 Task: Create a business letterhead with white and orange theme.
Action: Mouse moved to (492, 36)
Screenshot: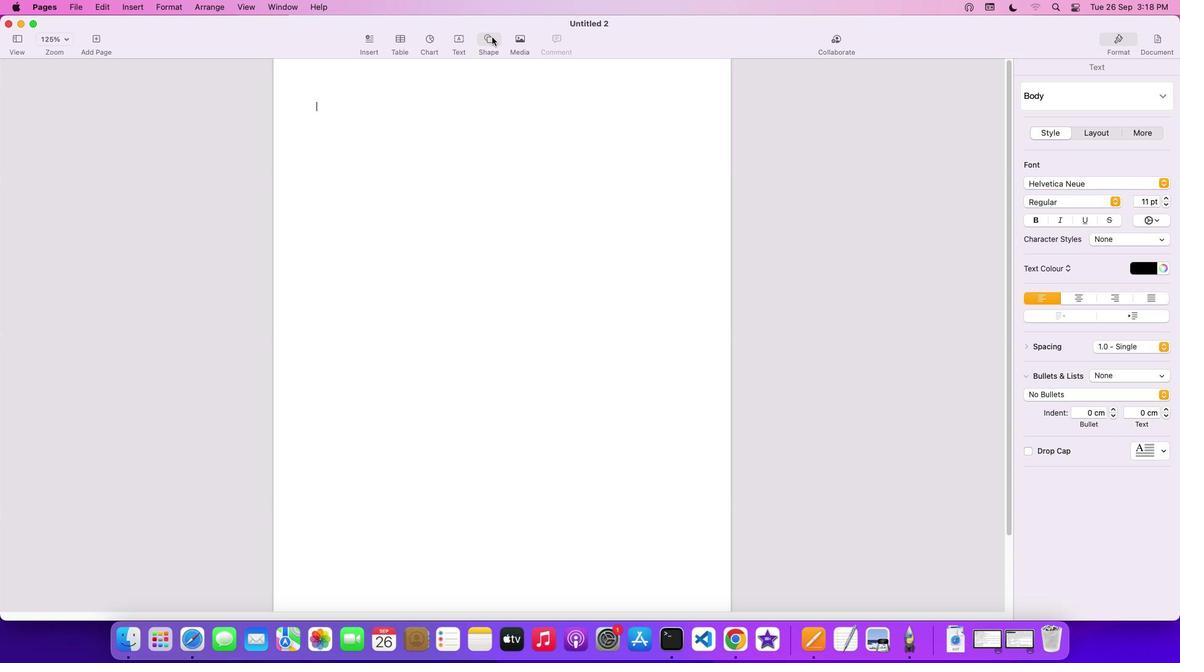 
Action: Mouse pressed left at (492, 36)
Screenshot: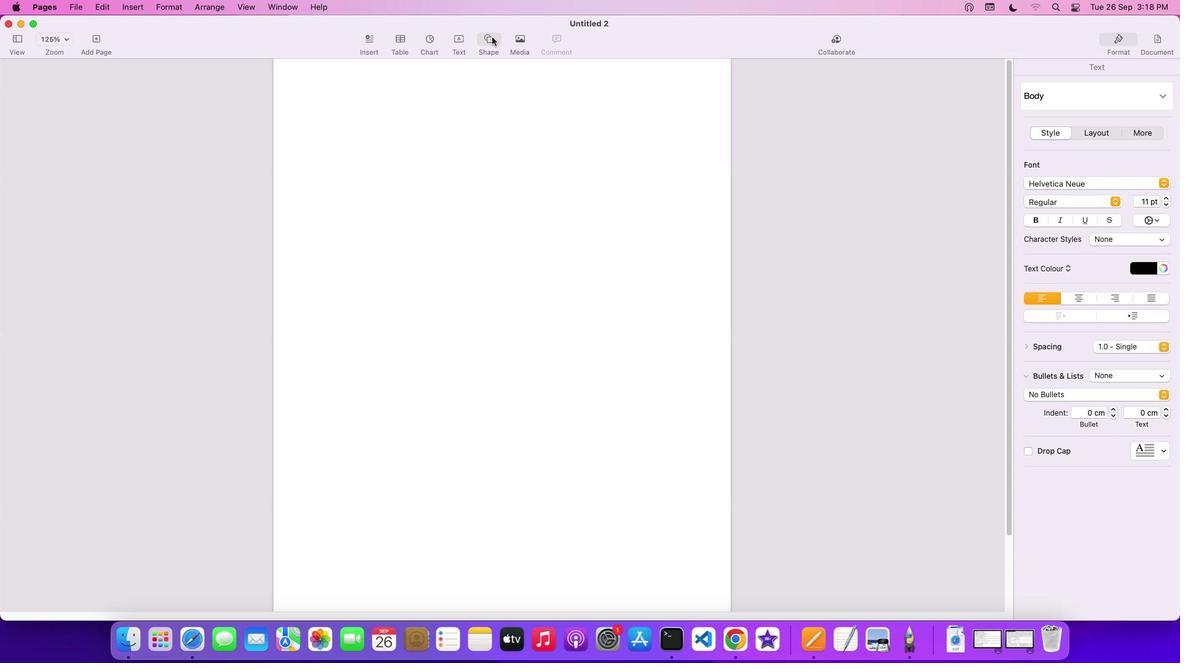 
Action: Mouse moved to (534, 135)
Screenshot: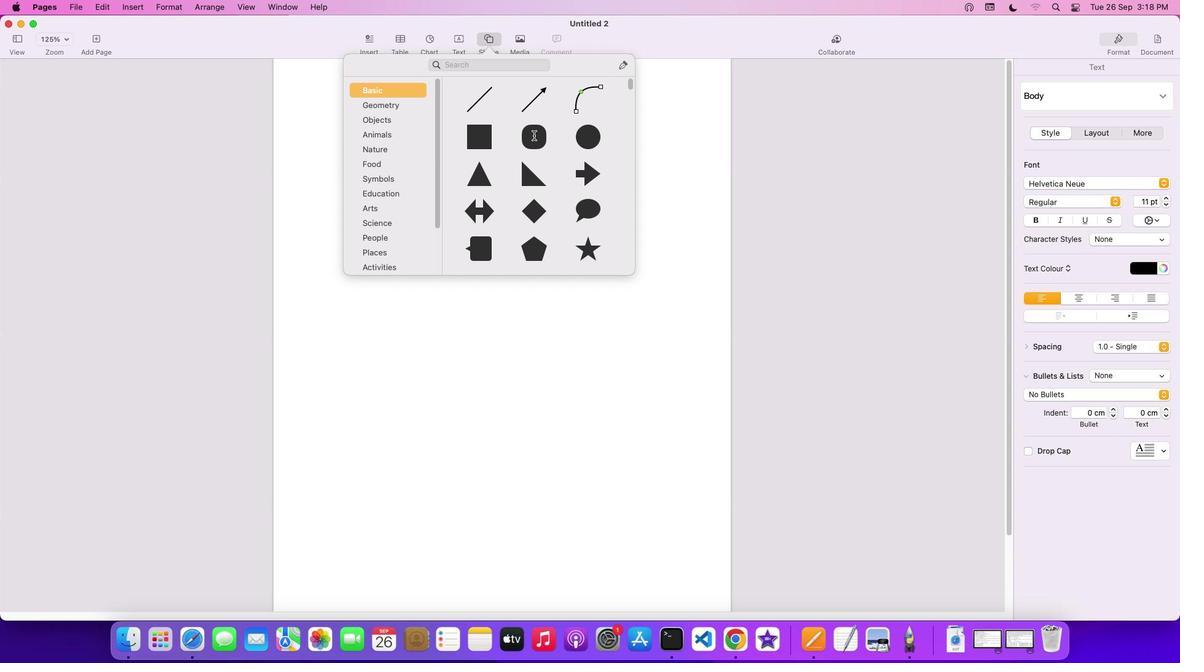 
Action: Mouse pressed left at (534, 135)
Screenshot: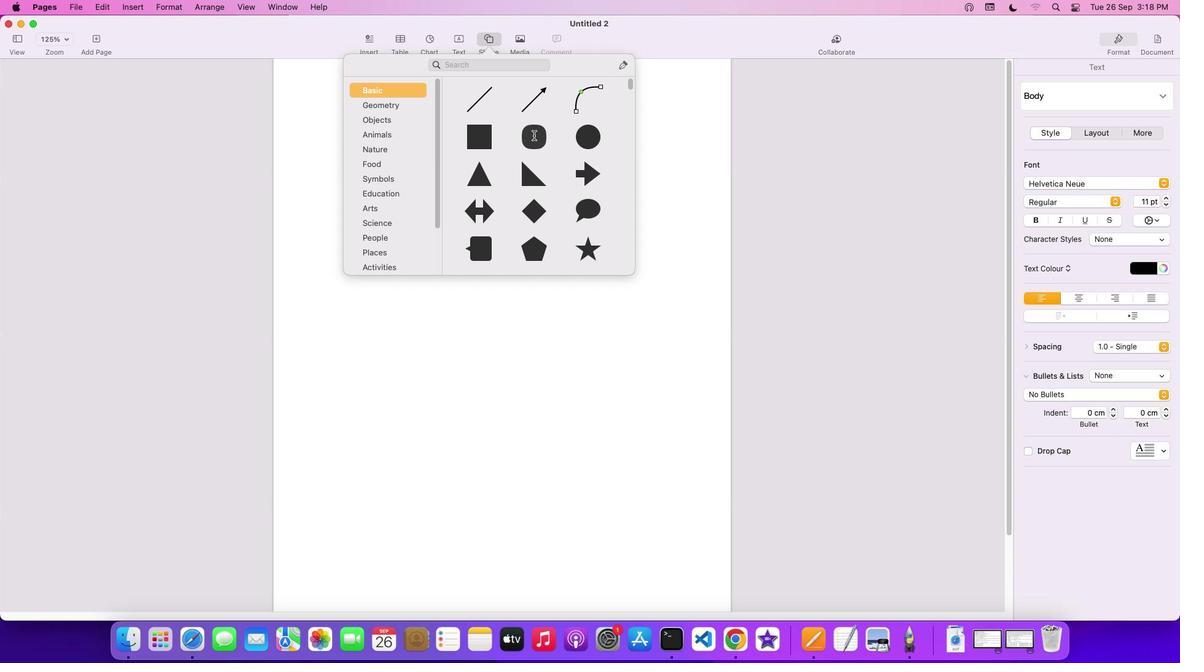 
Action: Mouse moved to (539, 109)
Screenshot: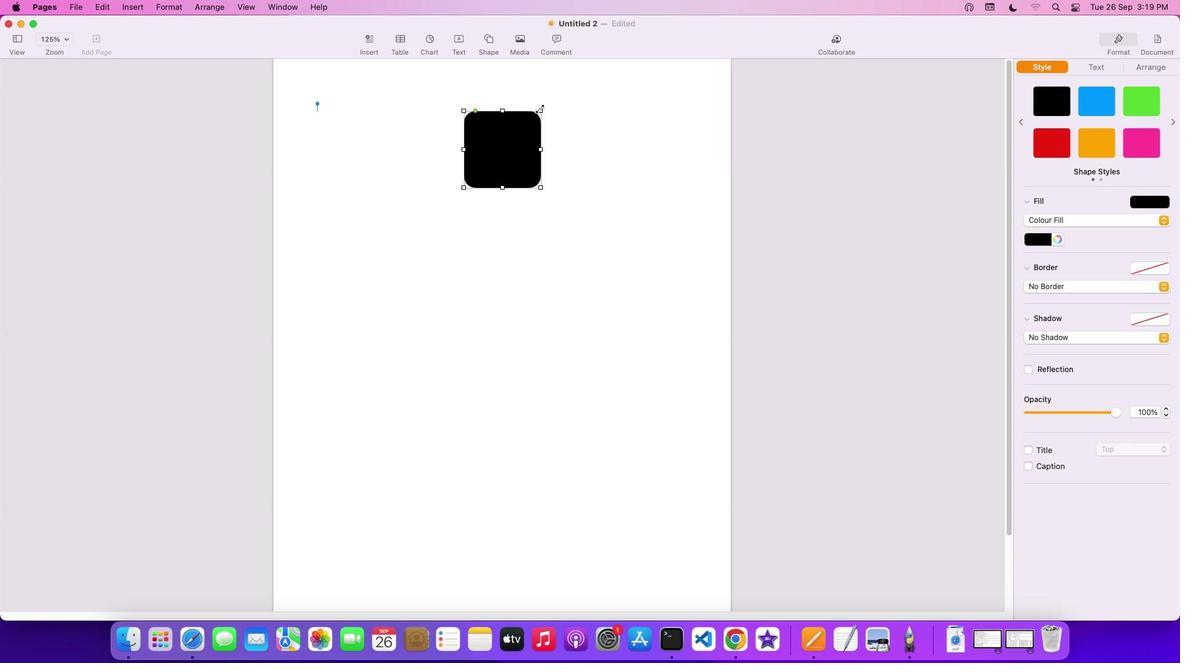 
Action: Mouse pressed left at (539, 109)
Screenshot: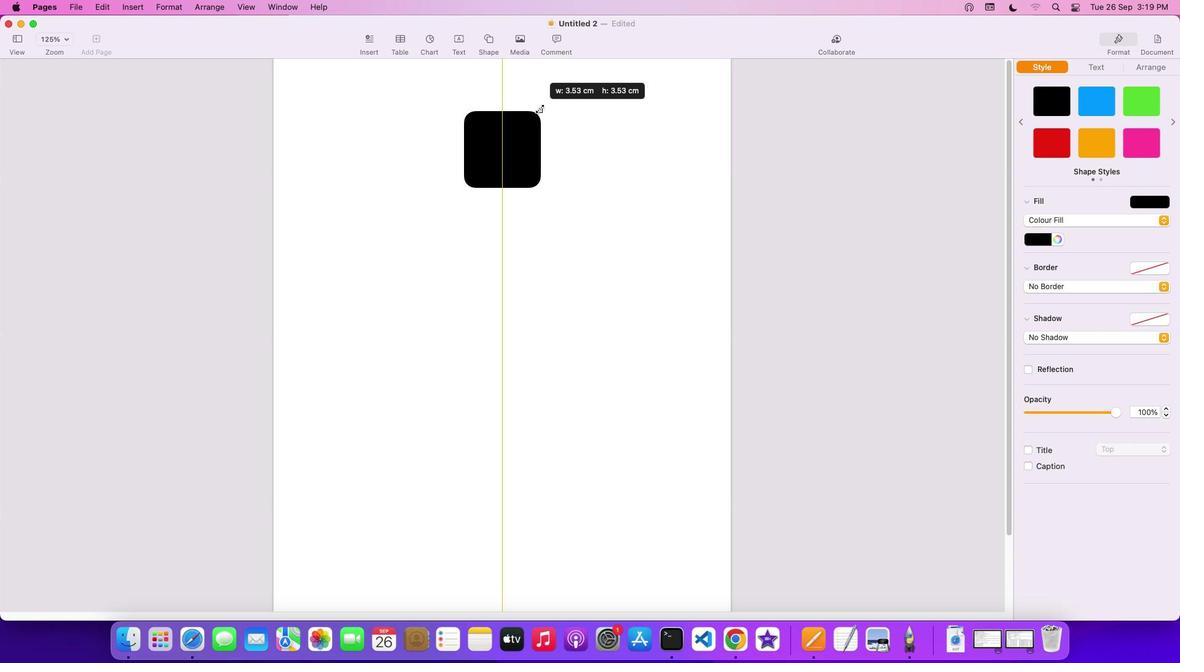 
Action: Mouse moved to (464, 66)
Screenshot: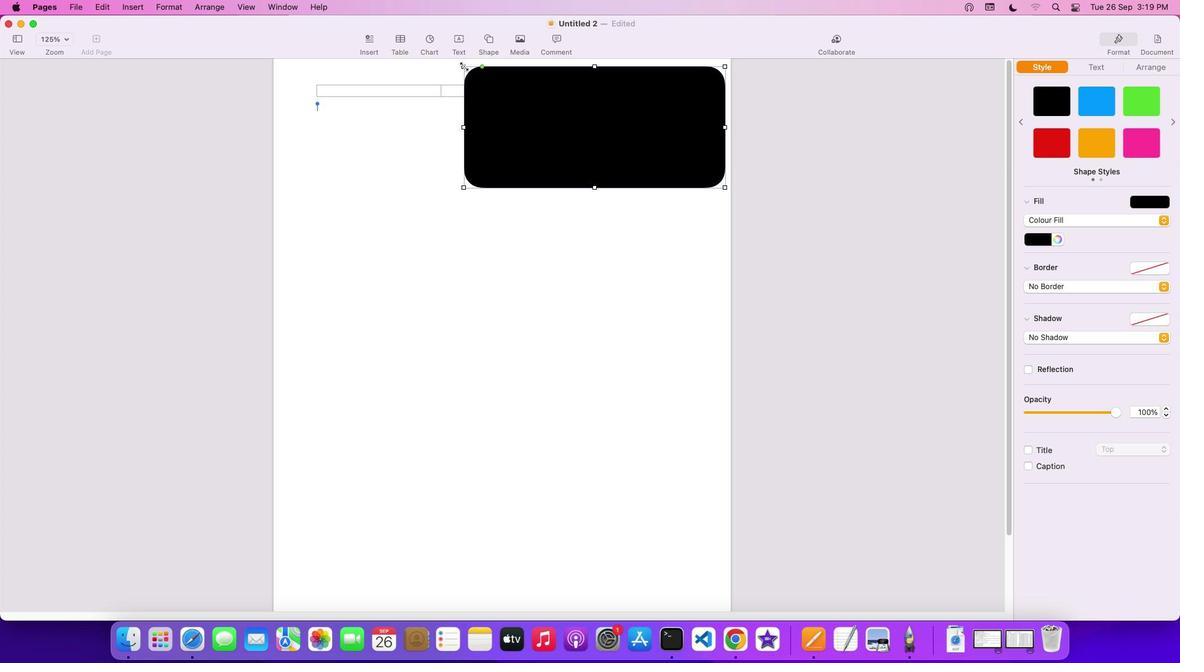 
Action: Mouse pressed left at (464, 66)
Screenshot: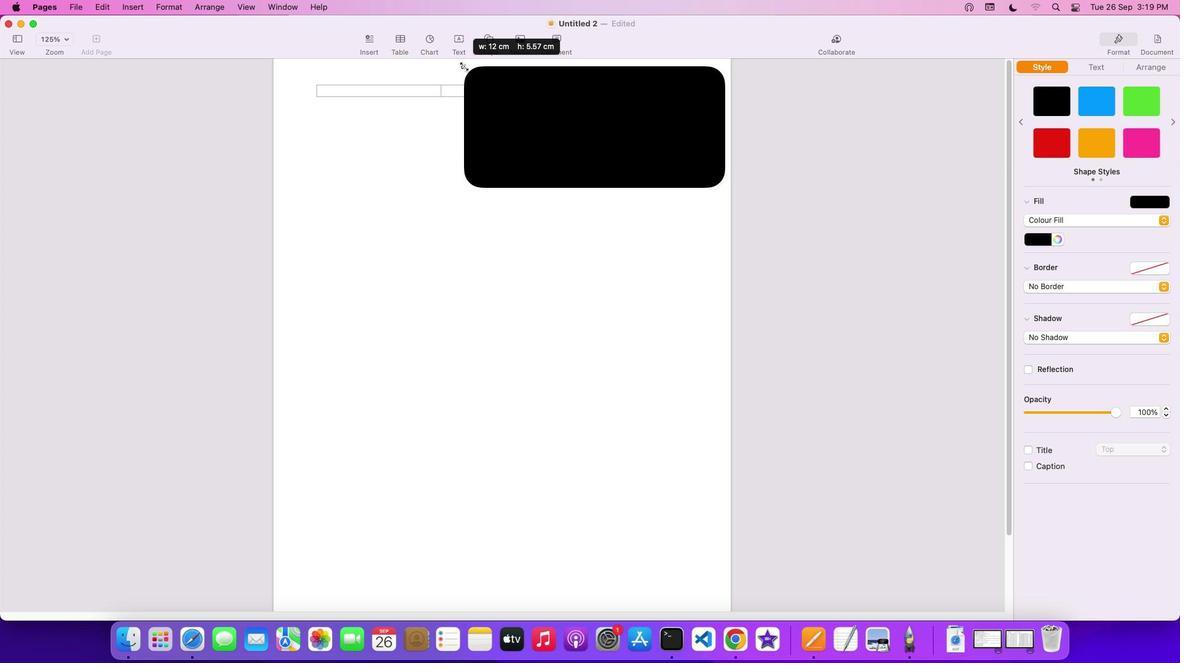 
Action: Mouse moved to (723, 187)
Screenshot: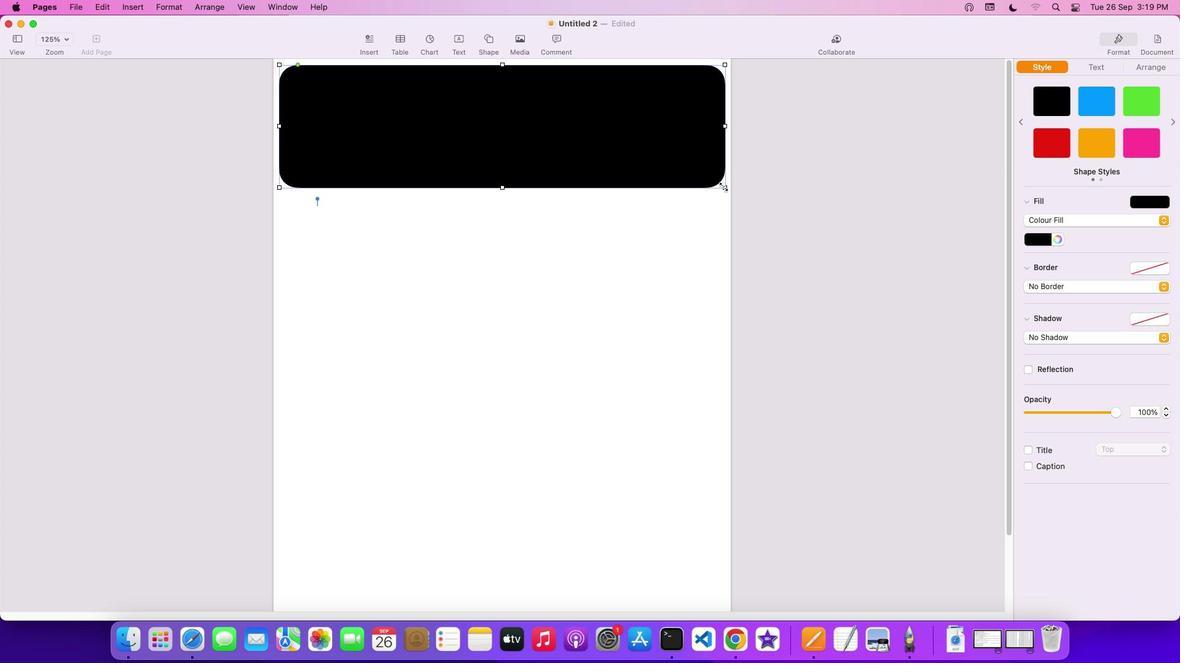 
Action: Mouse pressed left at (723, 187)
Screenshot: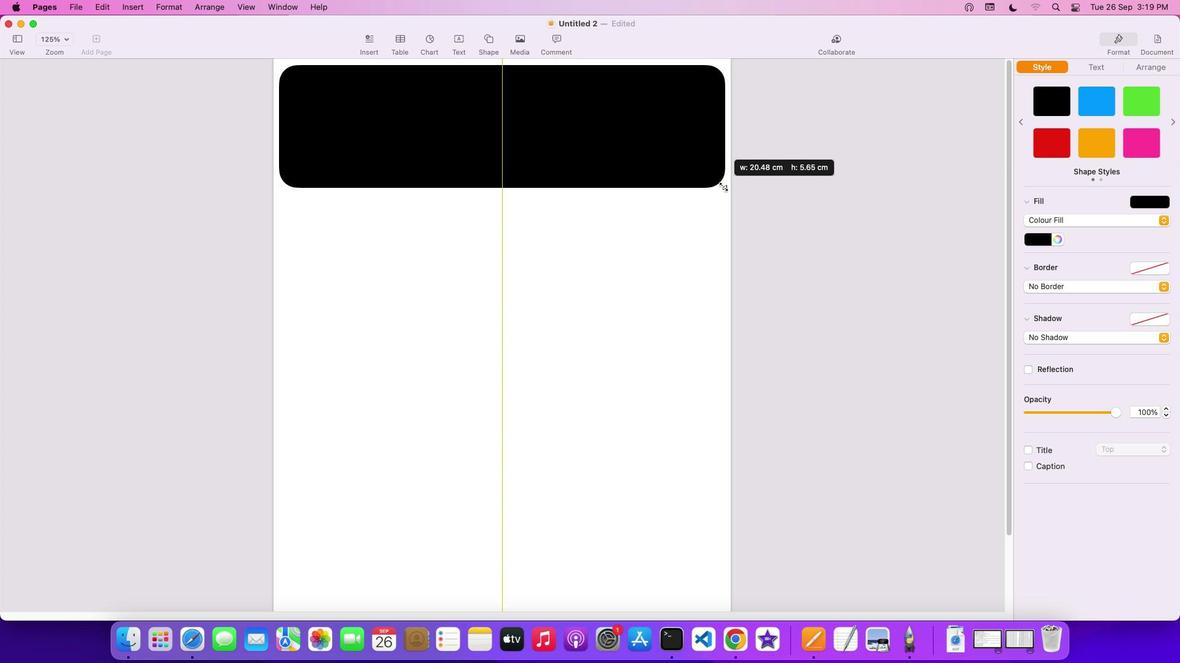 
Action: Mouse moved to (808, 575)
Screenshot: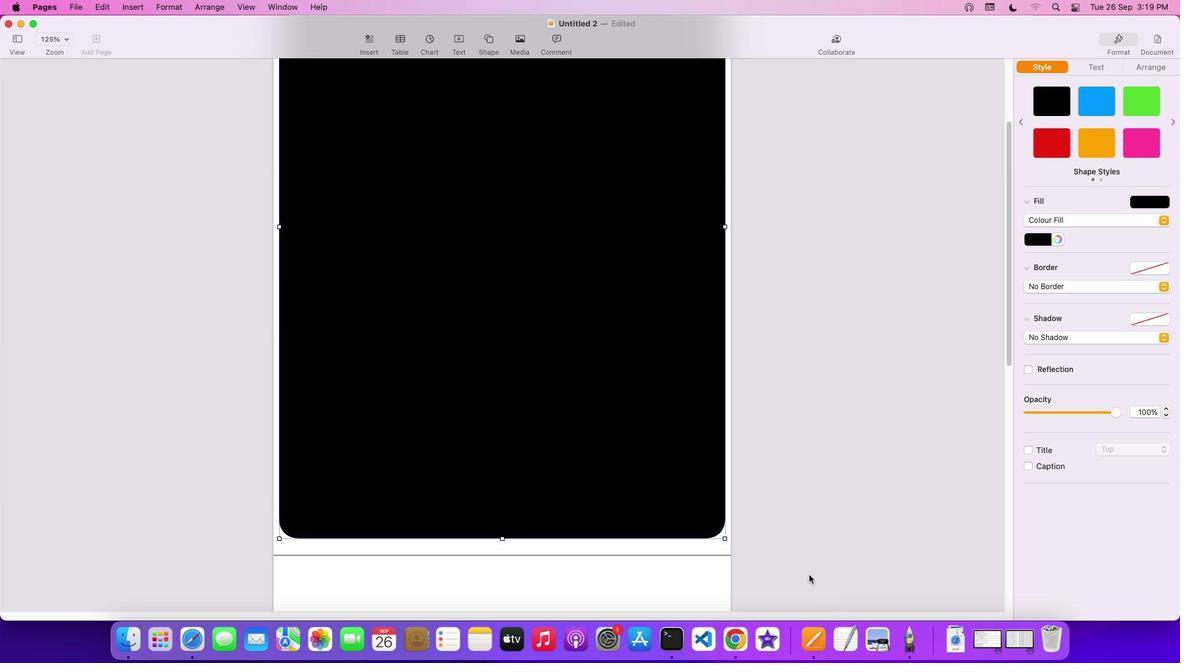 
Action: Mouse scrolled (808, 575) with delta (0, 0)
Screenshot: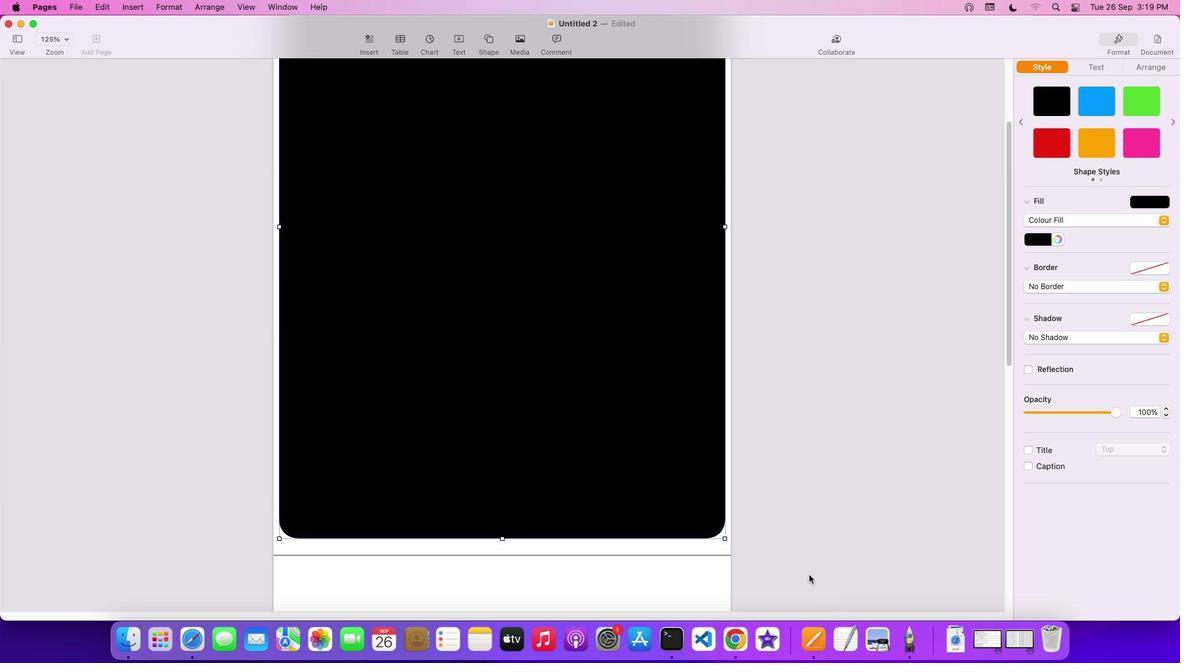 
Action: Mouse scrolled (808, 575) with delta (0, 0)
Screenshot: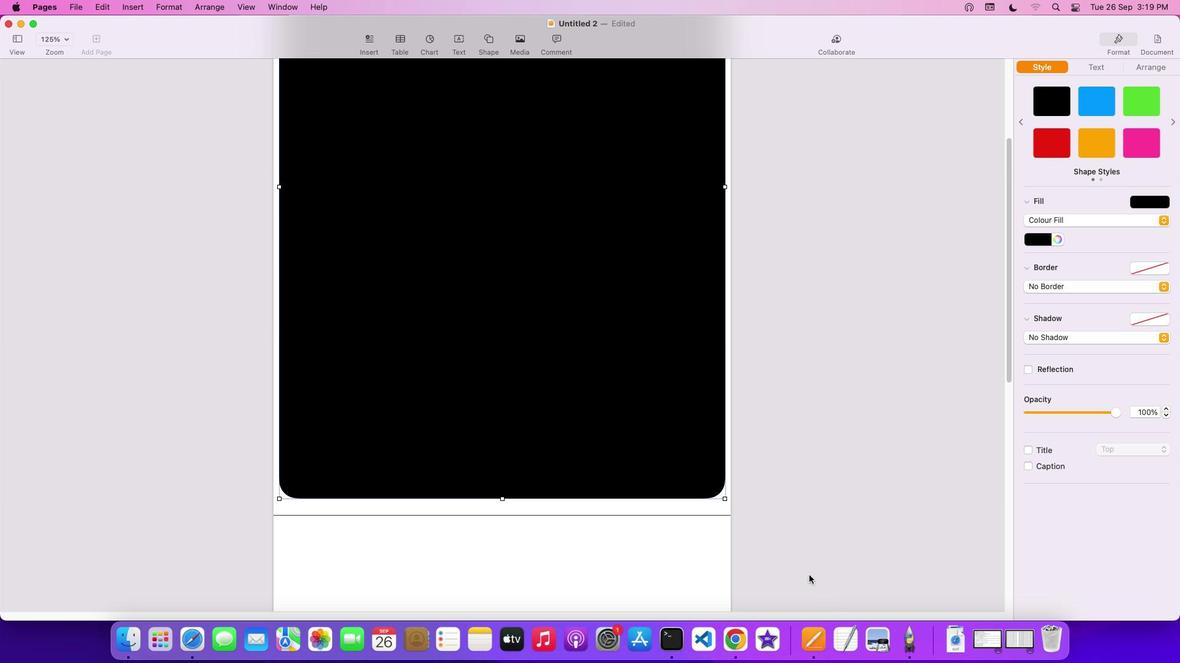 
Action: Mouse scrolled (808, 575) with delta (0, -1)
Screenshot: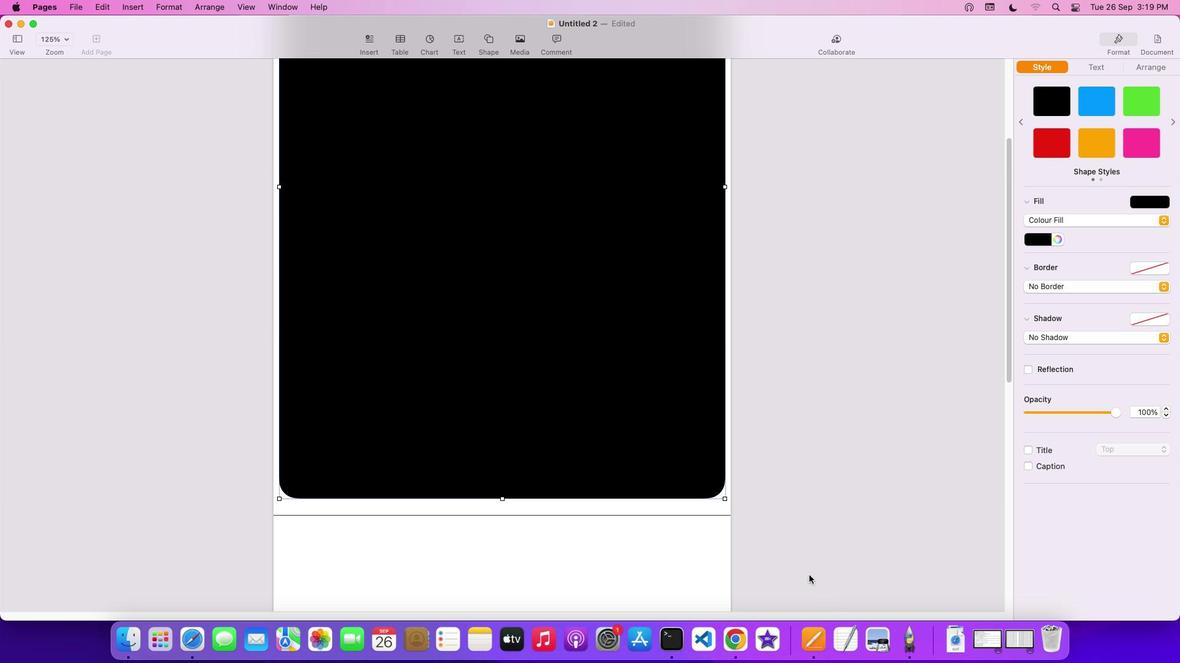 
Action: Mouse scrolled (808, 575) with delta (0, -3)
Screenshot: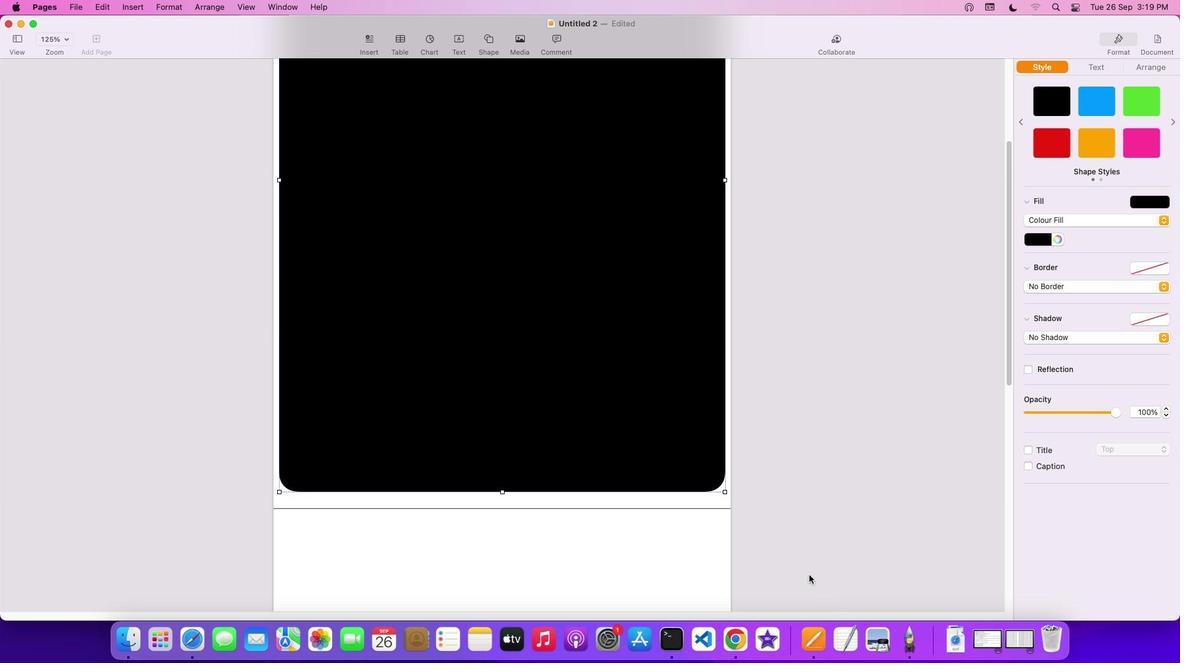 
Action: Mouse scrolled (808, 575) with delta (0, -3)
Screenshot: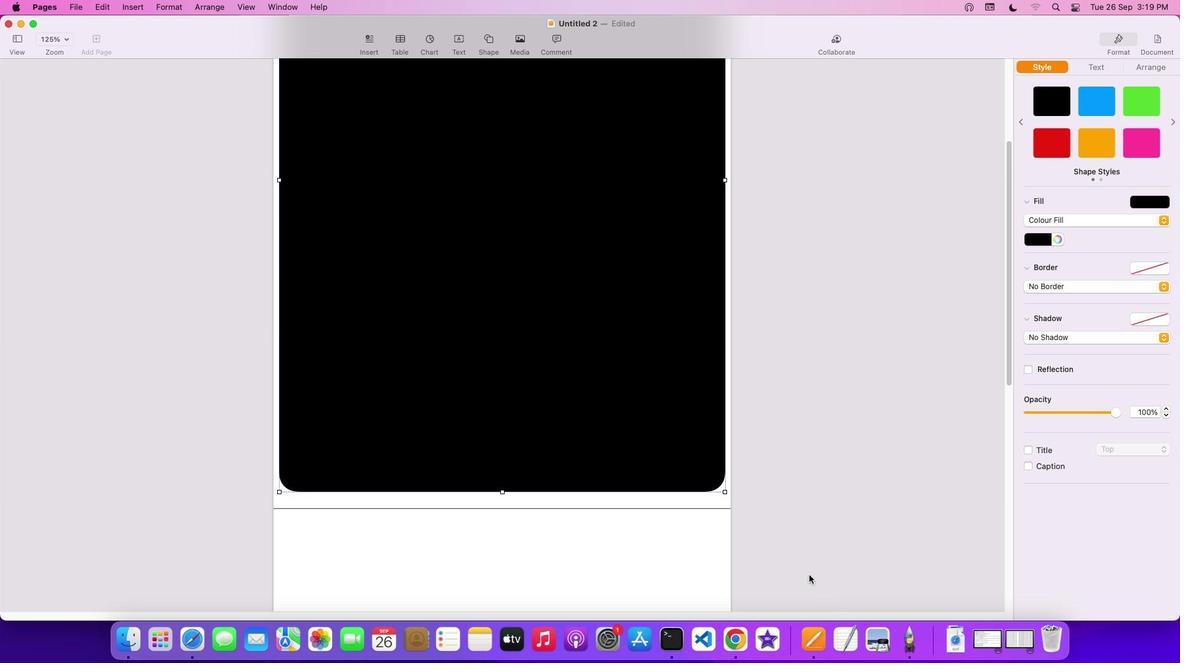 
Action: Mouse scrolled (808, 575) with delta (0, -3)
Screenshot: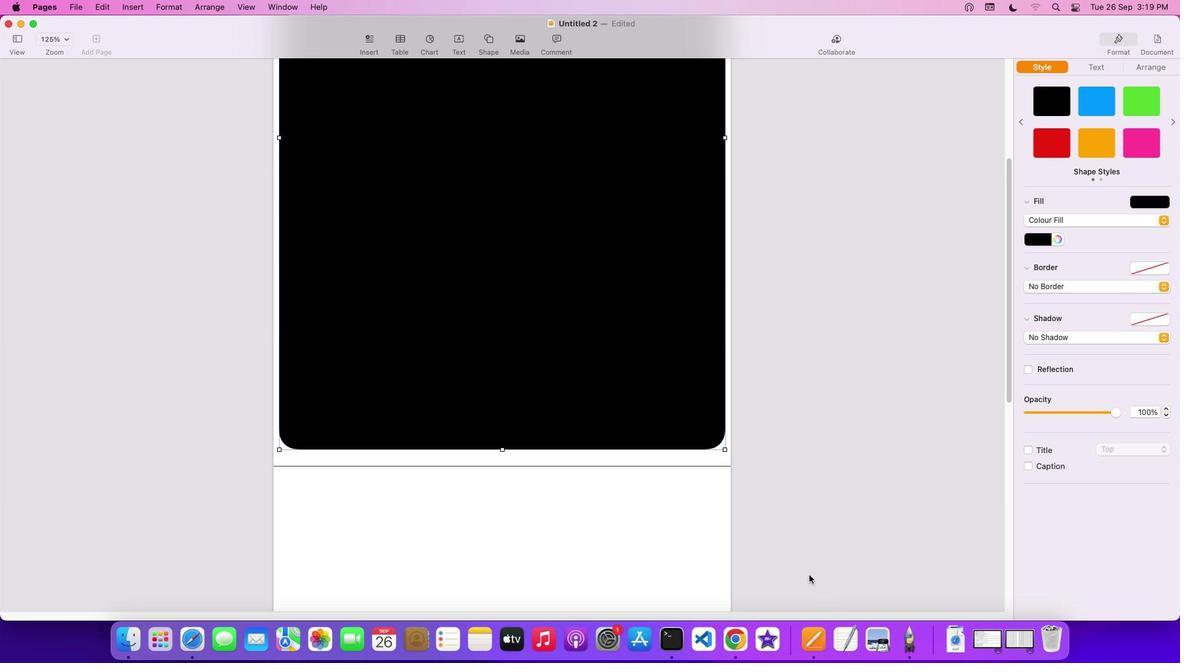 
Action: Mouse moved to (723, 449)
Screenshot: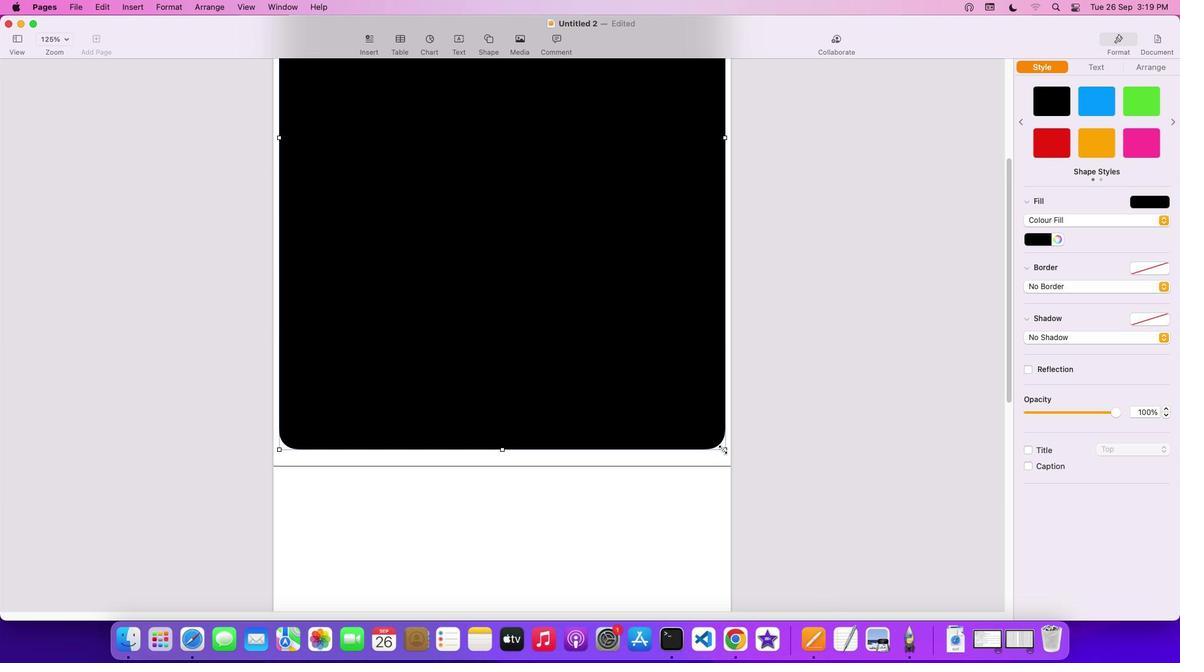 
Action: Mouse pressed left at (723, 449)
Screenshot: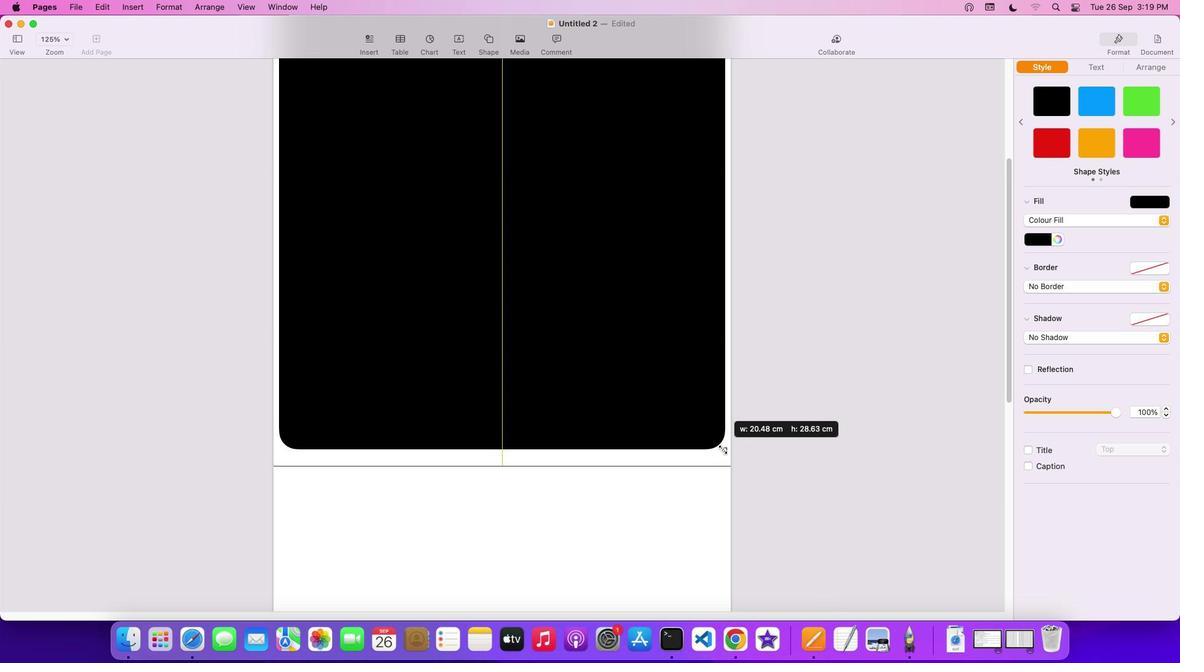 
Action: Mouse moved to (802, 473)
Screenshot: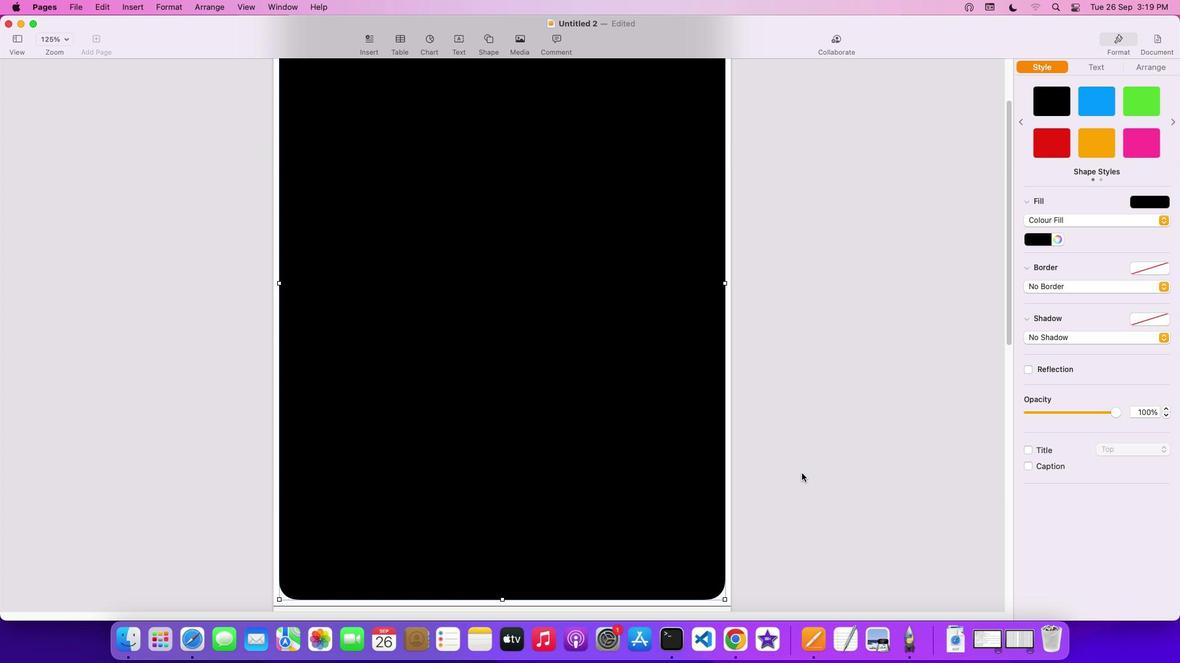 
Action: Mouse scrolled (802, 473) with delta (0, 0)
Screenshot: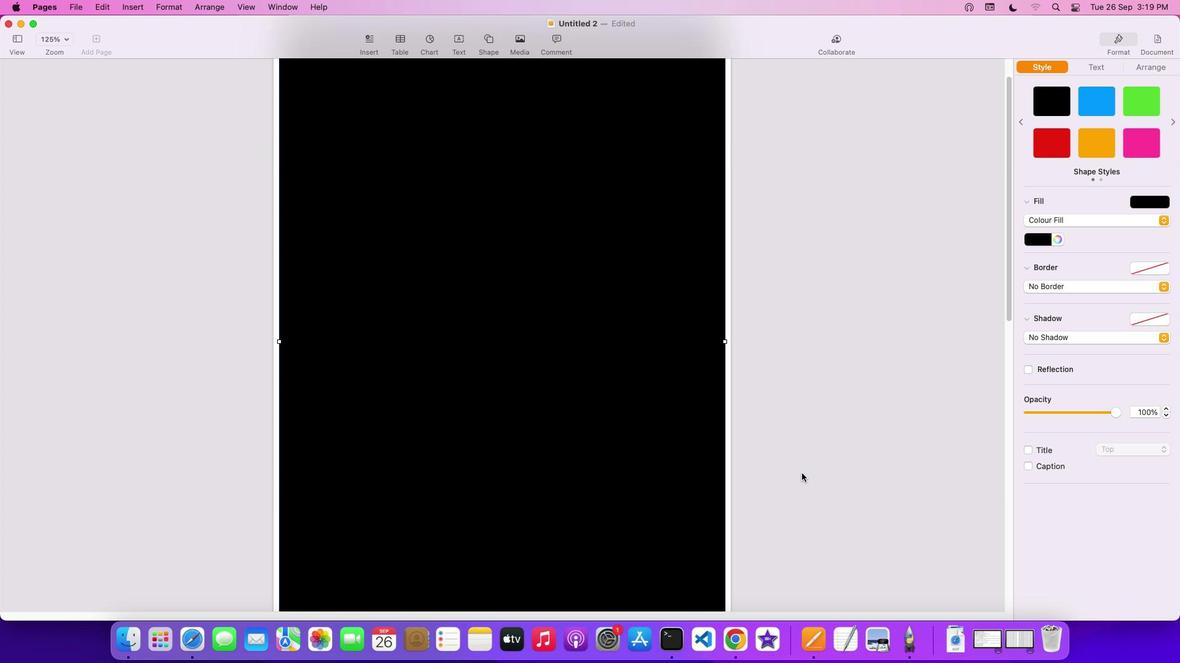 
Action: Mouse scrolled (802, 473) with delta (0, 0)
Screenshot: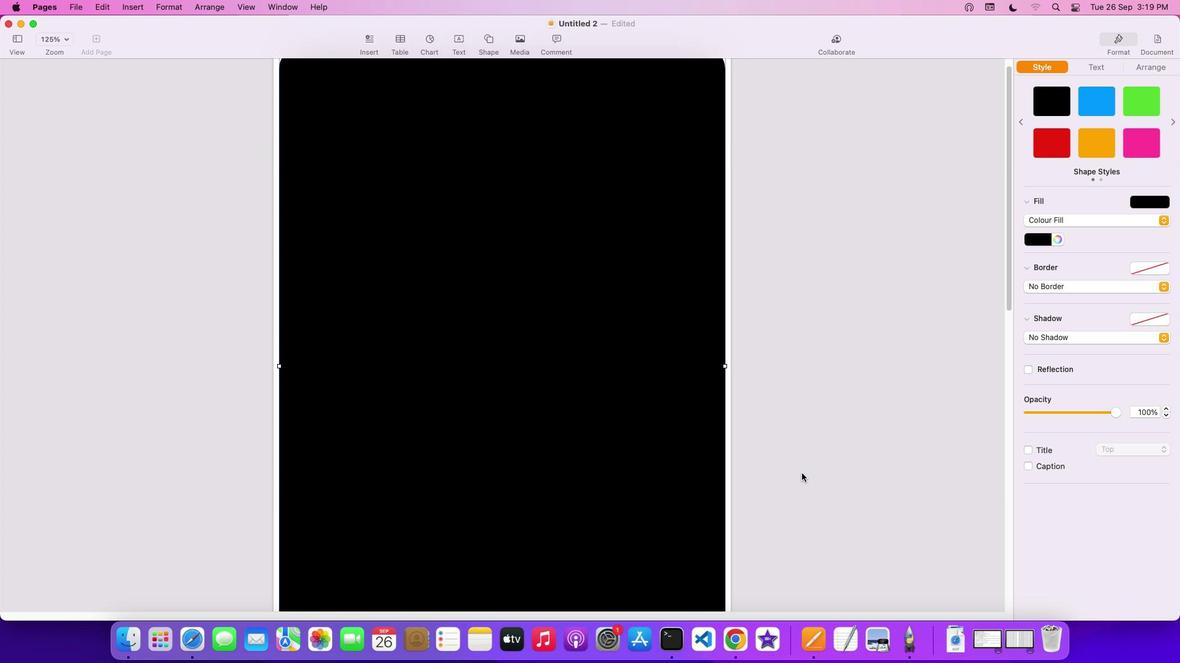 
Action: Mouse scrolled (802, 473) with delta (0, 1)
Screenshot: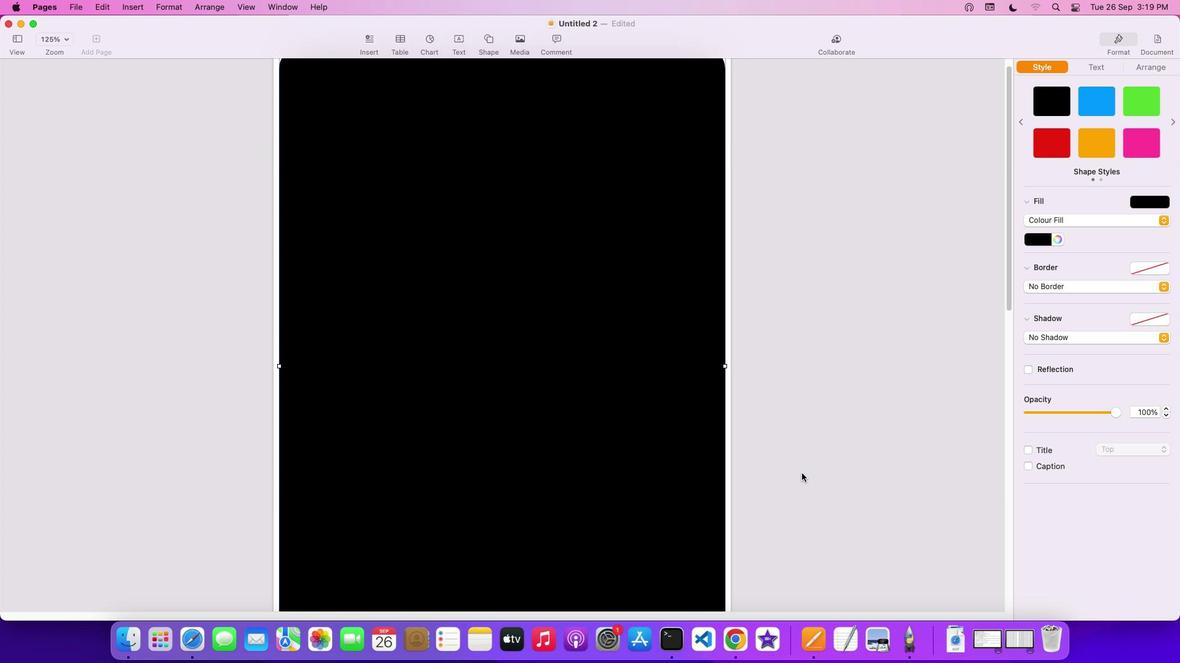
Action: Mouse scrolled (802, 473) with delta (0, 3)
Screenshot: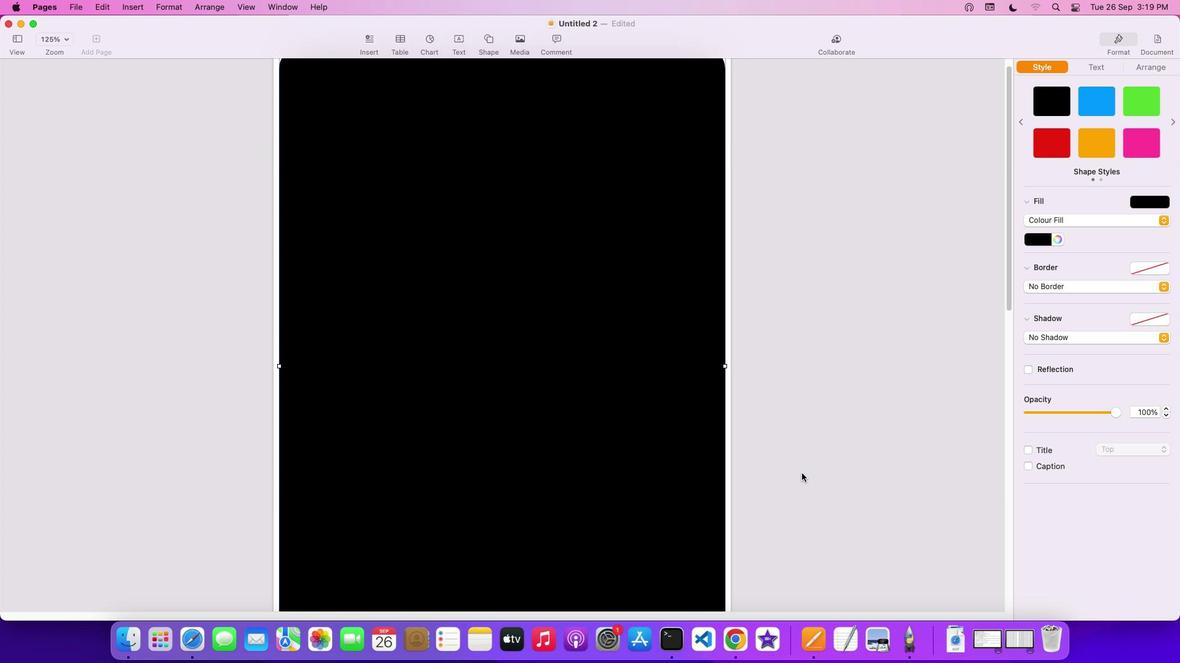 
Action: Mouse scrolled (802, 473) with delta (0, 3)
Screenshot: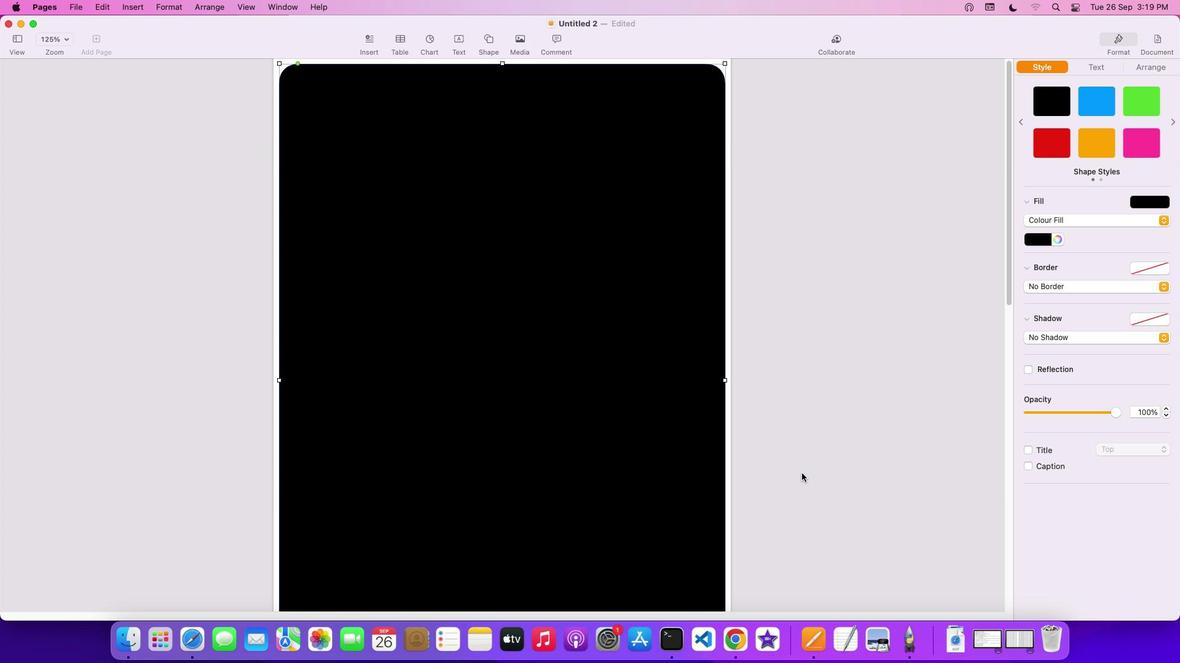 
Action: Mouse scrolled (802, 473) with delta (0, 4)
Screenshot: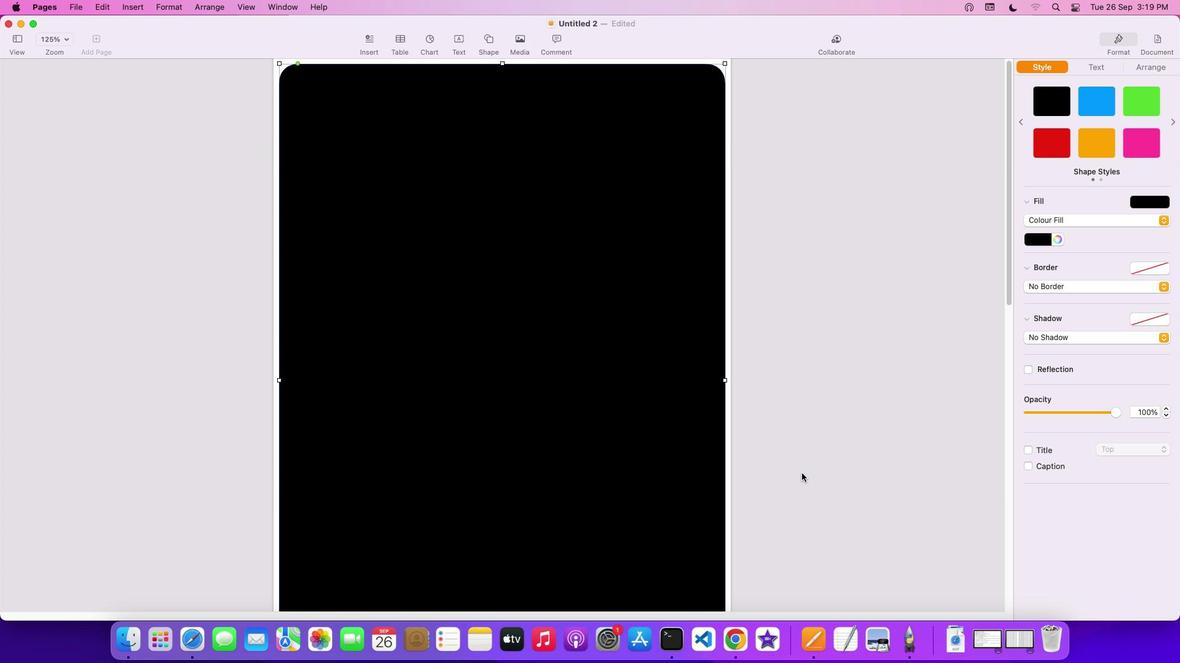 
Action: Mouse scrolled (802, 473) with delta (0, 0)
Screenshot: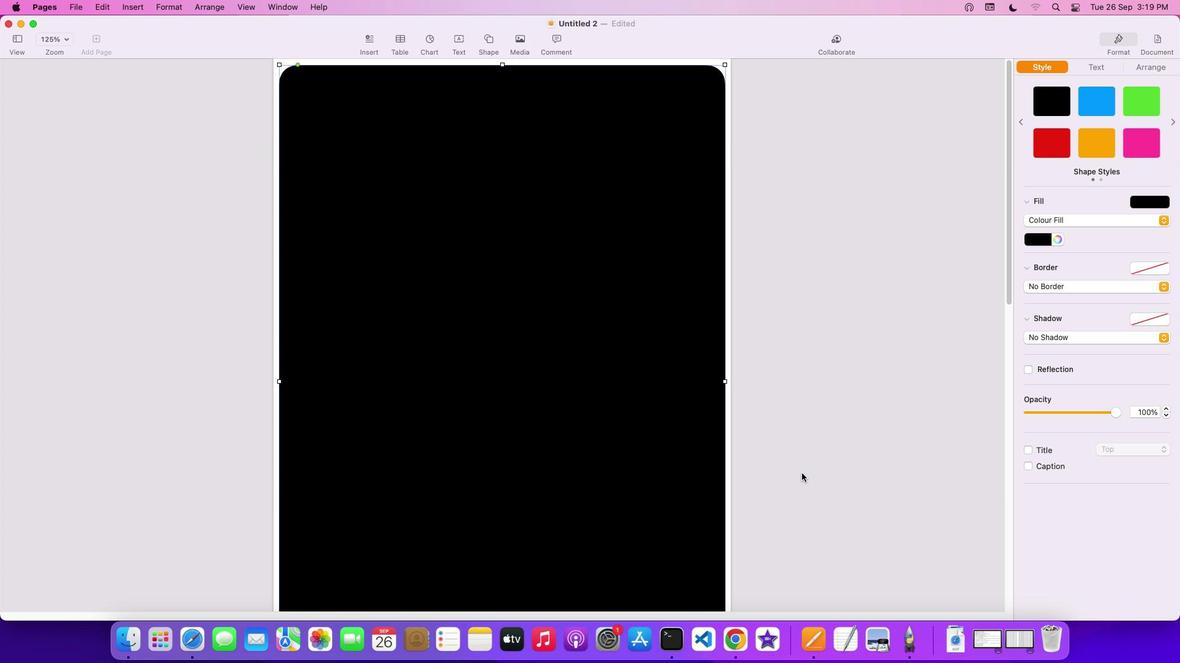
Action: Mouse scrolled (802, 473) with delta (0, 0)
Screenshot: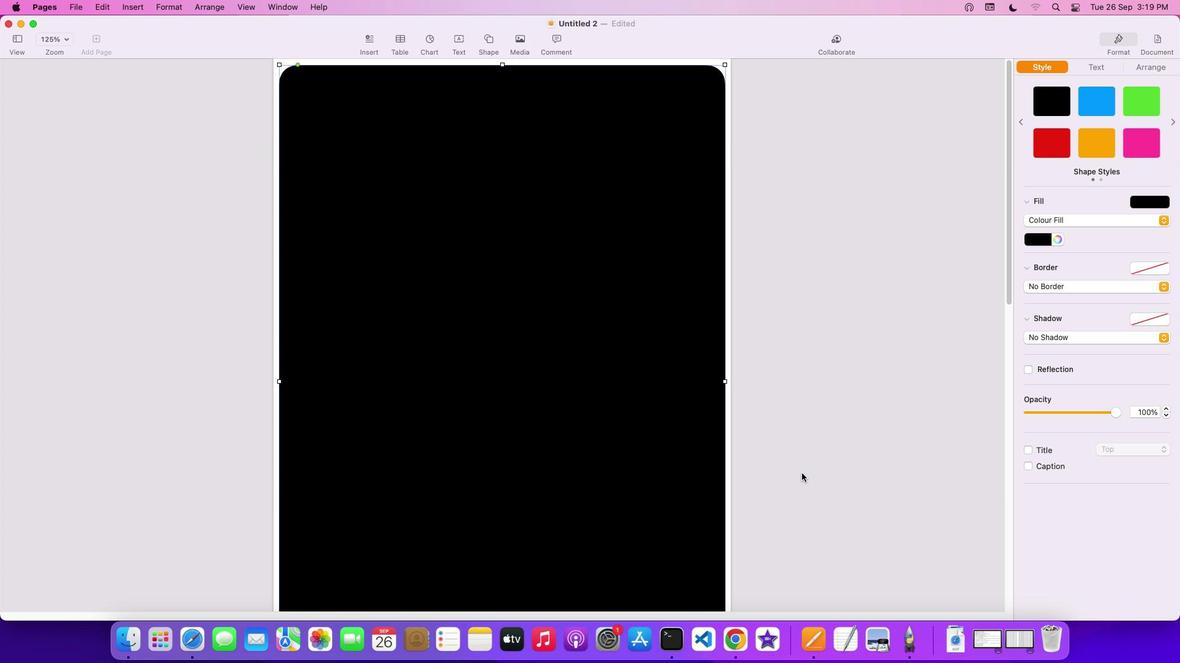 
Action: Mouse scrolled (802, 473) with delta (0, 2)
Screenshot: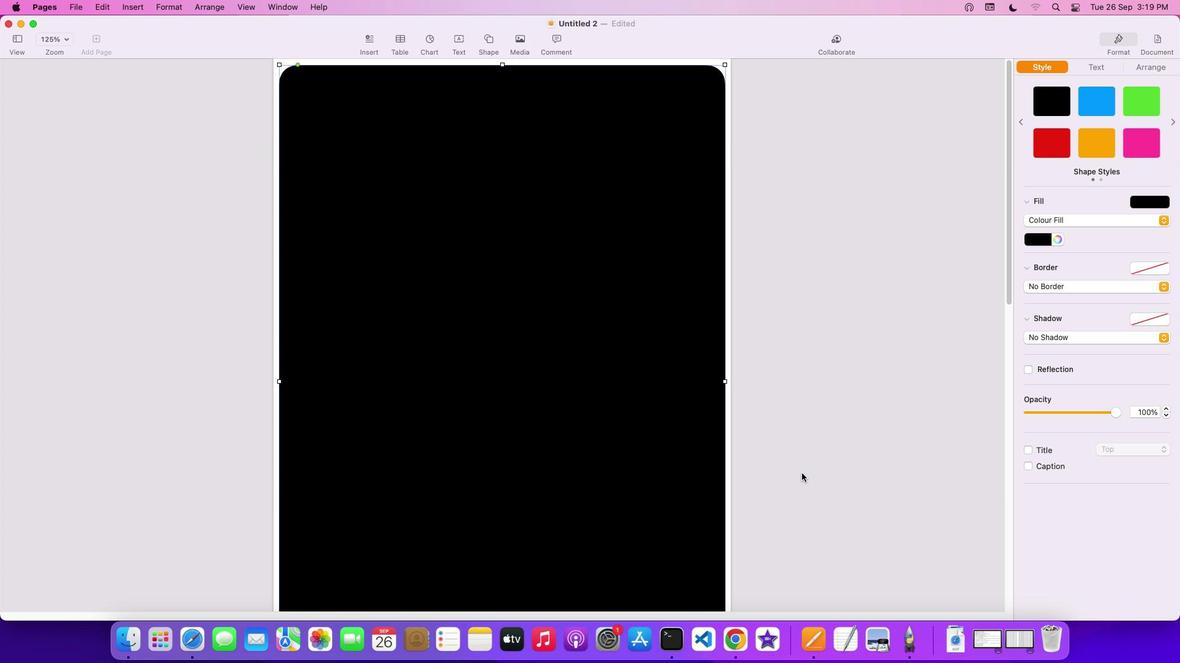 
Action: Mouse moved to (802, 473)
Screenshot: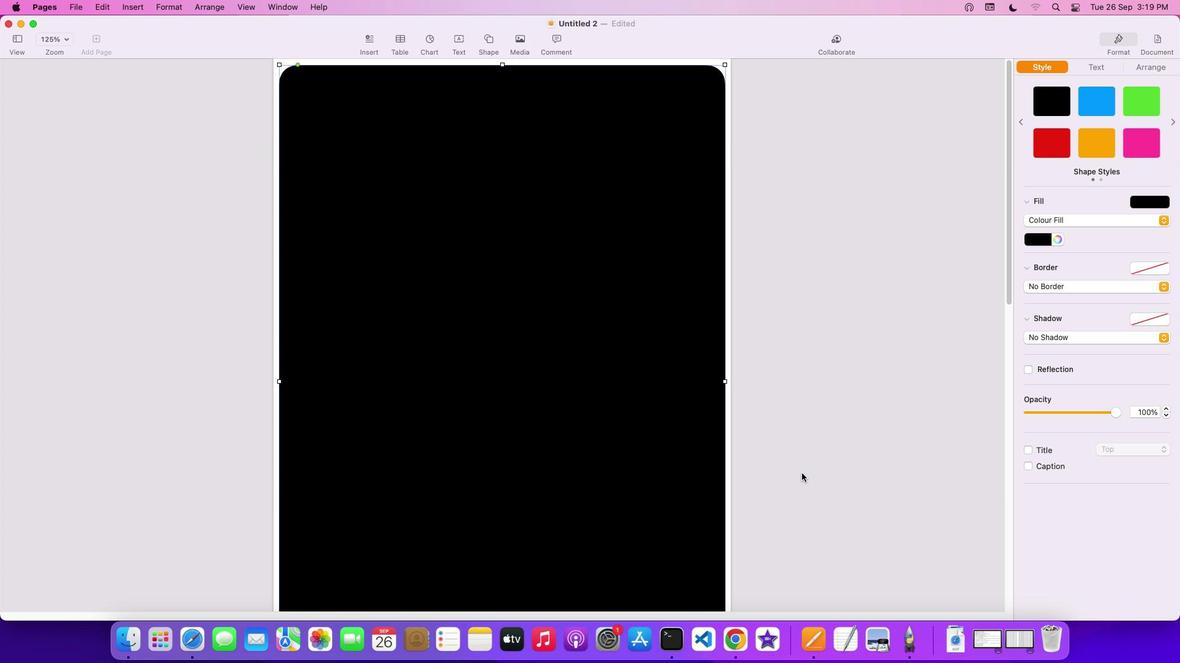 
Action: Mouse scrolled (802, 473) with delta (0, 3)
Screenshot: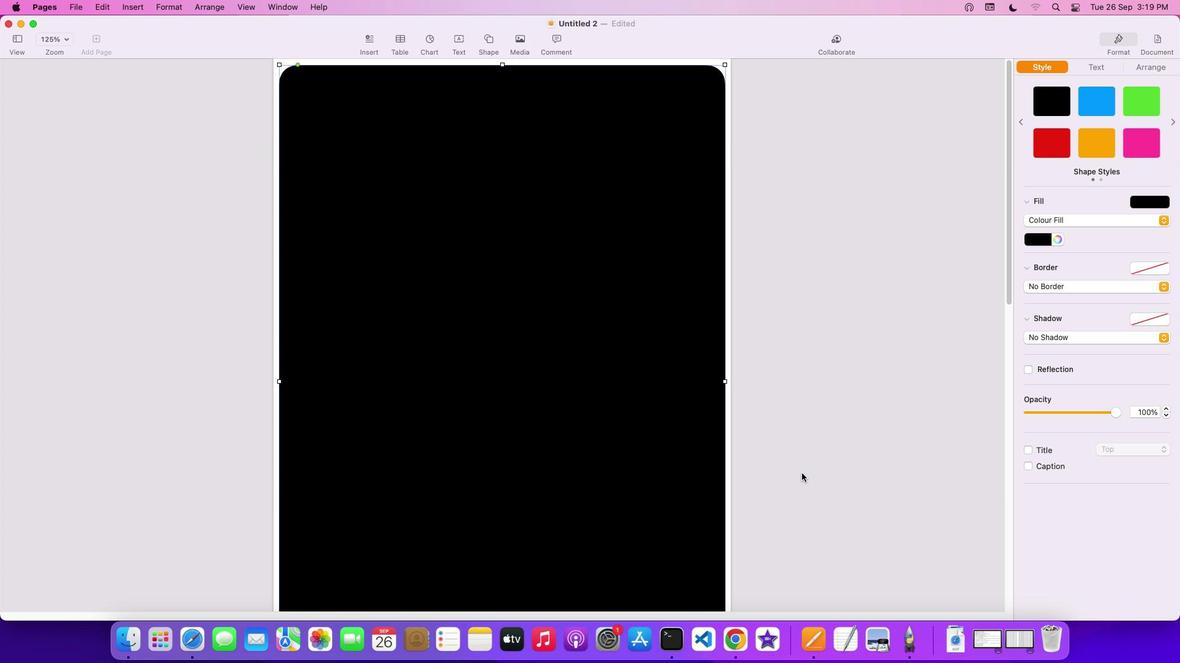 
Action: Mouse scrolled (802, 473) with delta (0, 3)
Screenshot: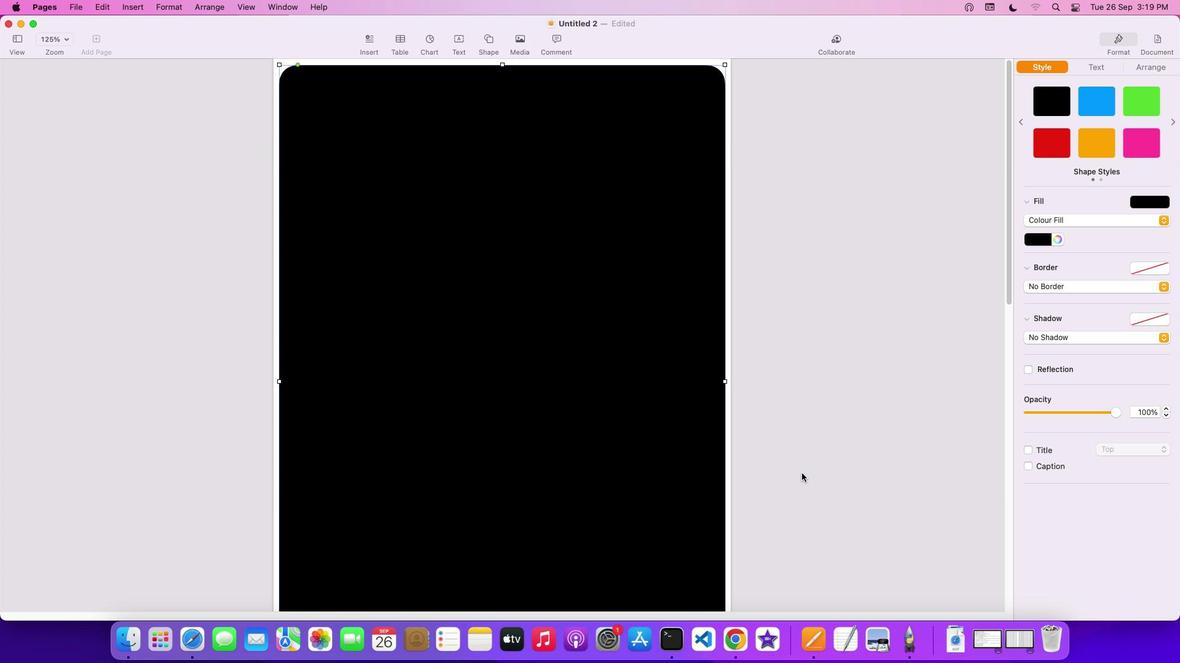 
Action: Mouse scrolled (802, 473) with delta (0, 4)
Screenshot: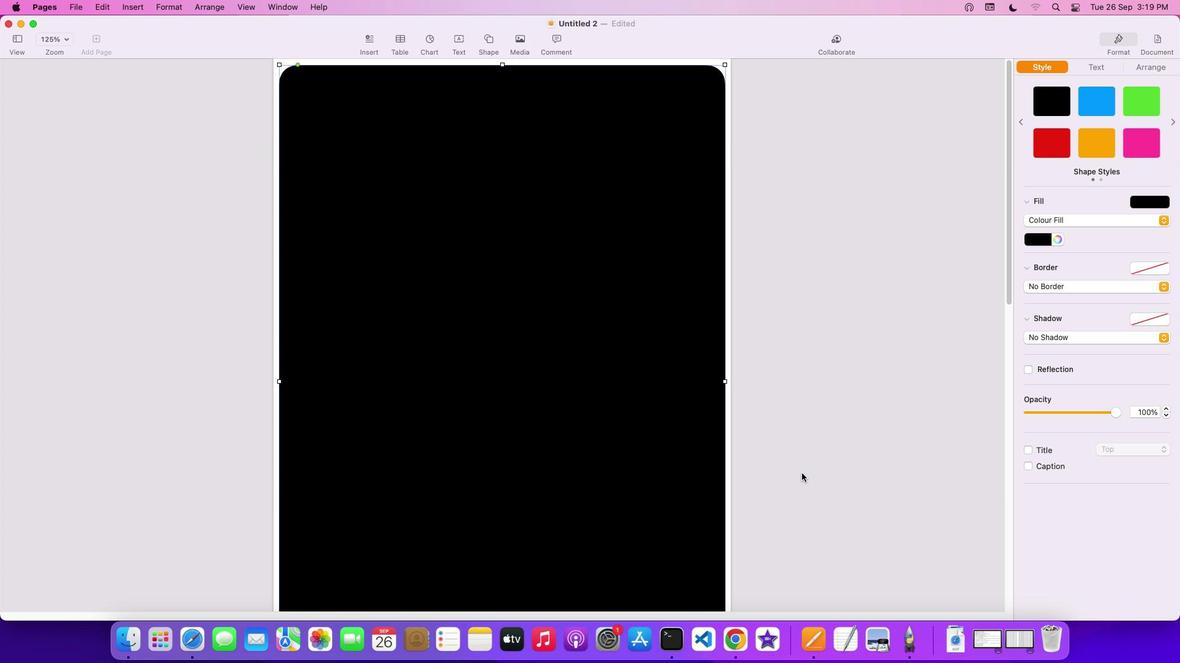 
Action: Mouse scrolled (802, 473) with delta (0, 0)
Screenshot: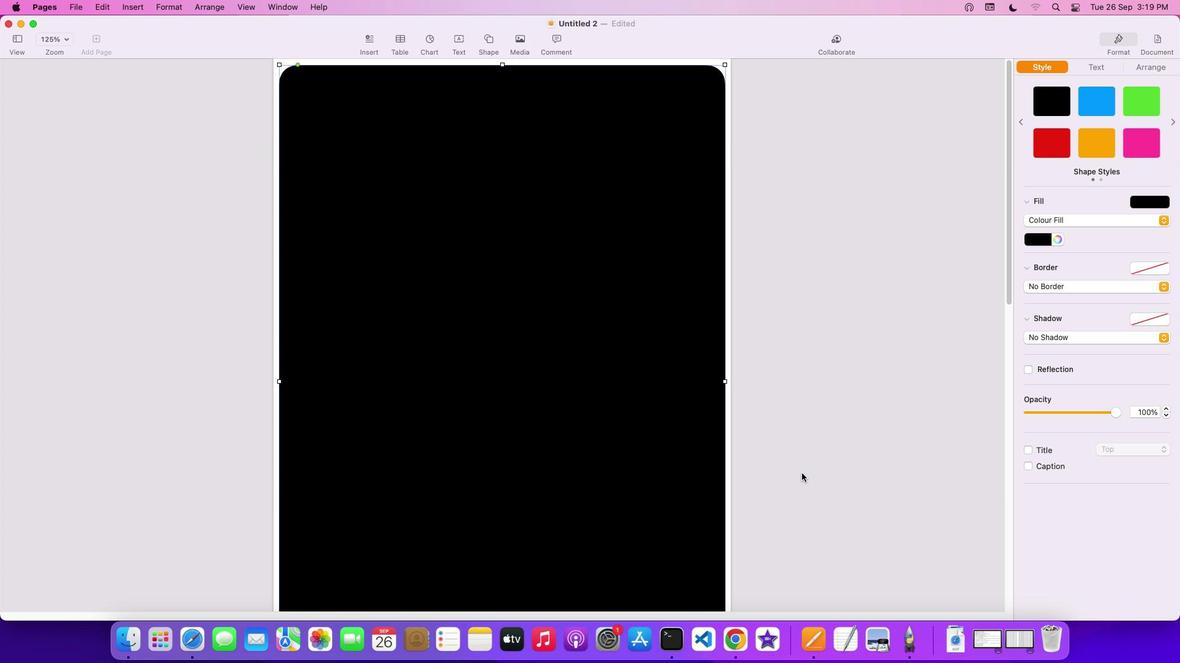 
Action: Mouse scrolled (802, 473) with delta (0, 0)
Screenshot: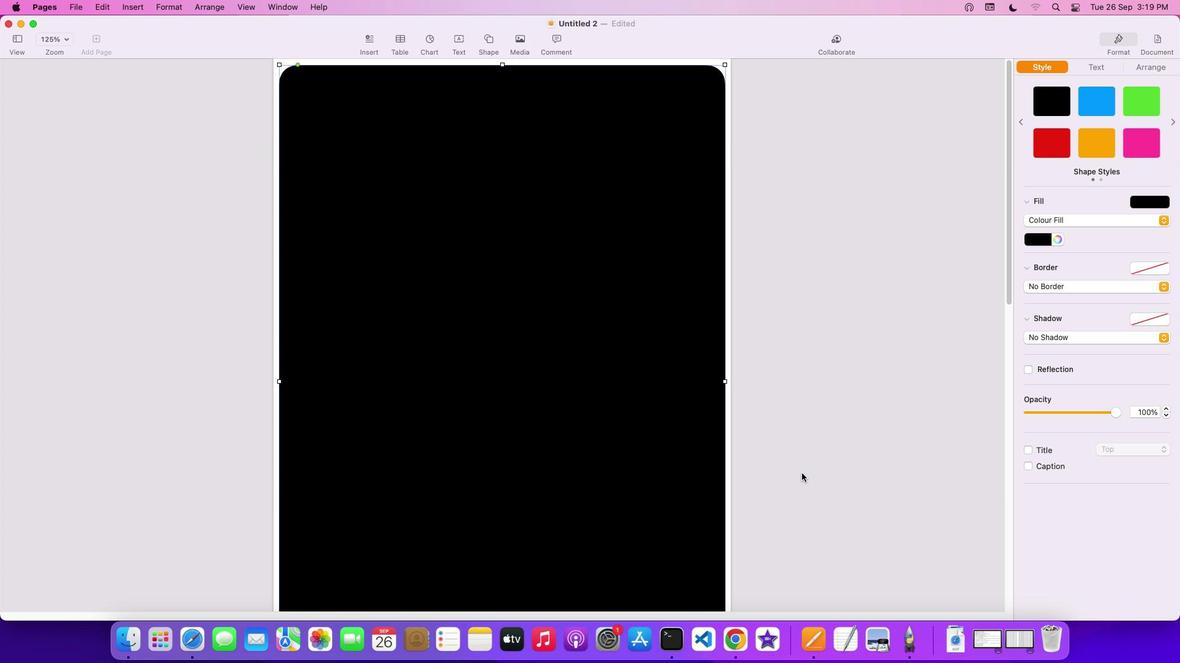 
Action: Mouse scrolled (802, 473) with delta (0, 1)
Screenshot: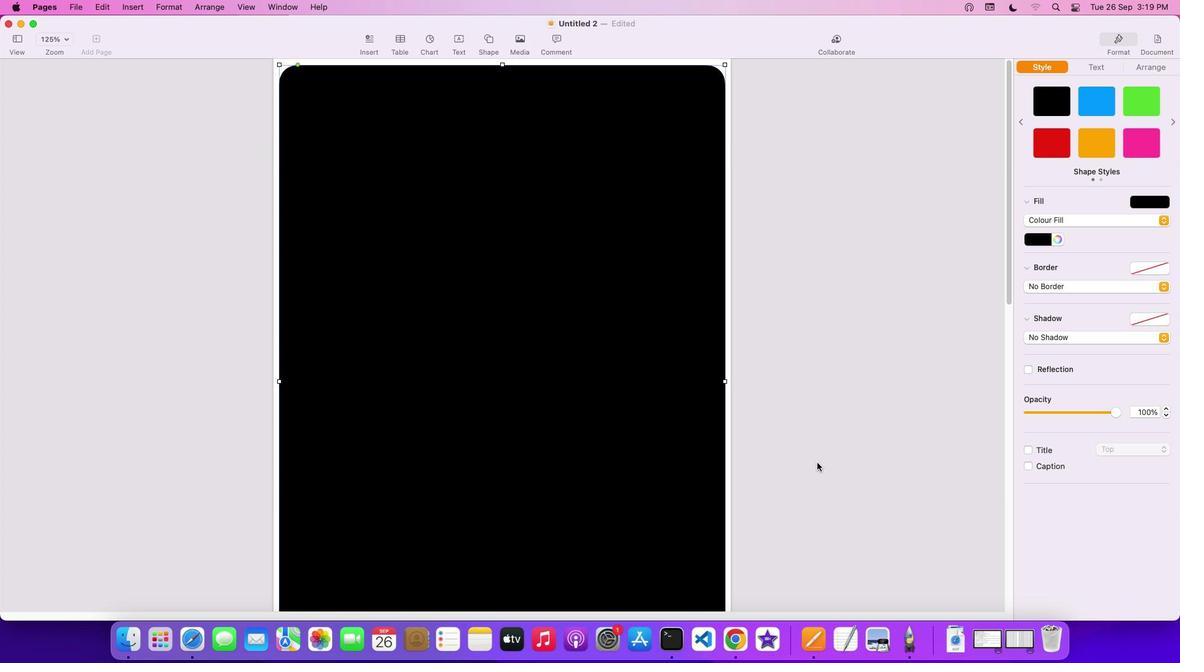 
Action: Mouse scrolled (802, 473) with delta (0, 3)
Screenshot: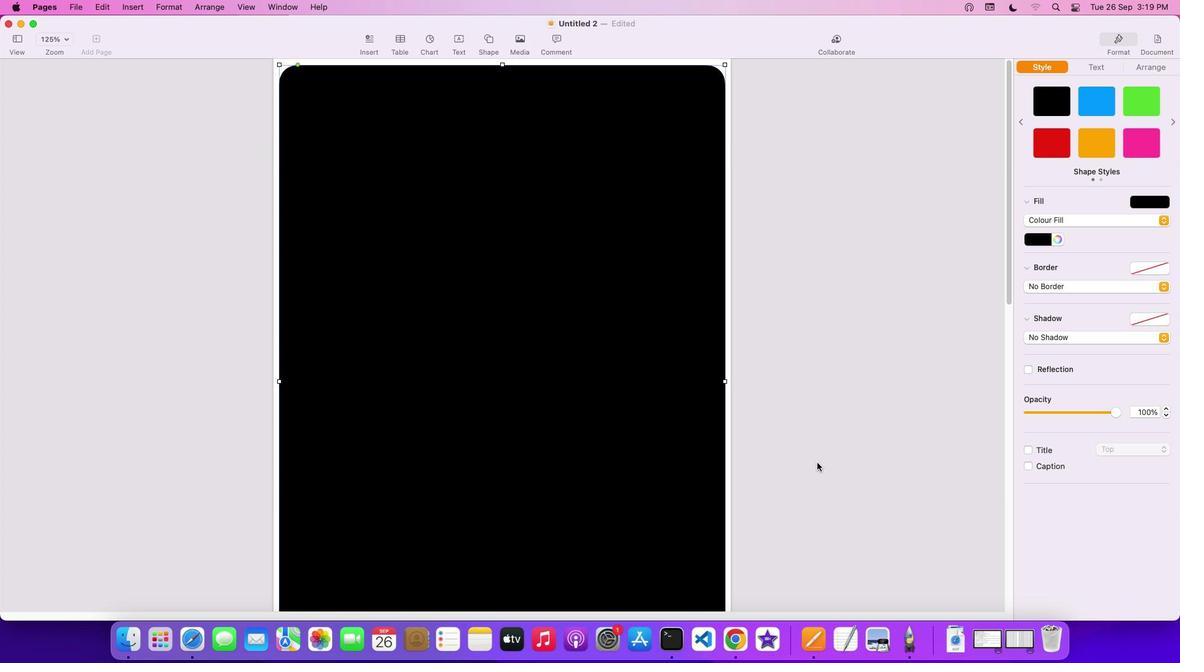 
Action: Mouse moved to (1162, 218)
Screenshot: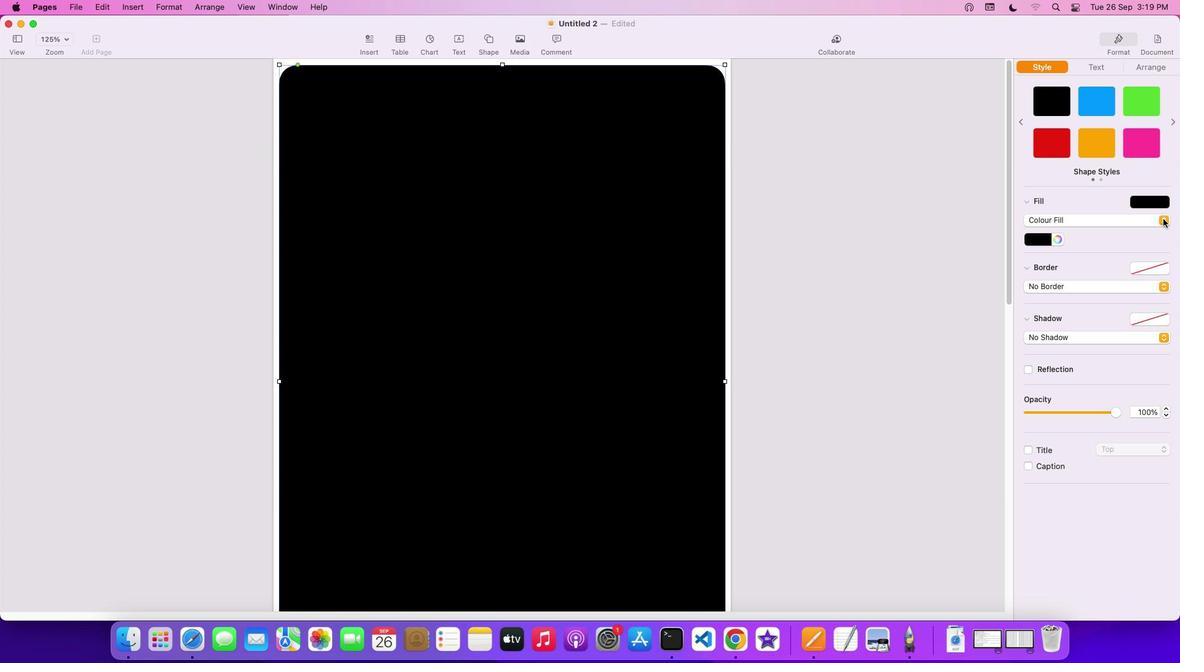 
Action: Mouse pressed left at (1162, 218)
Screenshot: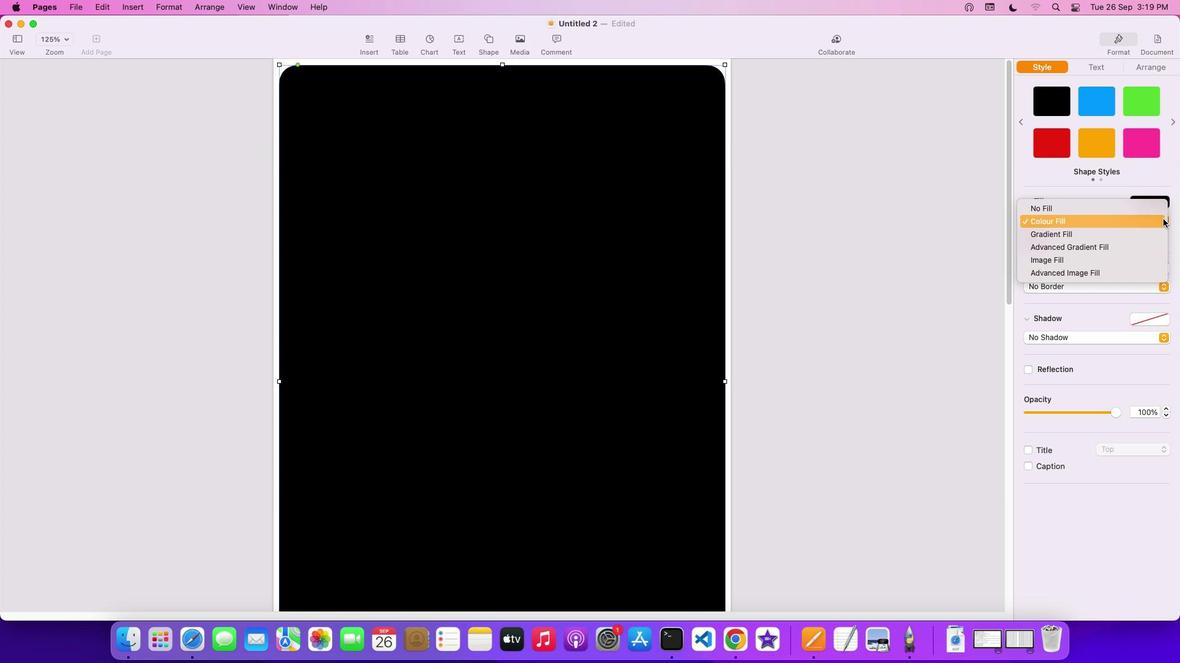 
Action: Mouse moved to (1093, 234)
Screenshot: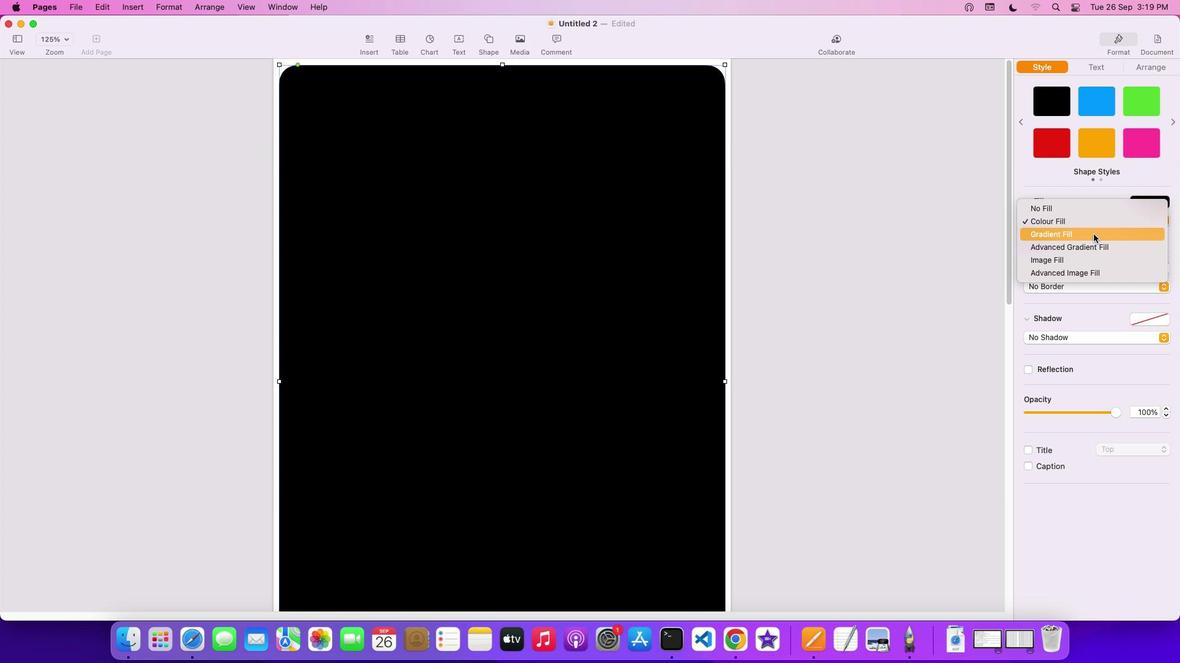 
Action: Mouse pressed left at (1093, 234)
Screenshot: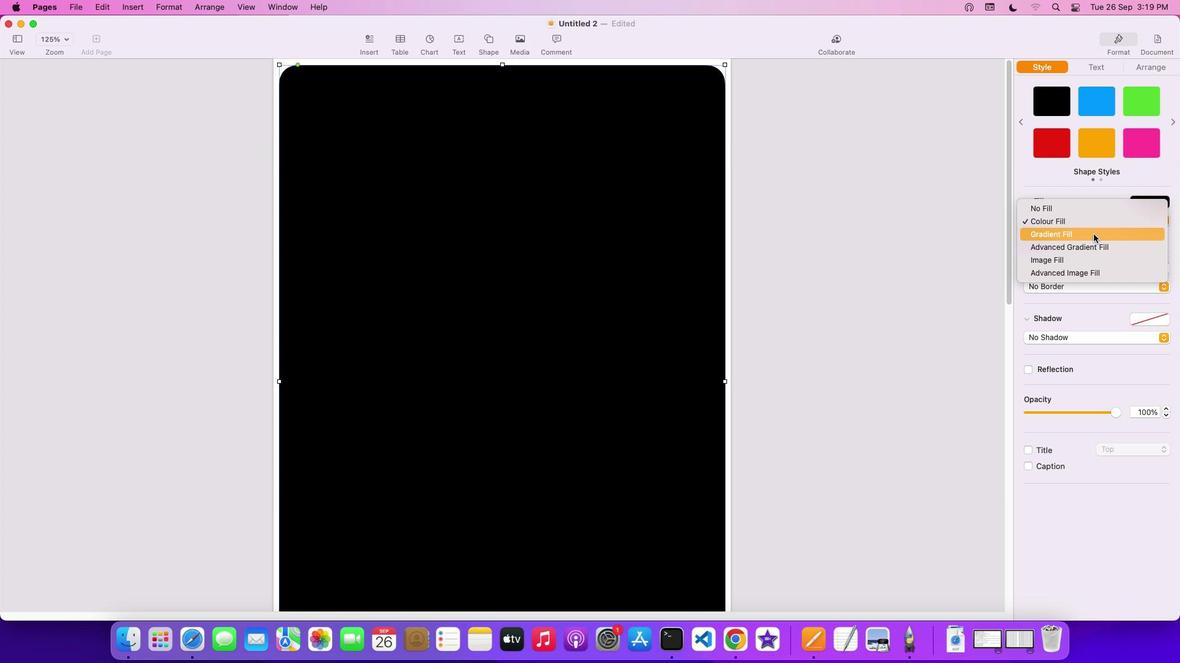 
Action: Mouse moved to (1043, 241)
Screenshot: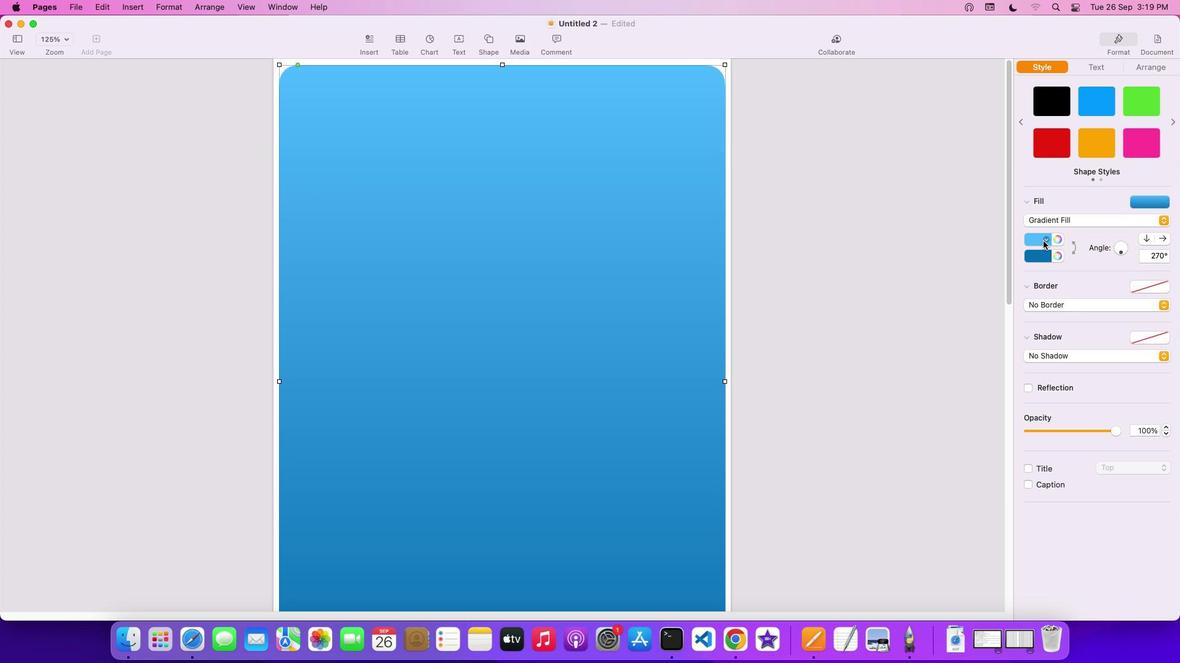 
Action: Mouse pressed left at (1043, 241)
Screenshot: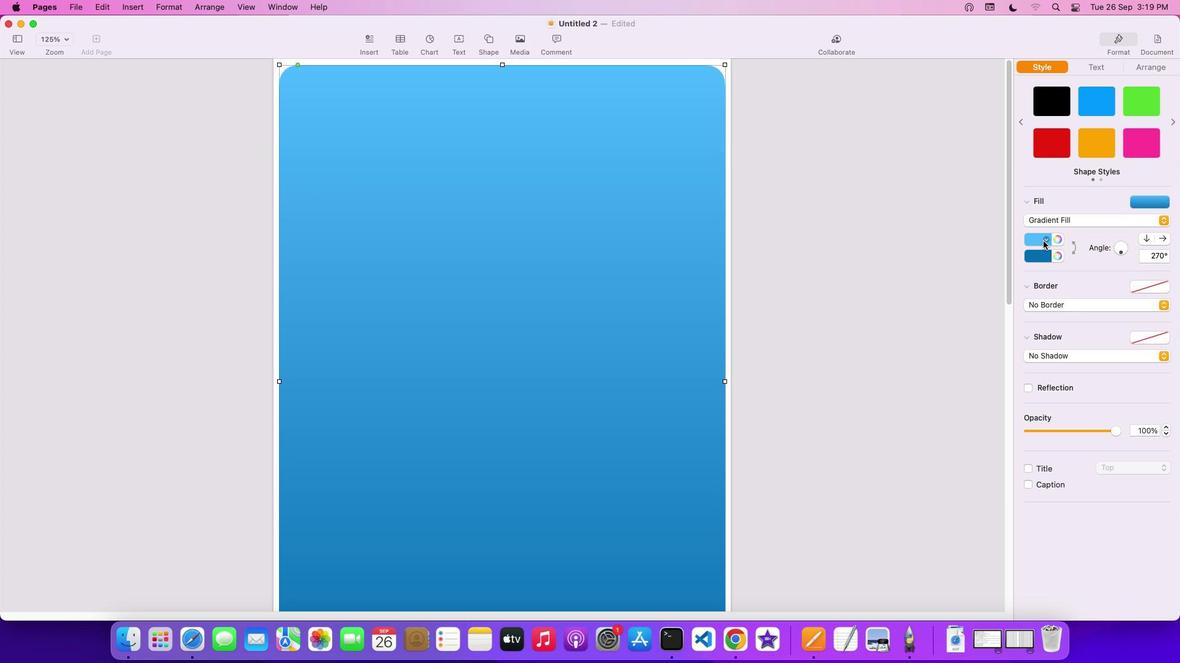 
Action: Mouse moved to (1056, 243)
Screenshot: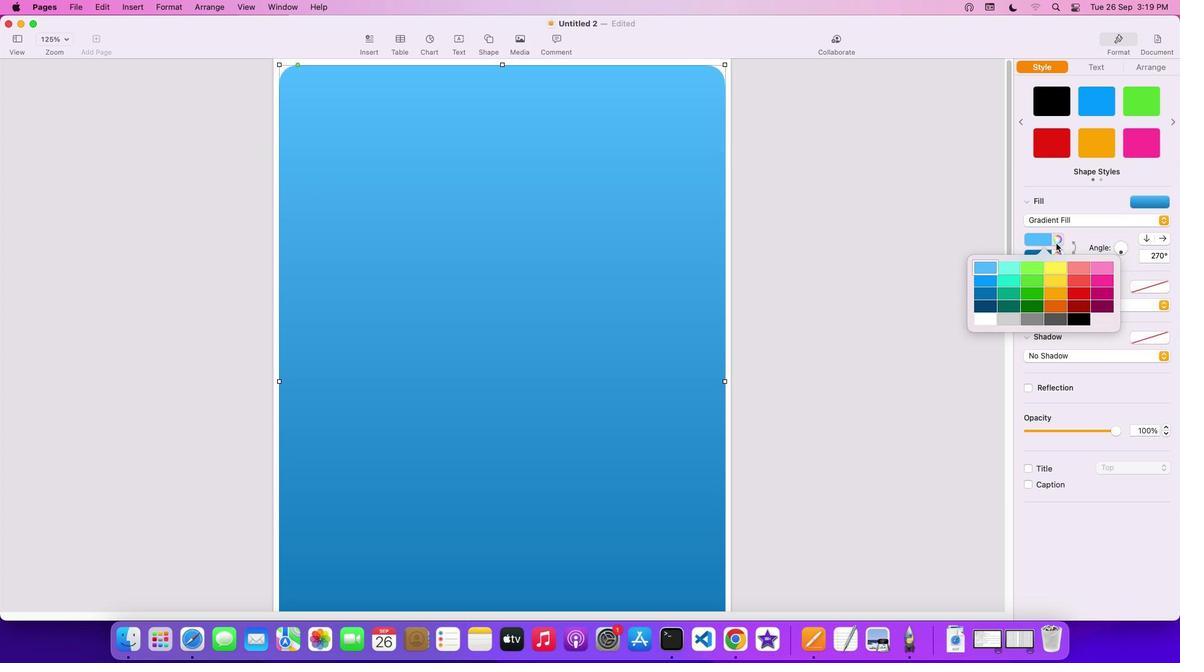 
Action: Mouse pressed left at (1056, 243)
Screenshot: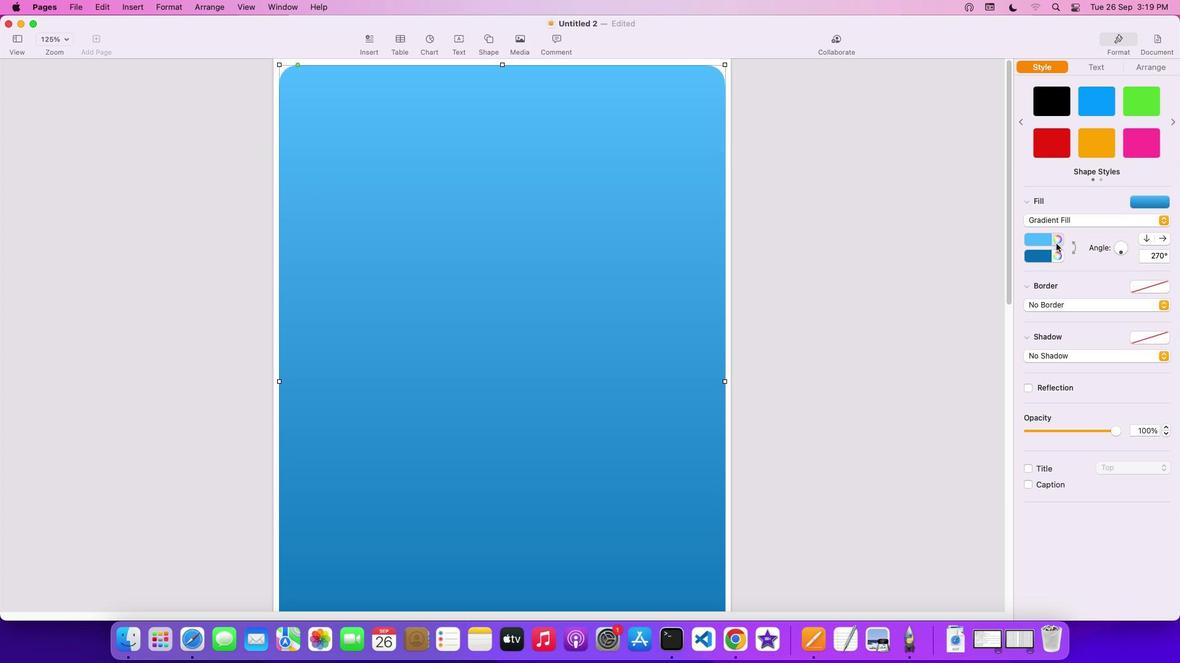 
Action: Mouse moved to (1057, 240)
Screenshot: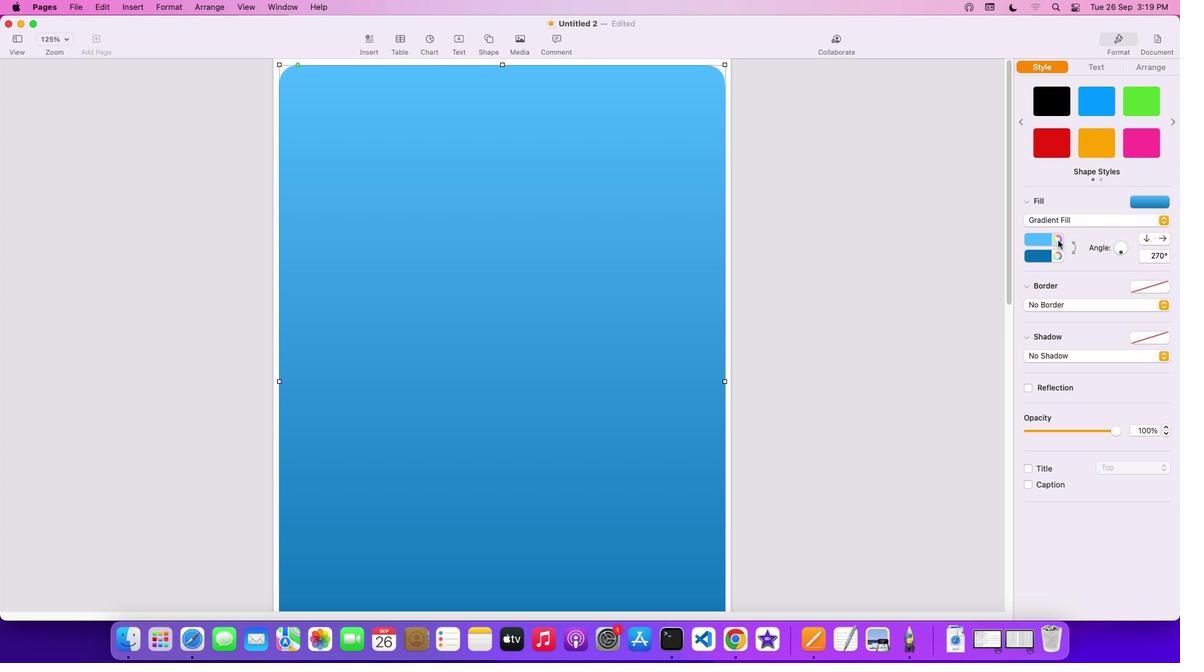 
Action: Mouse pressed left at (1057, 240)
Screenshot: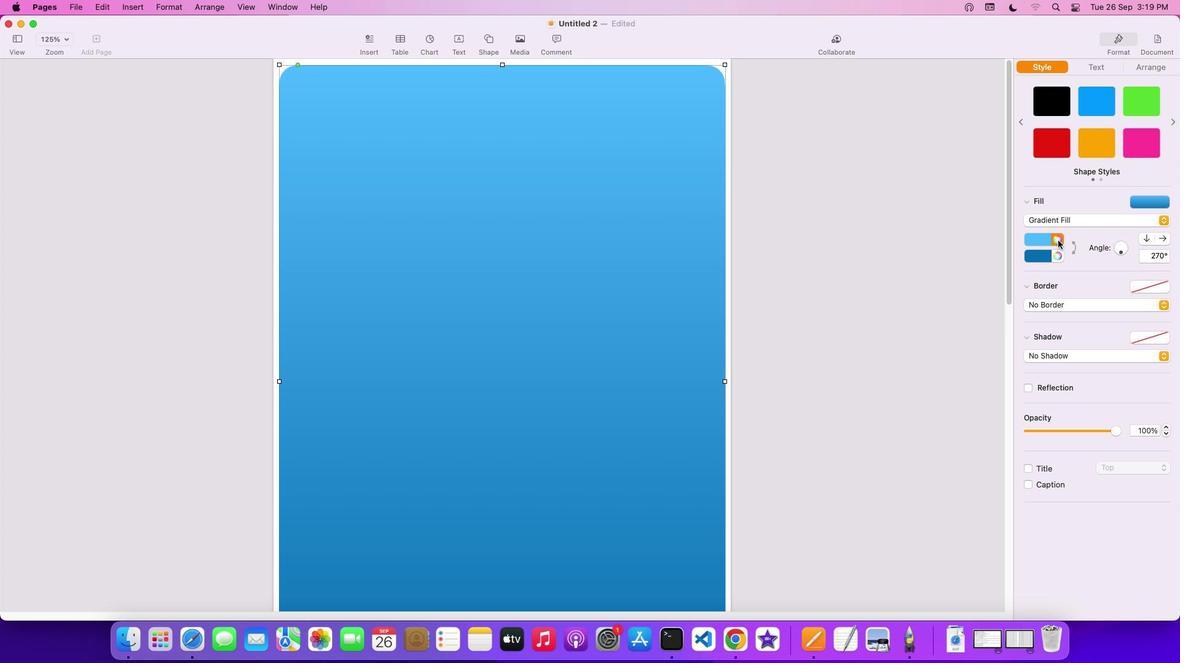 
Action: Mouse moved to (21, 341)
Screenshot: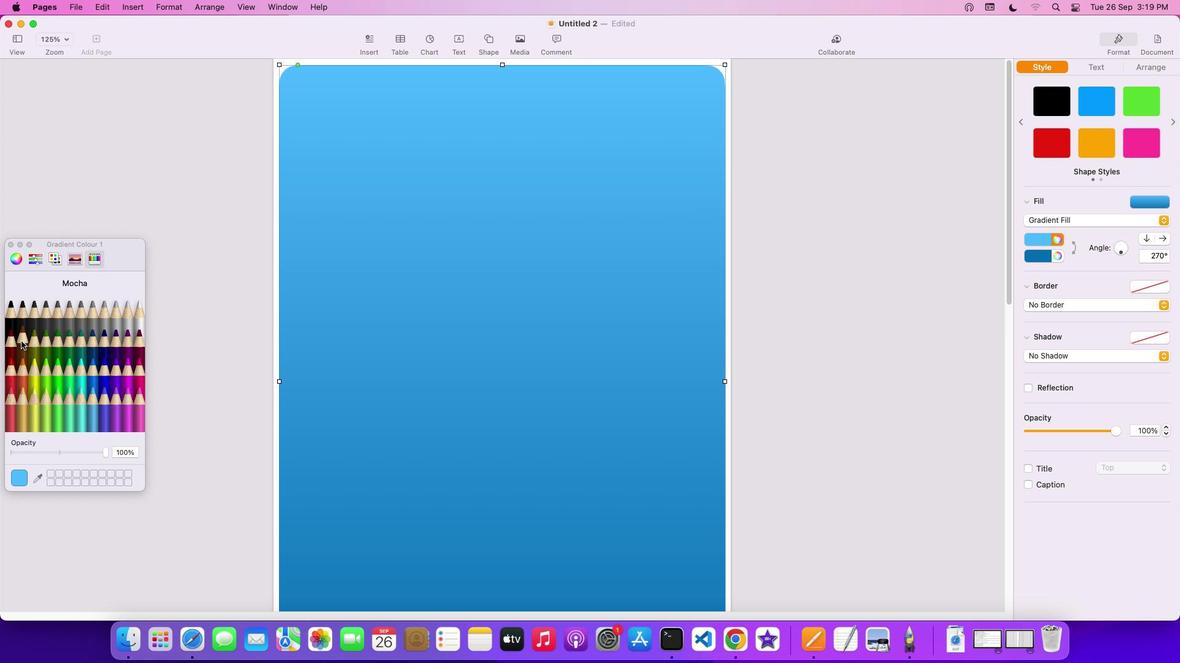 
Action: Mouse pressed left at (21, 341)
Screenshot: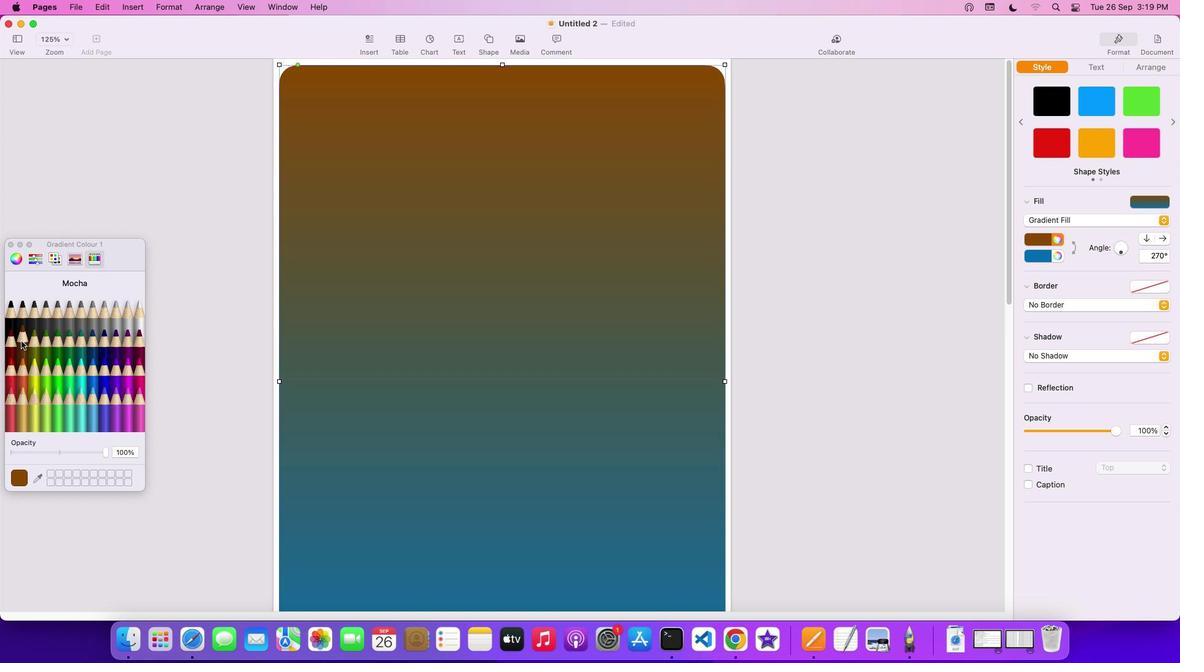 
Action: Mouse moved to (1045, 255)
Screenshot: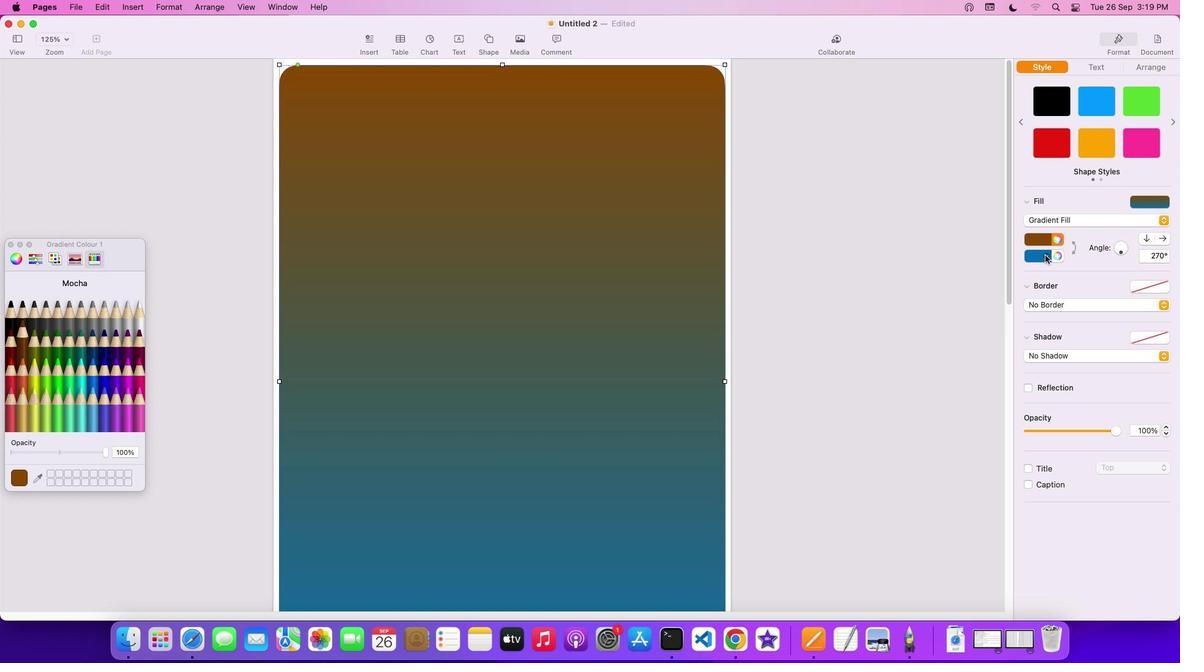 
Action: Mouse pressed left at (1045, 255)
Screenshot: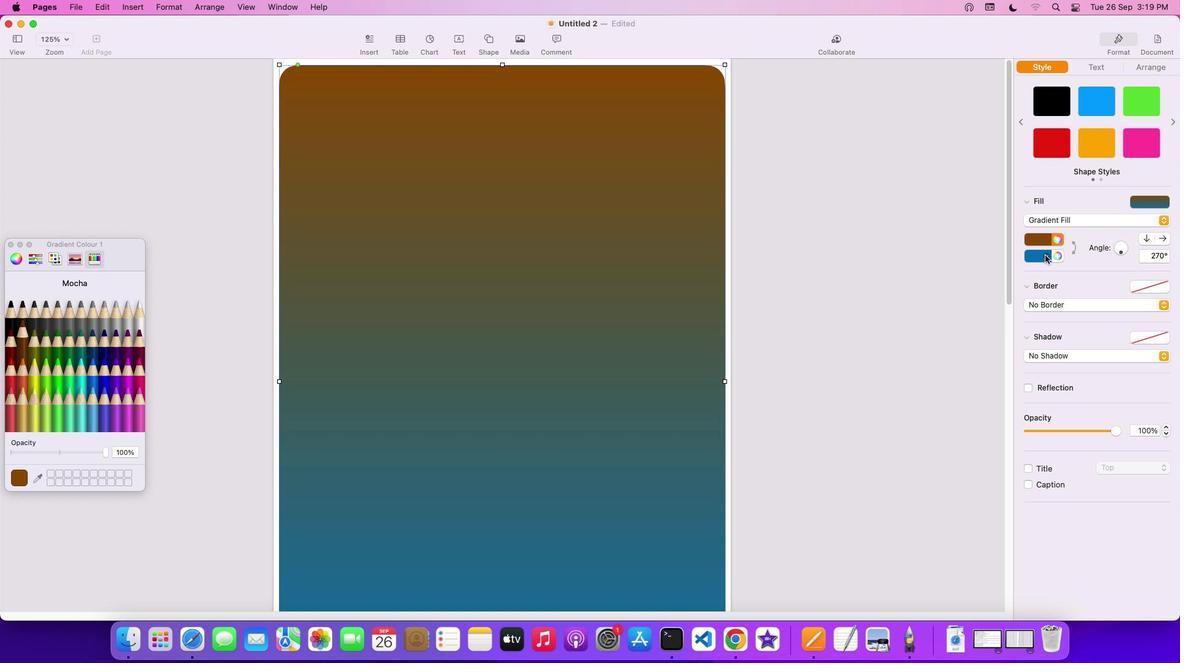 
Action: Mouse moved to (971, 336)
Screenshot: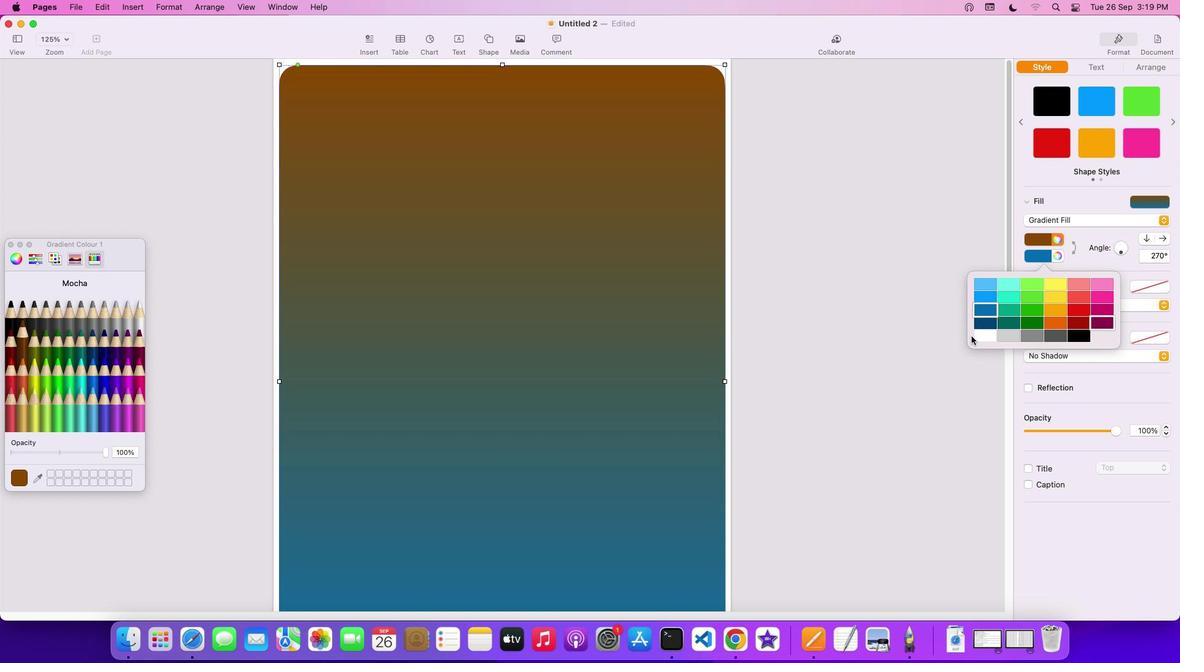 
Action: Mouse pressed left at (971, 336)
Screenshot: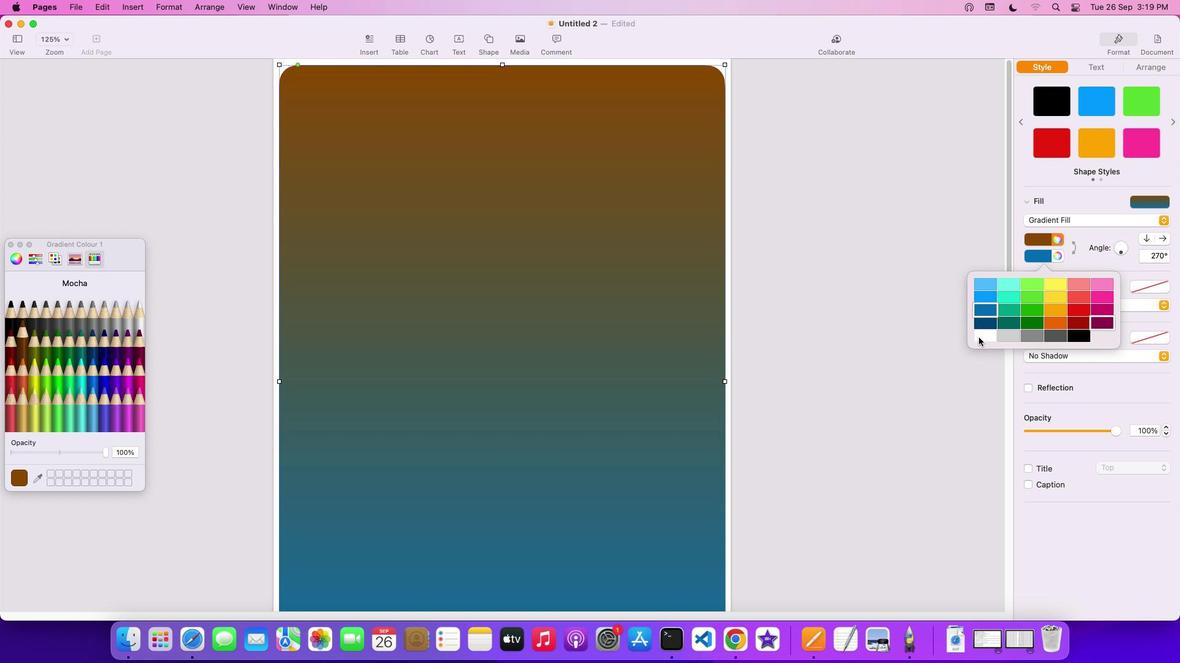 
Action: Mouse moved to (1042, 258)
Screenshot: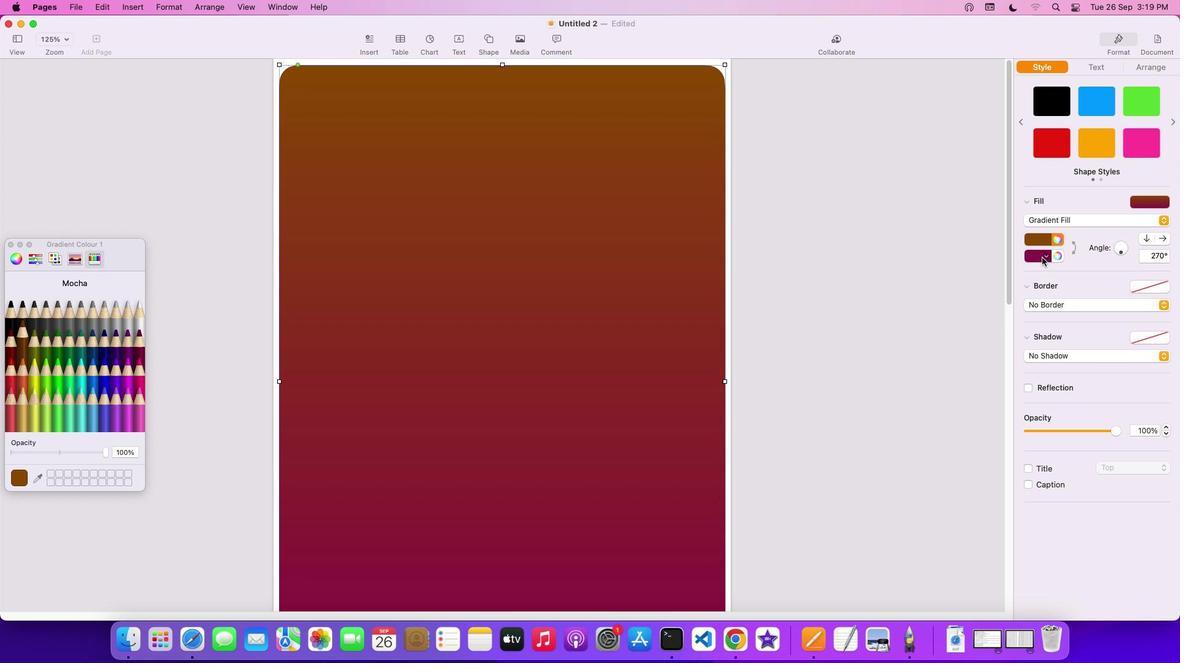 
Action: Mouse pressed left at (1042, 258)
Screenshot: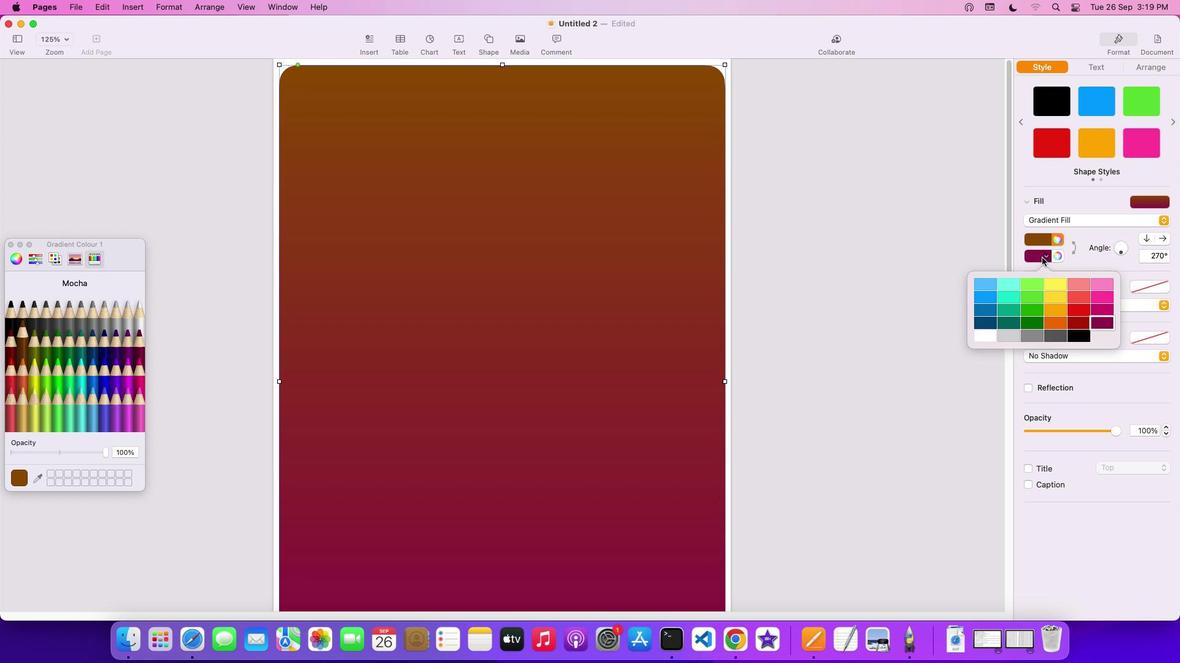 
Action: Mouse moved to (984, 341)
Screenshot: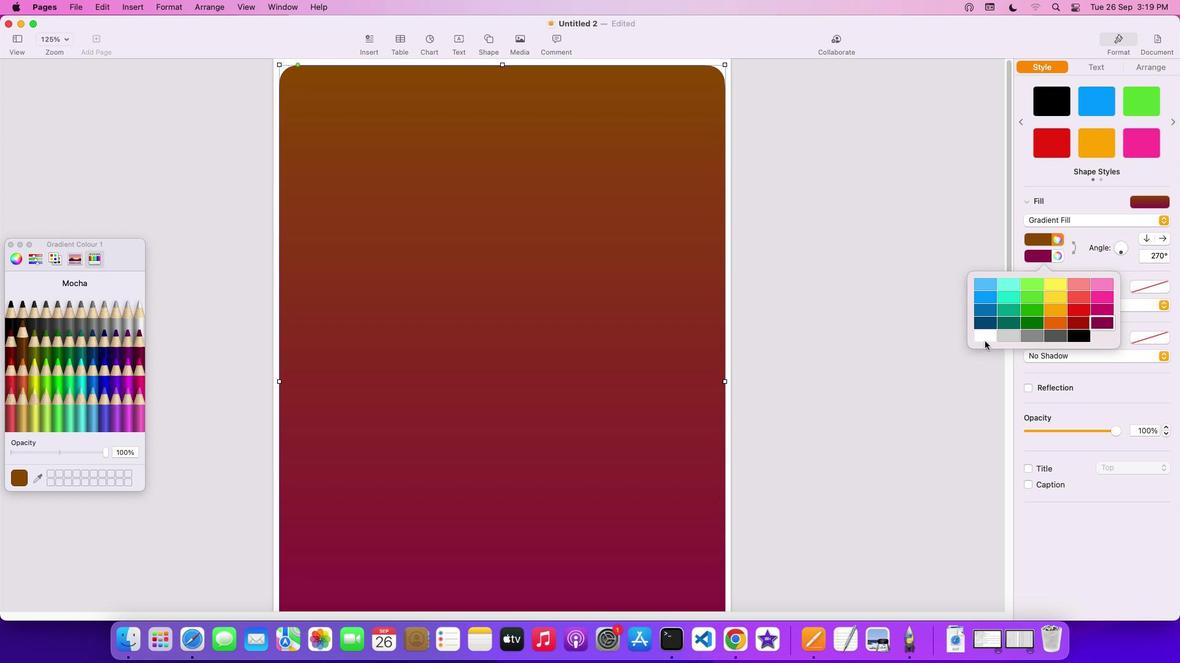 
Action: Mouse pressed left at (984, 341)
Screenshot: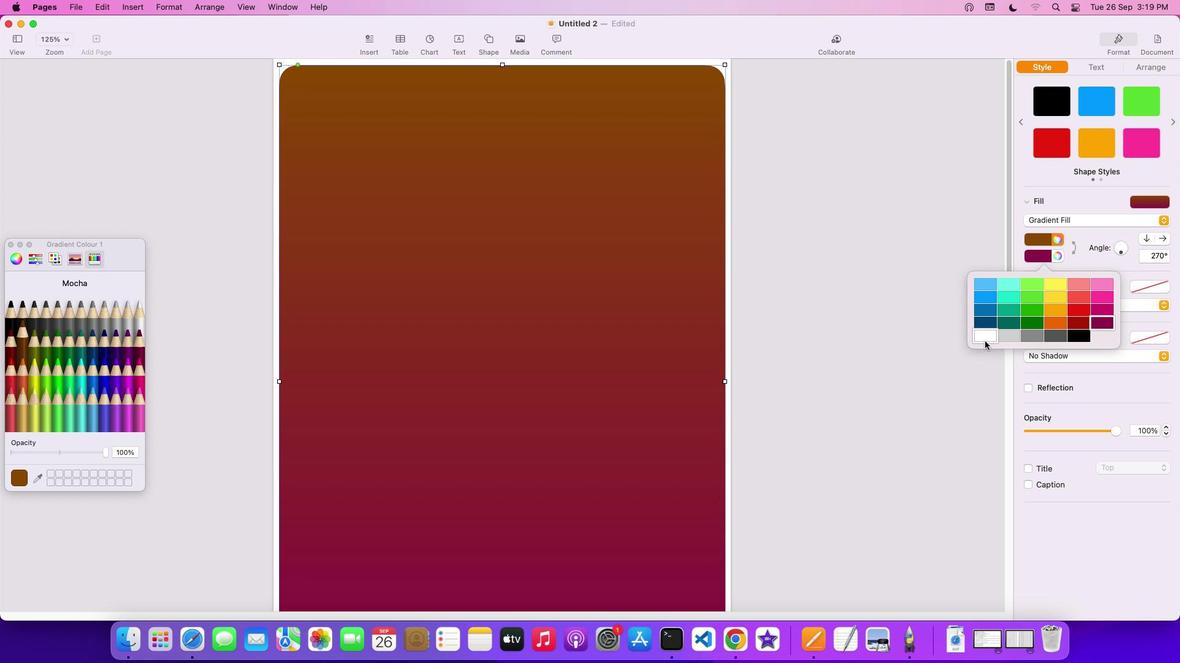 
Action: Mouse moved to (597, 305)
Screenshot: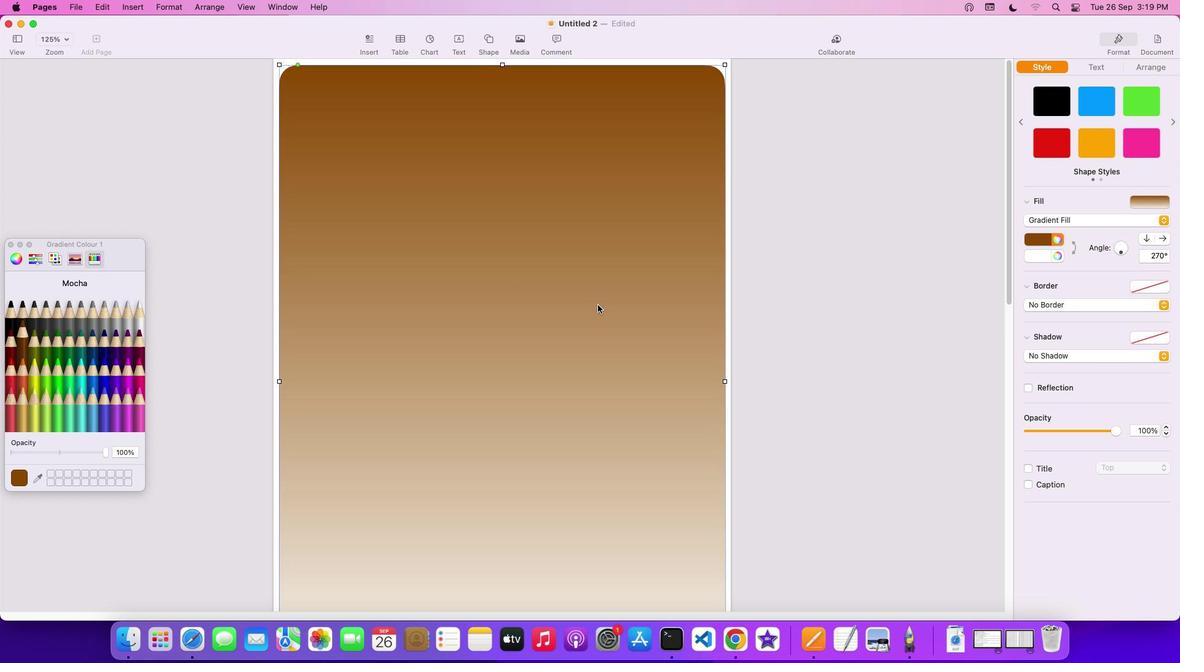 
Action: Mouse scrolled (597, 305) with delta (0, 0)
Screenshot: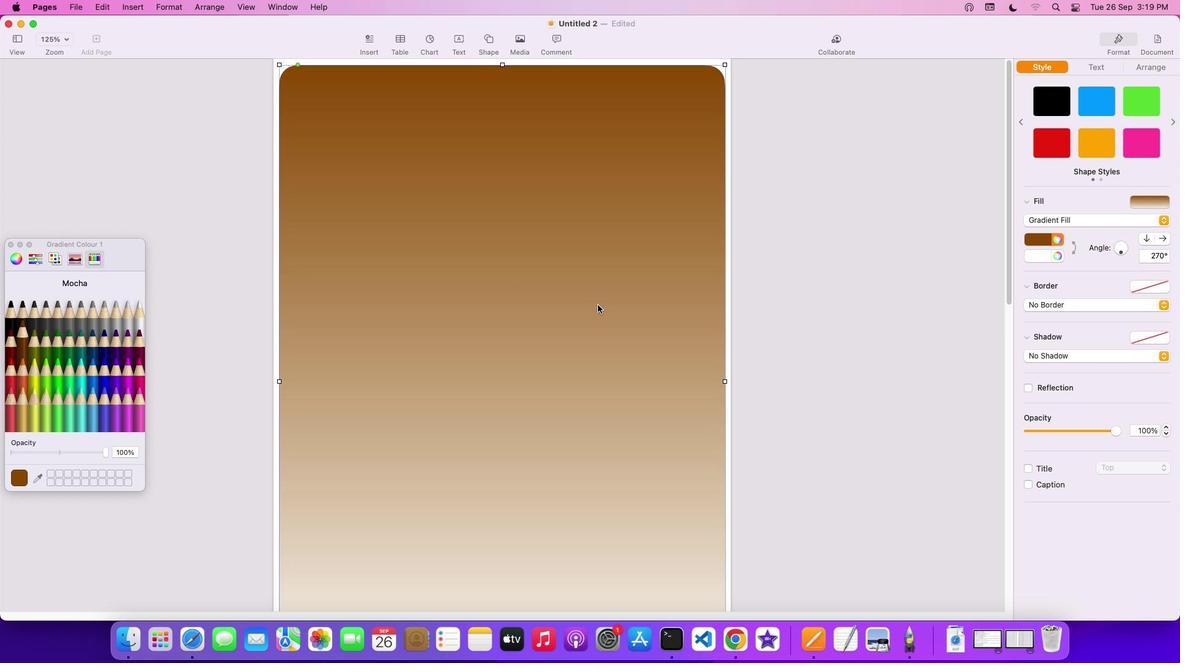 
Action: Mouse scrolled (597, 305) with delta (0, 0)
Screenshot: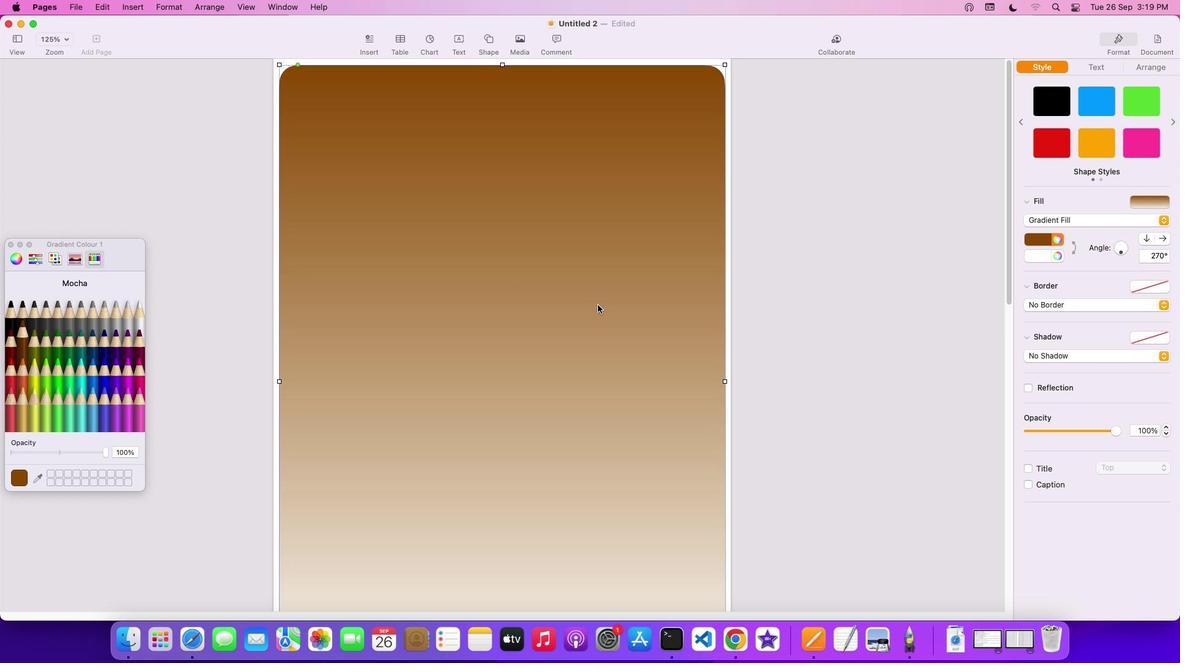 
Action: Mouse moved to (1075, 242)
Screenshot: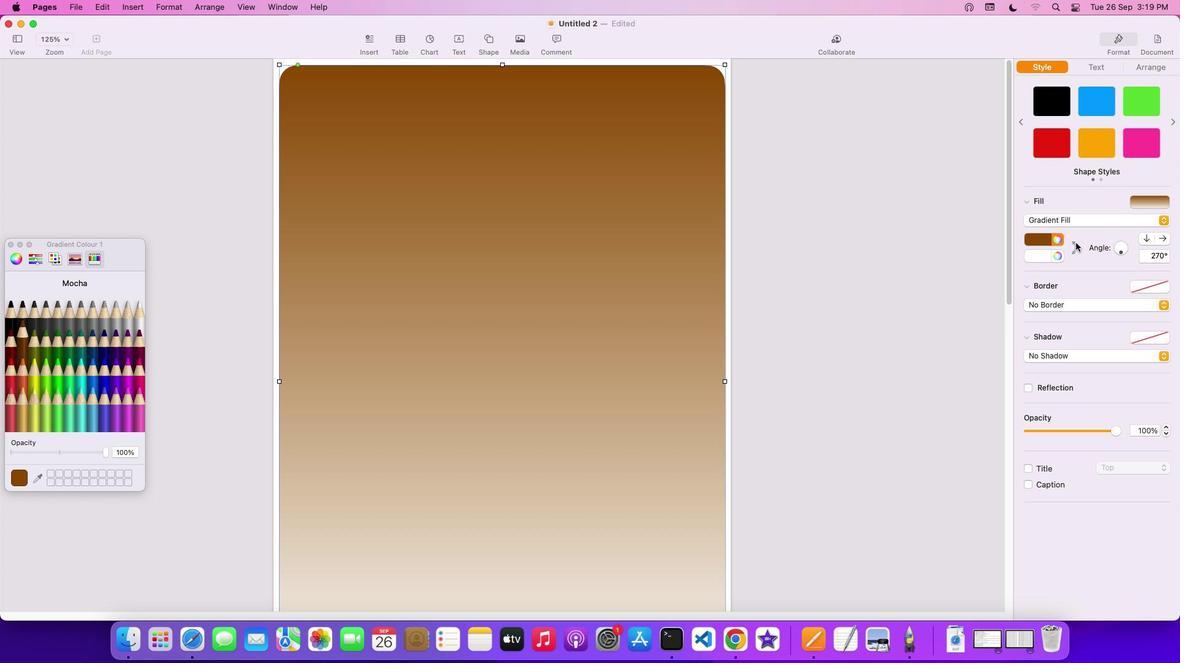 
Action: Mouse pressed left at (1075, 242)
Screenshot: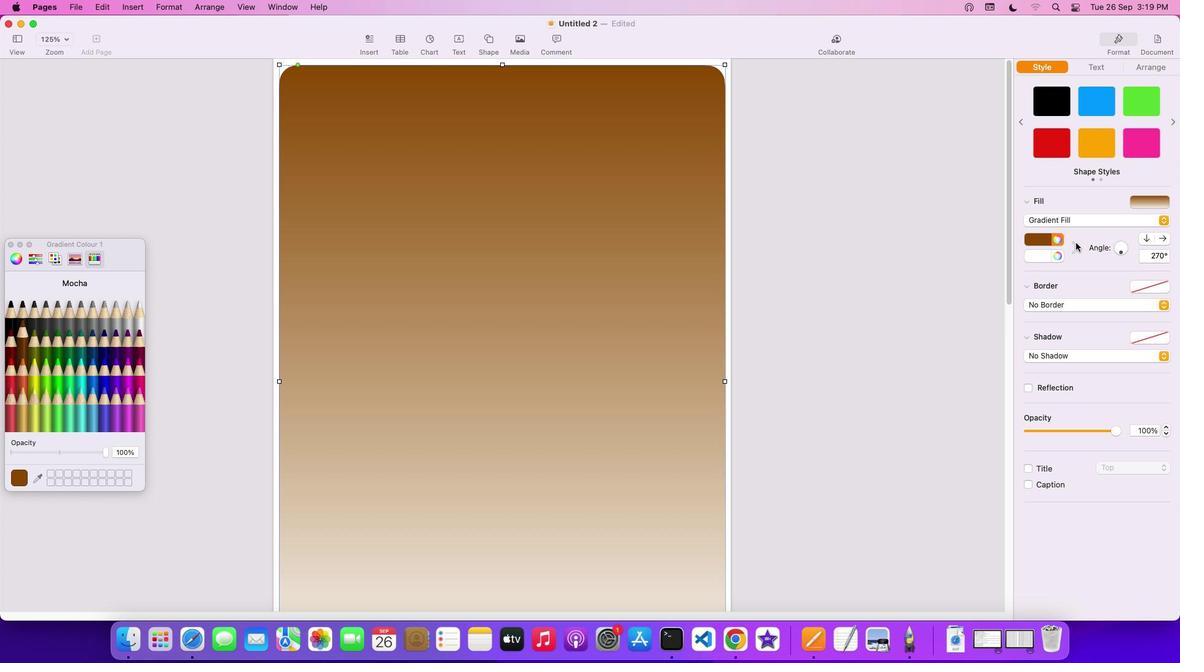
Action: Mouse moved to (1056, 260)
Screenshot: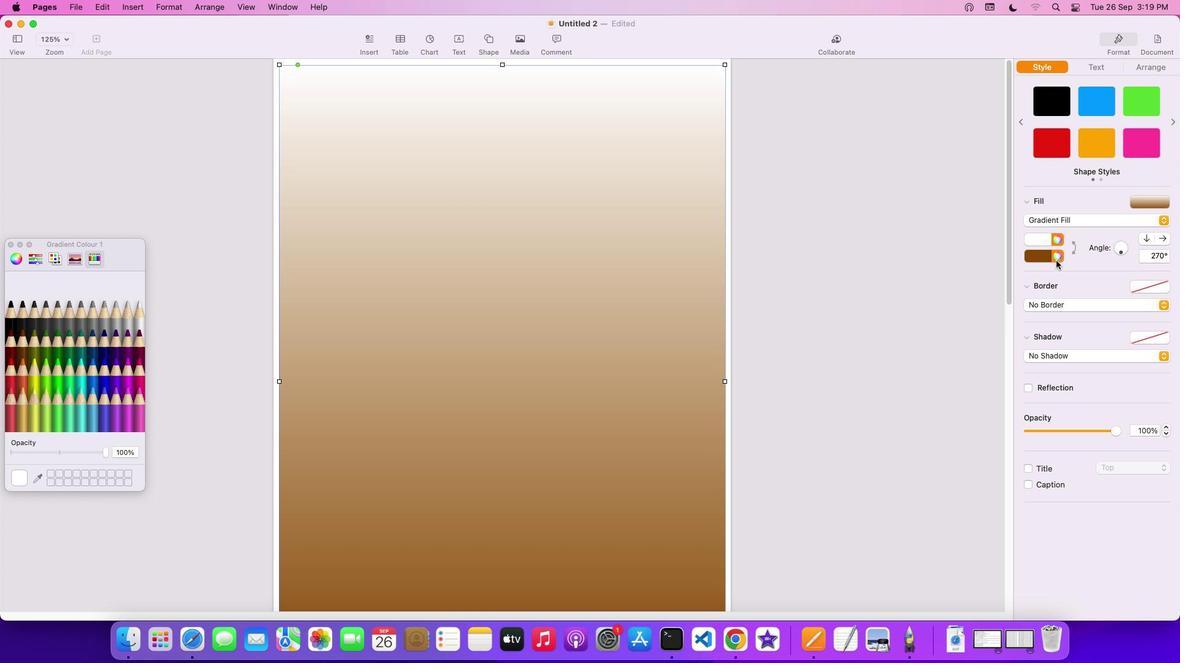 
Action: Mouse pressed left at (1056, 260)
Screenshot: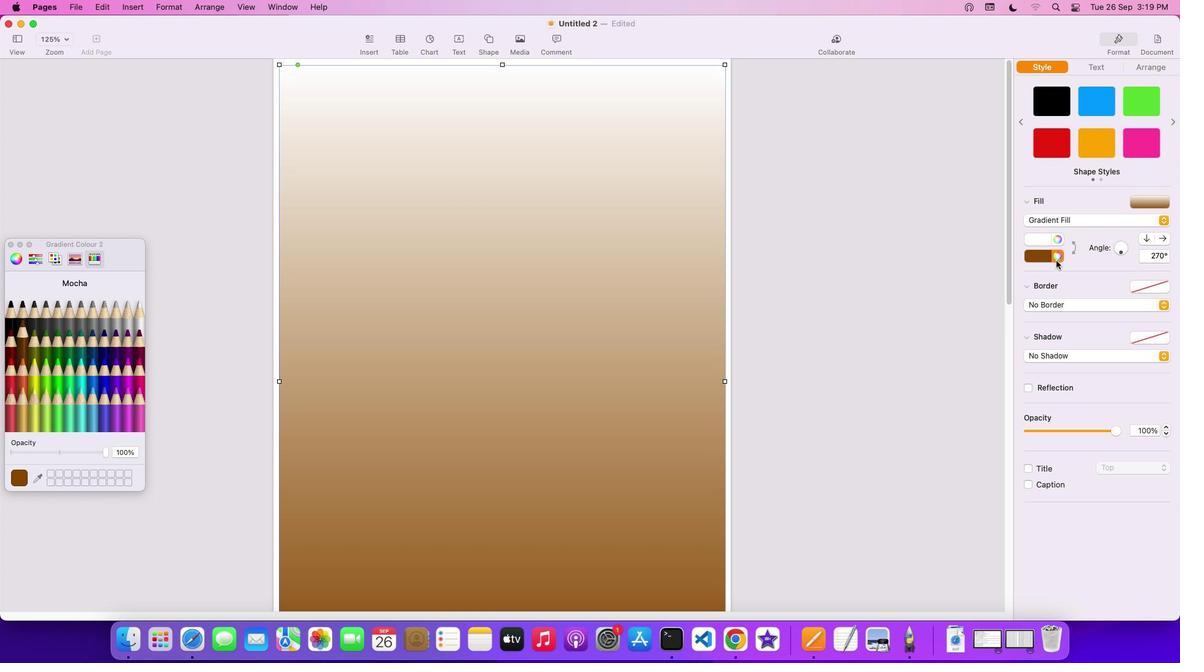 
Action: Mouse moved to (105, 453)
Screenshot: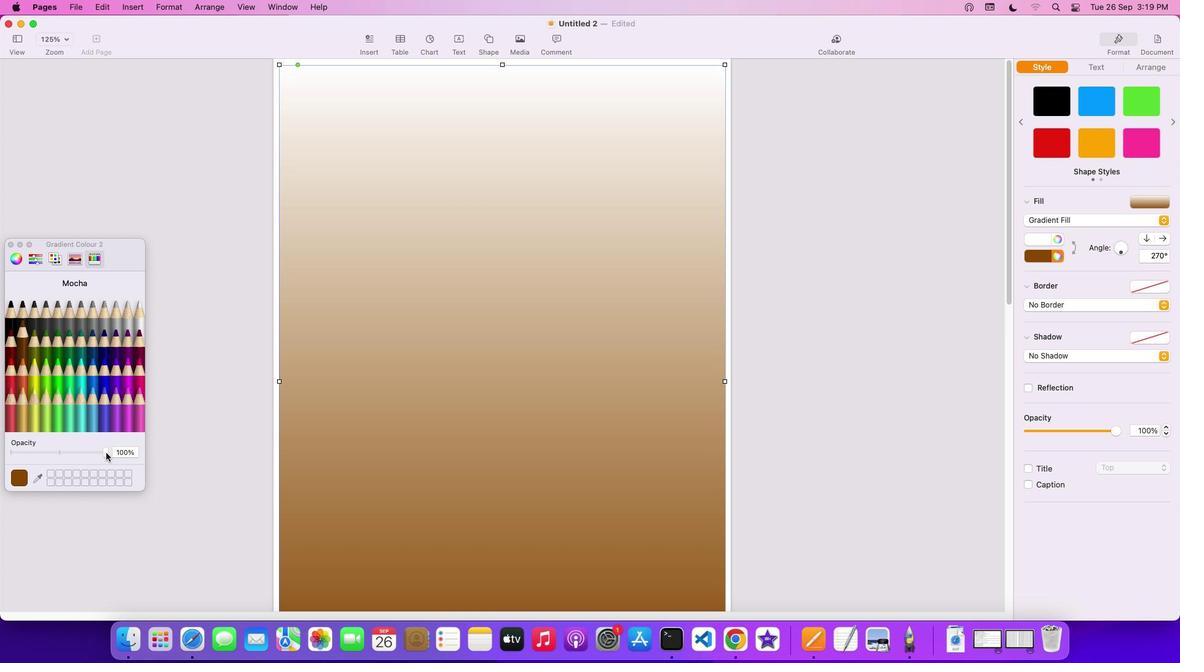 
Action: Mouse pressed left at (105, 453)
Screenshot: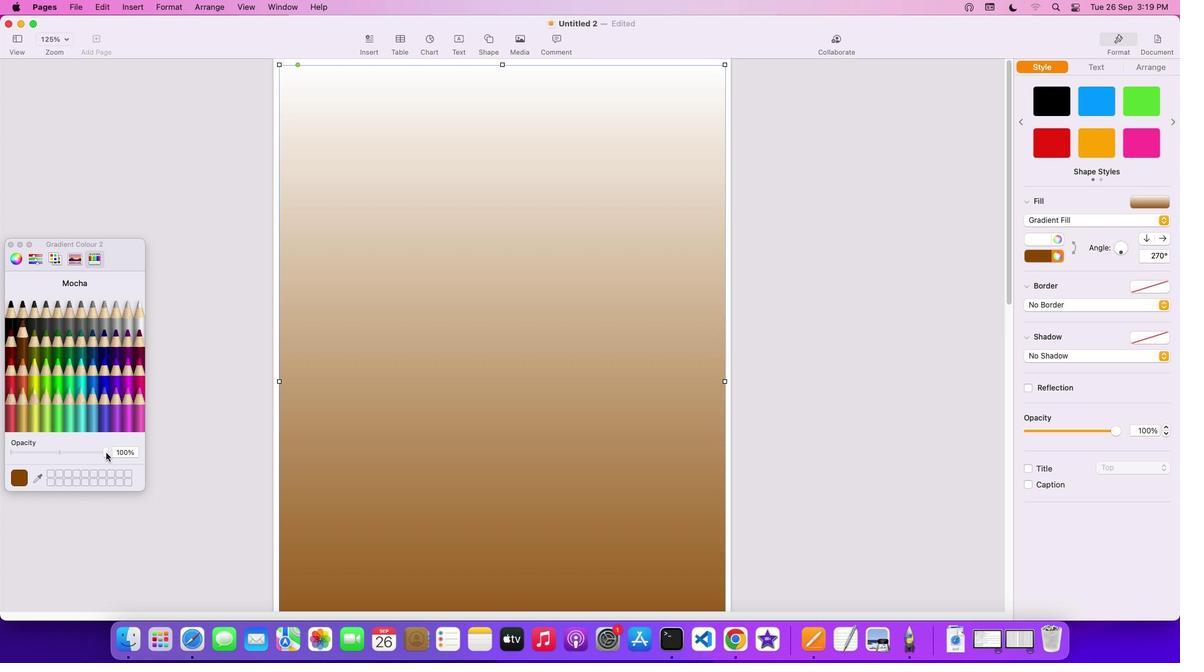 
Action: Mouse moved to (591, 279)
Screenshot: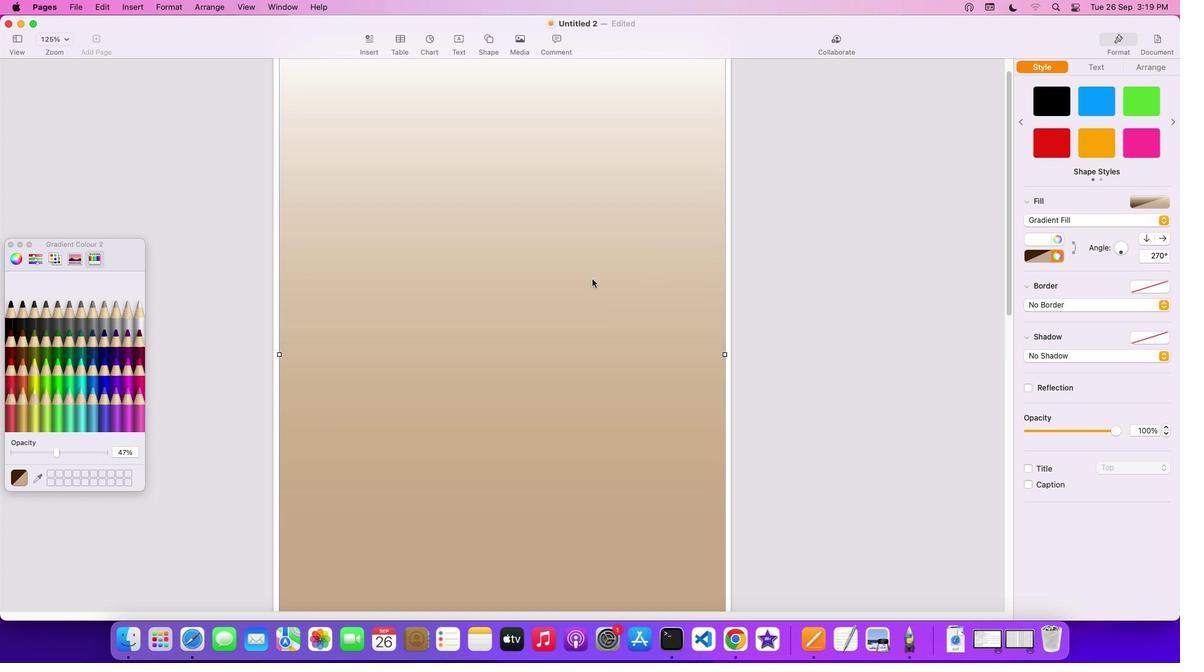 
Action: Mouse scrolled (591, 279) with delta (0, 0)
Screenshot: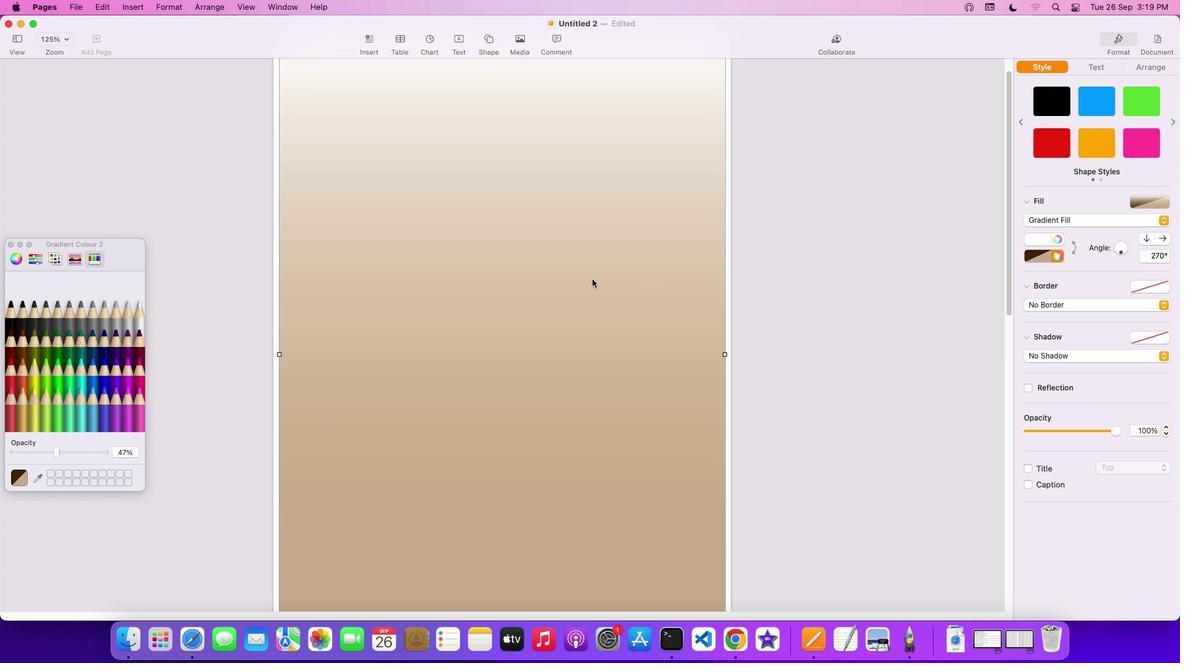 
Action: Mouse scrolled (591, 279) with delta (0, 0)
Screenshot: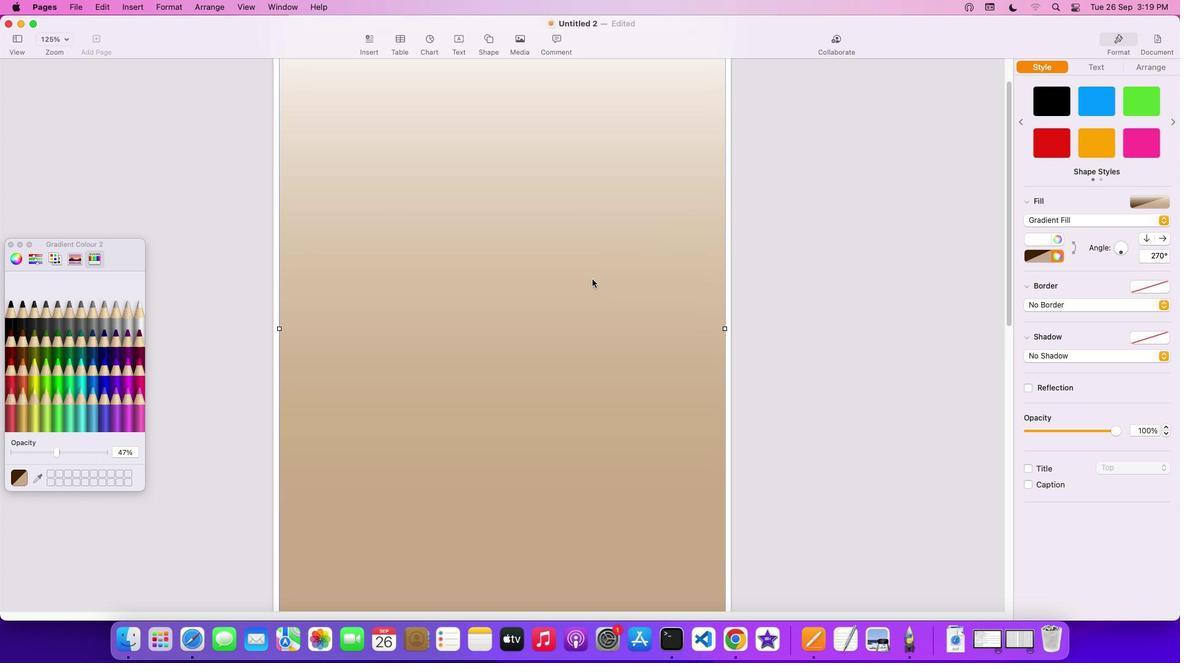 
Action: Mouse scrolled (591, 279) with delta (0, -1)
Screenshot: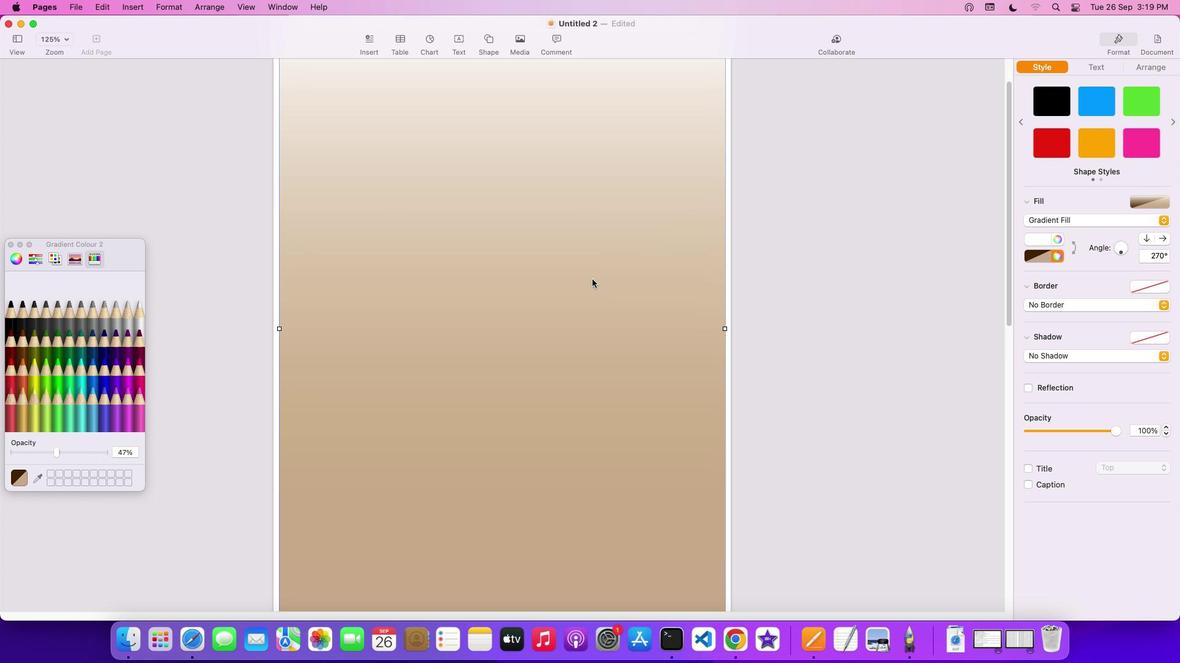 
Action: Mouse scrolled (591, 279) with delta (0, -2)
Screenshot: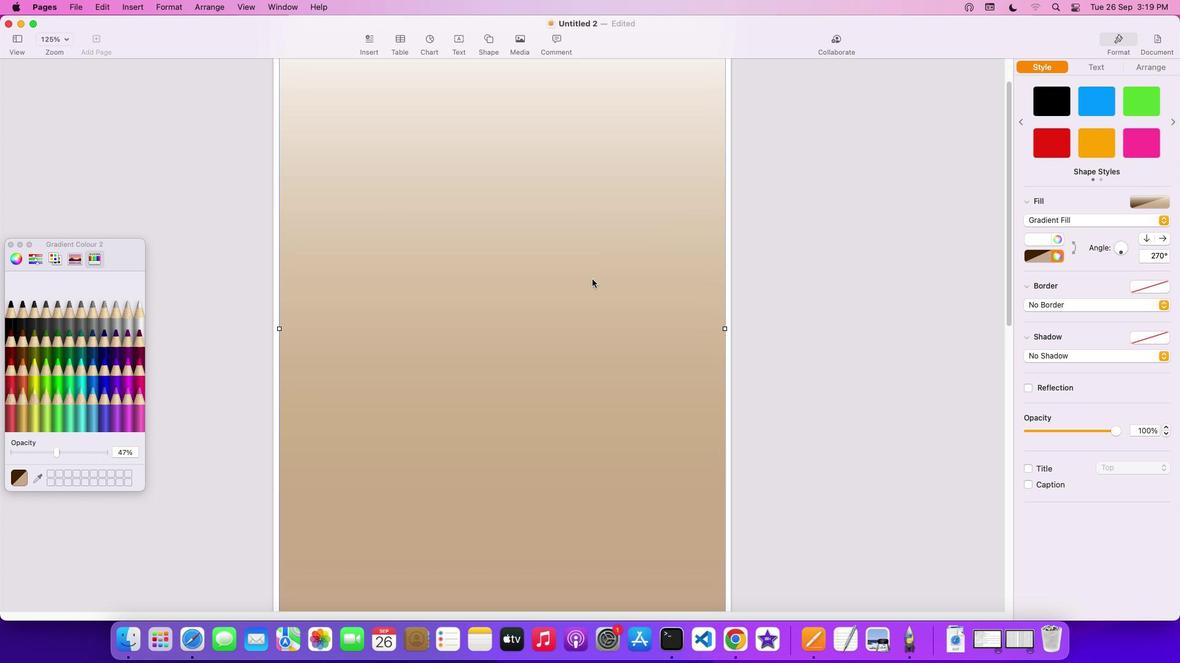 
Action: Mouse scrolled (591, 279) with delta (0, 0)
Screenshot: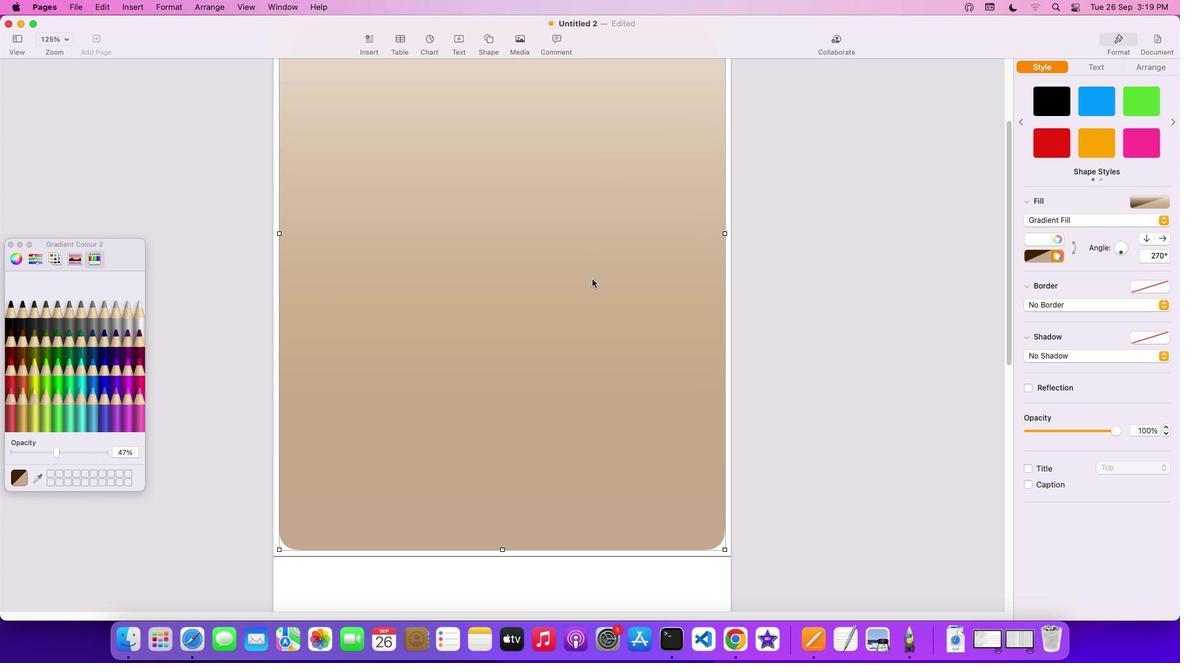 
Action: Mouse scrolled (591, 279) with delta (0, 0)
Screenshot: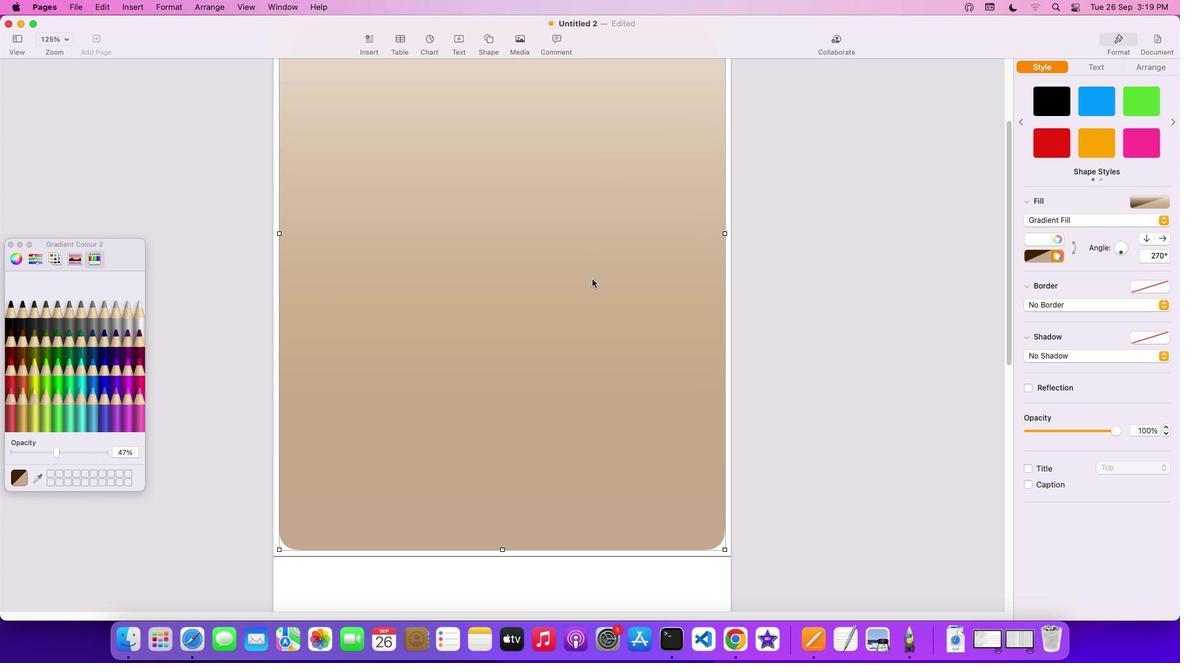 
Action: Mouse scrolled (591, 279) with delta (0, -1)
Screenshot: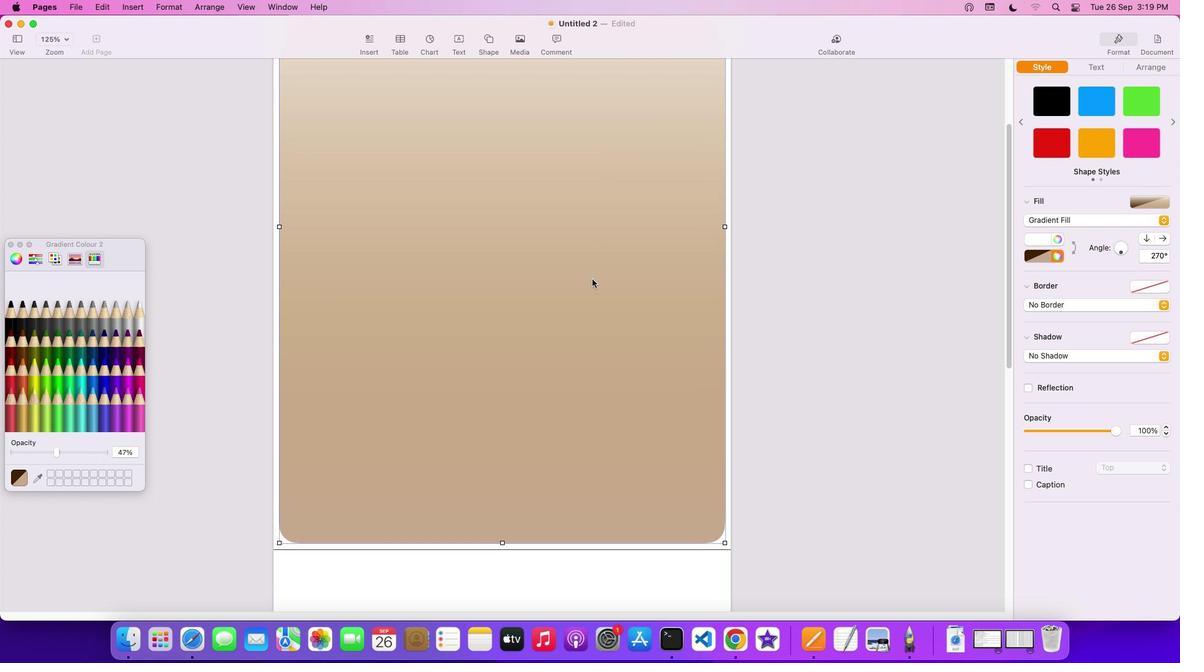 
Action: Mouse scrolled (591, 279) with delta (0, -3)
Screenshot: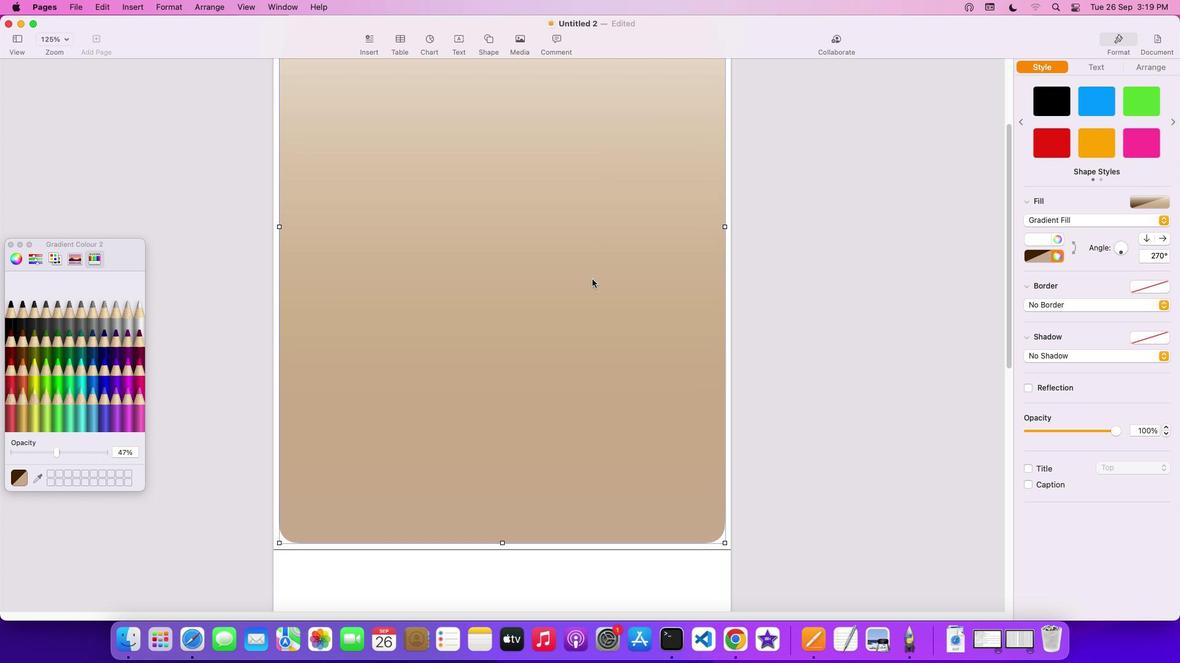 
Action: Mouse scrolled (591, 279) with delta (0, -3)
Screenshot: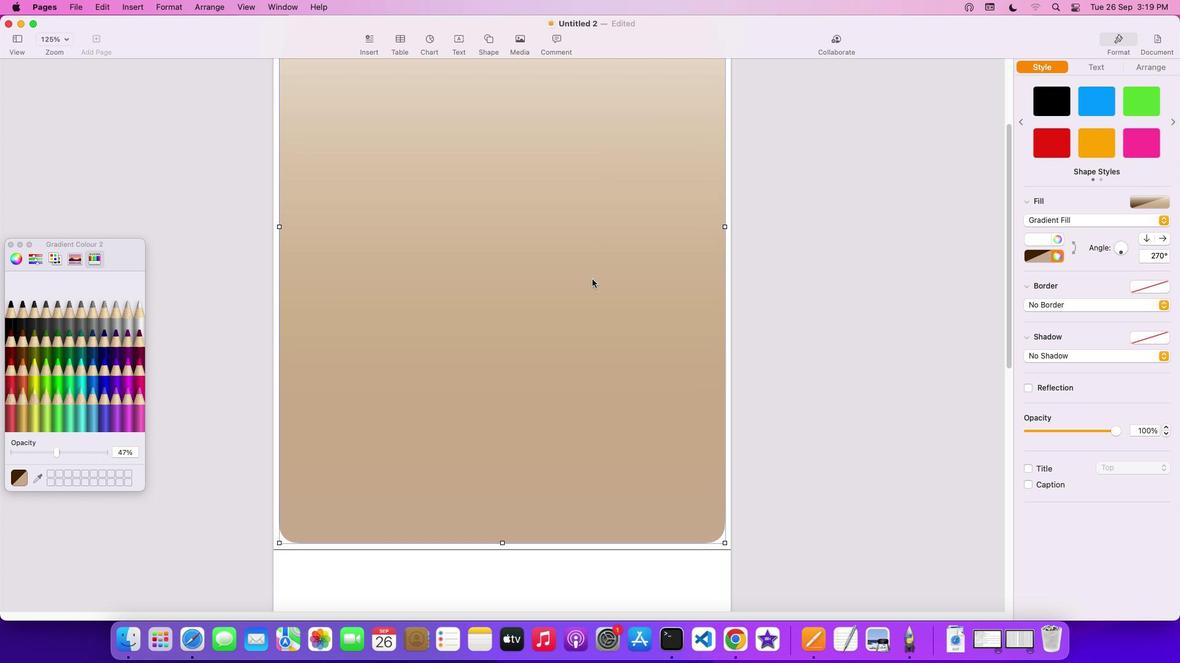 
Action: Mouse scrolled (591, 279) with delta (0, 0)
Screenshot: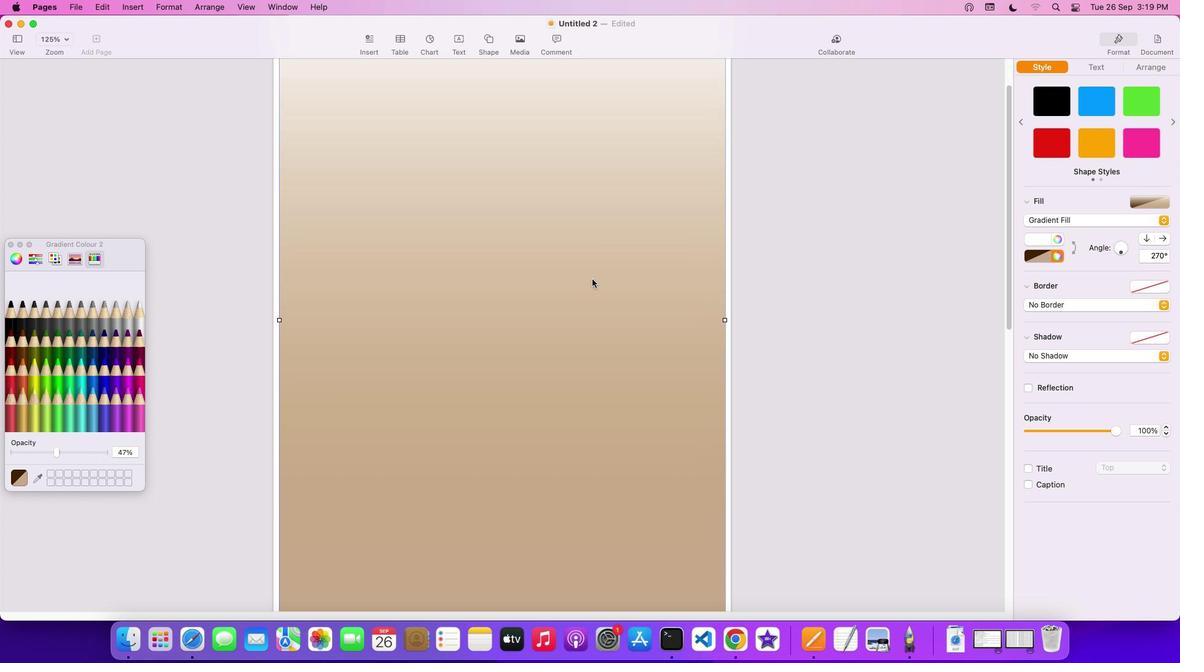 
Action: Mouse scrolled (591, 279) with delta (0, 0)
Screenshot: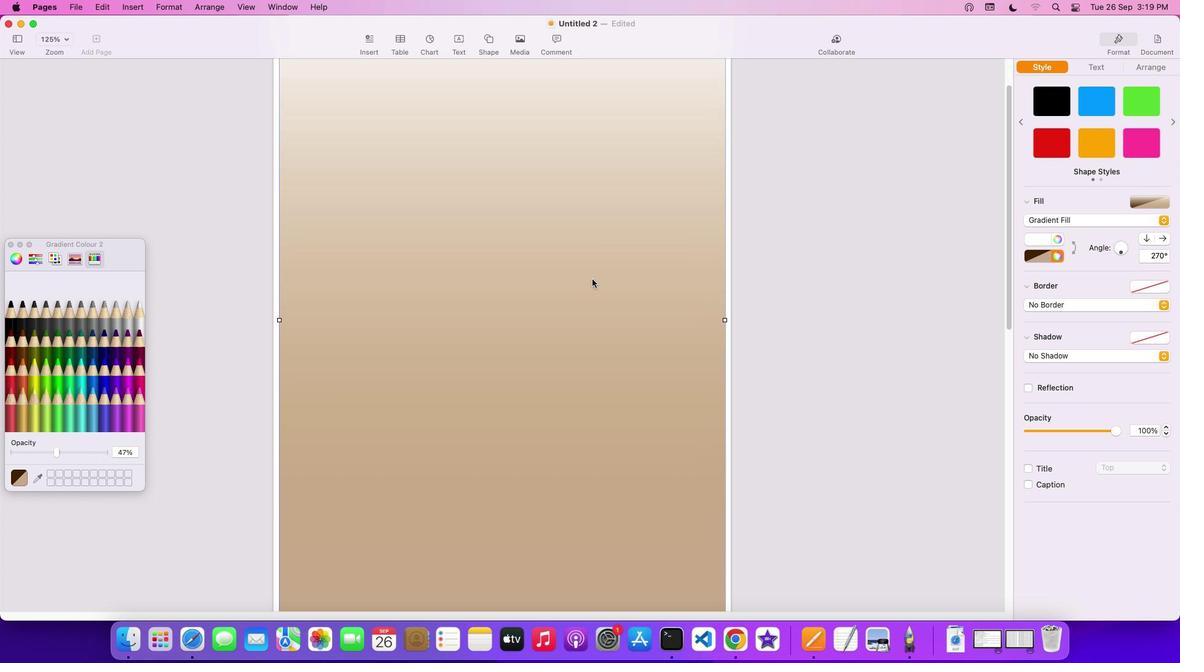 
Action: Mouse scrolled (591, 279) with delta (0, 1)
Screenshot: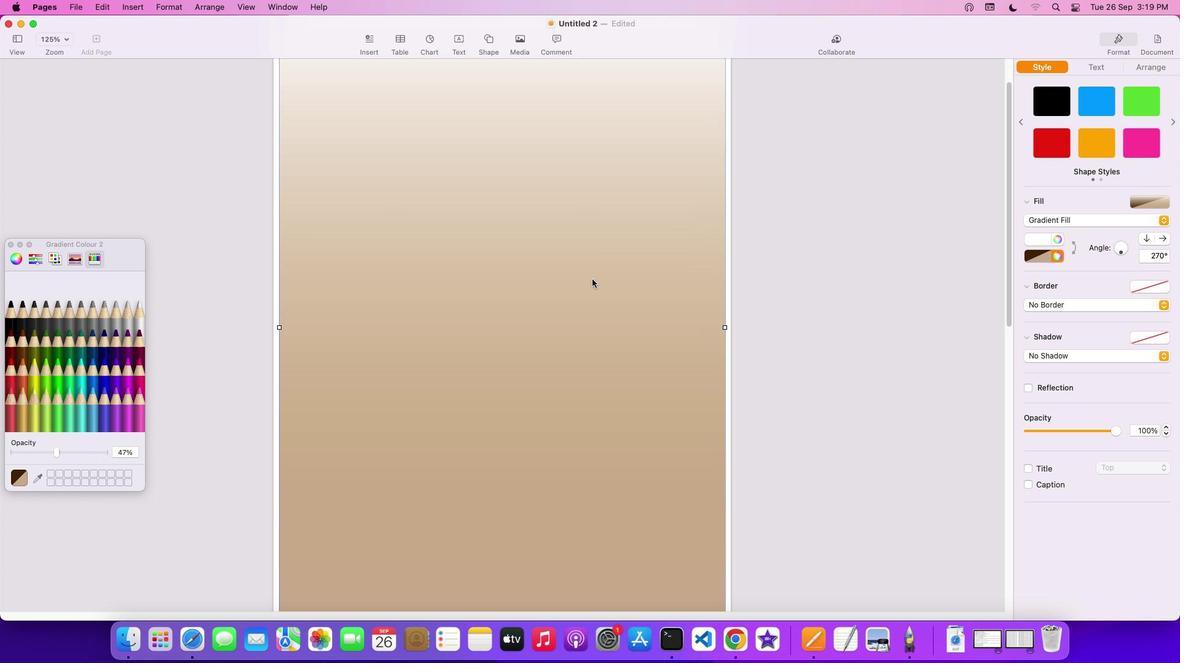 
Action: Mouse scrolled (591, 279) with delta (0, 3)
Screenshot: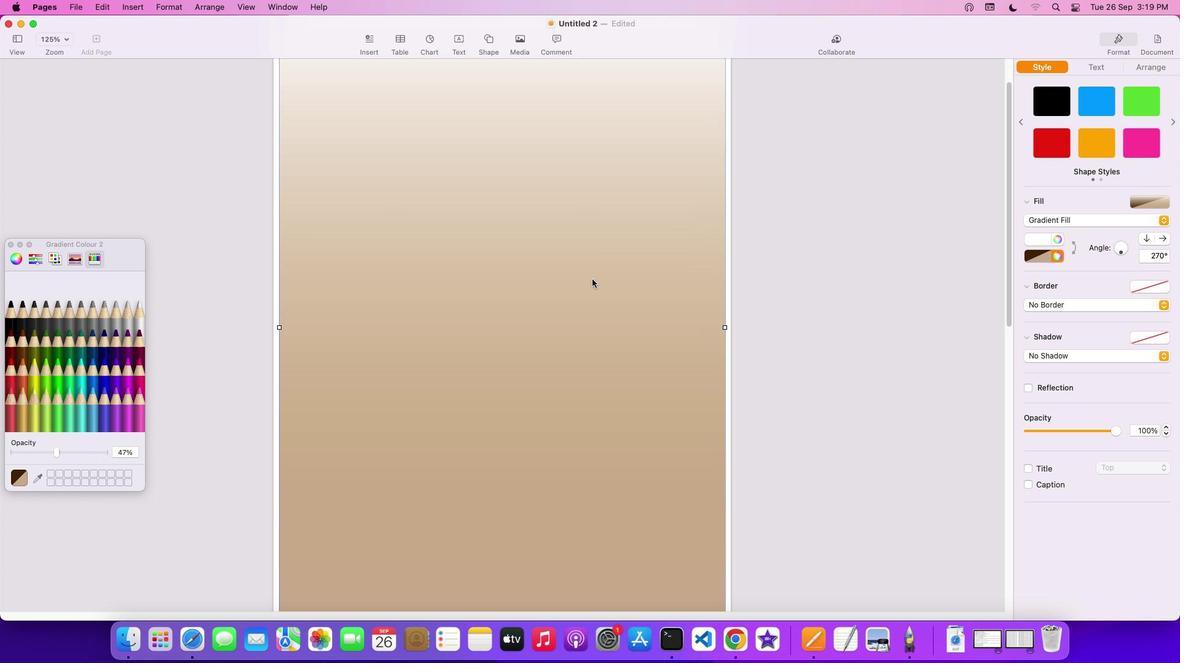 
Action: Mouse scrolled (591, 279) with delta (0, 3)
Screenshot: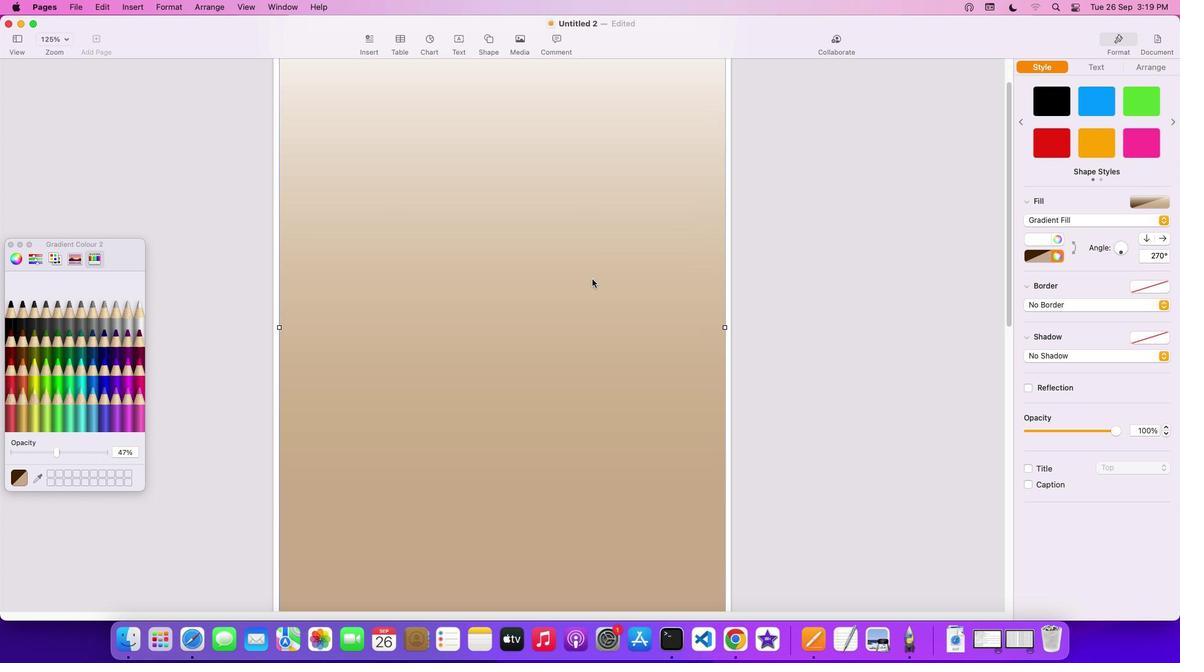 
Action: Mouse scrolled (591, 279) with delta (0, 0)
Screenshot: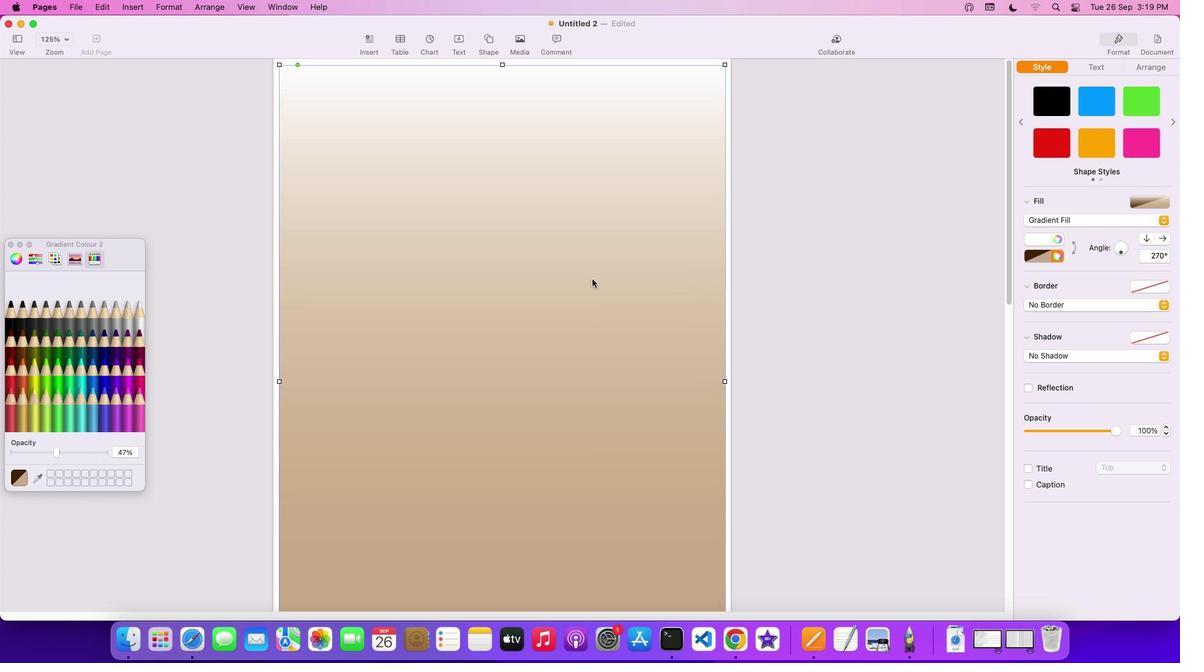 
Action: Mouse scrolled (591, 279) with delta (0, 0)
Screenshot: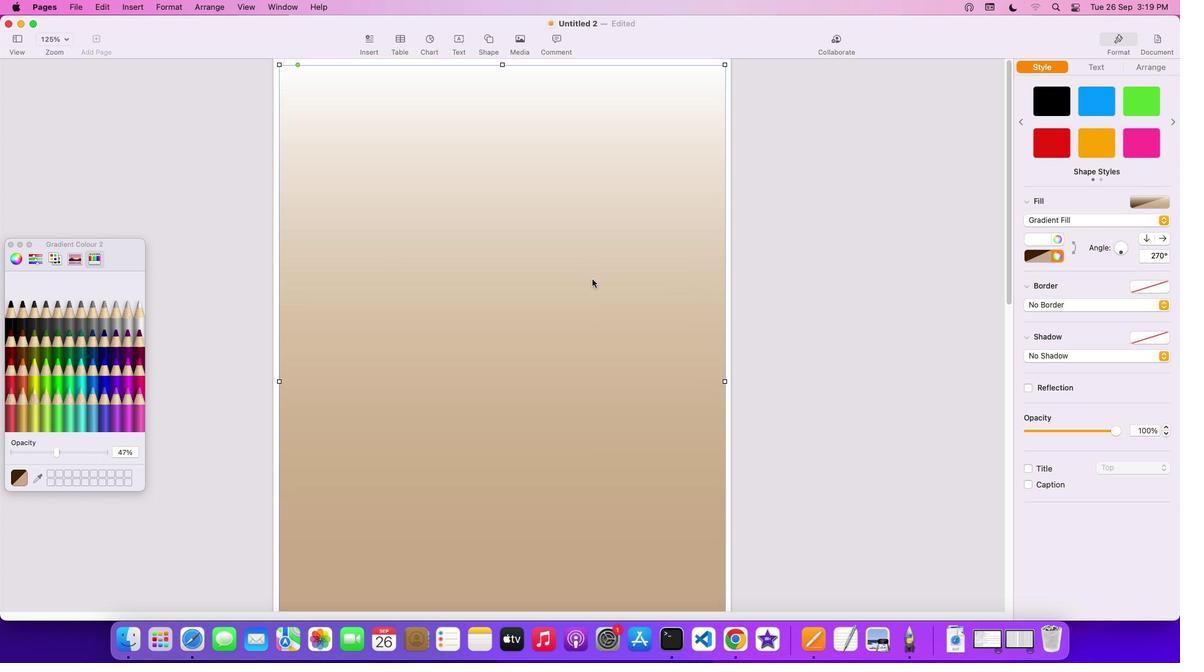 
Action: Mouse scrolled (591, 279) with delta (0, 2)
Screenshot: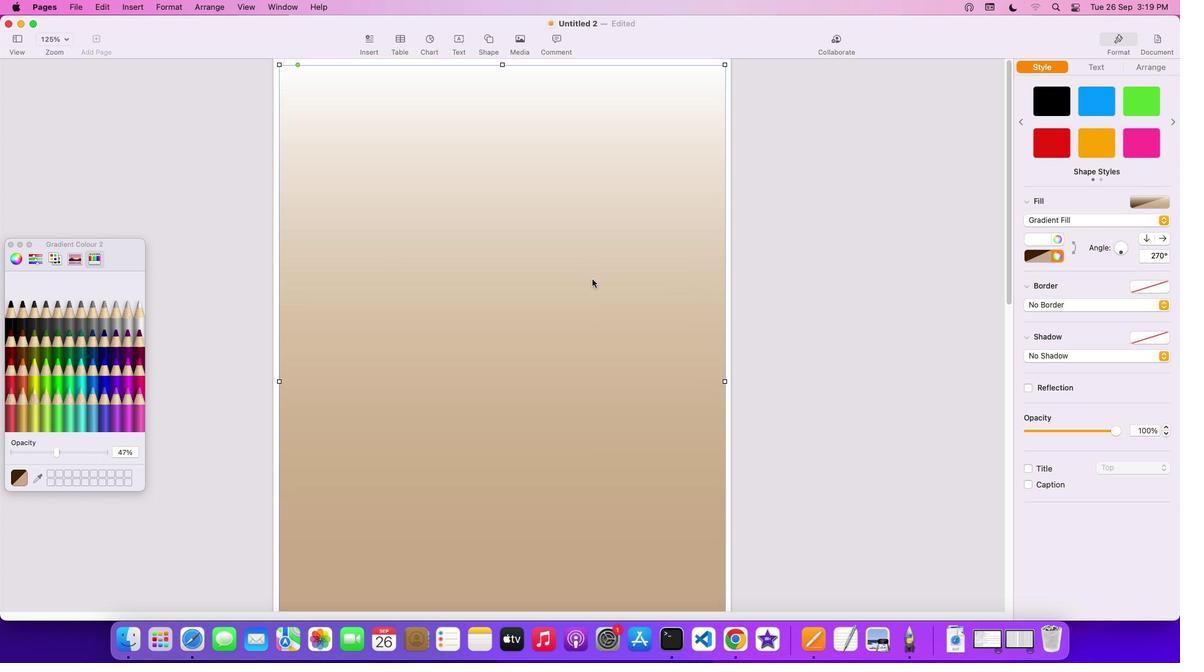 
Action: Mouse scrolled (591, 279) with delta (0, 3)
Screenshot: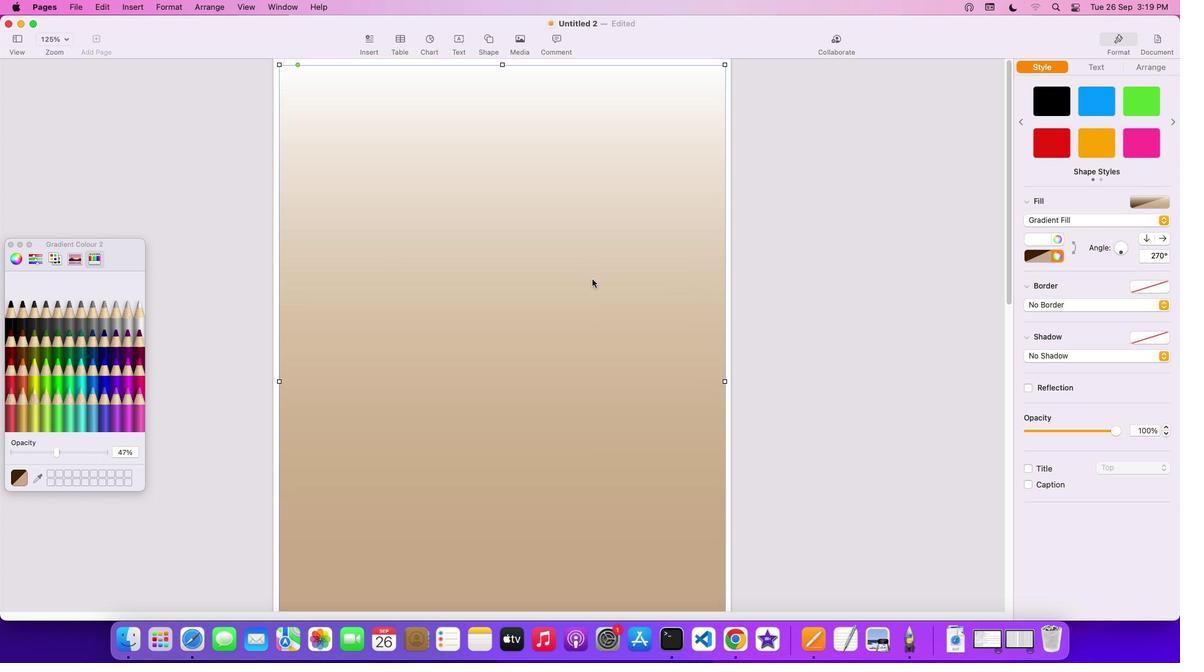 
Action: Mouse scrolled (591, 279) with delta (0, 3)
Screenshot: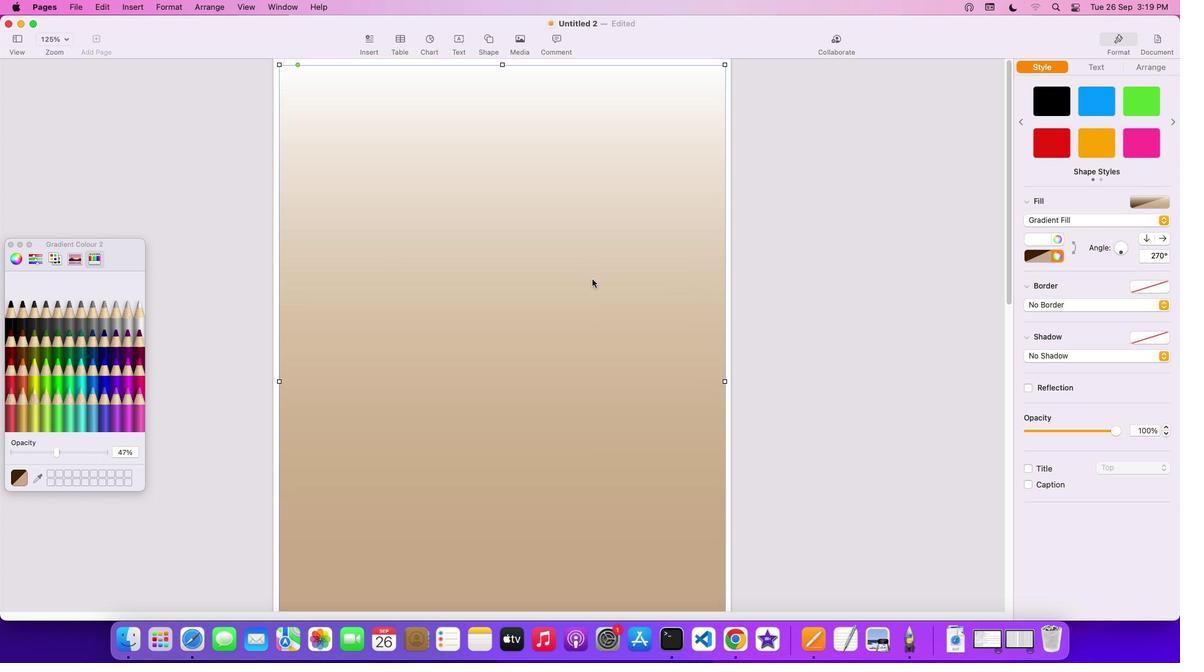 
Action: Mouse moved to (1074, 245)
Screenshot: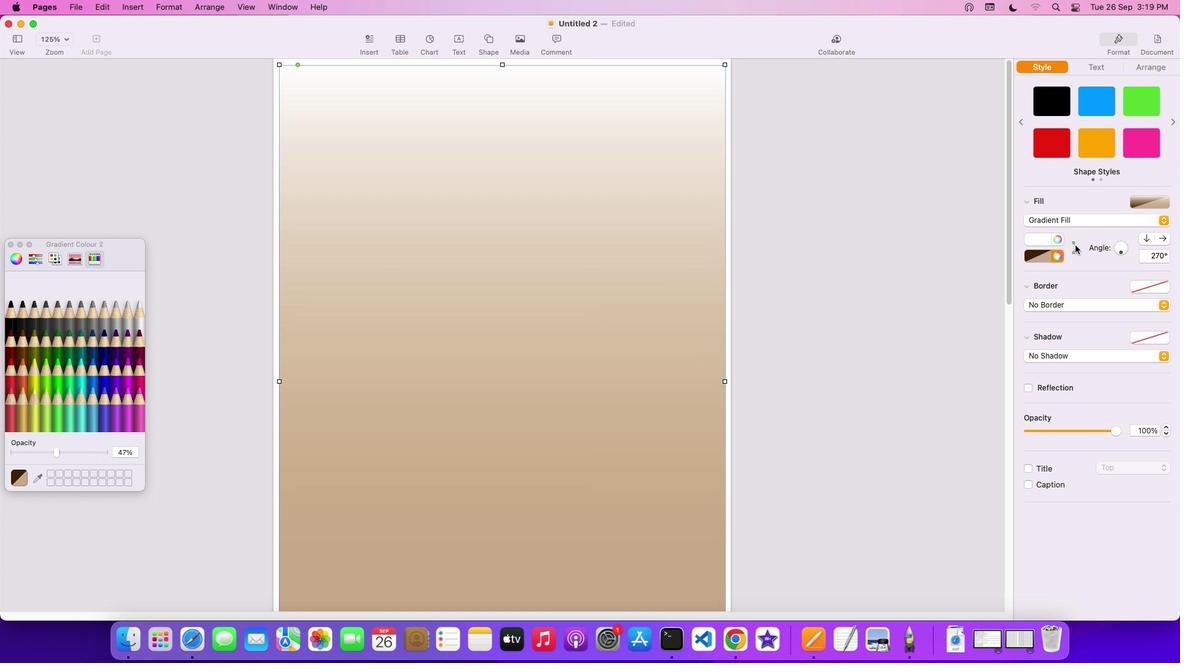 
Action: Mouse pressed left at (1074, 245)
Screenshot: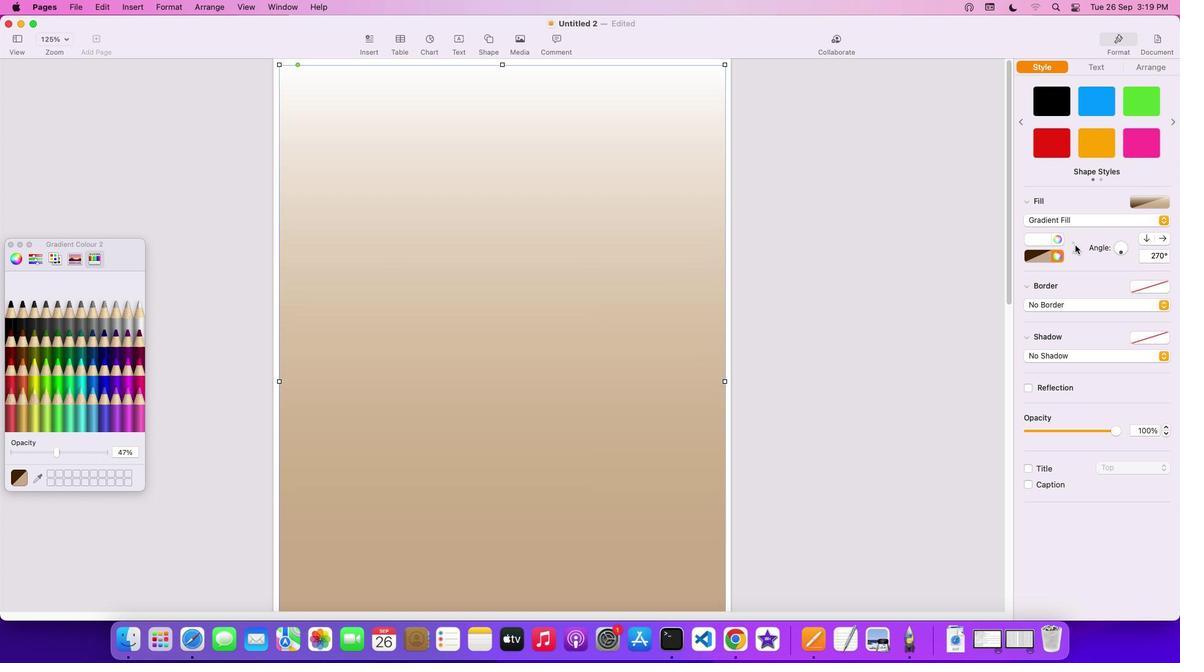 
Action: Mouse moved to (708, 312)
Screenshot: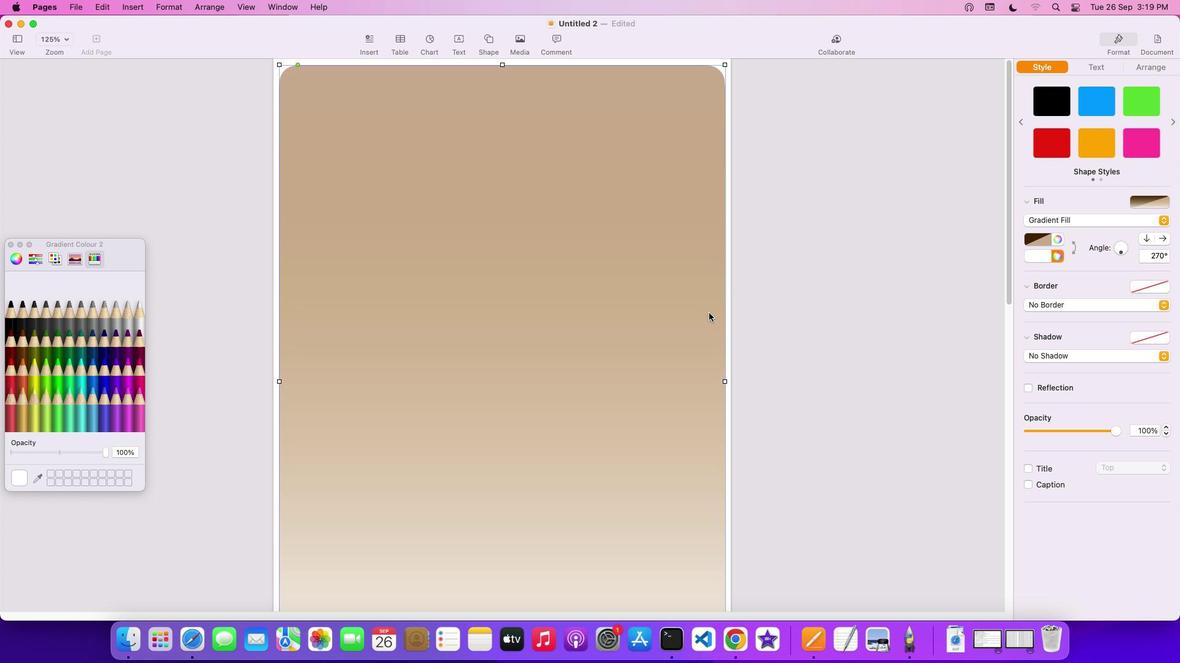 
Action: Mouse scrolled (708, 312) with delta (0, 0)
Screenshot: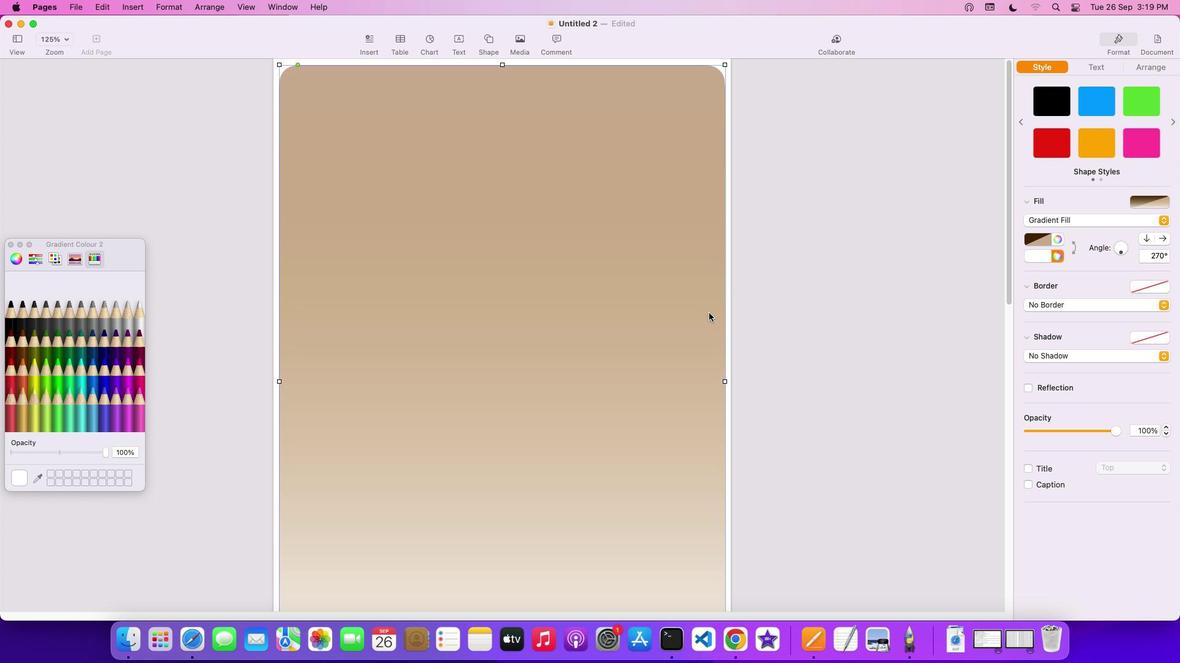 
Action: Mouse scrolled (708, 312) with delta (0, 0)
Screenshot: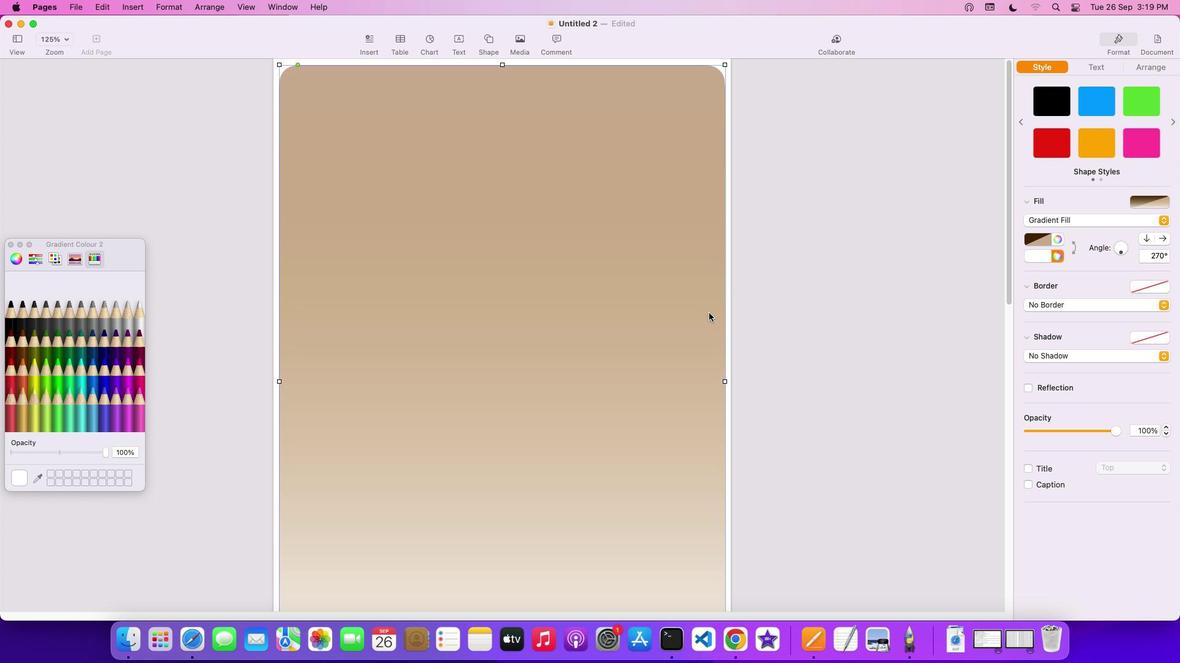 
Action: Mouse scrolled (708, 312) with delta (0, 2)
Screenshot: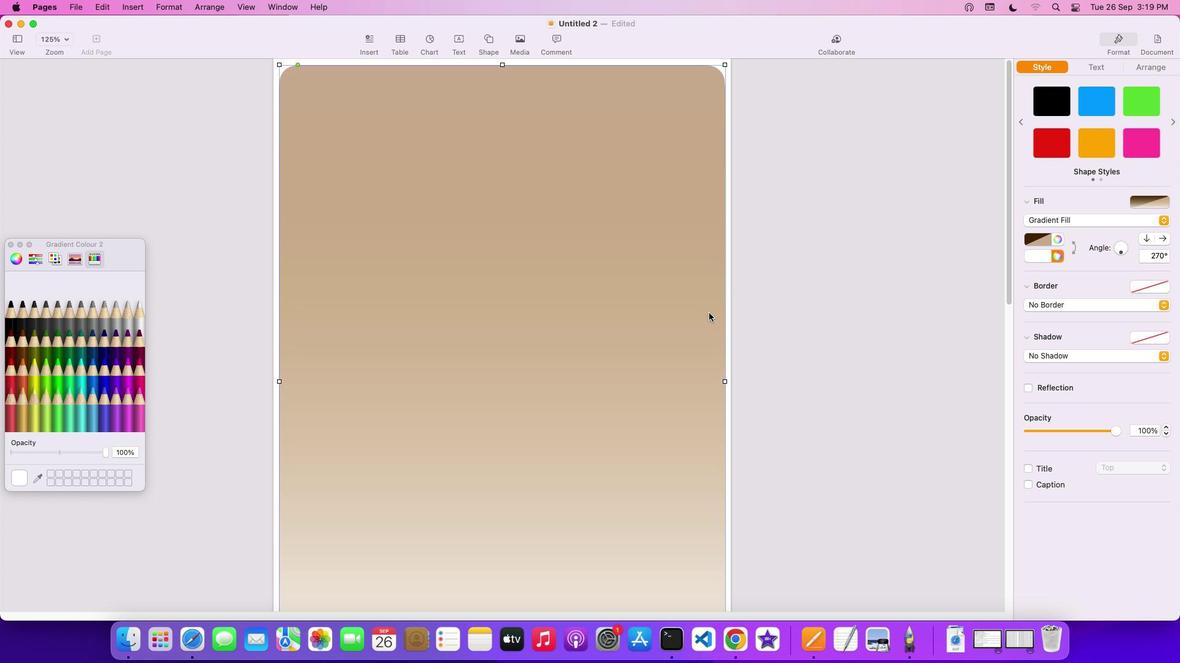 
Action: Mouse scrolled (708, 312) with delta (0, 3)
Screenshot: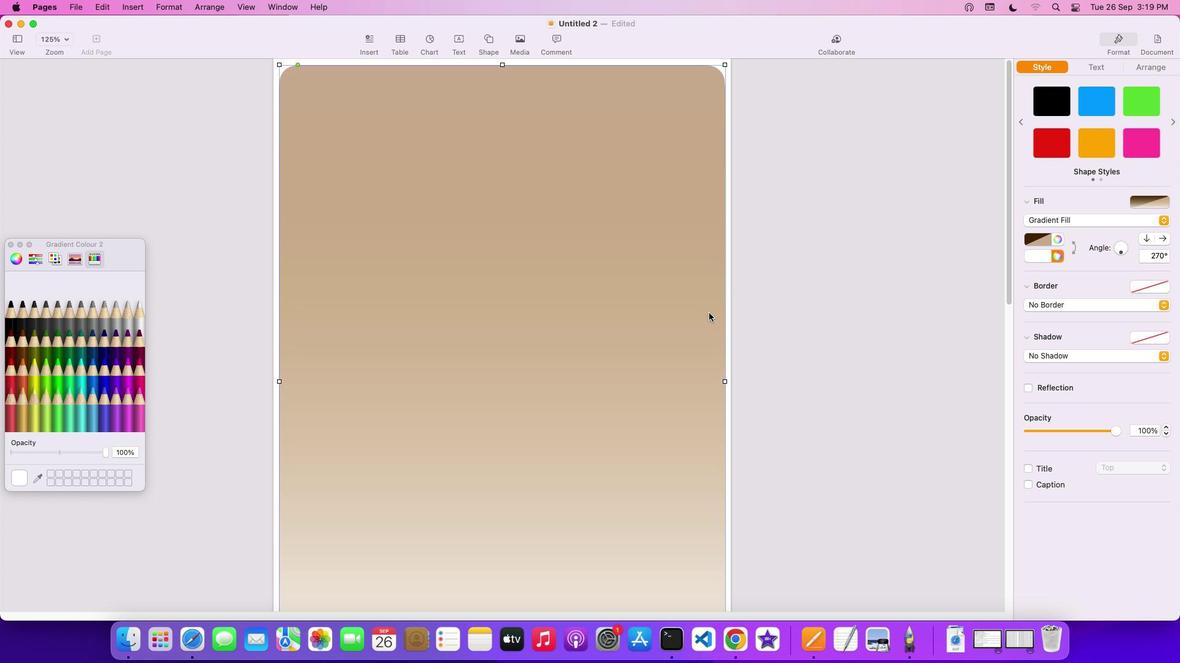 
Action: Mouse scrolled (708, 312) with delta (0, 3)
Screenshot: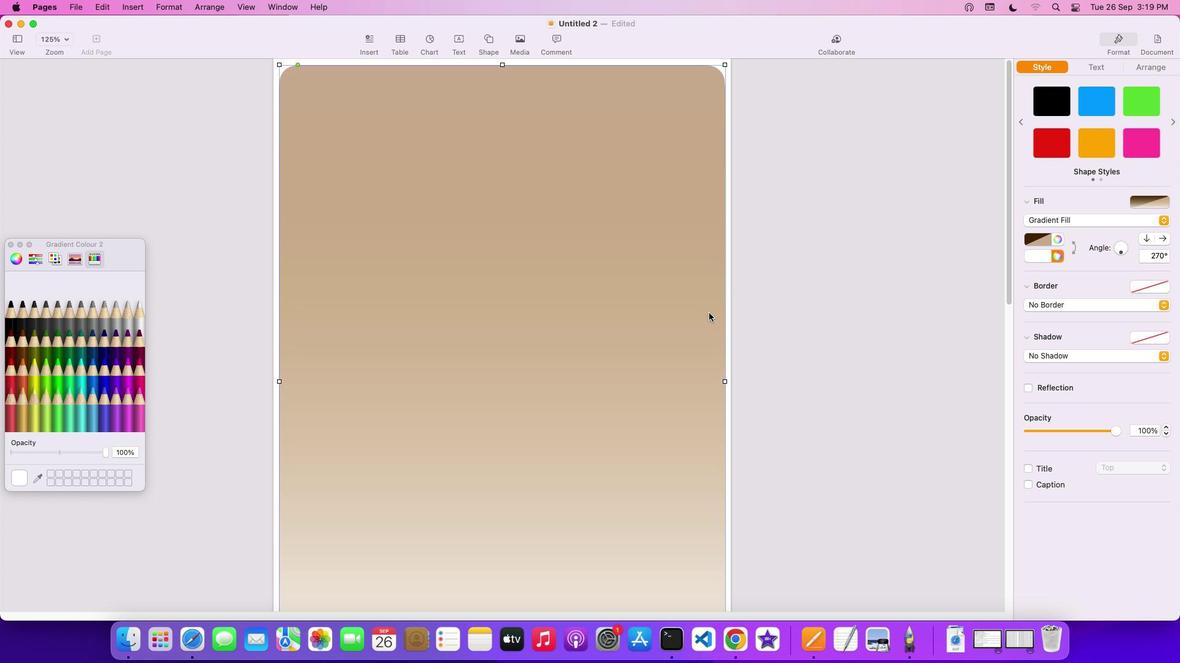 
Action: Mouse scrolled (708, 312) with delta (0, 4)
Screenshot: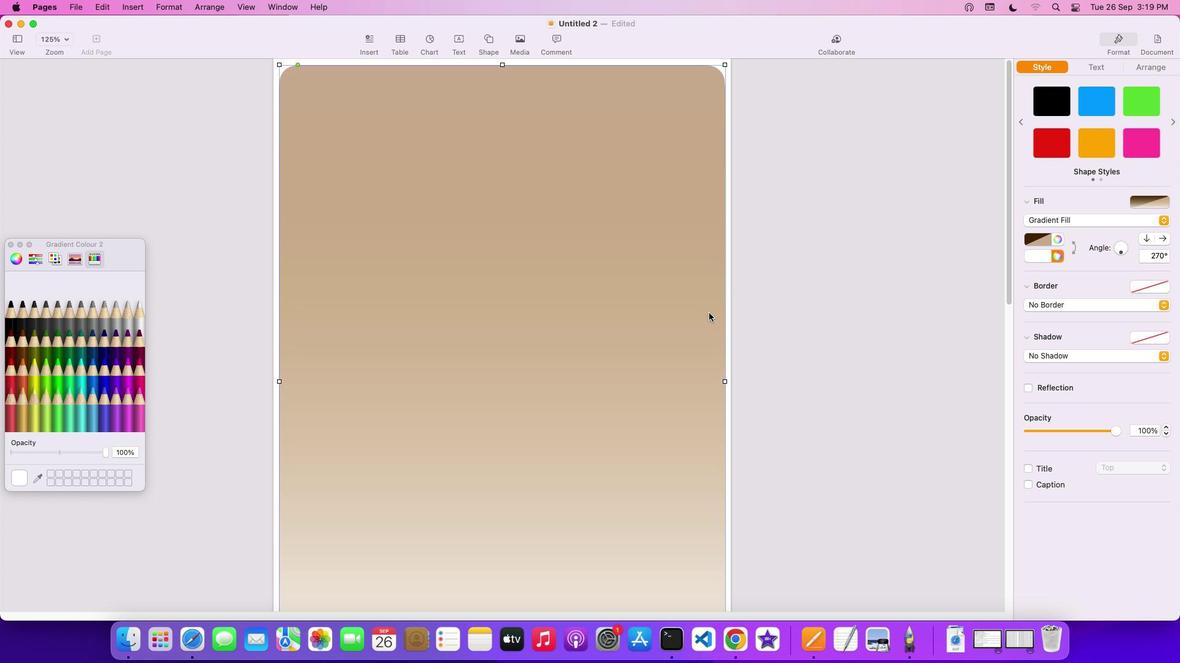 
Action: Mouse moved to (493, 39)
Screenshot: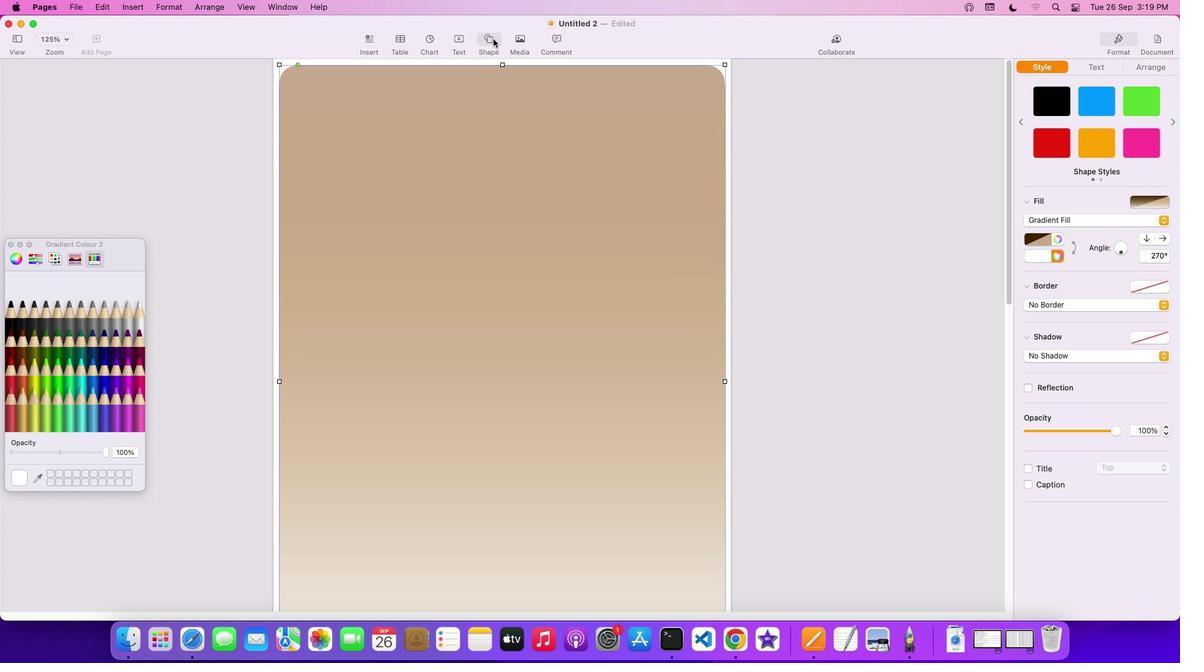 
Action: Mouse pressed left at (493, 39)
Screenshot: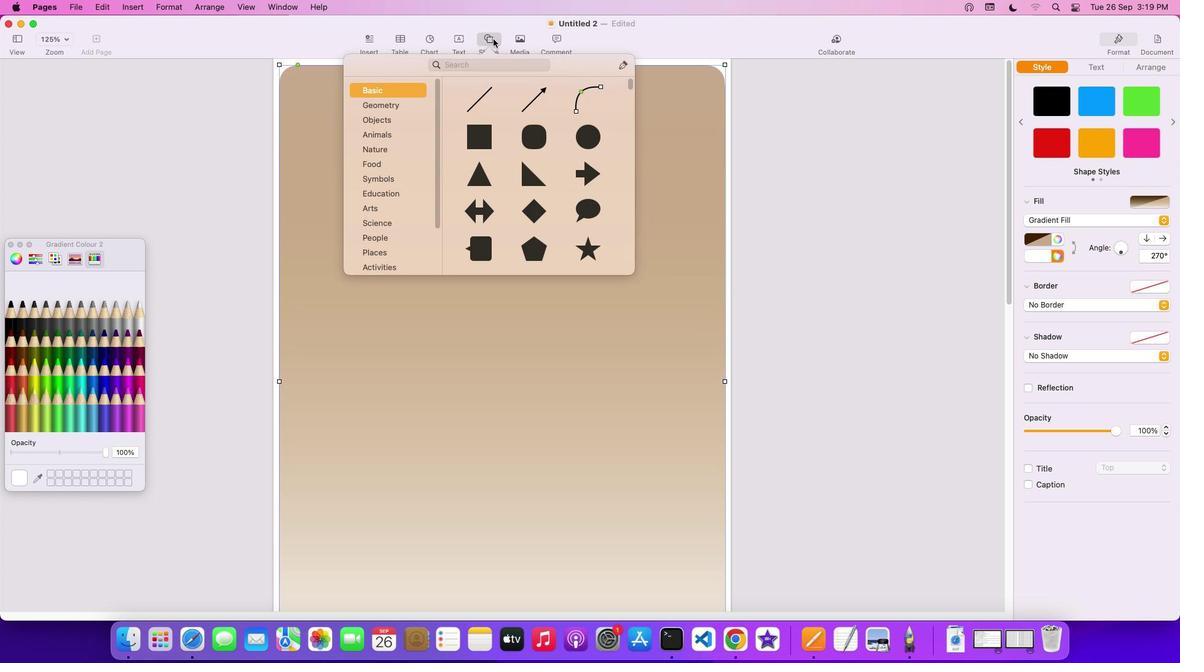 
Action: Mouse moved to (482, 140)
Screenshot: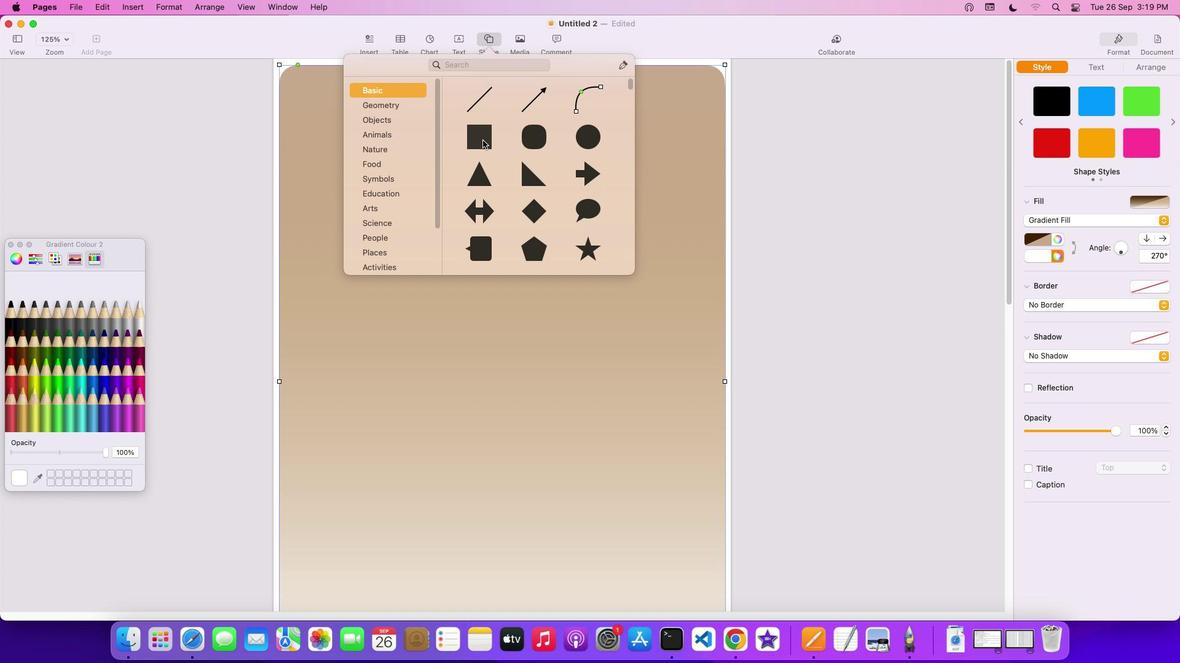 
Action: Mouse pressed left at (482, 140)
Screenshot: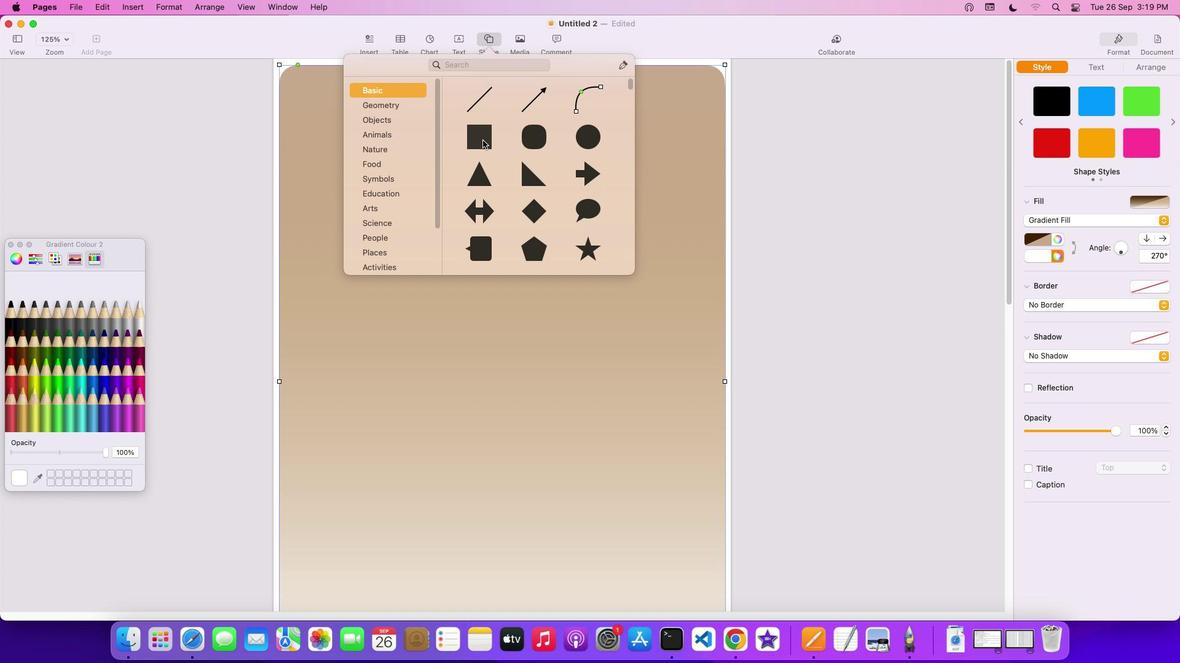 
Action: Mouse moved to (505, 329)
Screenshot: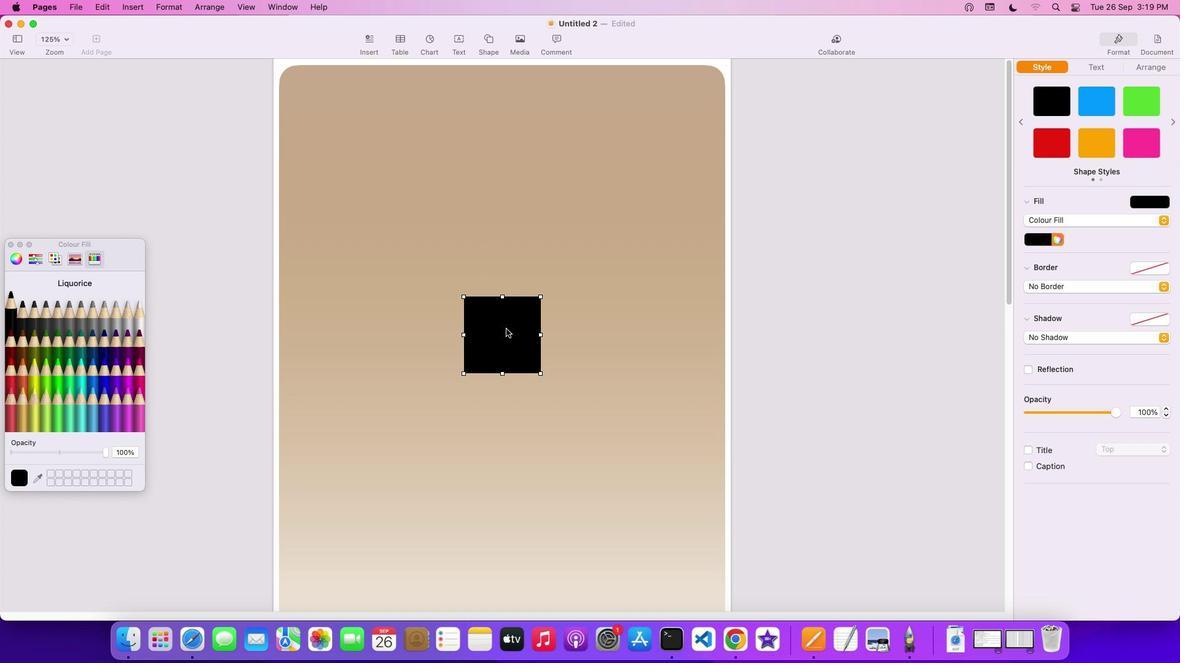 
Action: Mouse pressed left at (505, 329)
Screenshot: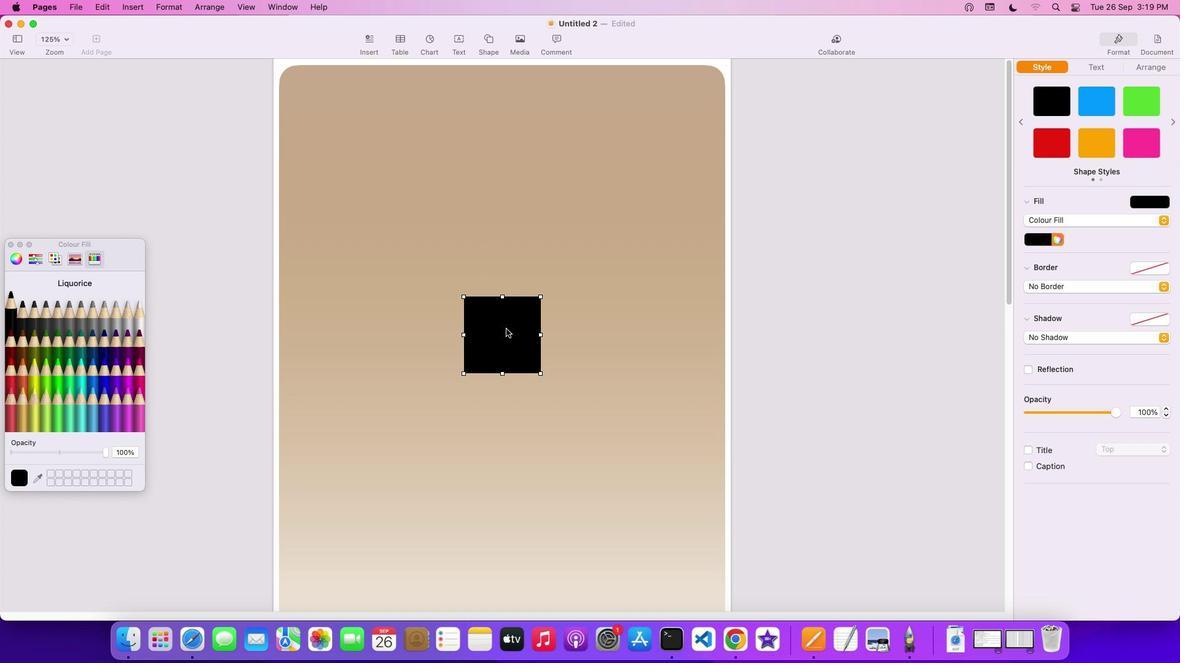 
Action: Mouse moved to (368, 80)
Screenshot: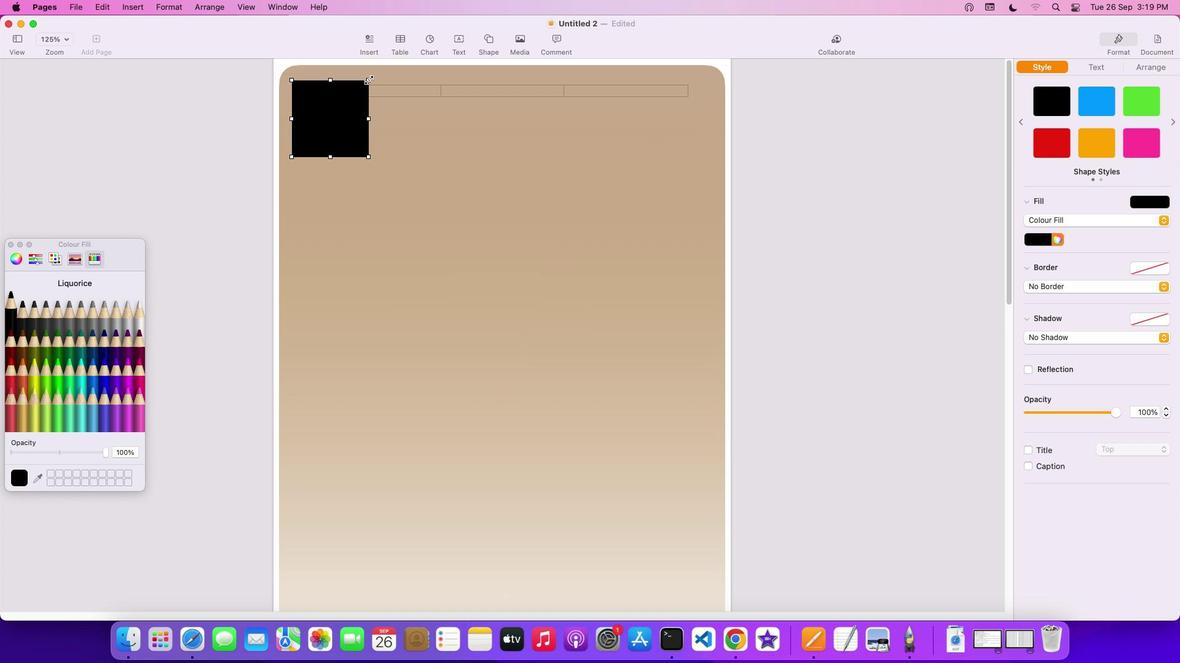 
Action: Mouse pressed left at (368, 80)
Screenshot: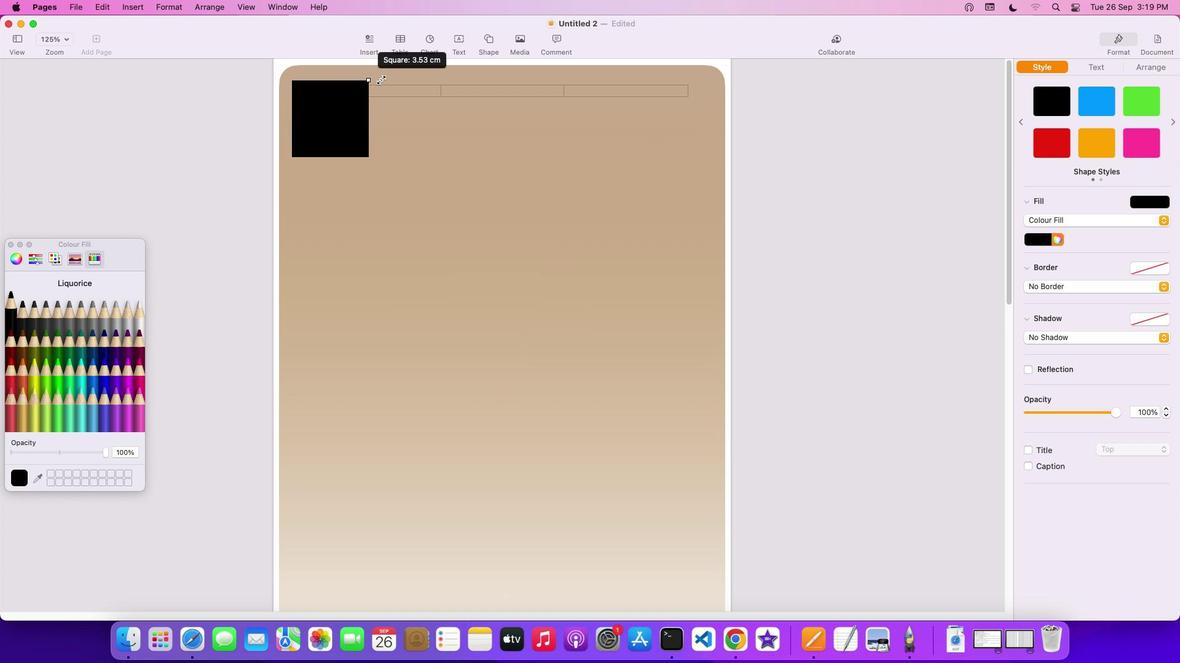 
Action: Mouse moved to (711, 156)
Screenshot: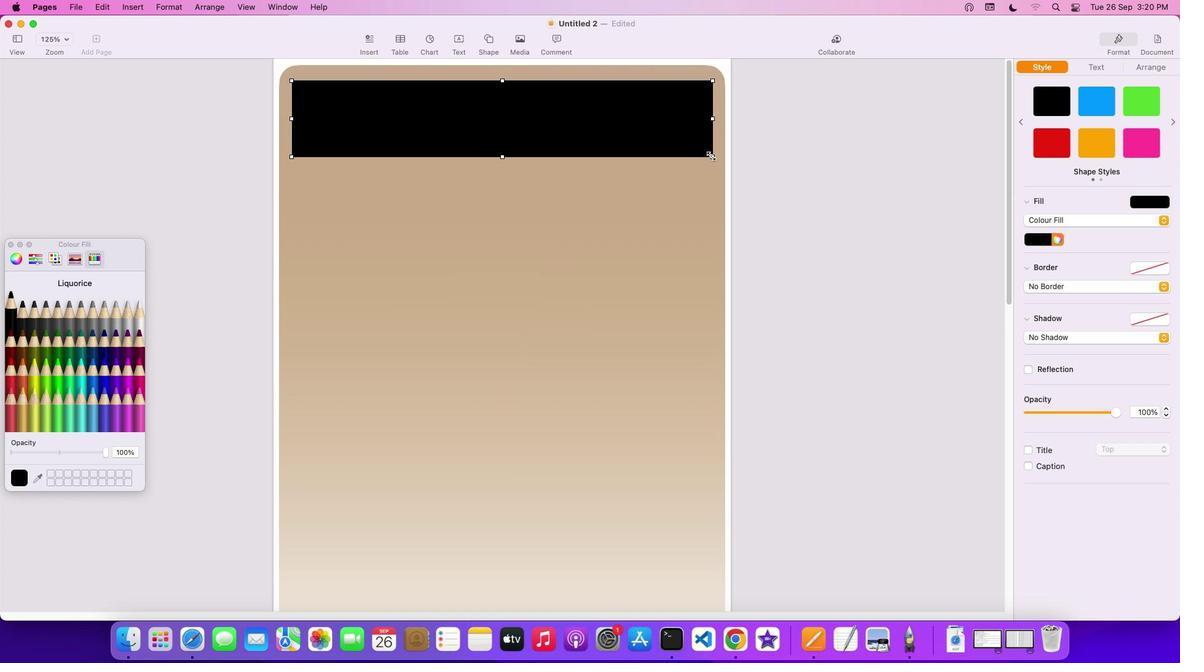 
Action: Mouse pressed left at (711, 156)
Screenshot: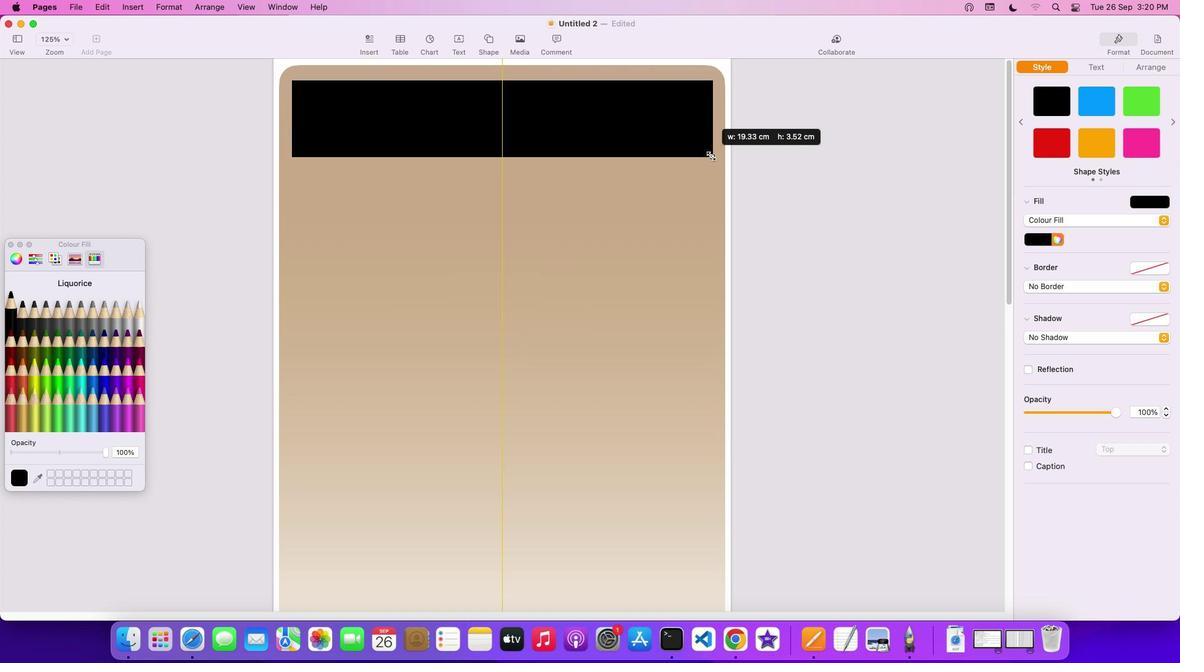 
Action: Mouse moved to (814, 530)
Screenshot: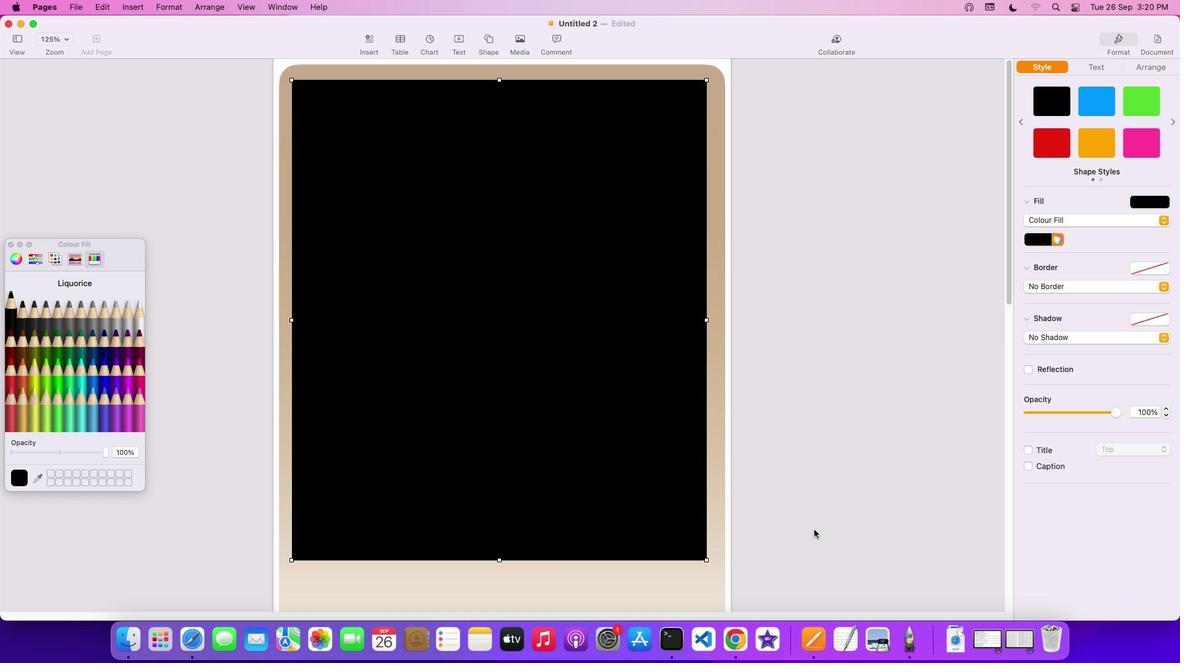 
Action: Mouse scrolled (814, 530) with delta (0, 0)
Screenshot: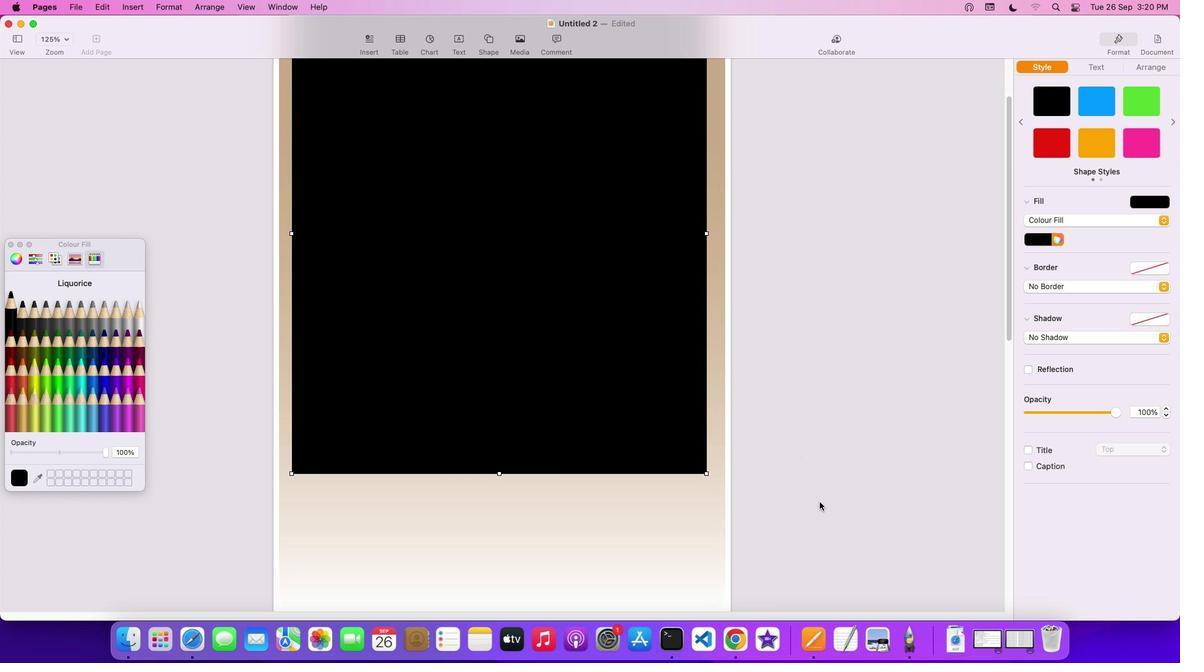 
Action: Mouse scrolled (814, 530) with delta (0, 0)
Screenshot: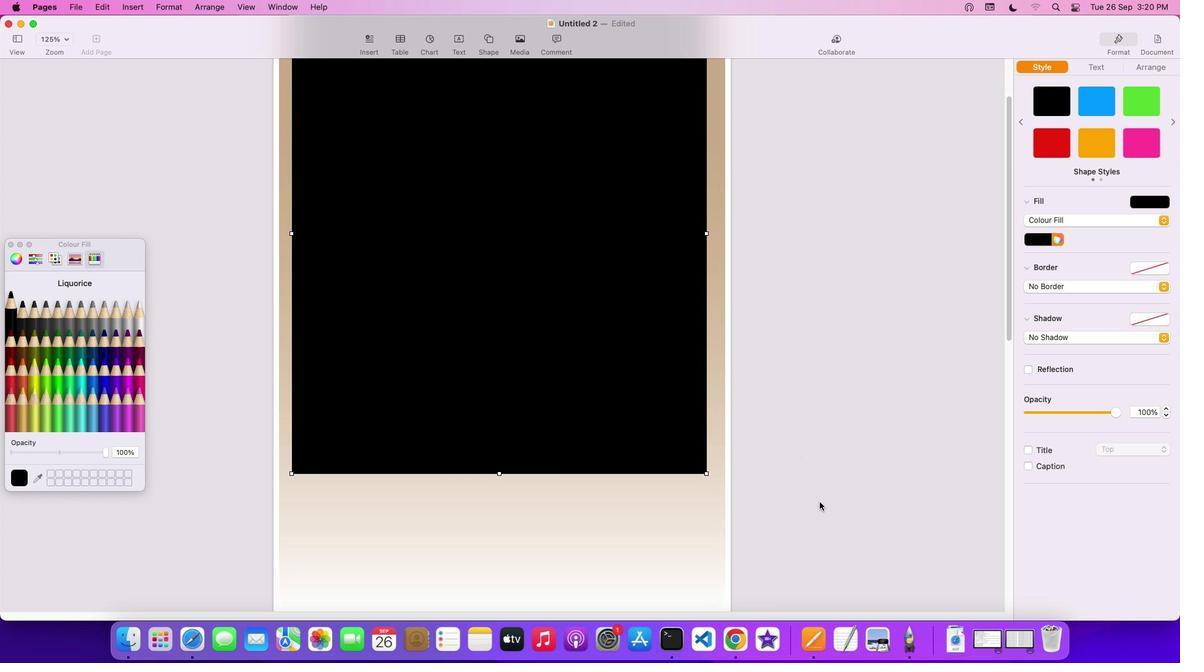 
Action: Mouse scrolled (814, 530) with delta (0, -1)
Screenshot: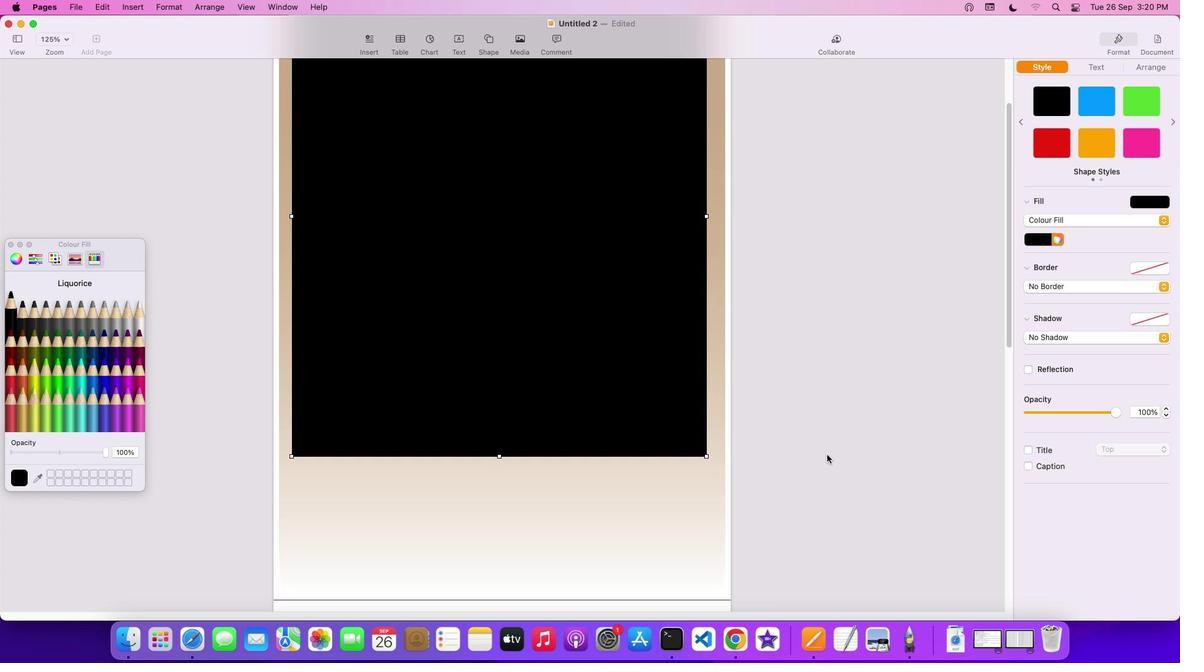 
Action: Mouse moved to (814, 529)
Screenshot: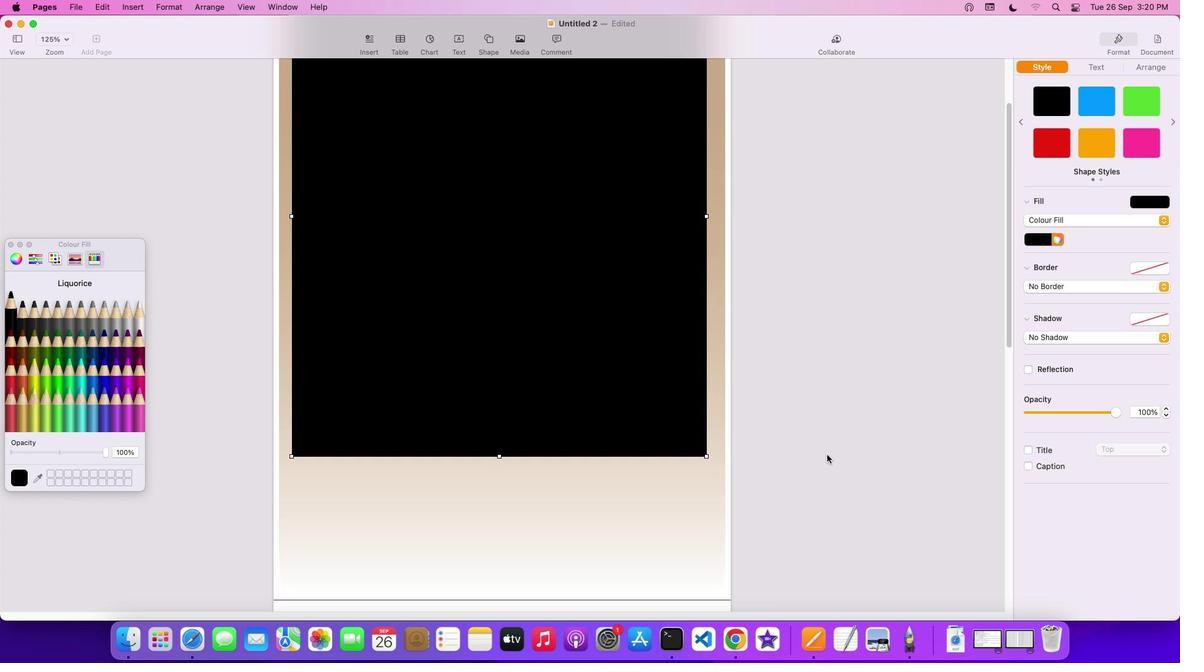
Action: Mouse scrolled (814, 529) with delta (0, -3)
Screenshot: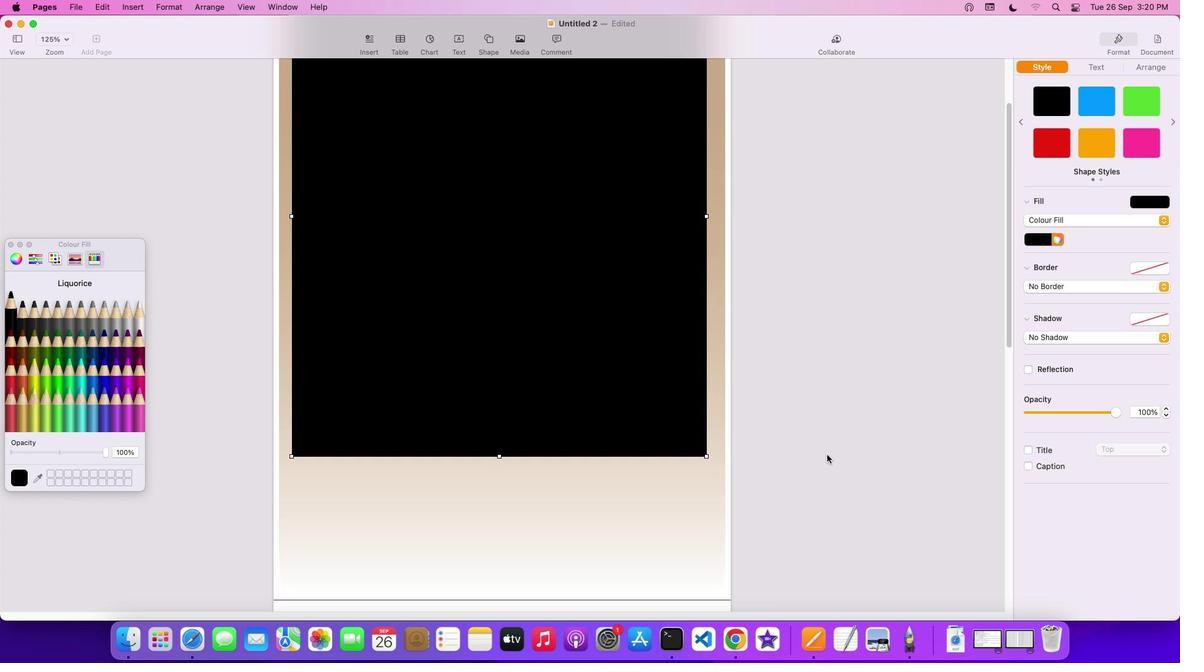 
Action: Mouse moved to (815, 518)
Screenshot: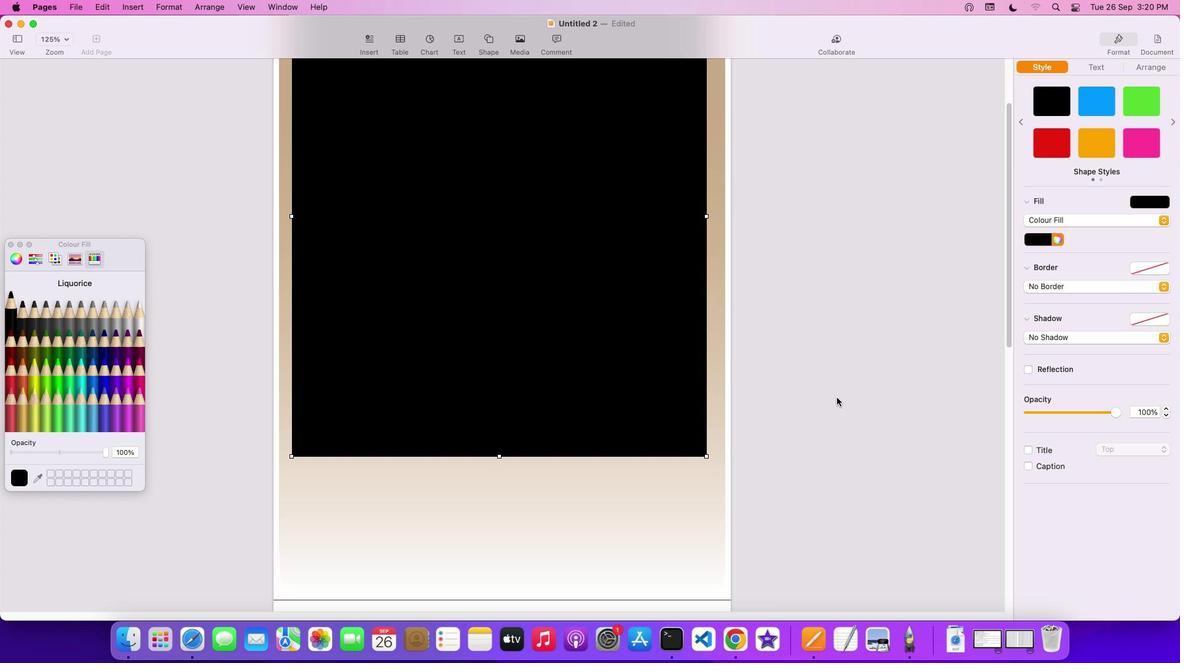 
Action: Mouse scrolled (815, 518) with delta (0, -3)
Screenshot: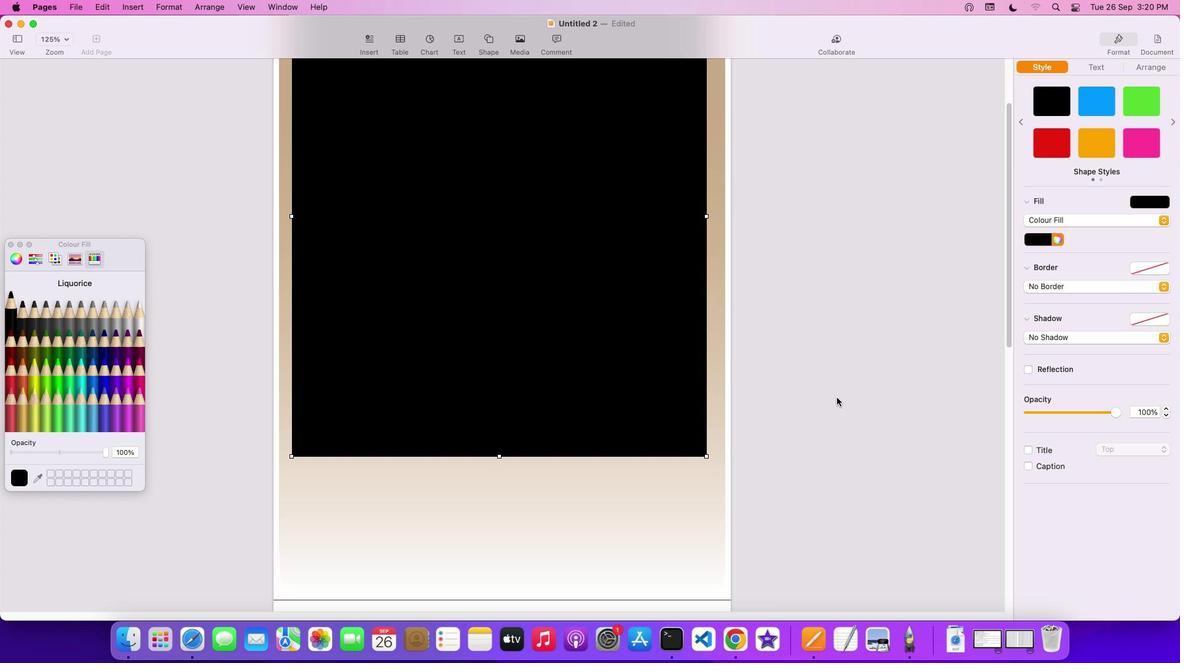 
Action: Mouse moved to (833, 413)
Screenshot: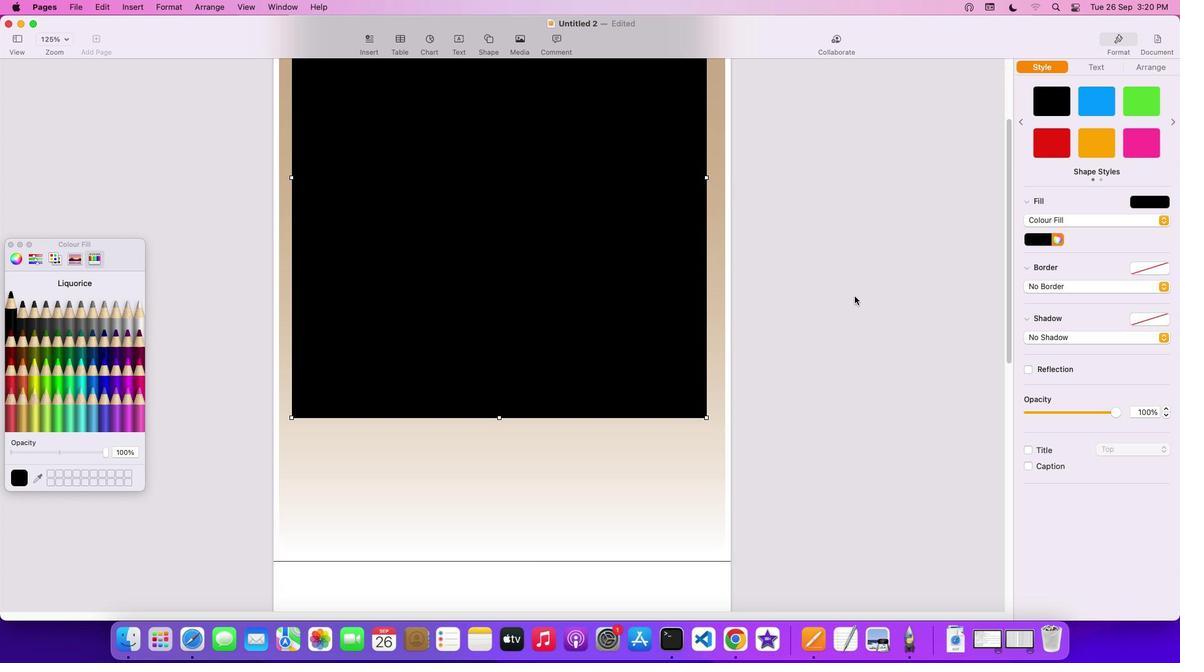 
Action: Mouse scrolled (833, 413) with delta (0, -3)
Screenshot: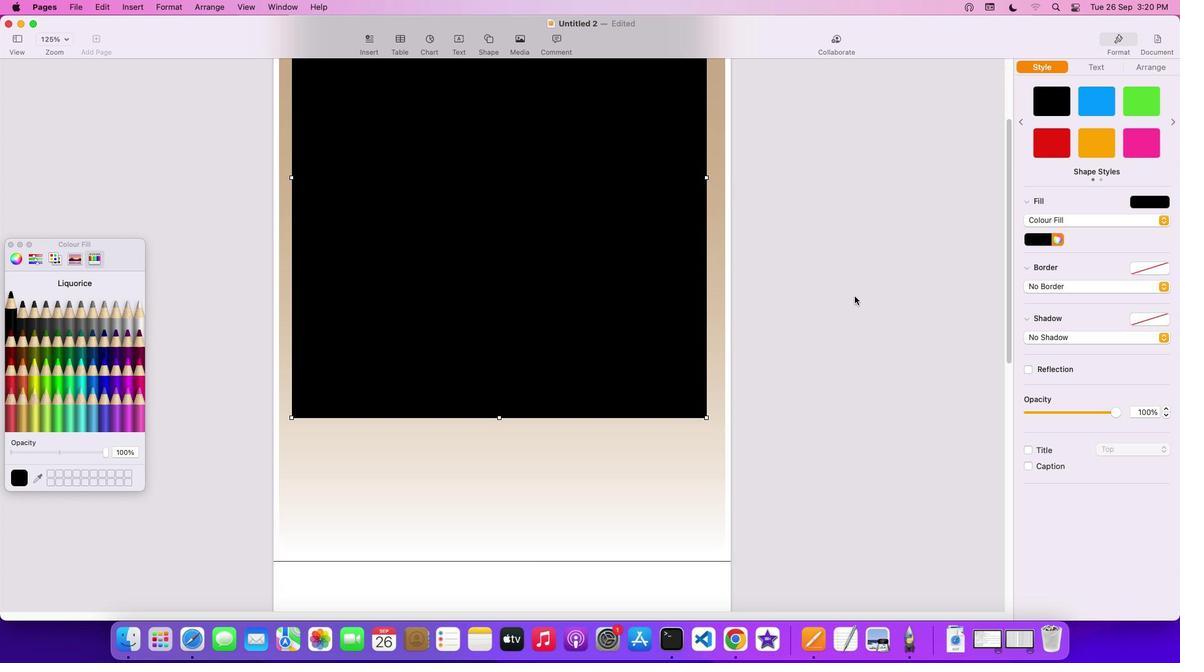 
Action: Mouse moved to (704, 417)
Screenshot: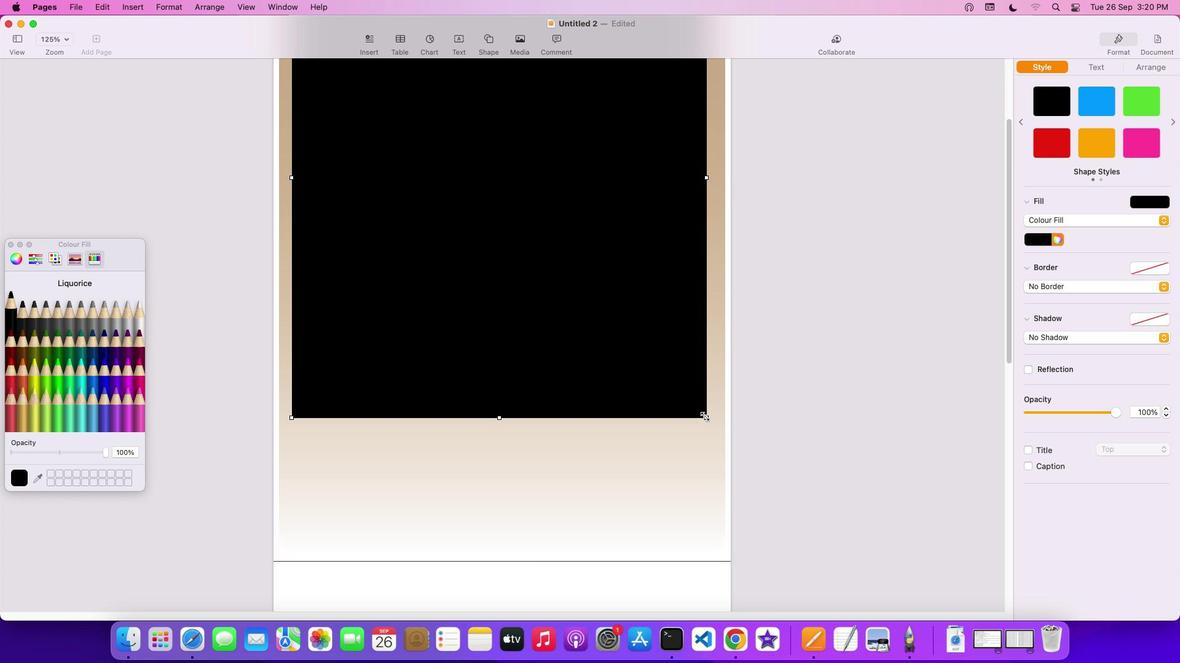 
Action: Mouse pressed left at (704, 417)
Screenshot: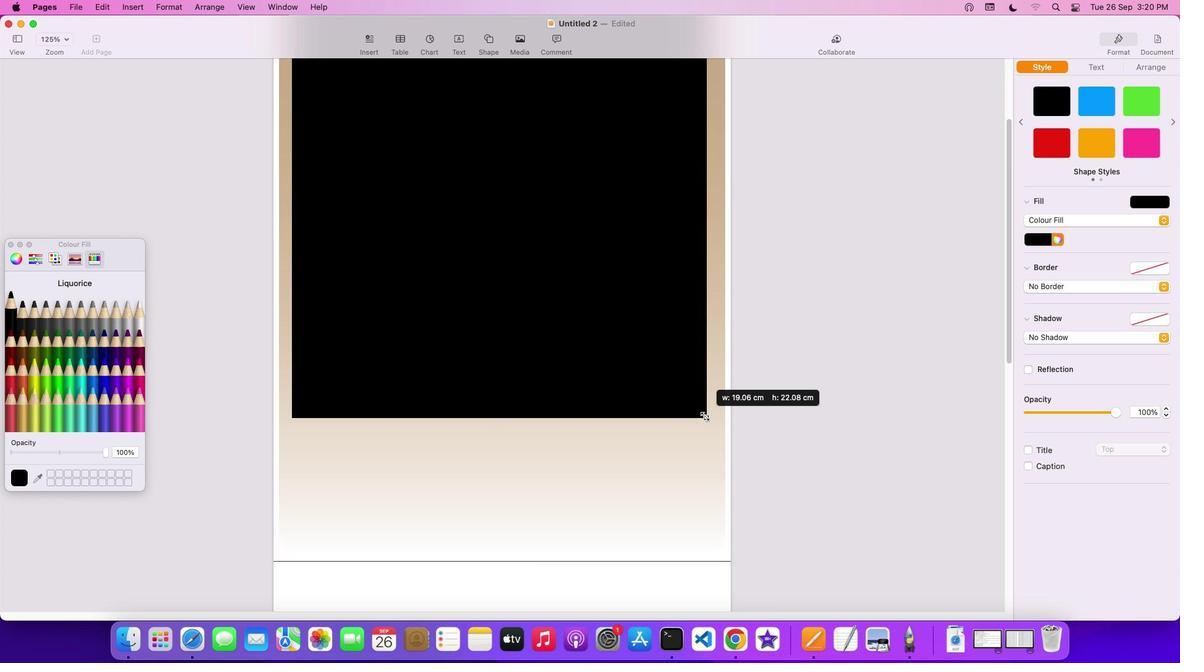 
Action: Mouse moved to (708, 510)
Screenshot: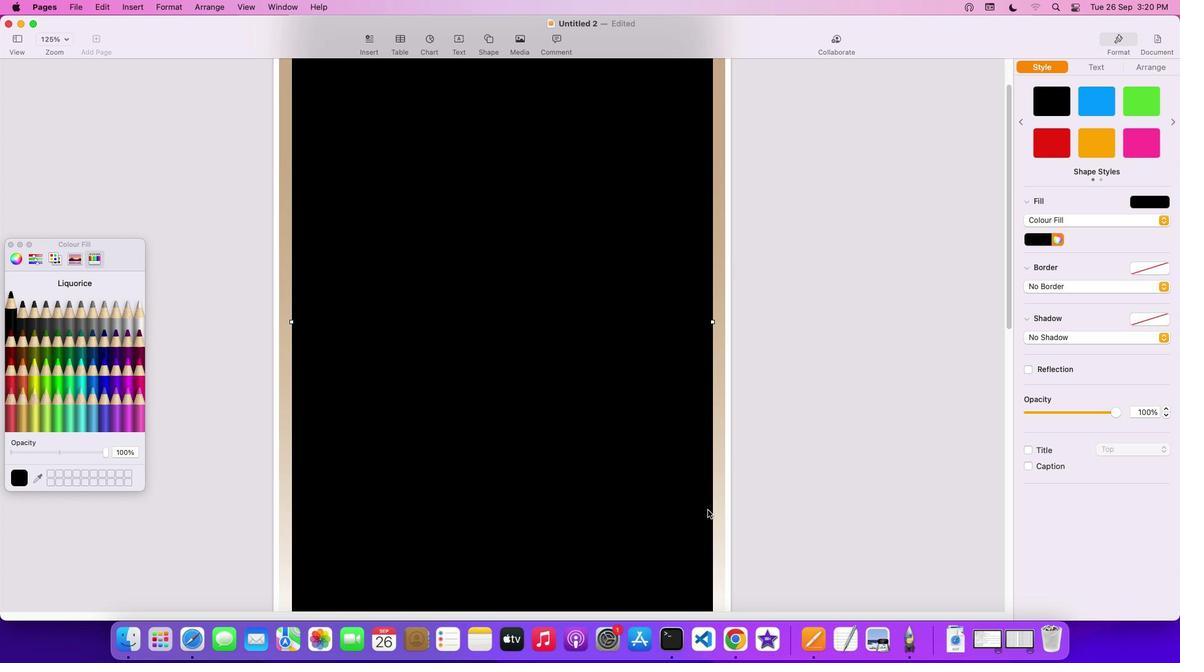 
Action: Mouse scrolled (708, 510) with delta (0, 0)
Screenshot: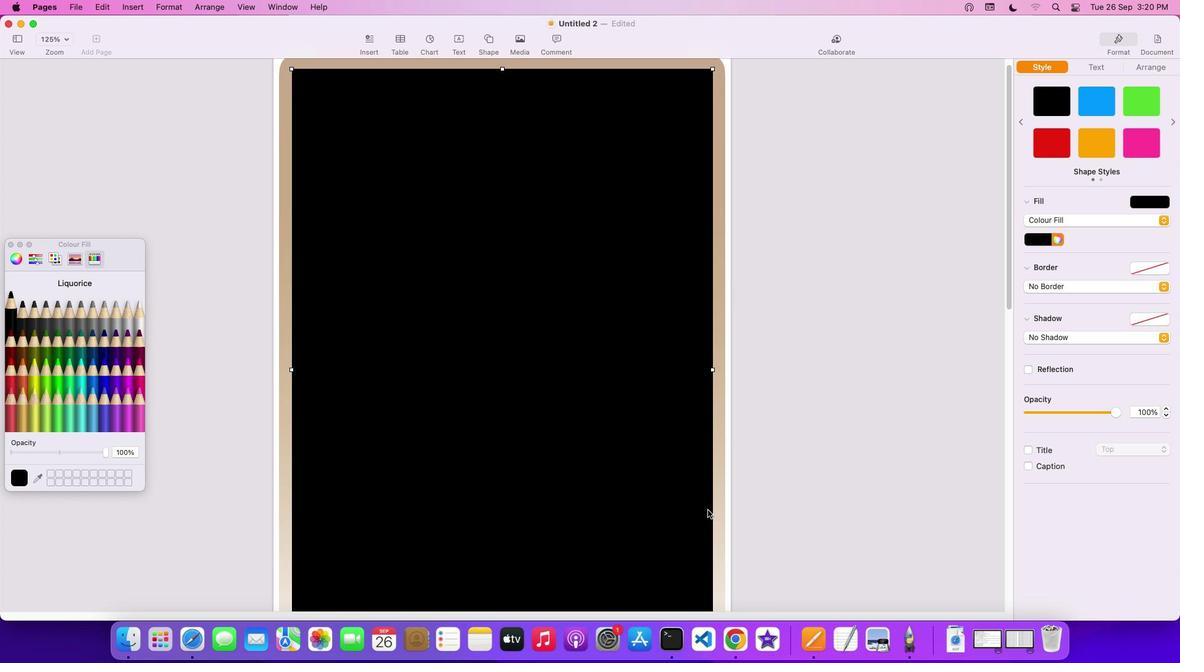 
Action: Mouse scrolled (708, 510) with delta (0, 0)
Screenshot: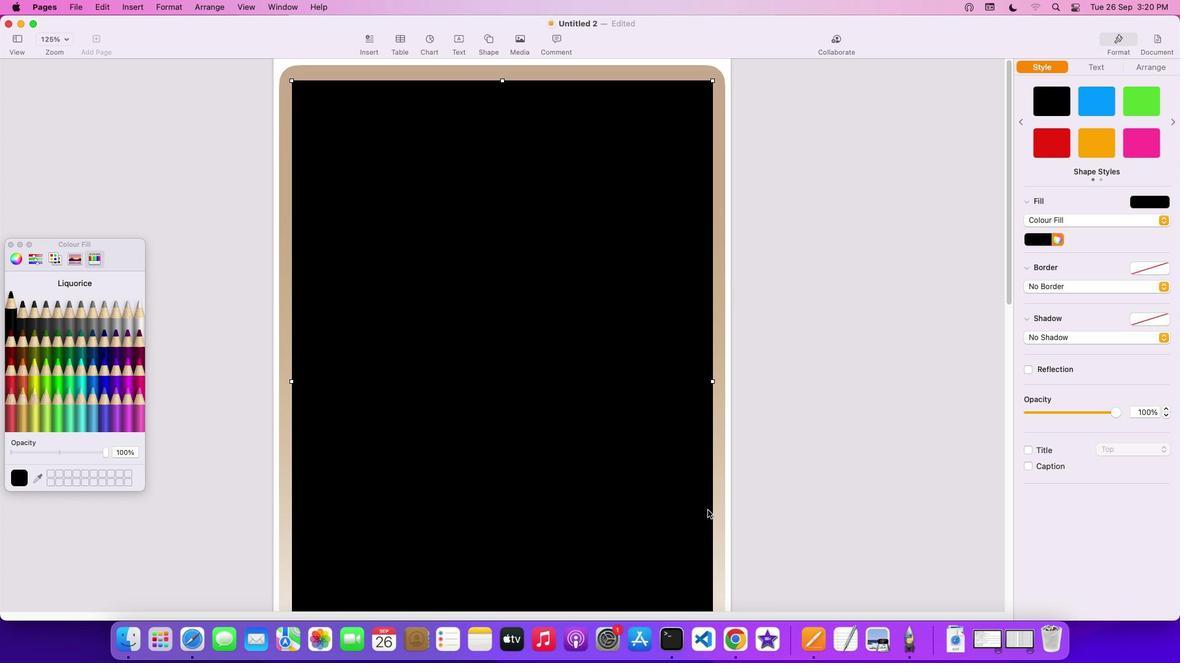 
Action: Mouse scrolled (708, 510) with delta (0, 2)
Screenshot: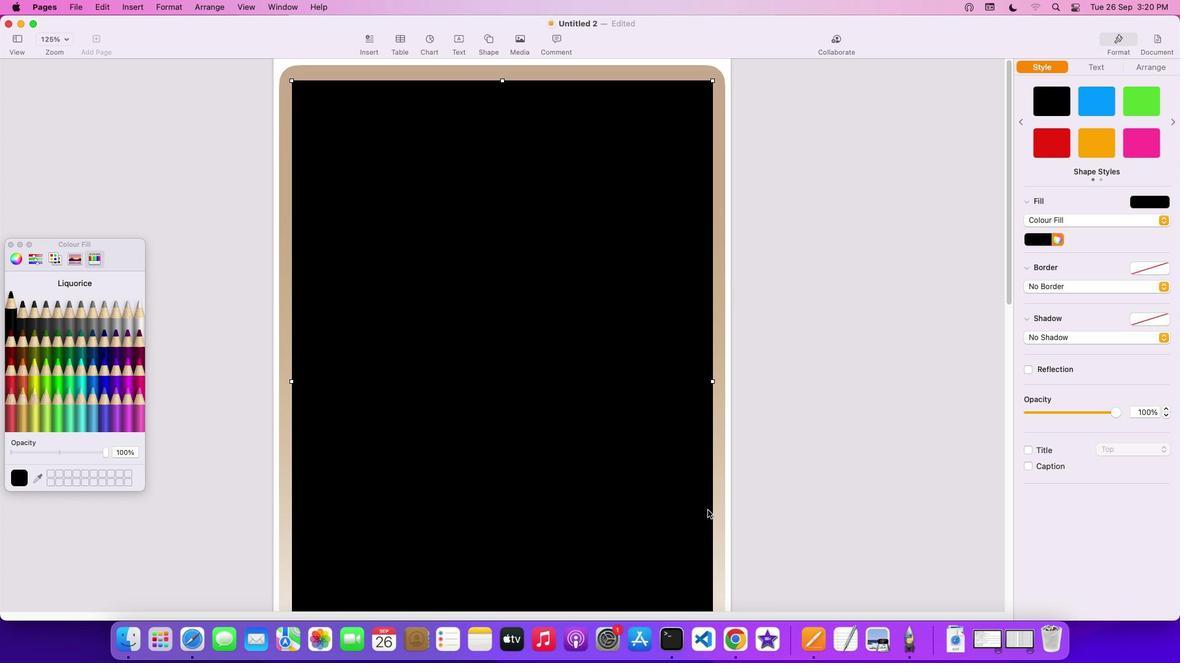 
Action: Mouse scrolled (708, 510) with delta (0, 3)
Screenshot: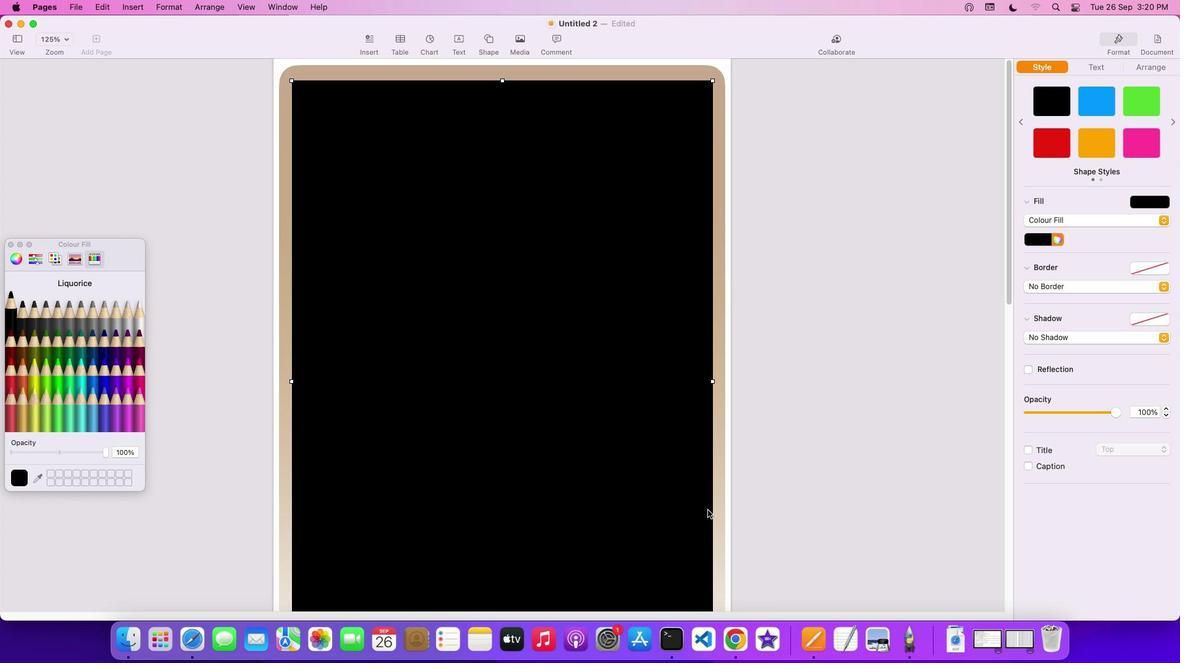 
Action: Mouse scrolled (708, 510) with delta (0, 3)
Screenshot: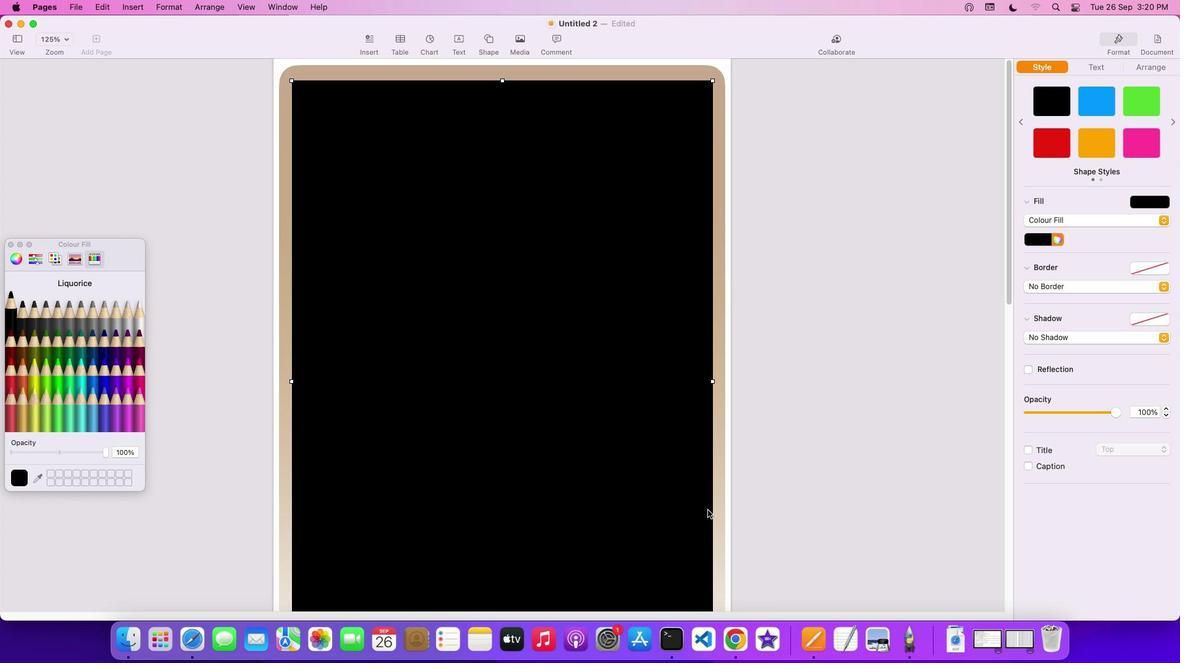 
Action: Mouse scrolled (708, 510) with delta (0, 4)
Screenshot: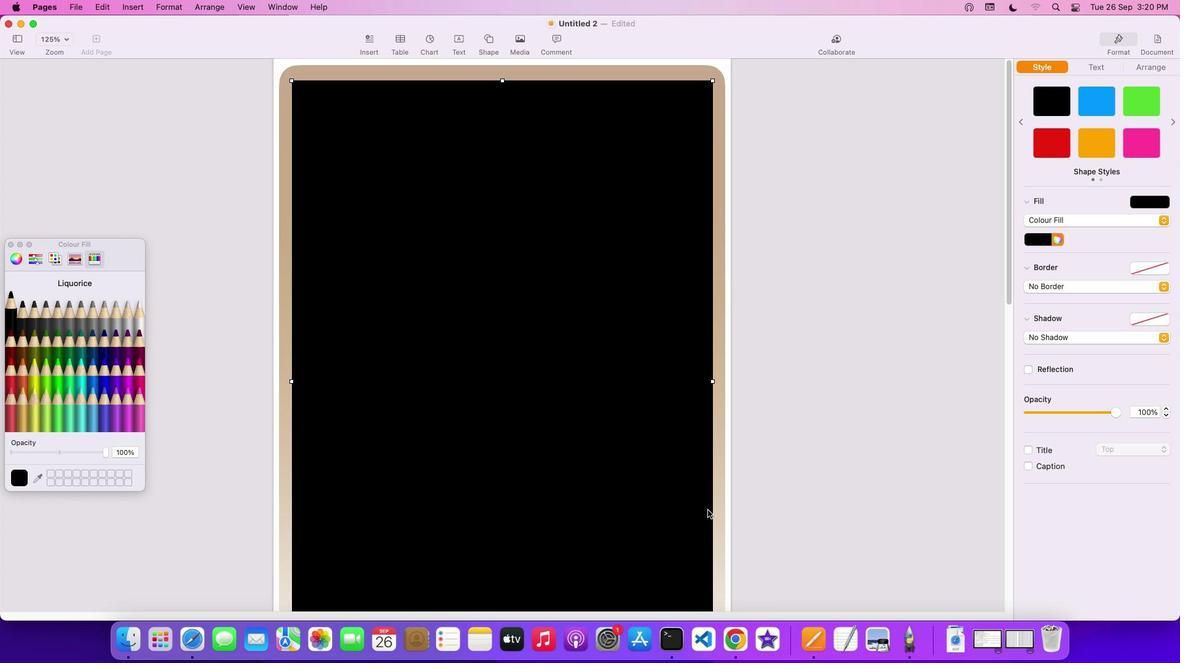 
Action: Mouse moved to (558, 181)
Screenshot: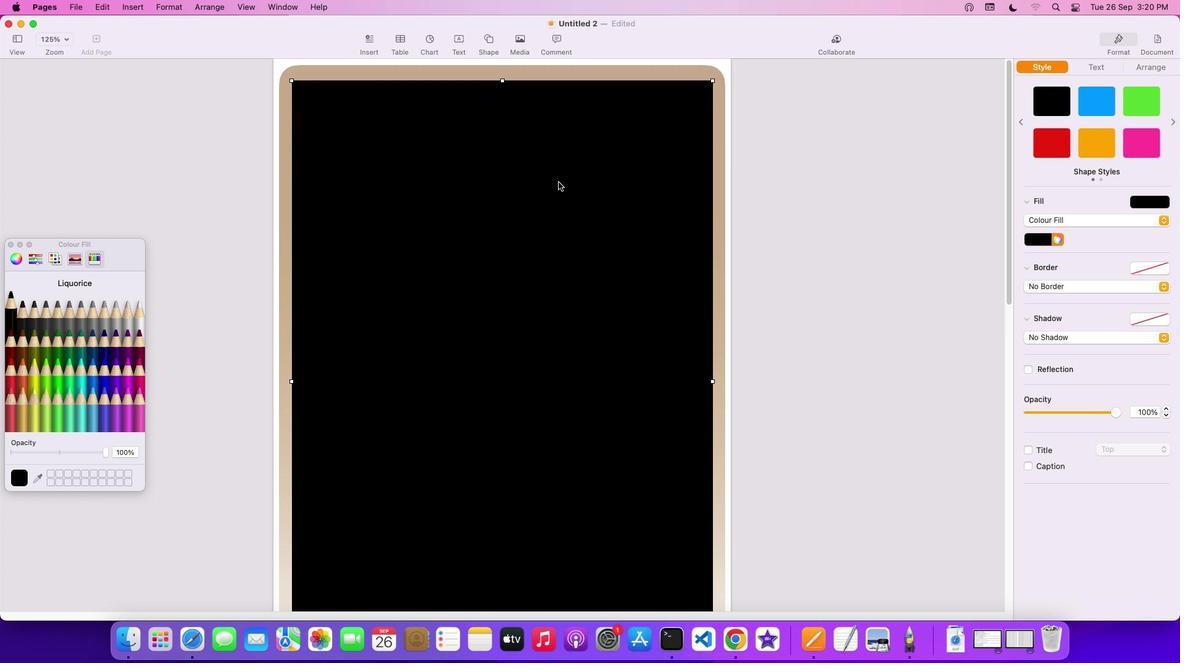
Action: Mouse pressed left at (558, 181)
Screenshot: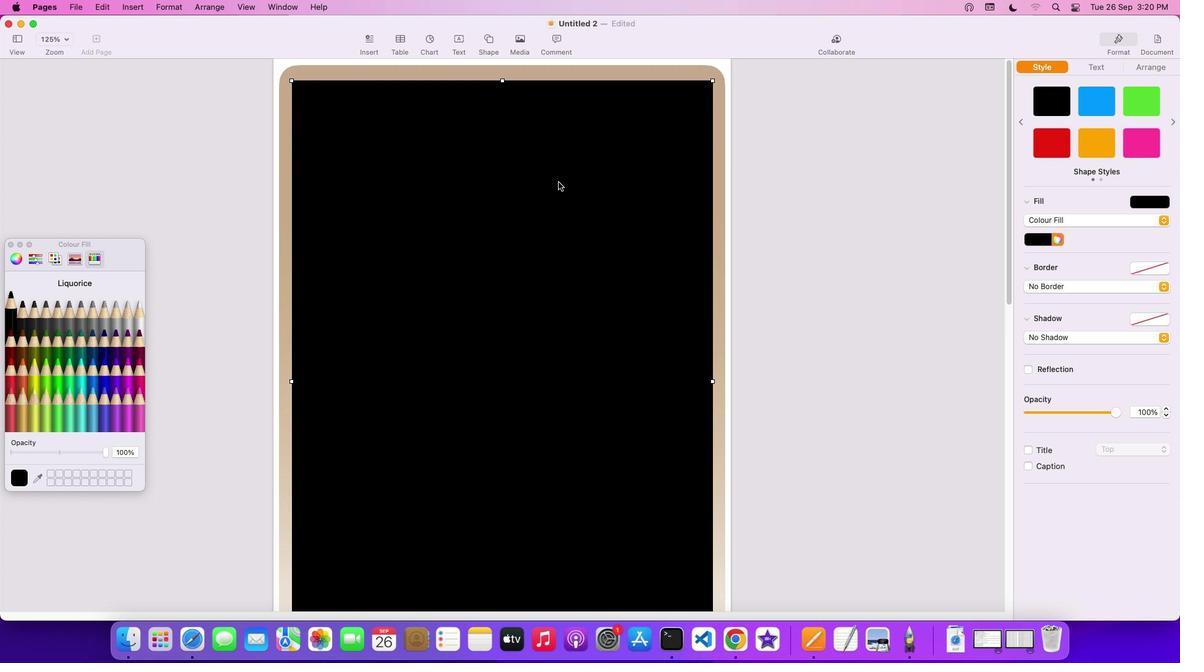 
Action: Mouse moved to (1044, 240)
Screenshot: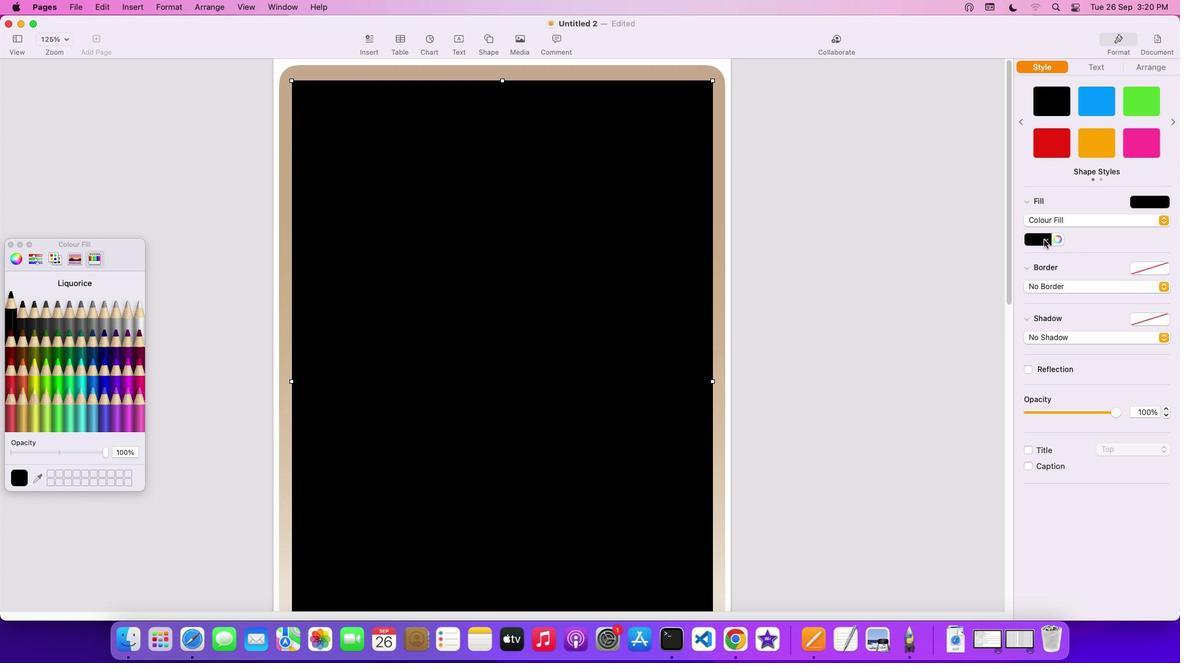 
Action: Mouse pressed left at (1044, 240)
Screenshot: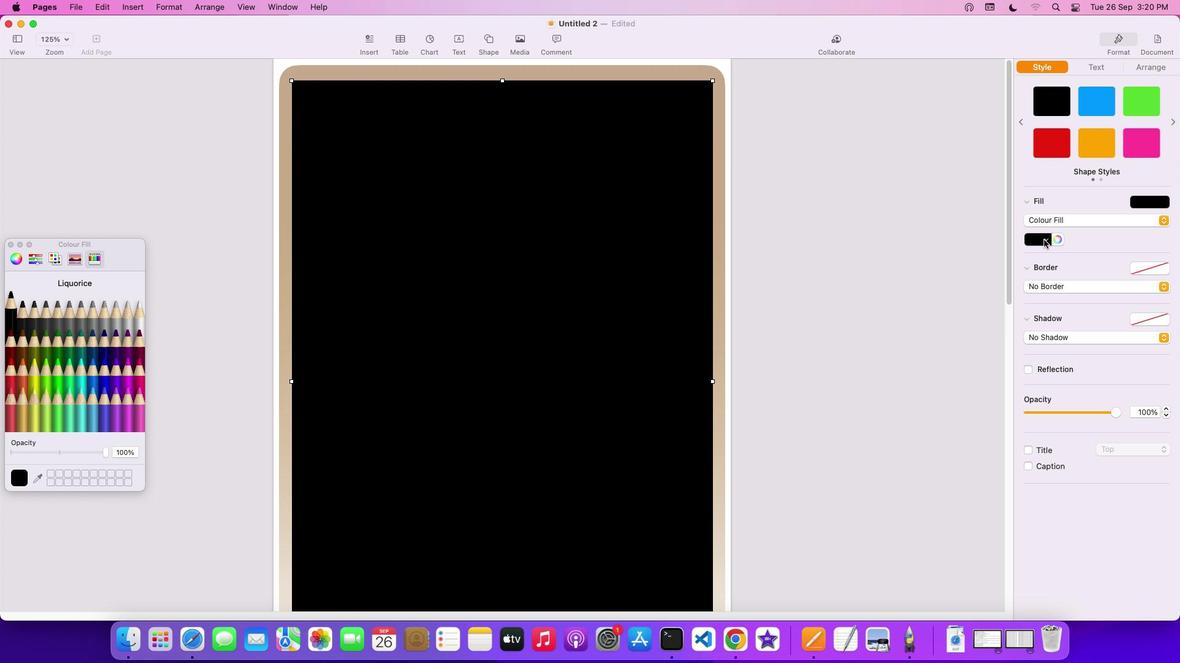 
Action: Mouse moved to (984, 318)
Screenshot: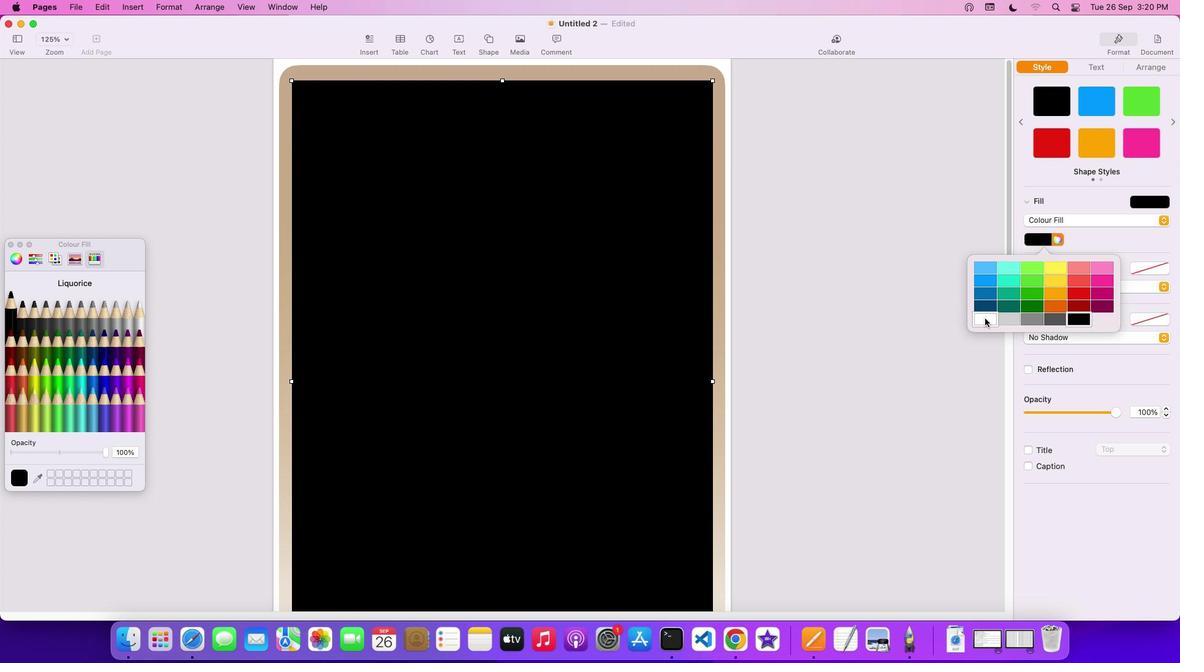 
Action: Mouse pressed left at (984, 318)
Screenshot: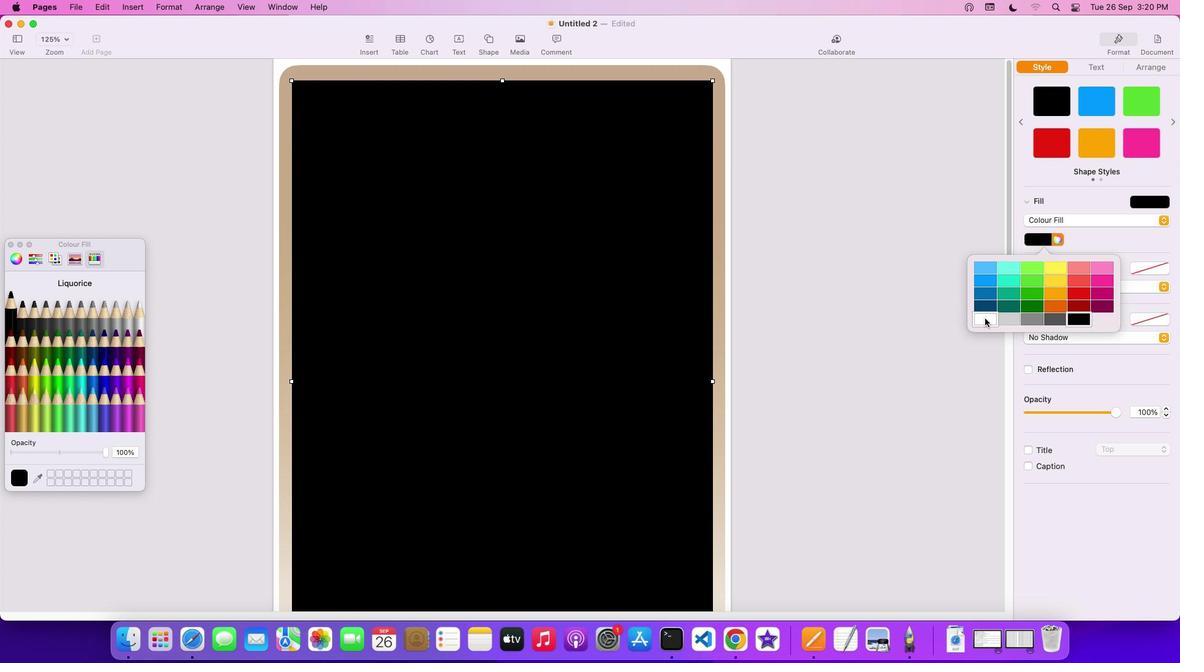 
Action: Mouse moved to (601, 334)
Screenshot: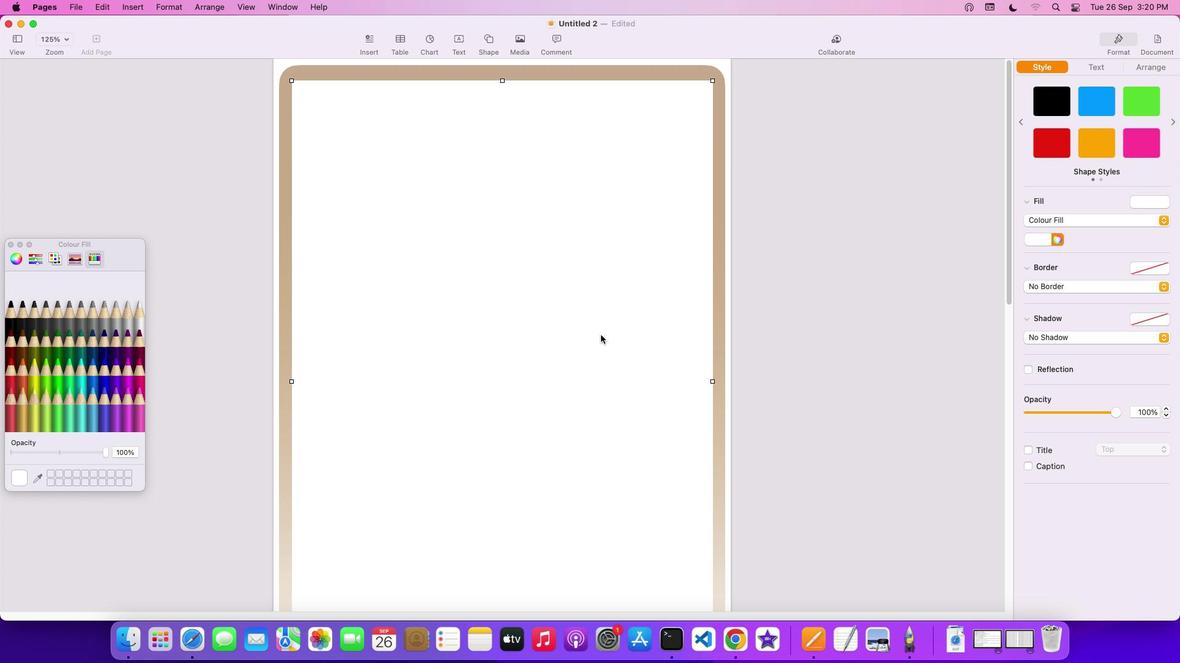 
Action: Mouse pressed left at (601, 334)
Screenshot: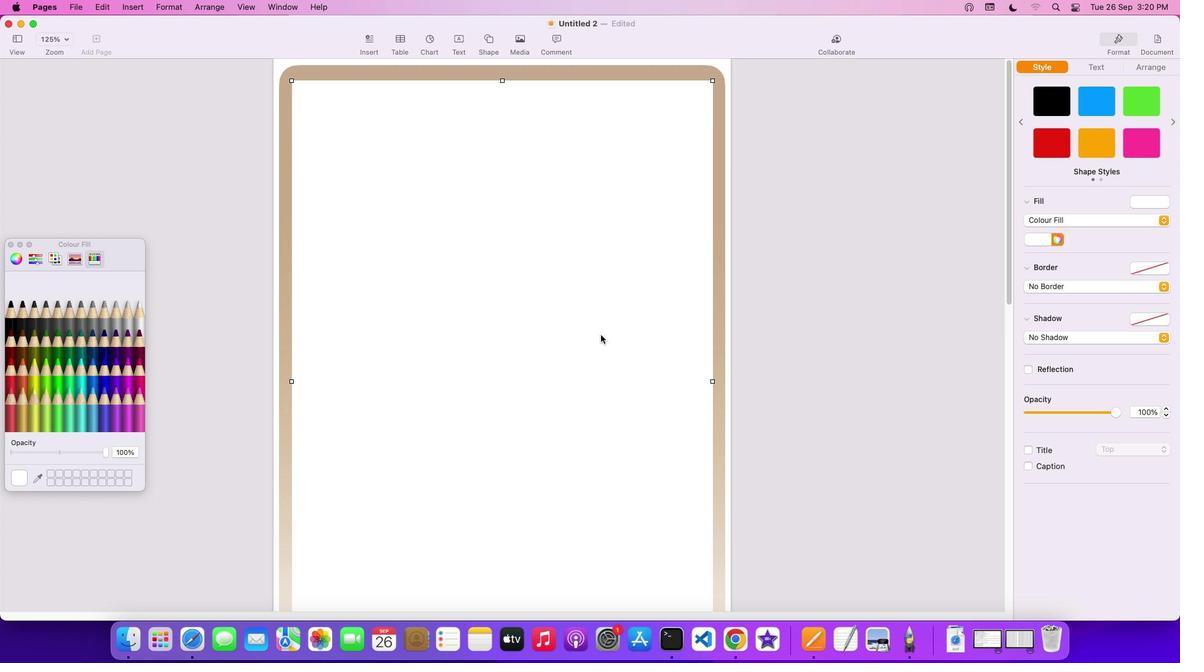 
Action: Mouse moved to (484, 36)
Screenshot: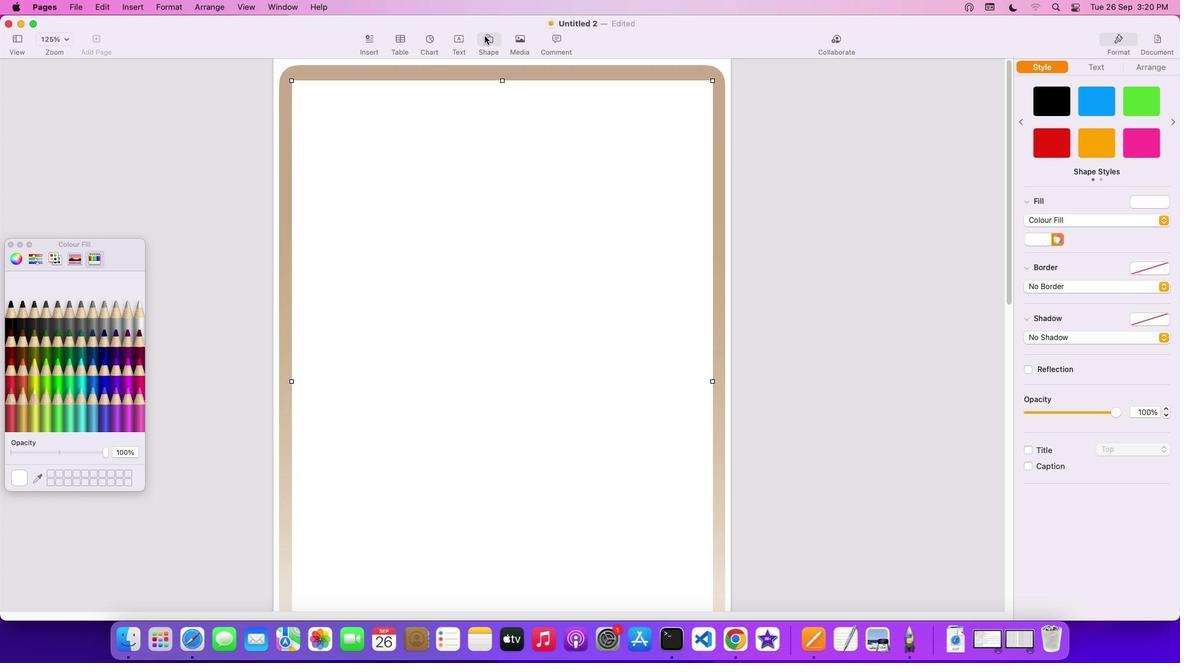 
Action: Mouse pressed left at (484, 36)
Screenshot: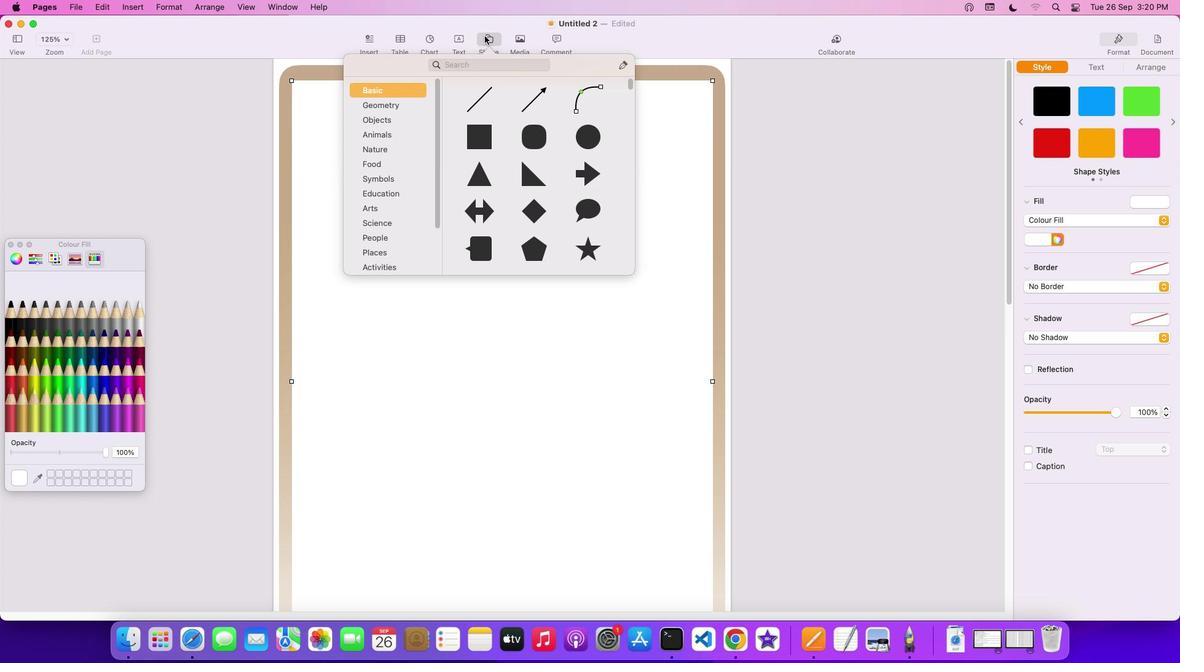 
Action: Mouse moved to (482, 136)
Screenshot: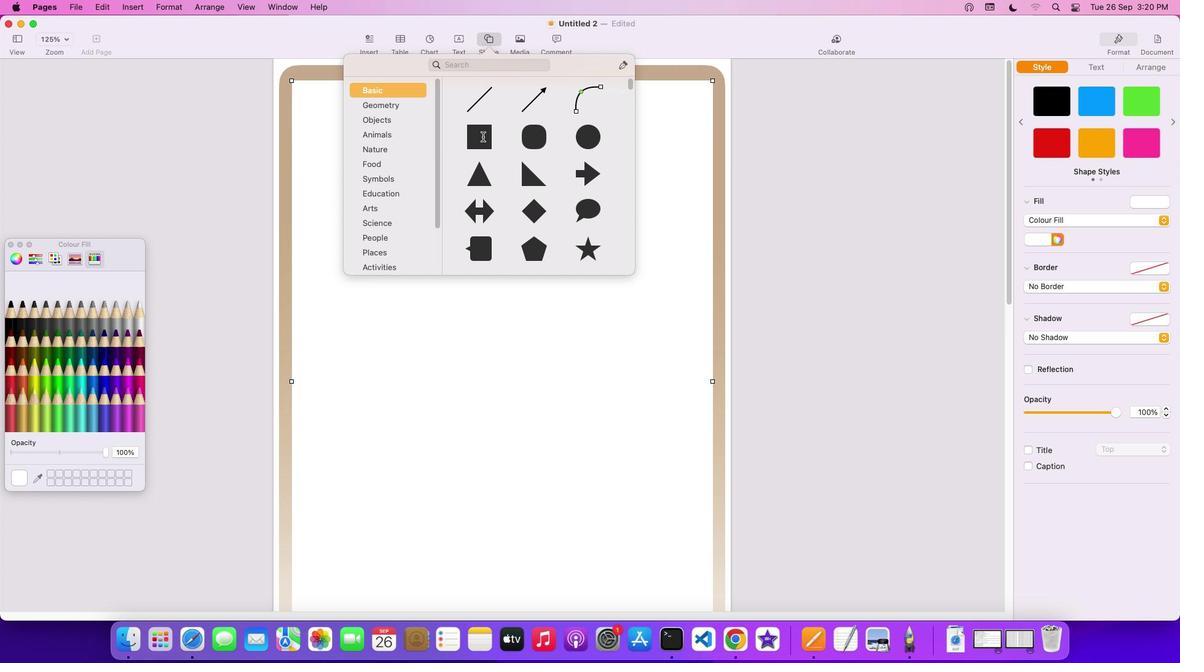 
Action: Mouse pressed left at (482, 136)
Screenshot: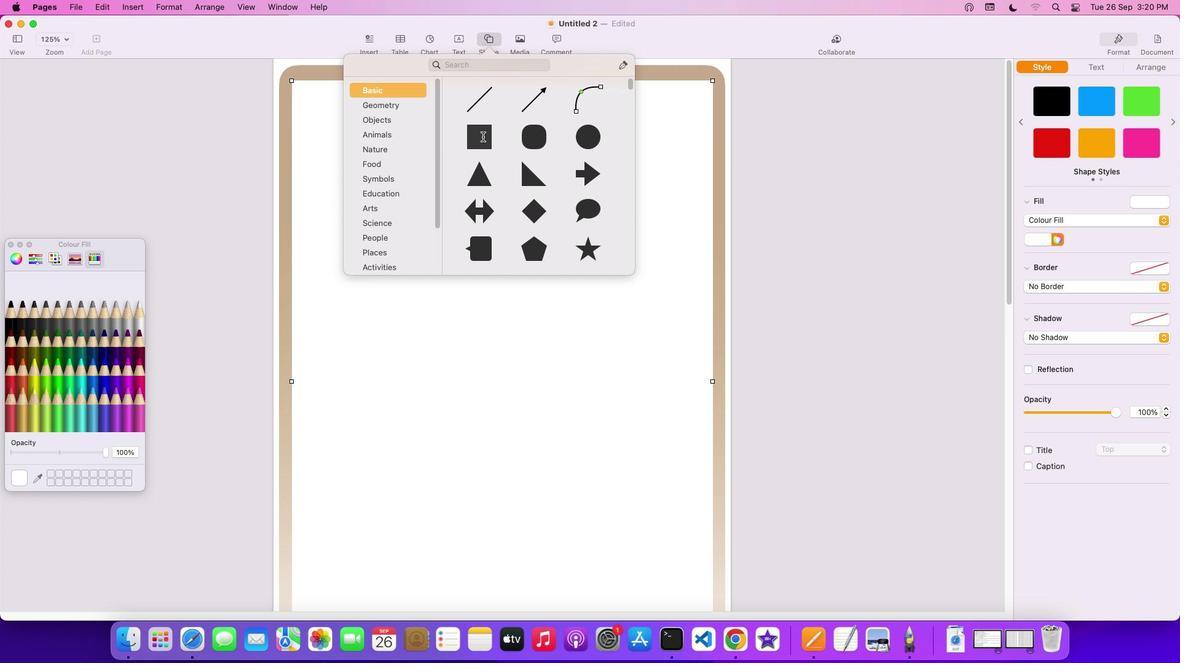 
Action: Mouse moved to (519, 334)
Screenshot: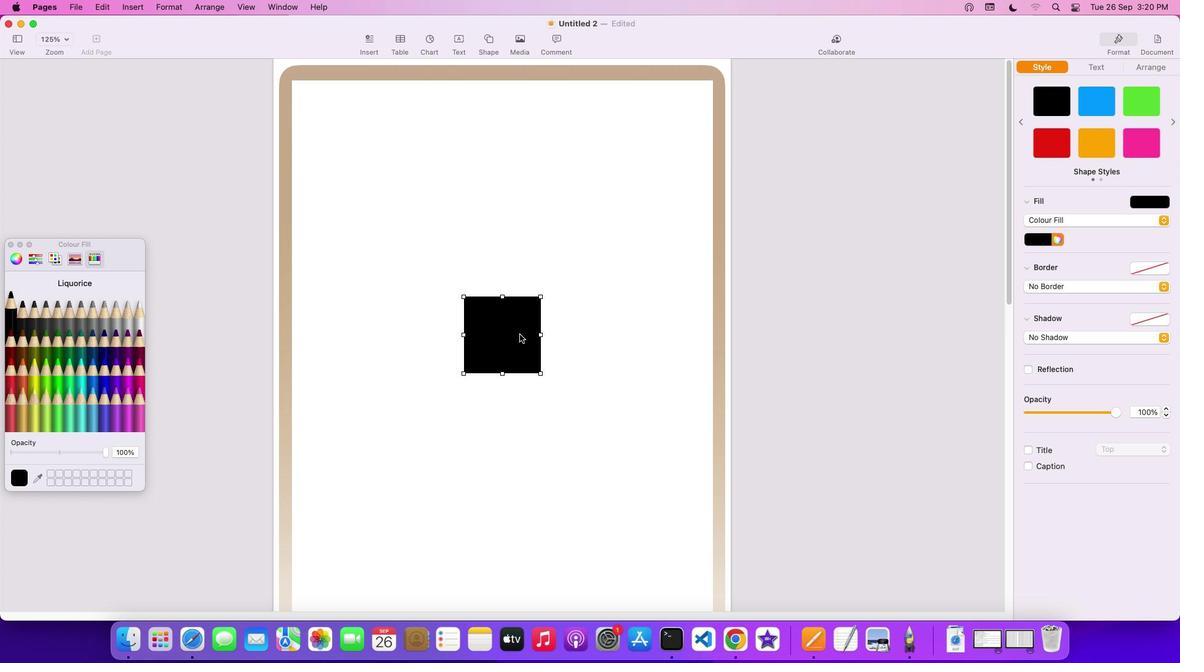 
Action: Mouse pressed left at (519, 334)
Screenshot: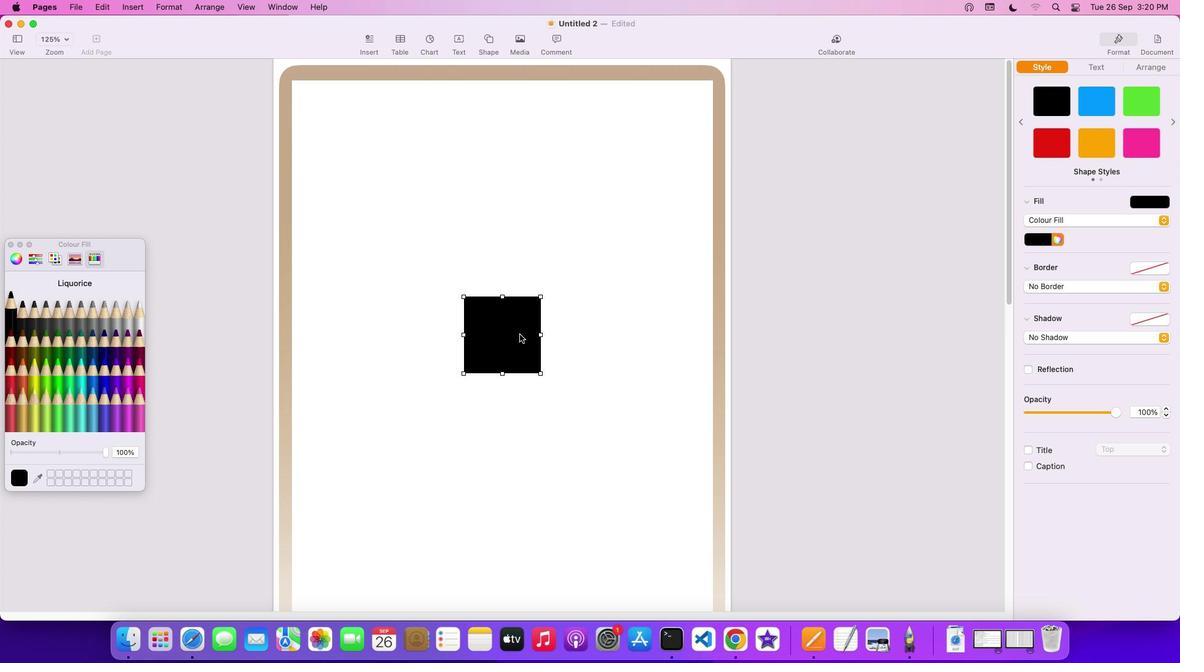 
Action: Mouse moved to (368, 118)
Screenshot: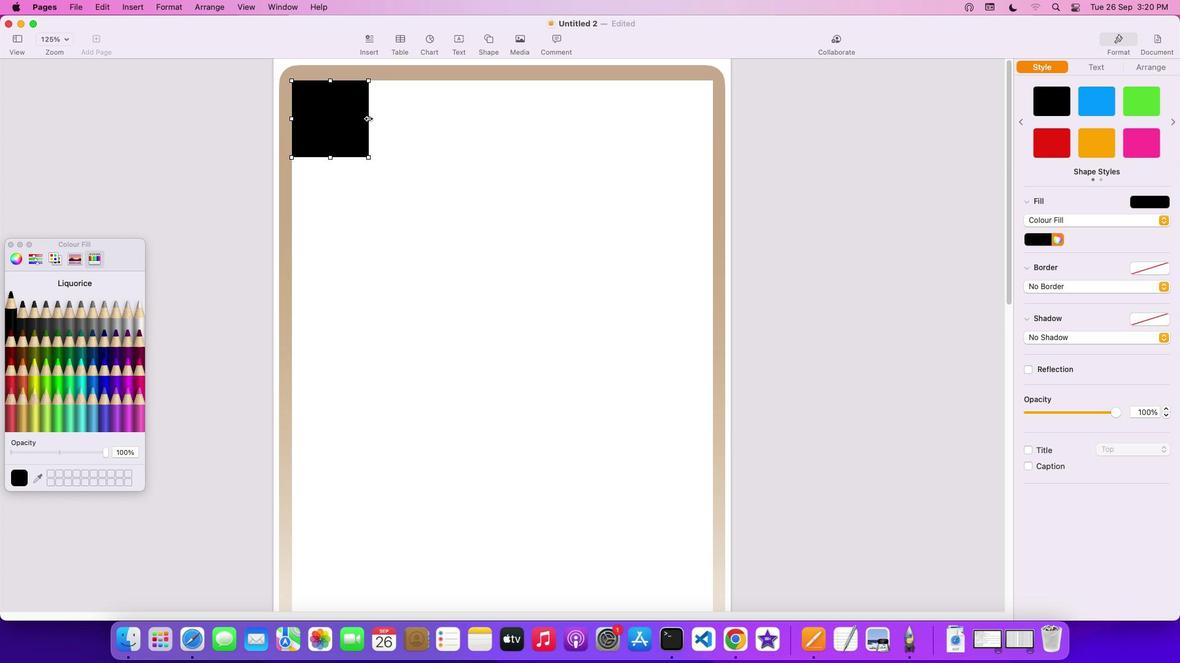 
Action: Mouse pressed left at (368, 118)
Screenshot: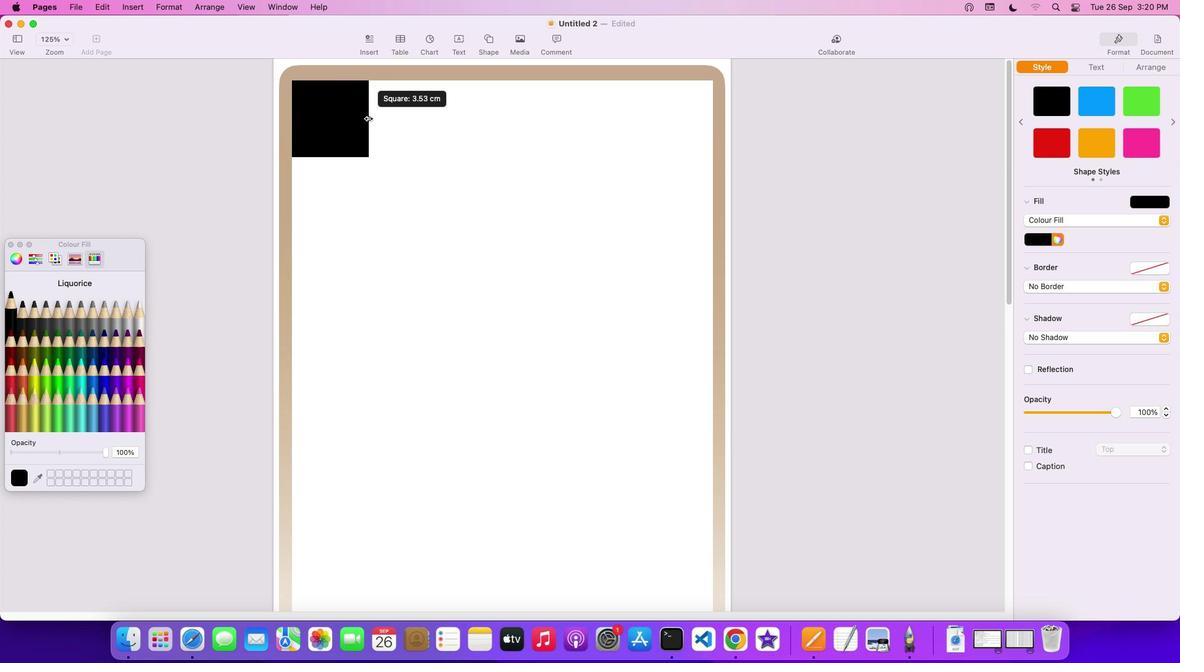 
Action: Mouse moved to (489, 135)
Screenshot: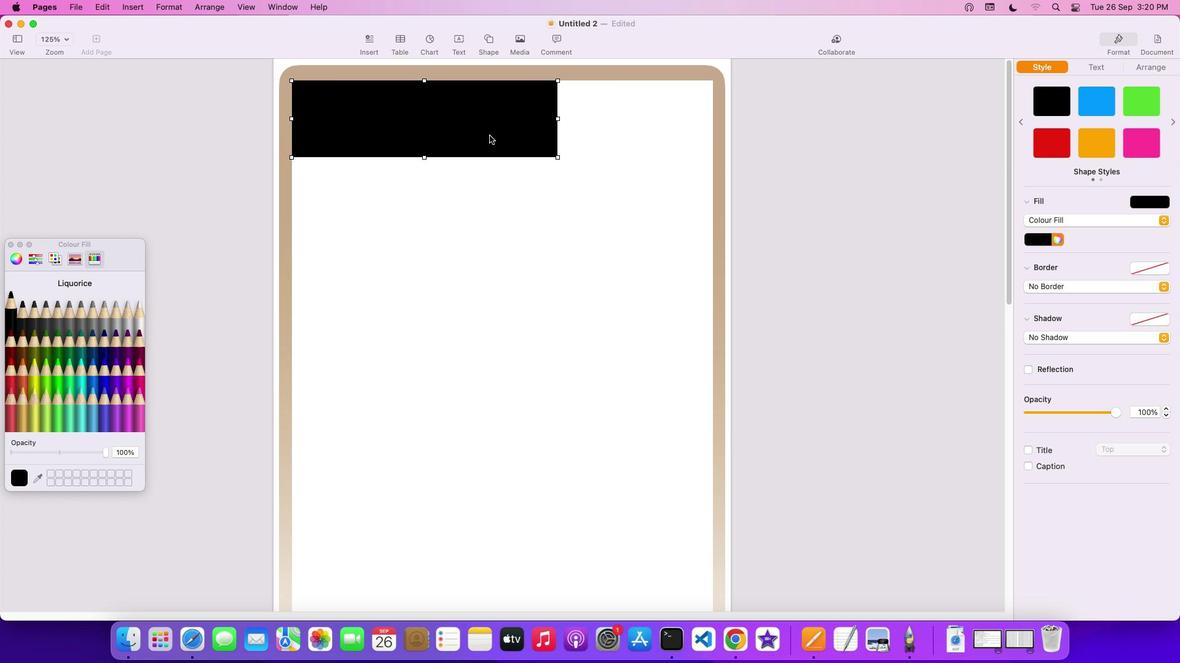 
Action: Mouse pressed right at (489, 135)
Screenshot: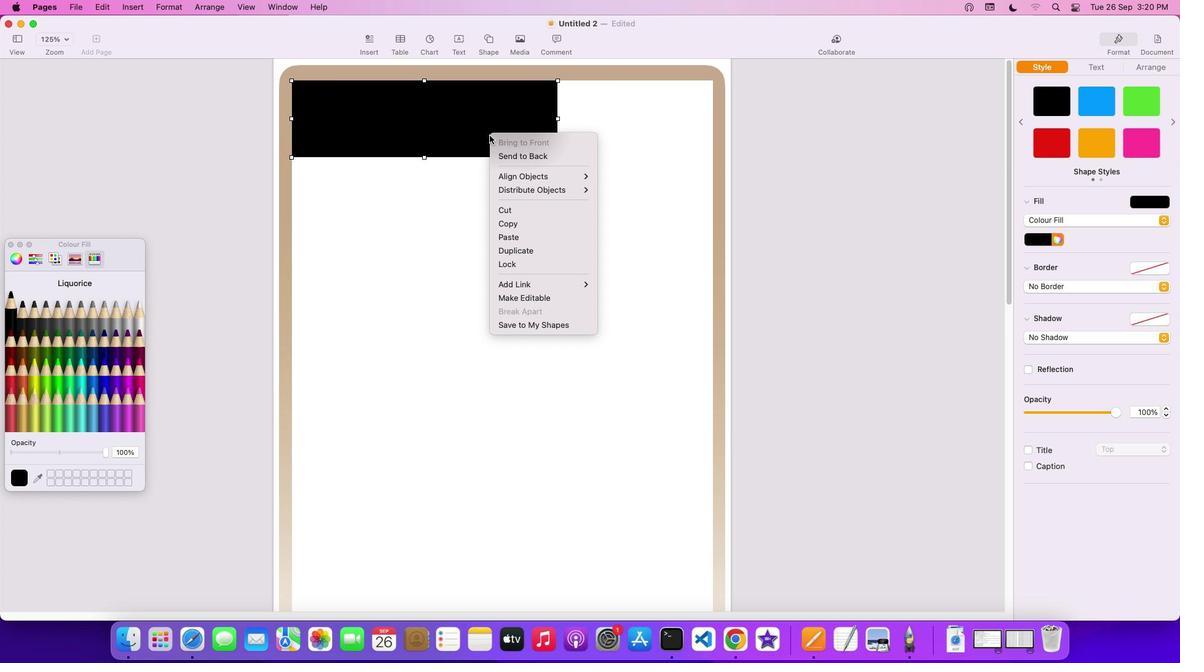 
Action: Mouse moved to (535, 295)
Screenshot: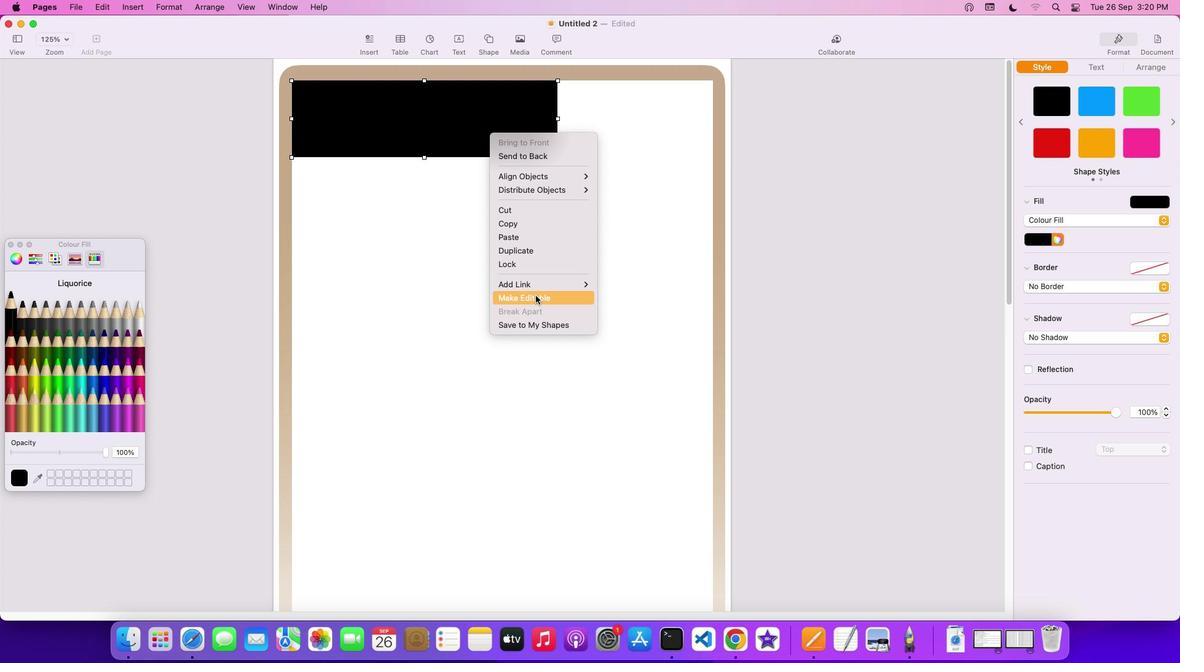 
Action: Mouse pressed left at (535, 295)
Screenshot: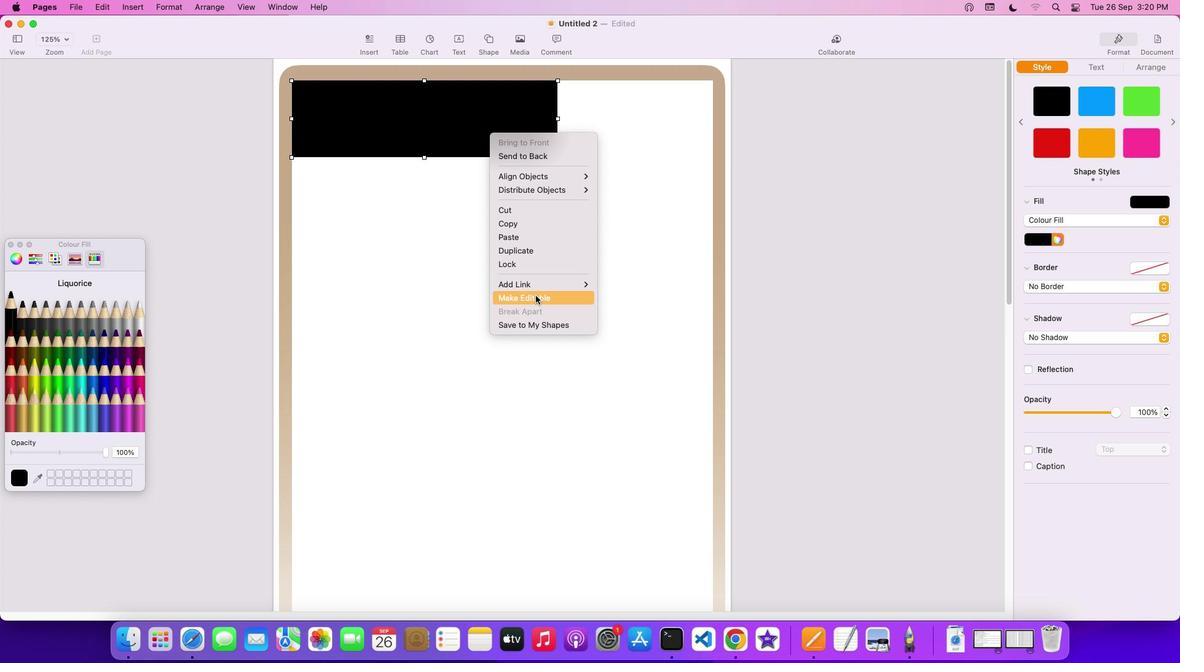 
Action: Mouse moved to (422, 157)
Screenshot: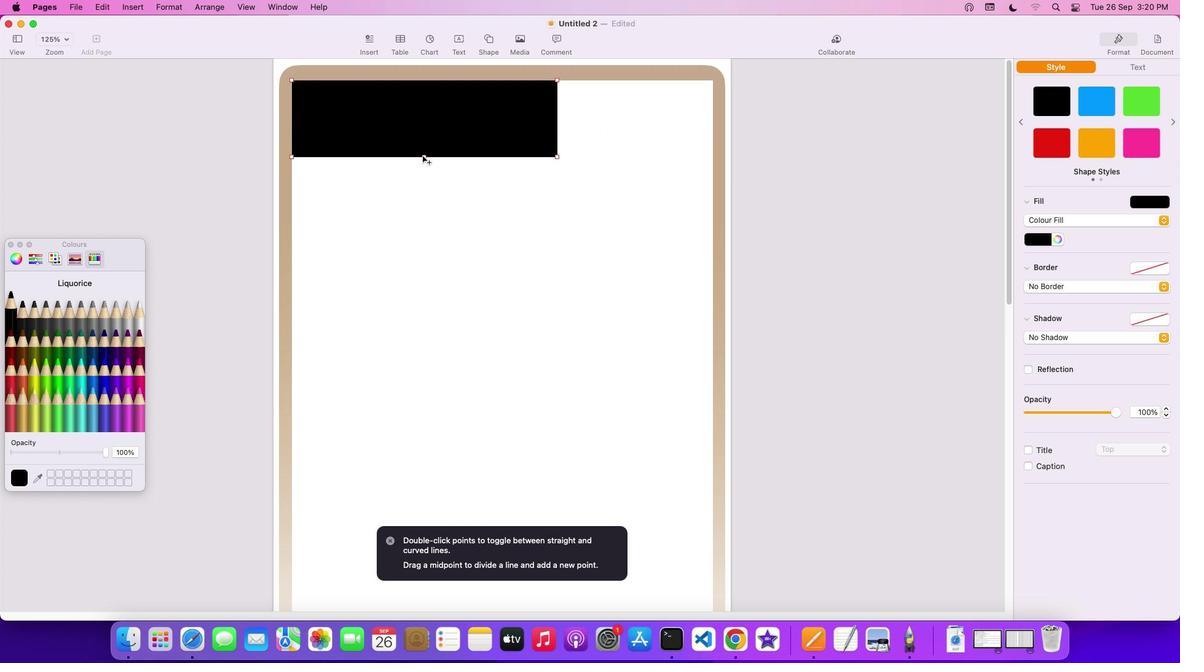 
Action: Mouse pressed left at (422, 157)
Screenshot: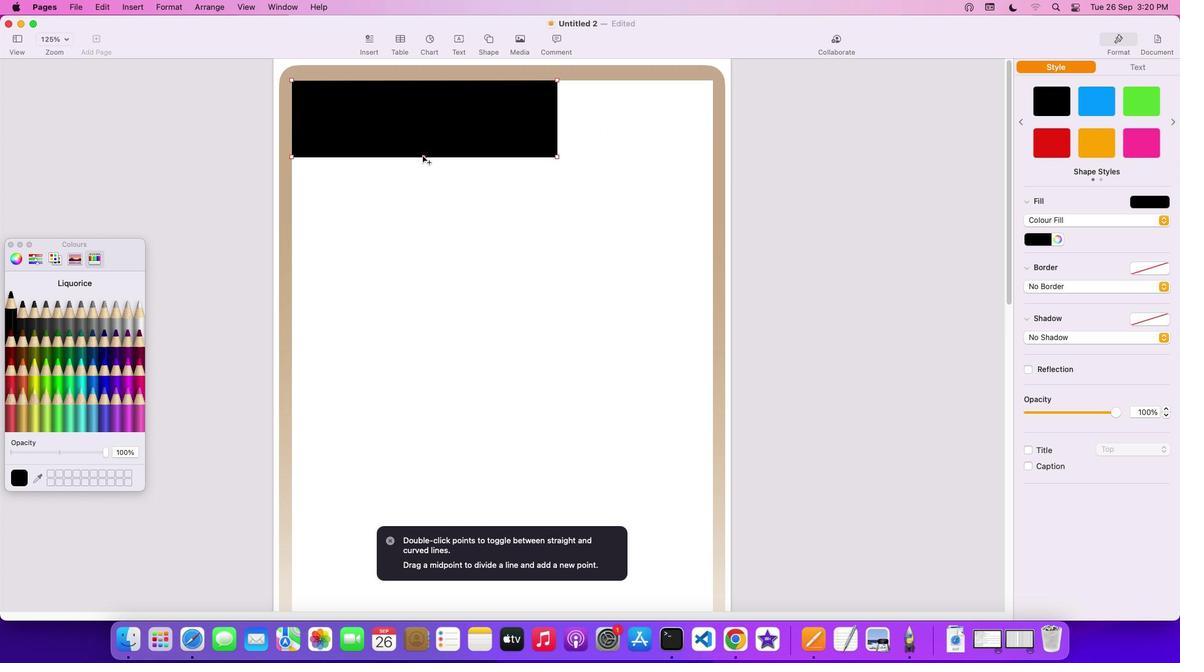 
Action: Mouse moved to (289, 157)
Screenshot: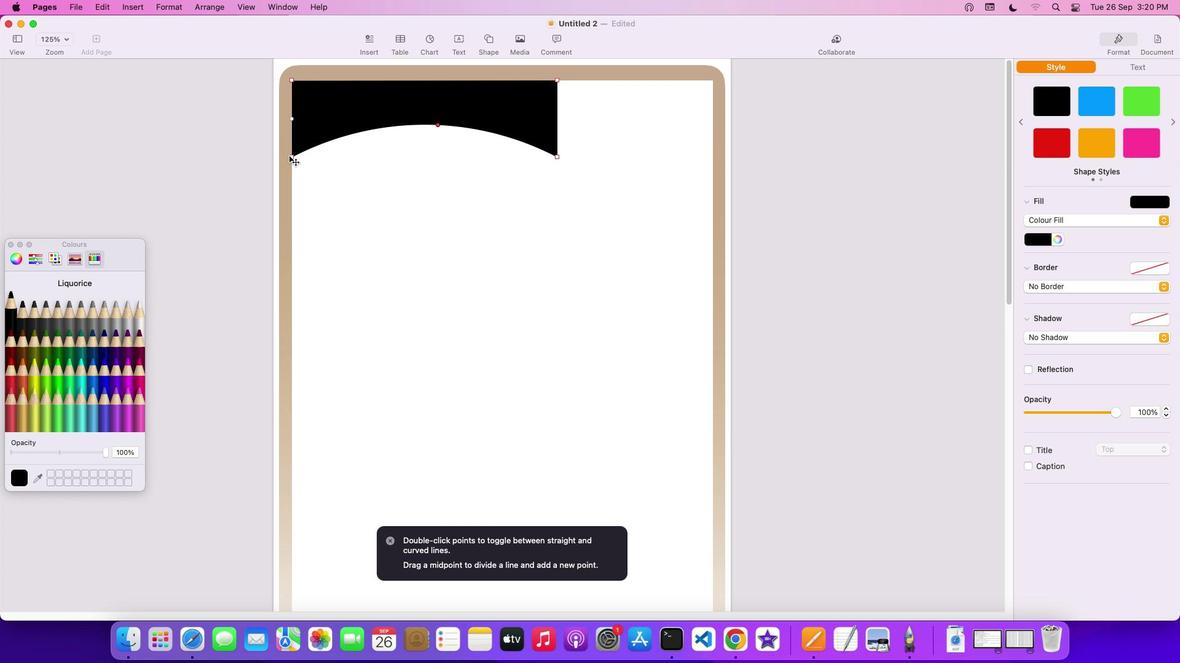 
Action: Mouse pressed left at (289, 157)
Screenshot: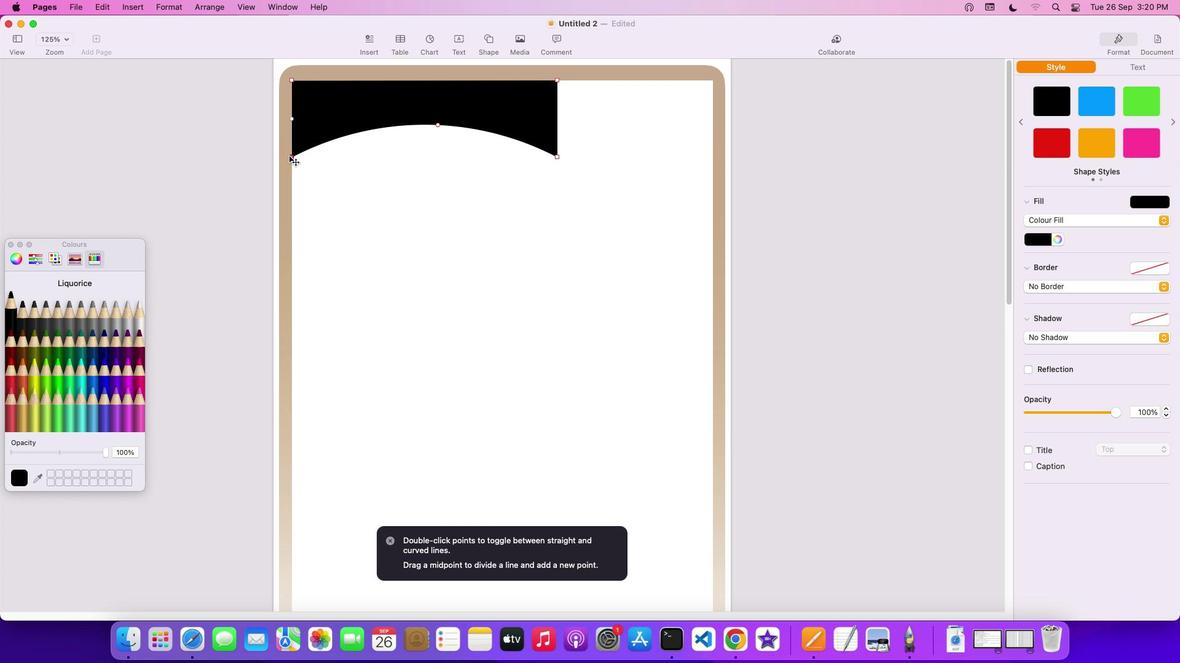 
Action: Mouse moved to (436, 122)
Screenshot: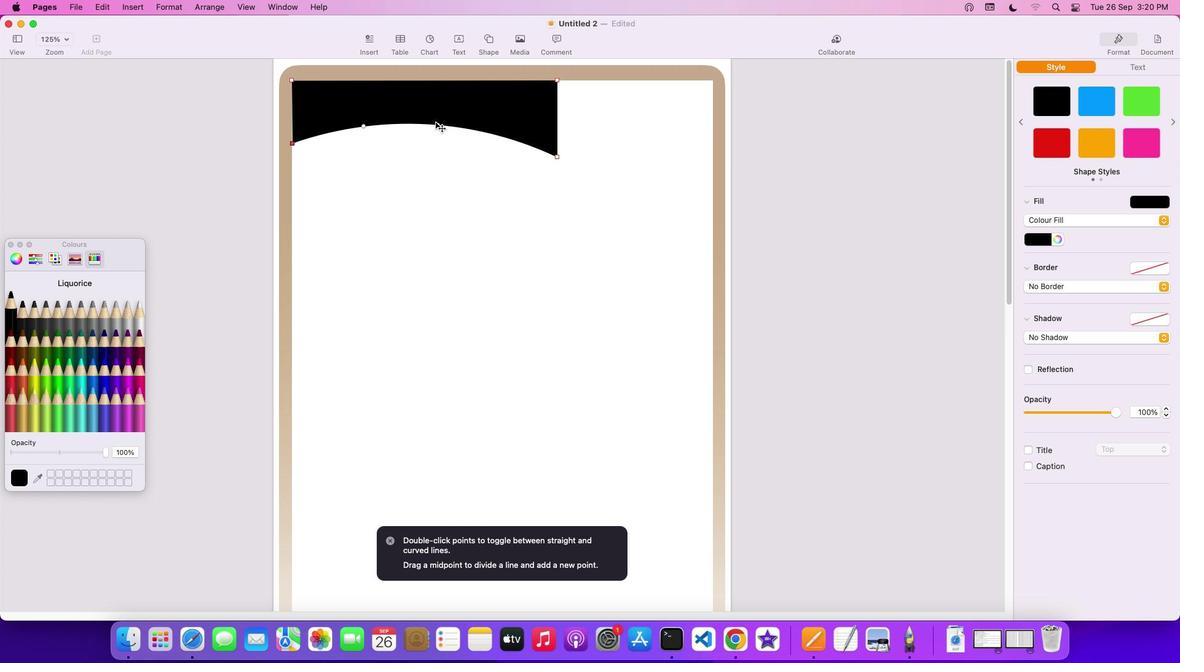
Action: Mouse pressed left at (436, 122)
Screenshot: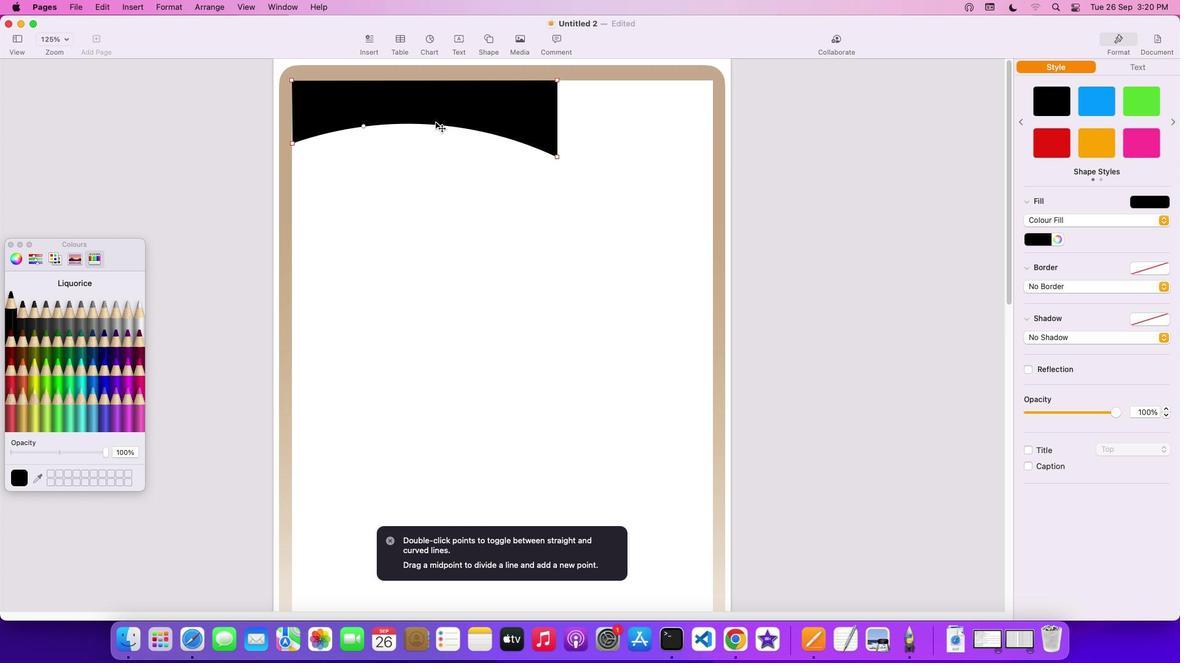 
Action: Mouse moved to (291, 143)
Screenshot: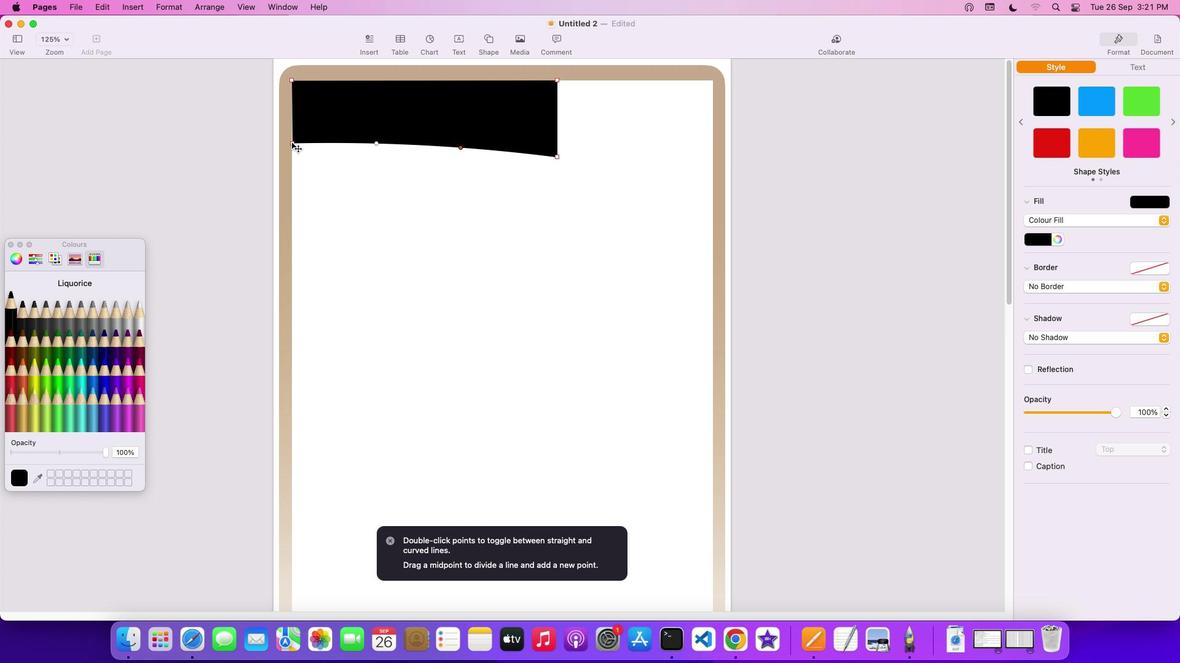 
Action: Mouse pressed left at (291, 143)
Screenshot: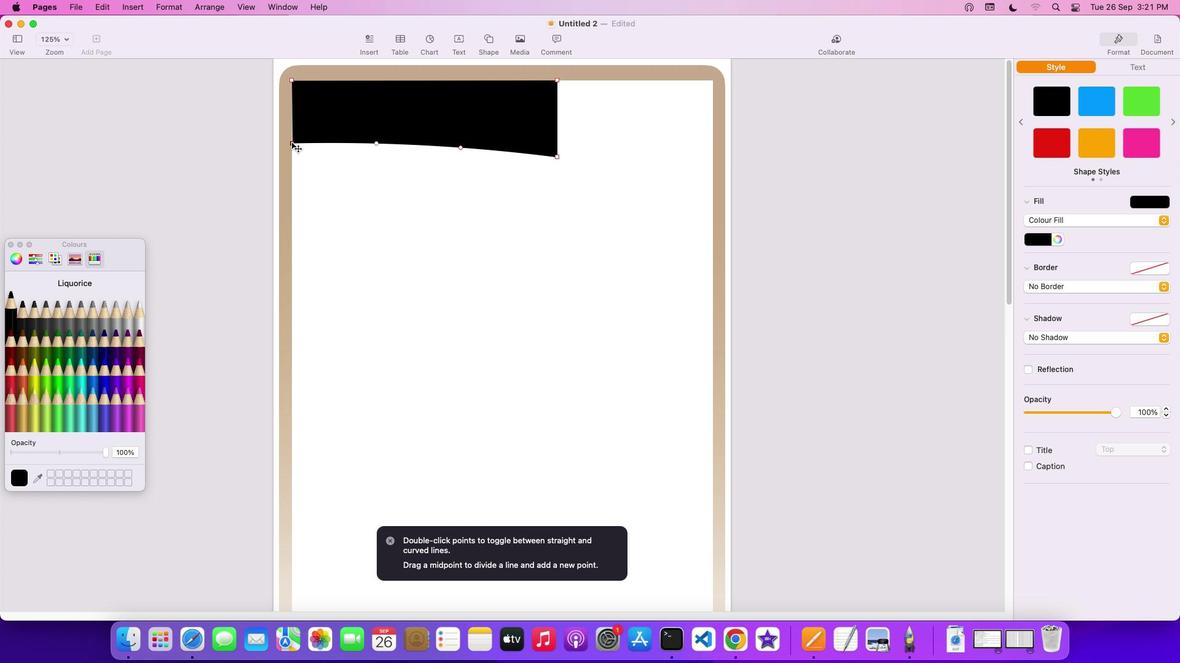 
Action: Mouse moved to (508, 155)
Screenshot: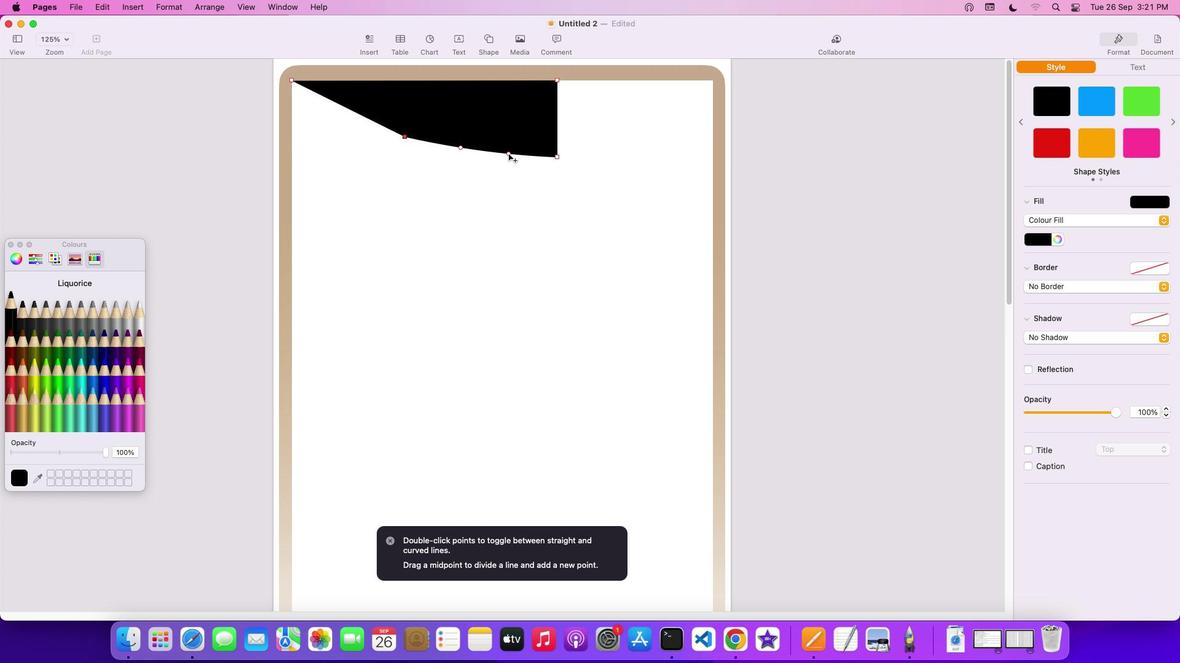
Action: Mouse pressed left at (508, 155)
Screenshot: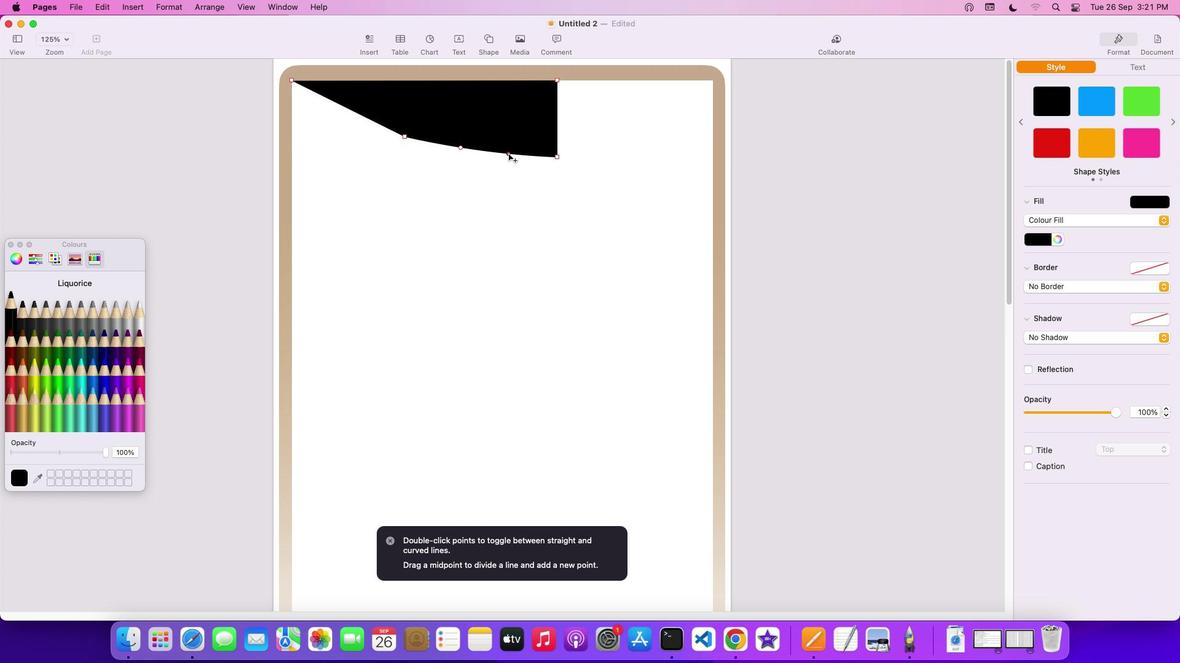 
Action: Mouse moved to (457, 149)
Screenshot: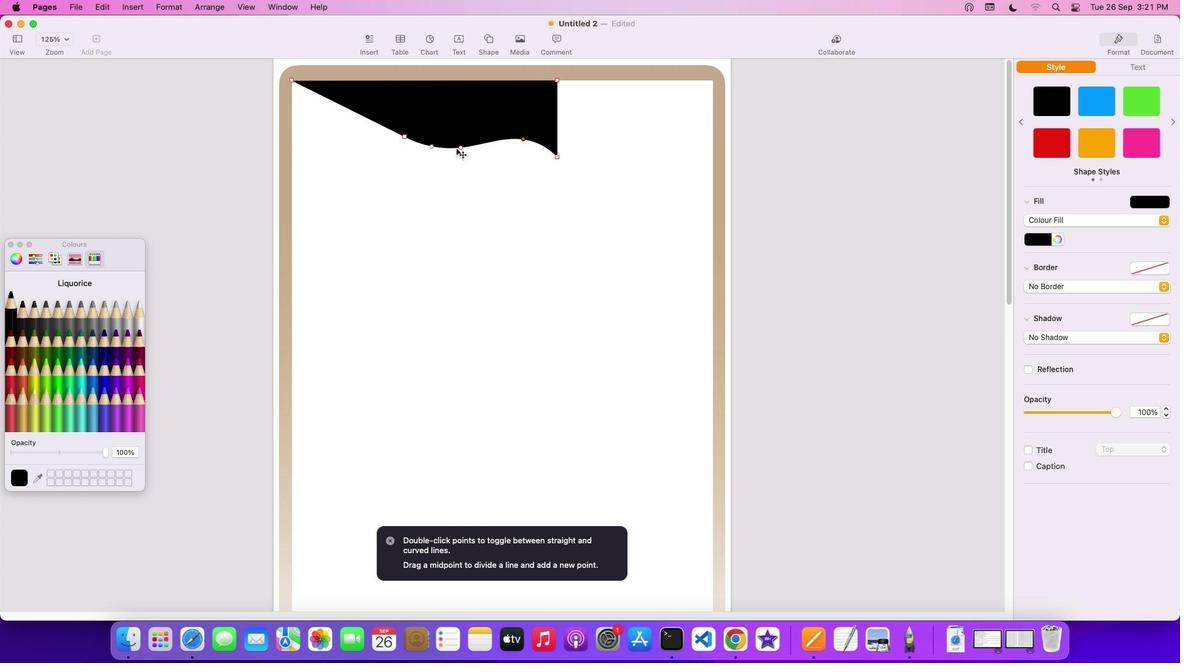 
Action: Mouse pressed left at (457, 149)
Screenshot: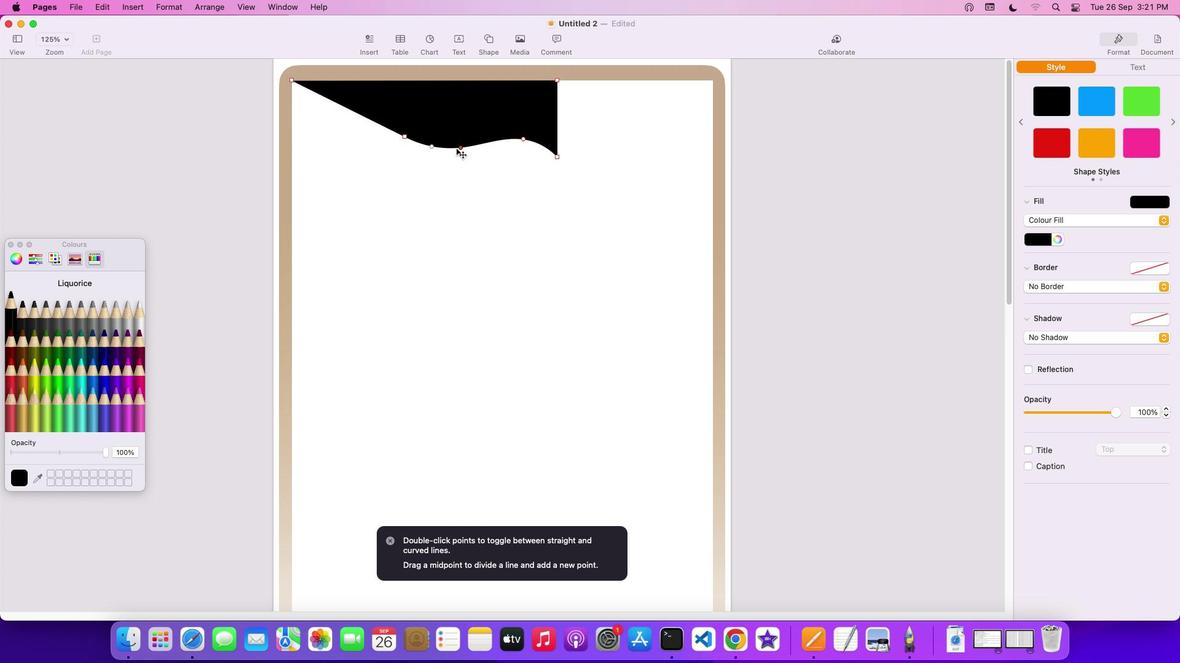 
Action: Mouse moved to (406, 139)
Screenshot: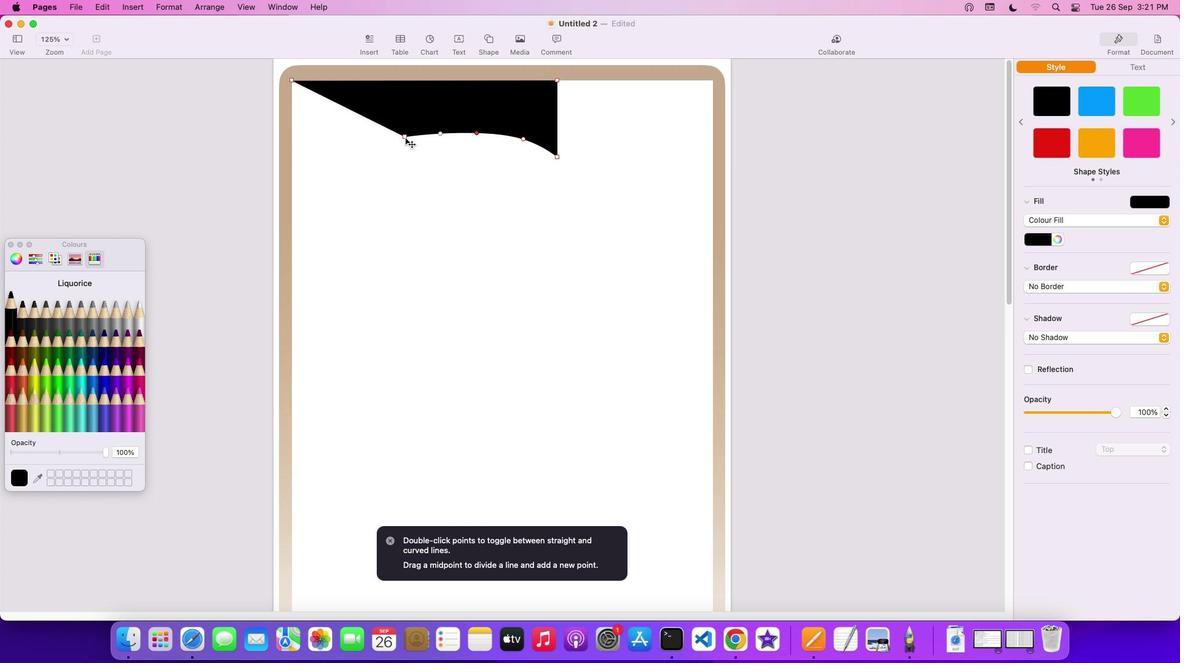 
Action: Mouse pressed left at (406, 139)
Screenshot: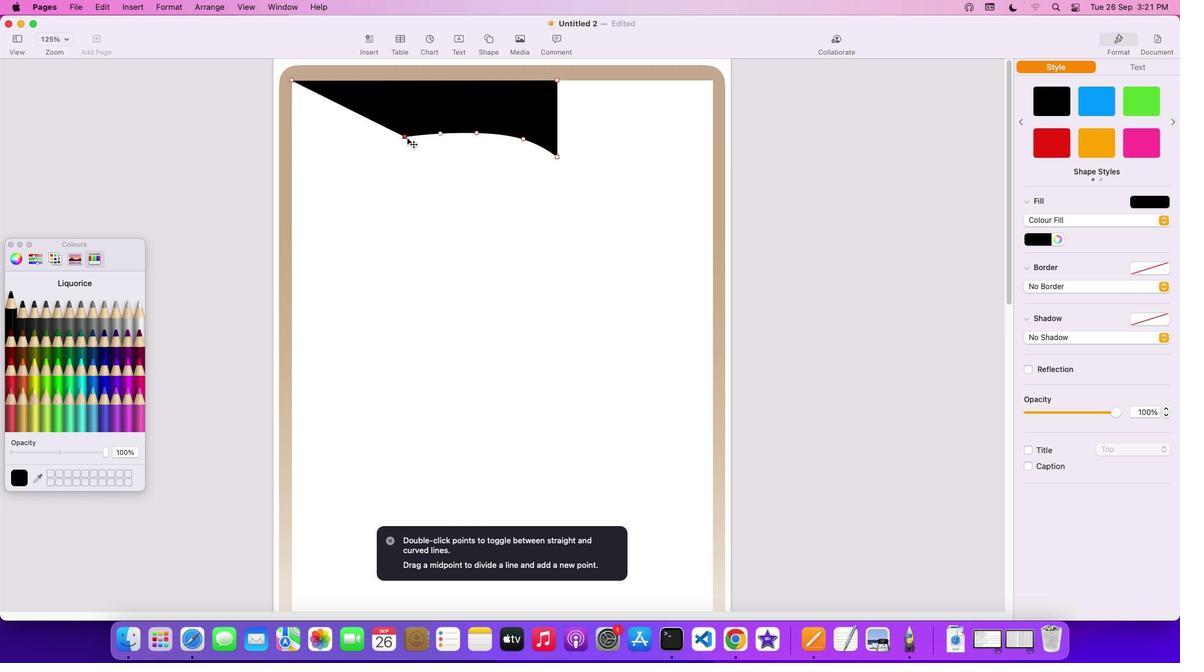 
Action: Mouse moved to (476, 133)
Screenshot: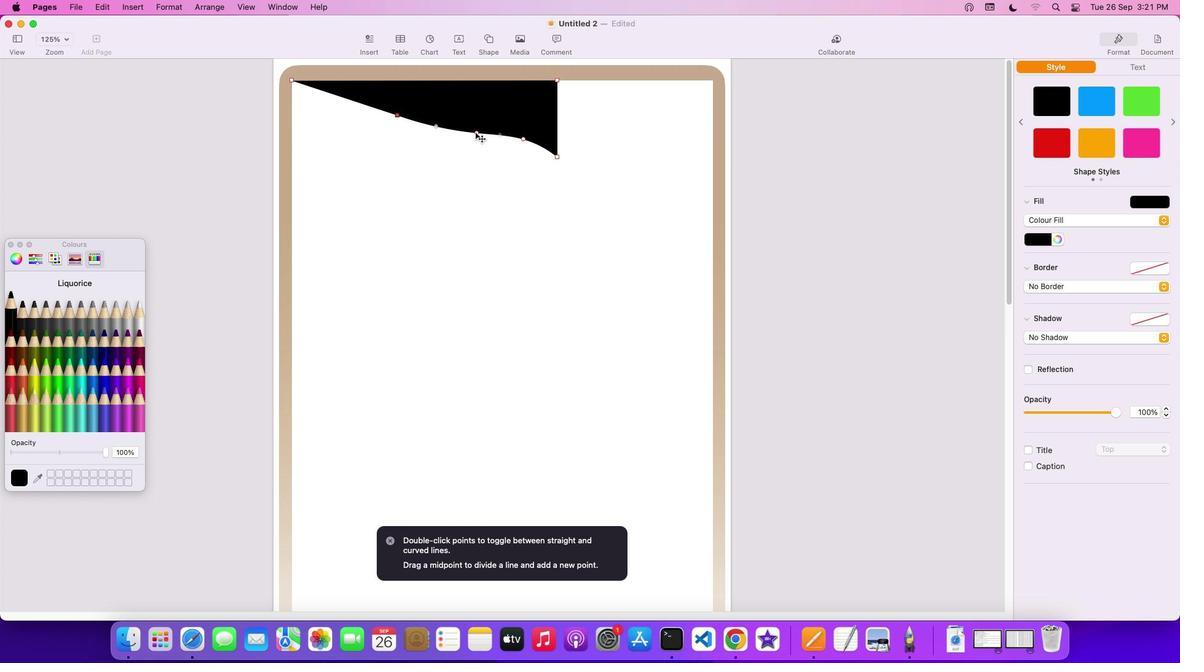 
Action: Mouse pressed left at (476, 133)
Screenshot: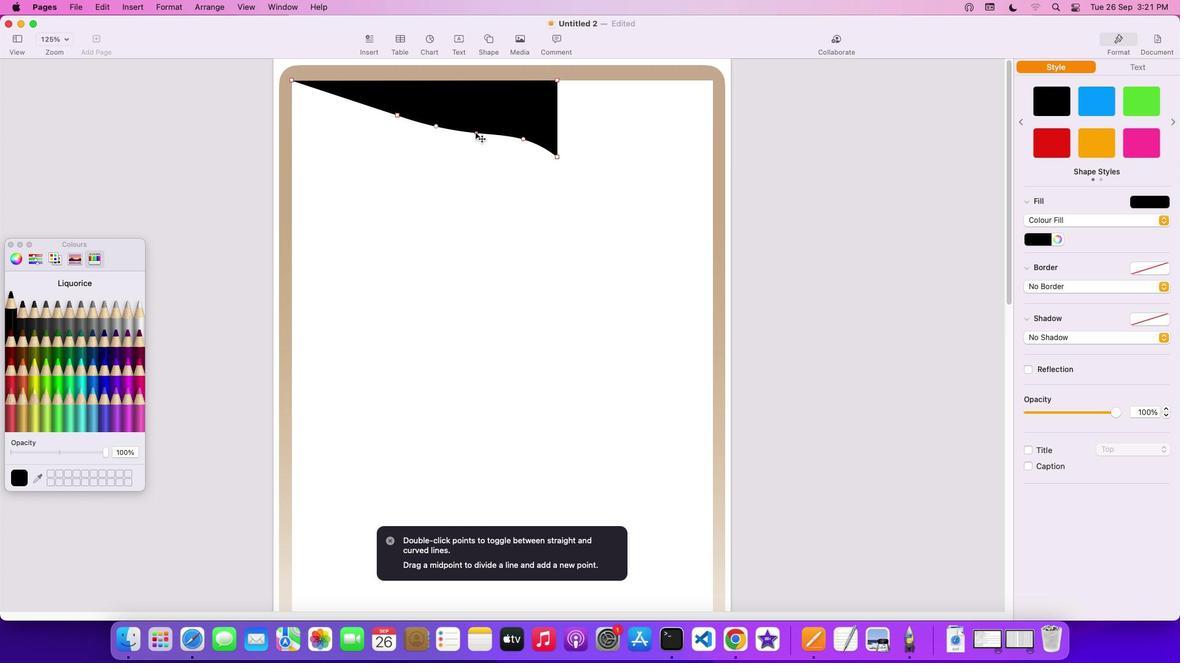 
Action: Mouse moved to (487, 127)
Screenshot: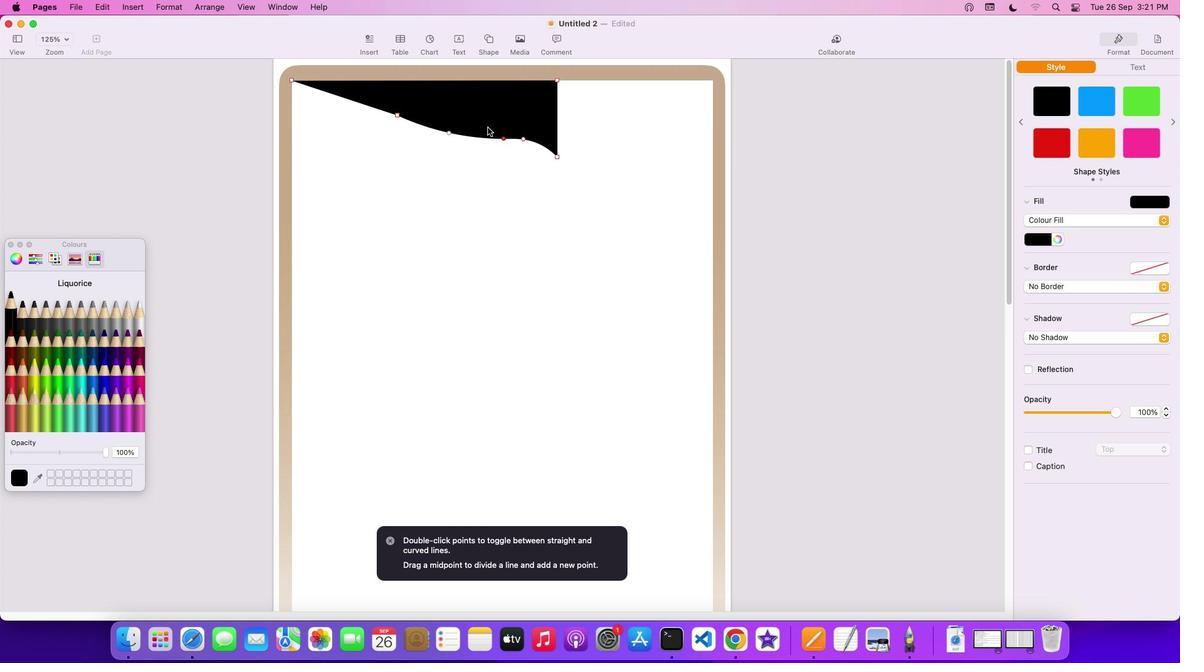 
Action: Mouse pressed left at (487, 127)
Screenshot: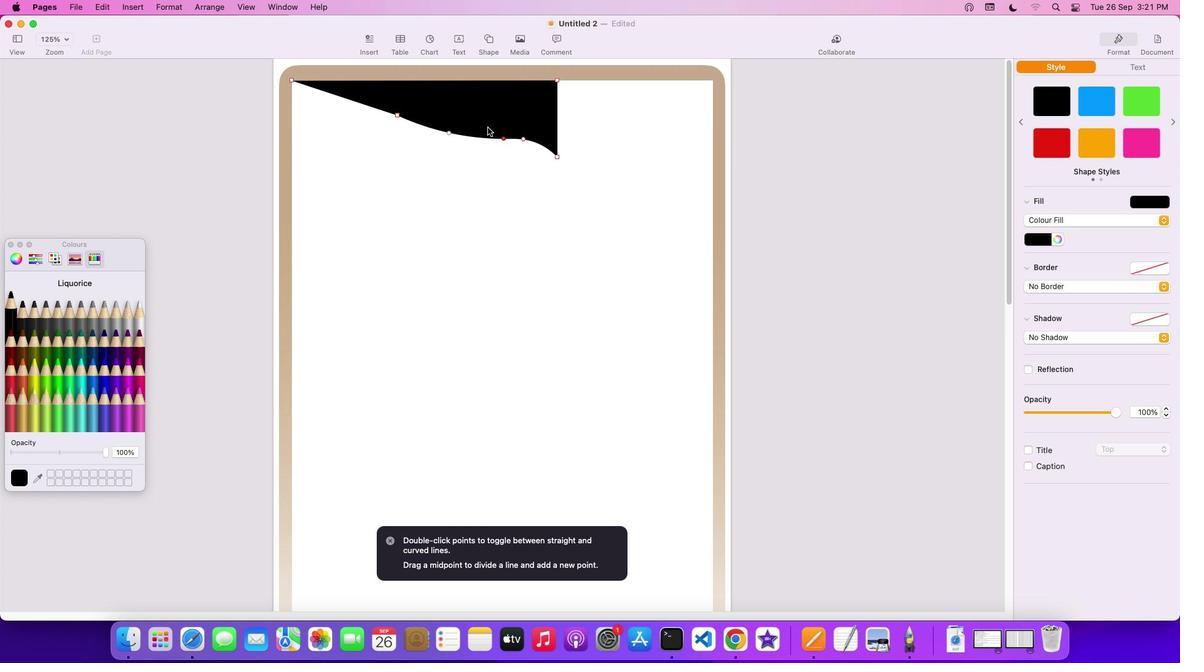 
Action: Mouse moved to (502, 138)
Screenshot: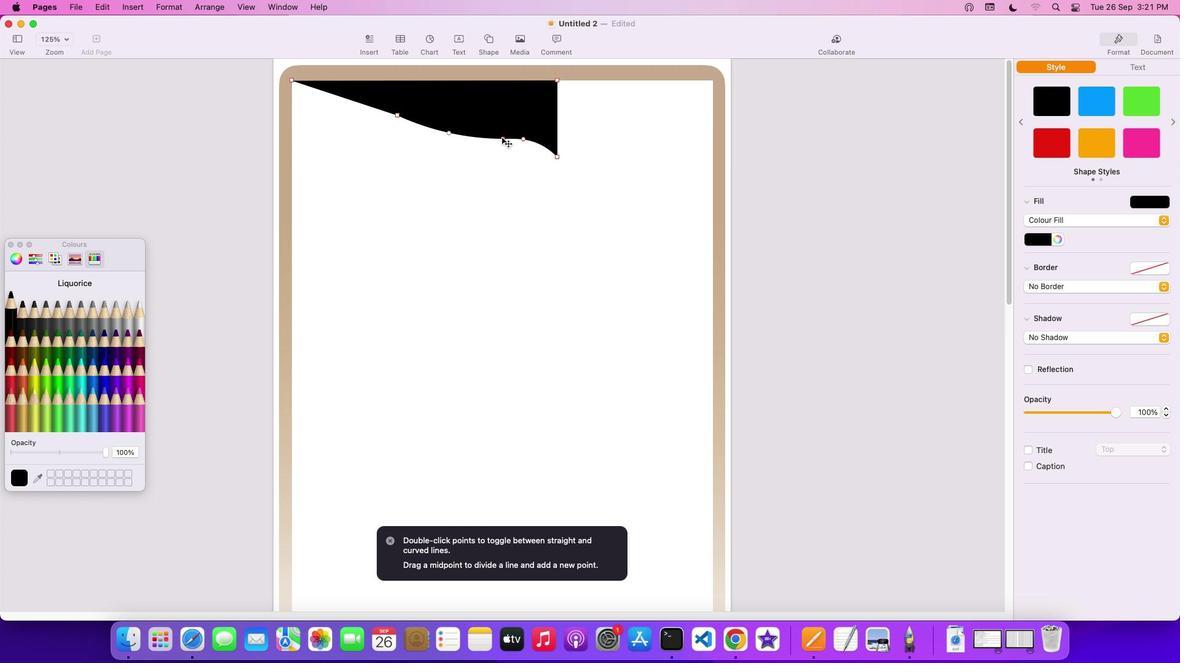 
Action: Mouse pressed left at (502, 138)
Screenshot: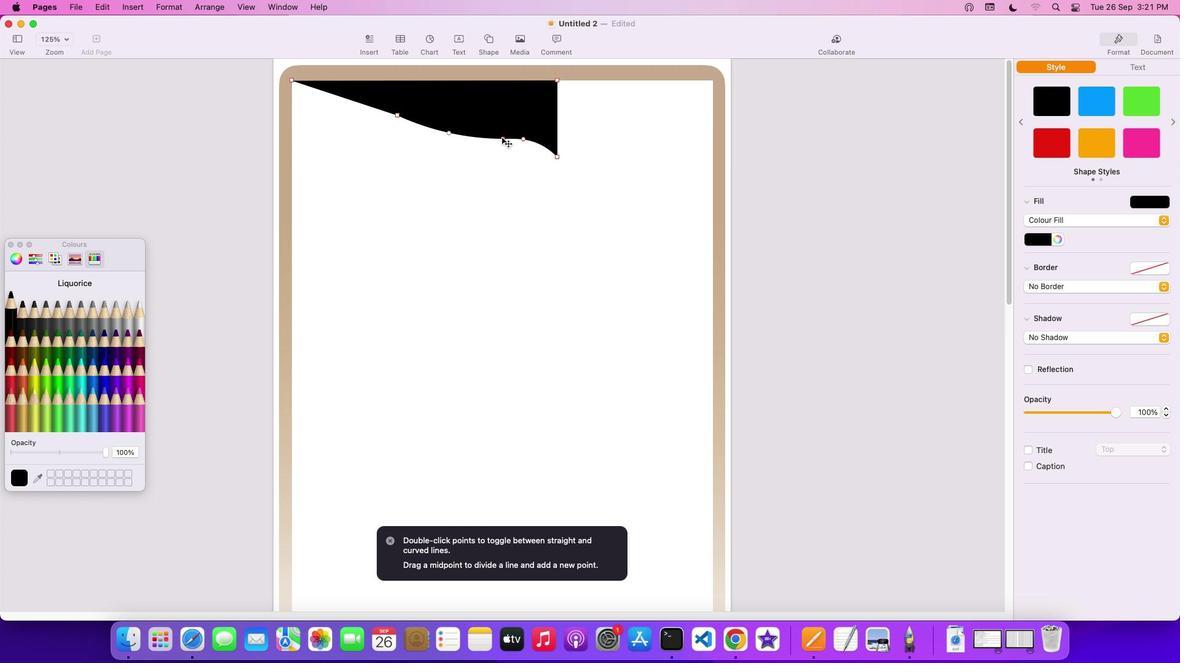 
Action: Mouse moved to (522, 138)
Screenshot: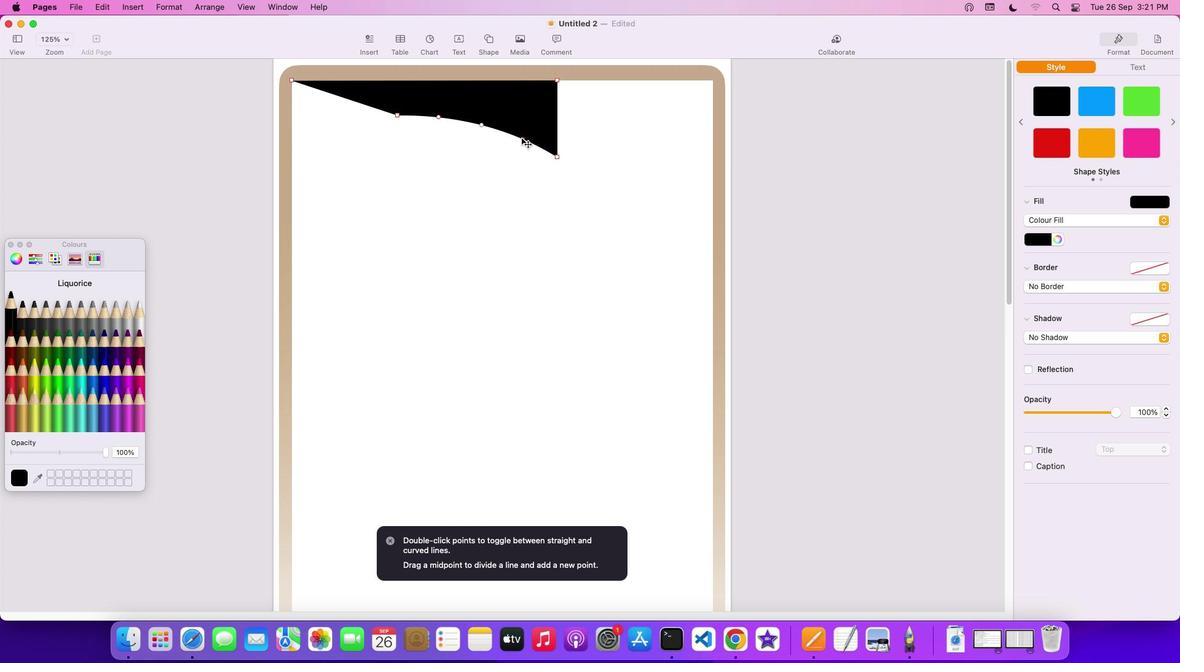 
Action: Mouse pressed left at (522, 138)
Screenshot: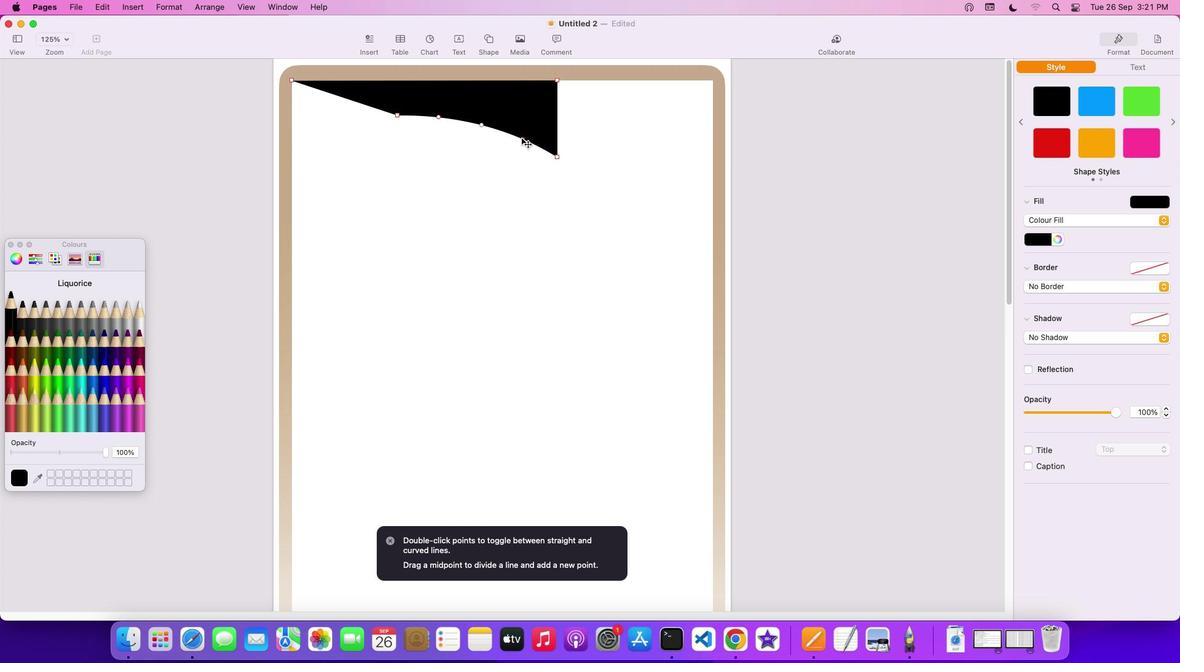 
Action: Mouse moved to (440, 116)
Screenshot: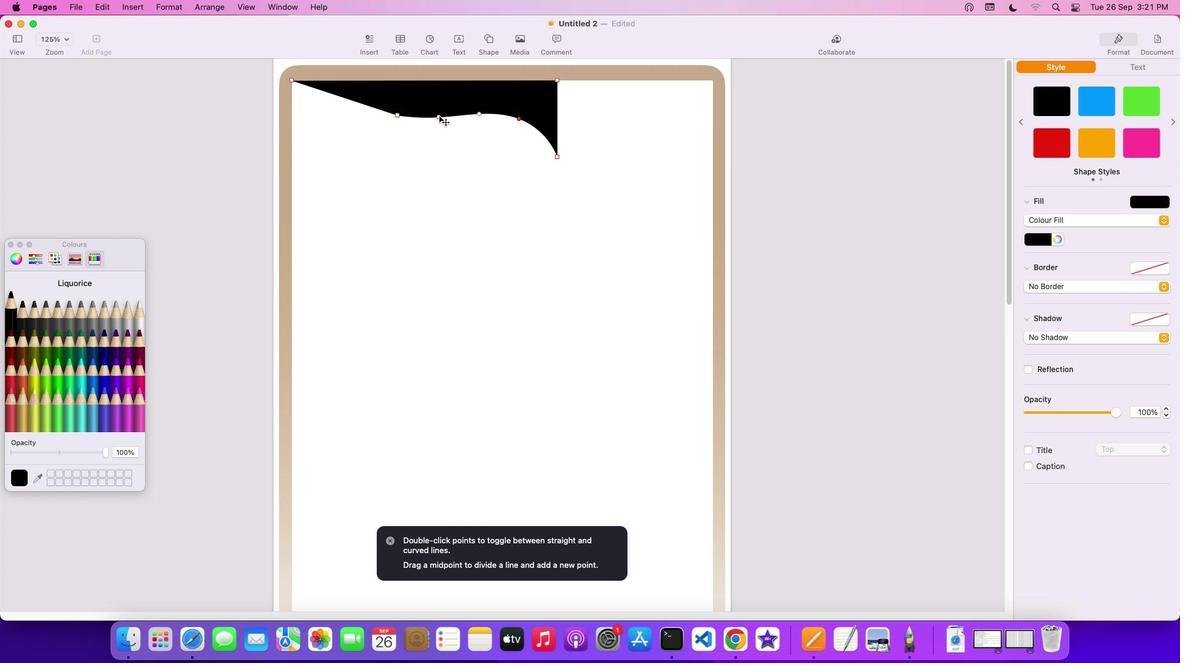 
Action: Mouse pressed left at (440, 116)
Screenshot: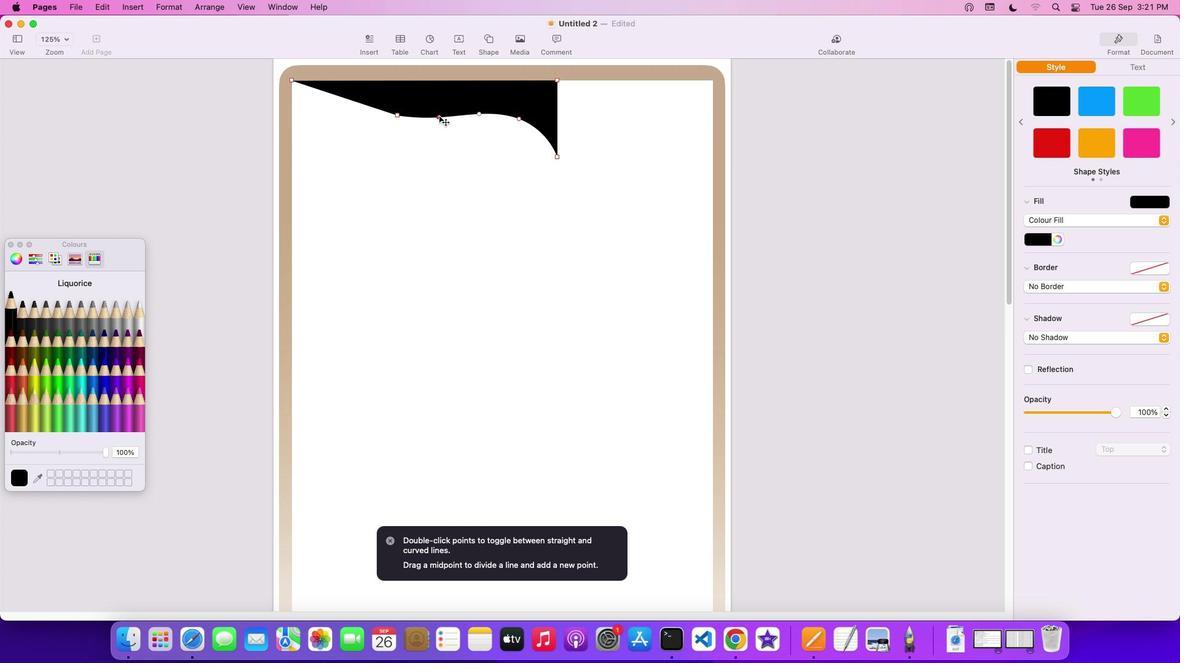 
Action: Mouse moved to (414, 126)
Screenshot: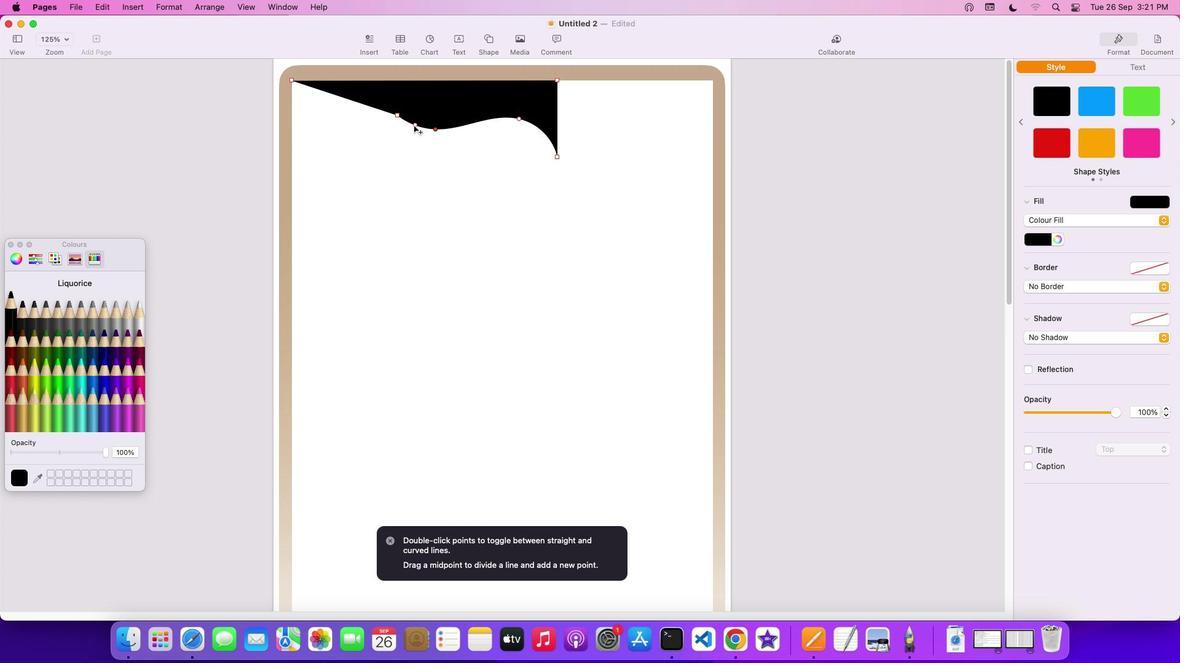 
Action: Mouse pressed left at (414, 126)
Screenshot: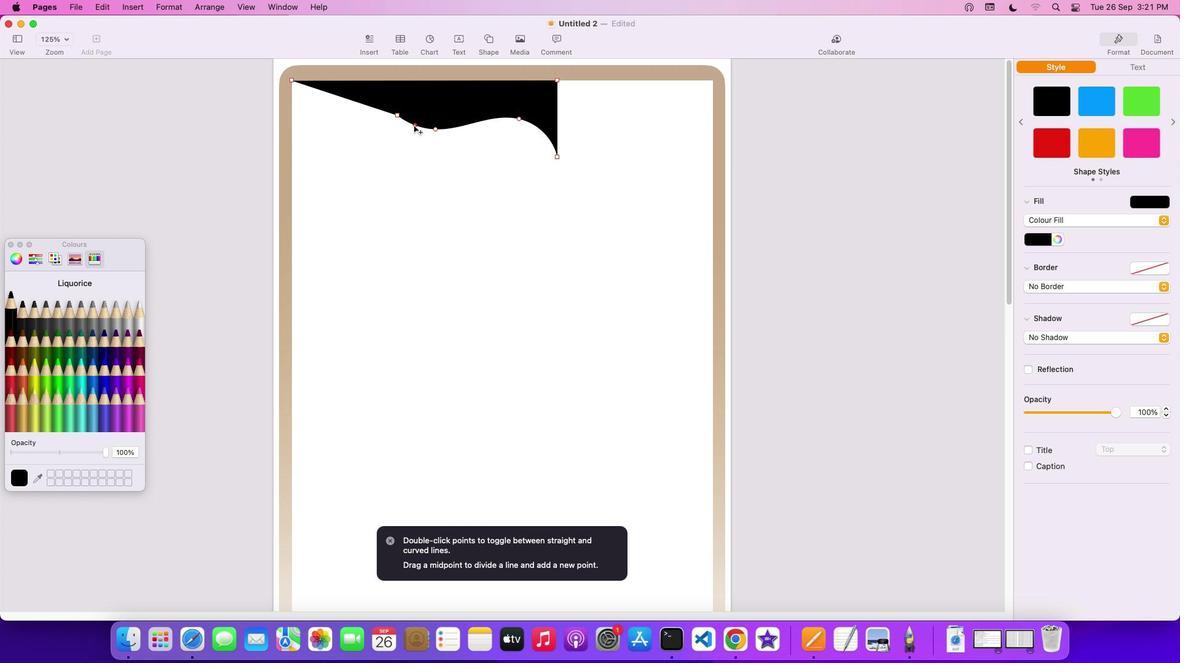 
Action: Mouse moved to (397, 118)
Screenshot: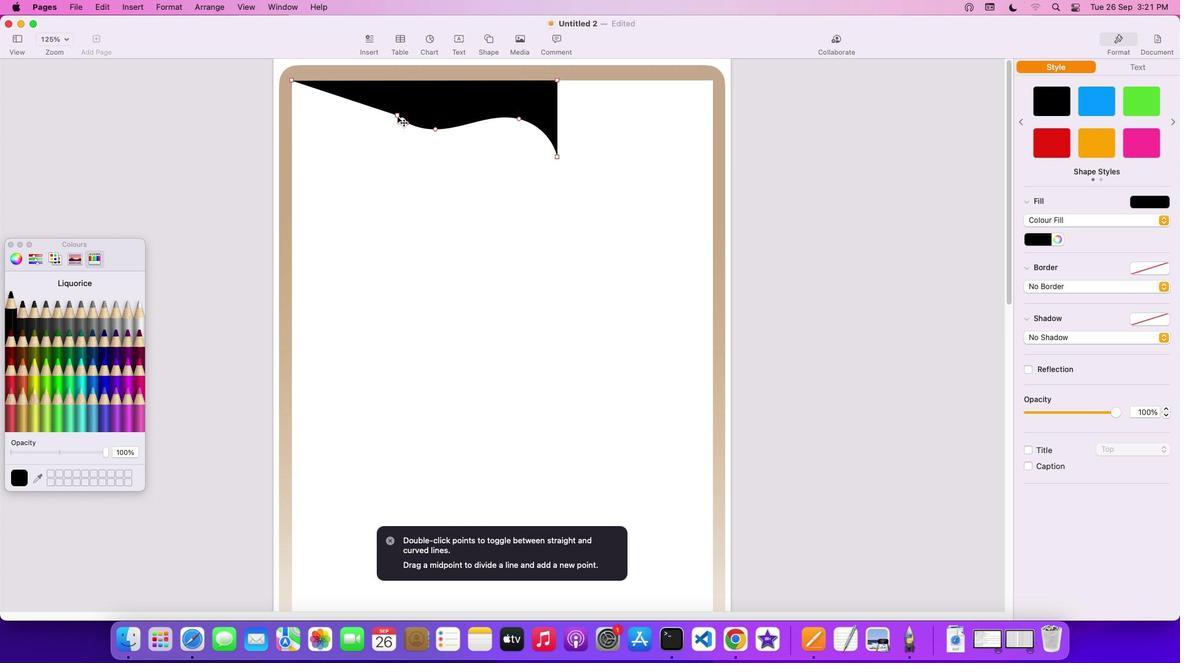 
Action: Mouse pressed left at (397, 118)
Screenshot: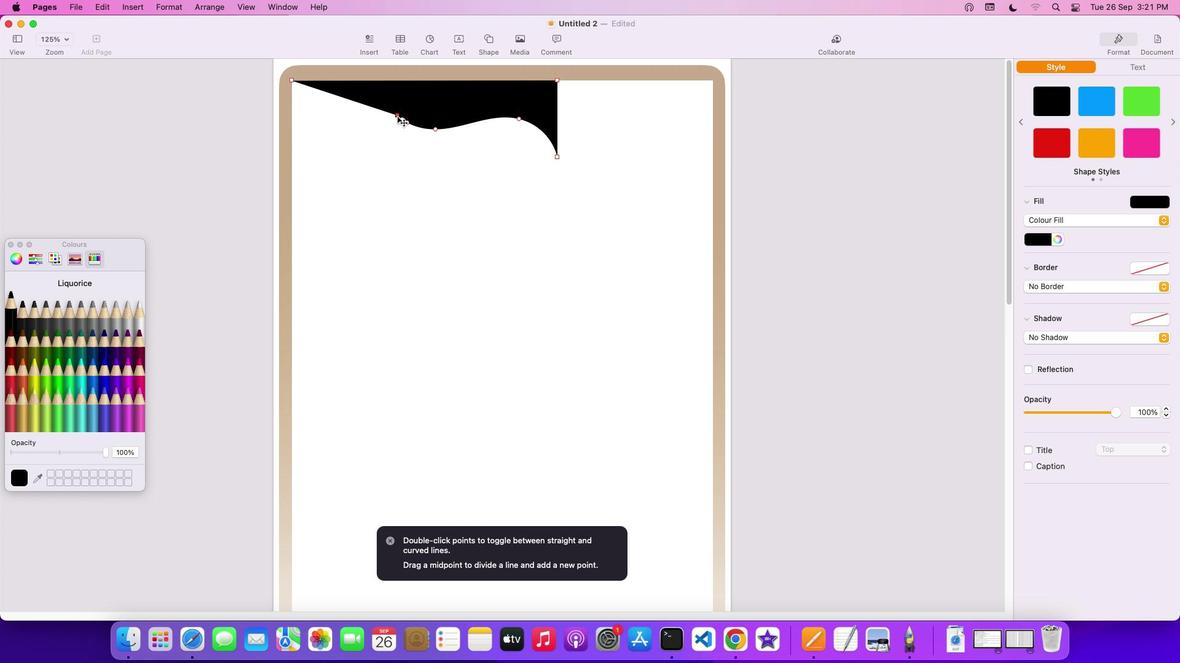 
Action: Mouse moved to (408, 123)
Screenshot: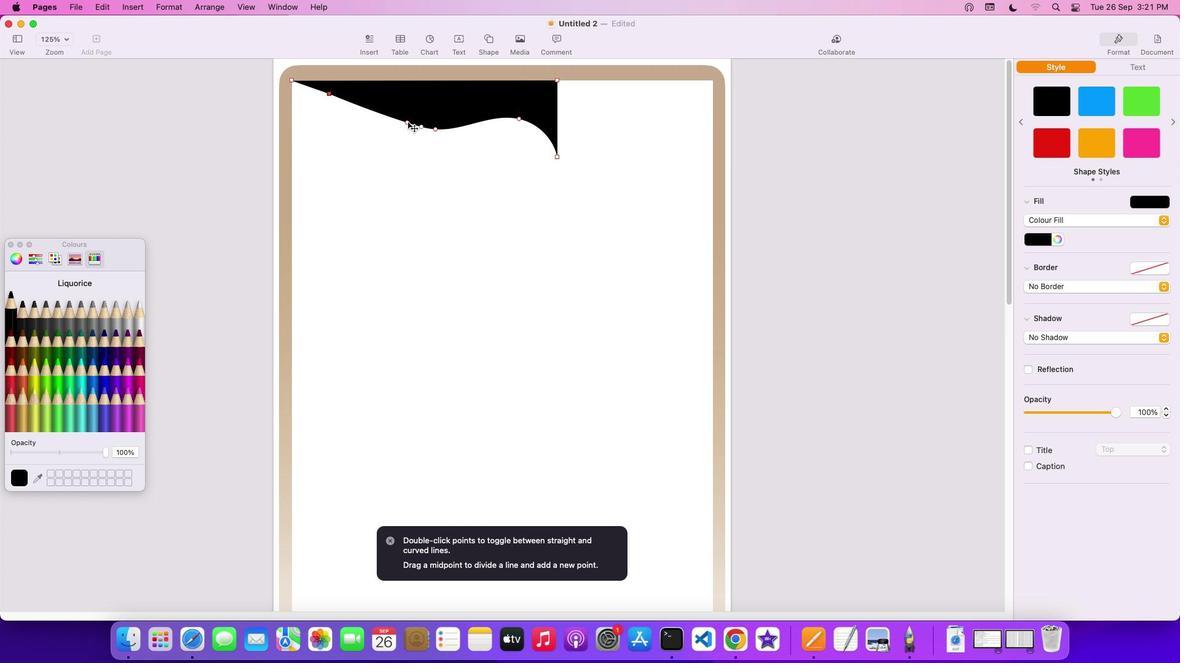 
Action: Mouse pressed left at (408, 123)
Screenshot: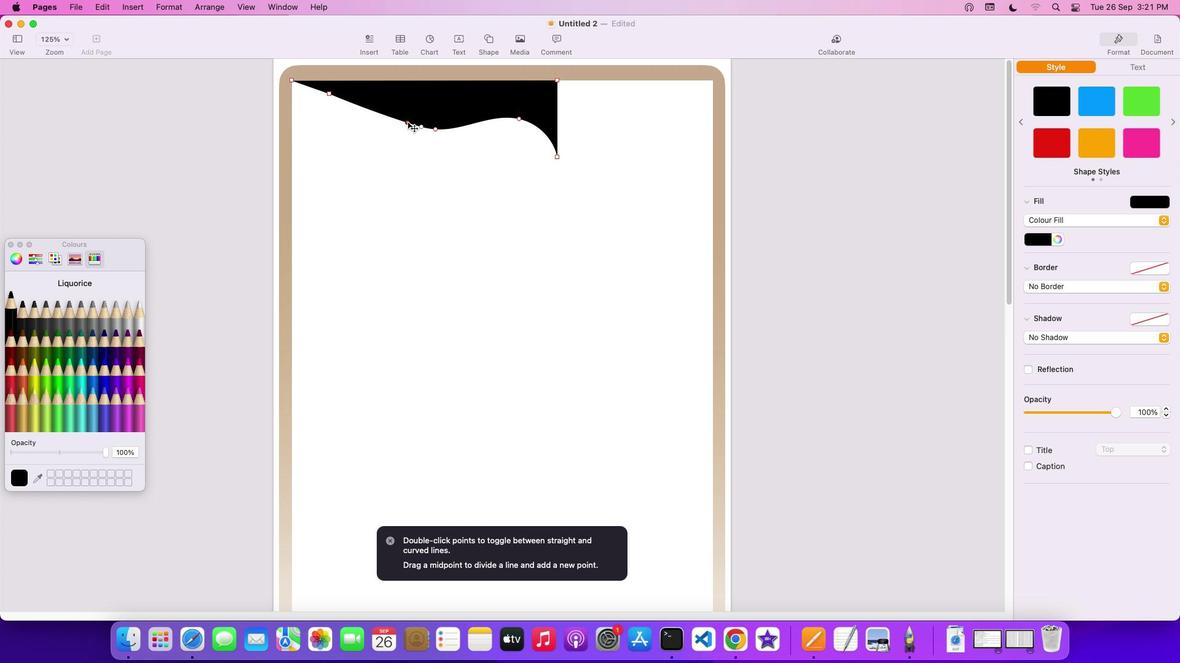 
Action: Mouse moved to (437, 131)
Screenshot: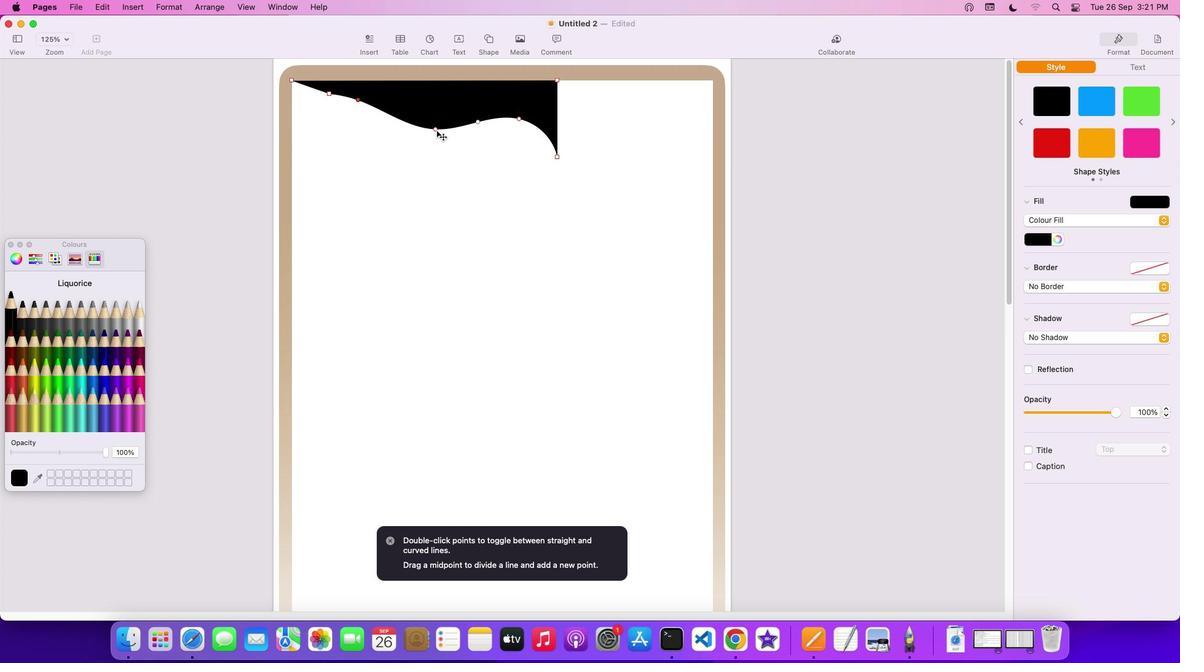 
Action: Mouse pressed left at (437, 131)
Screenshot: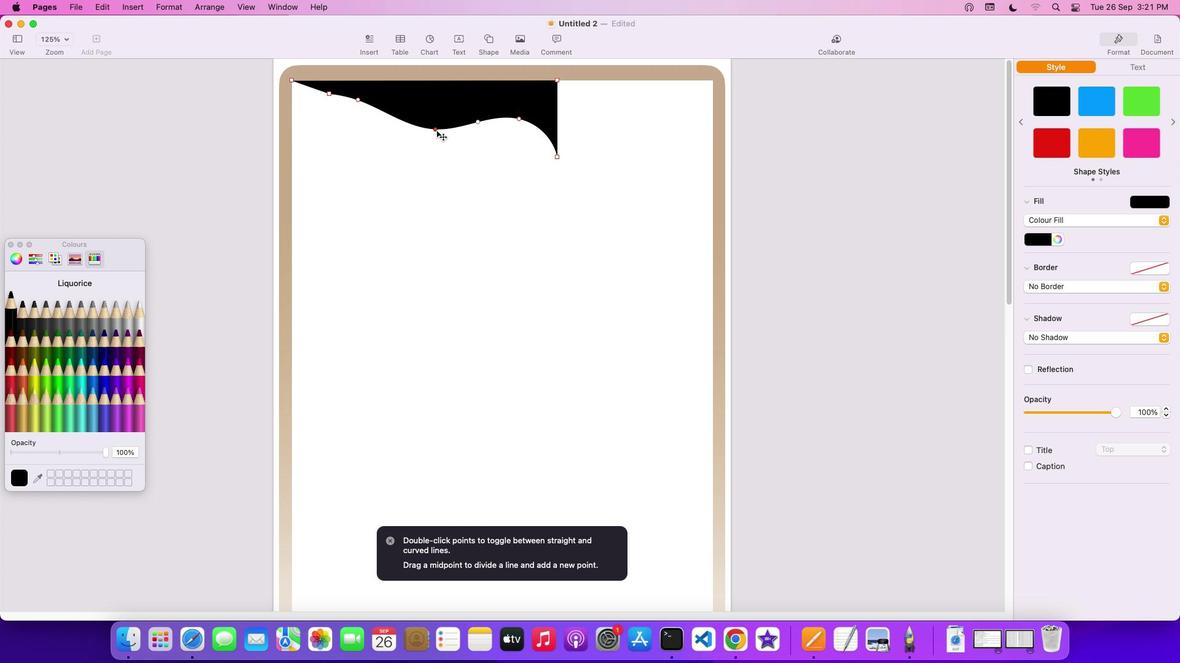
Action: Mouse moved to (518, 119)
Screenshot: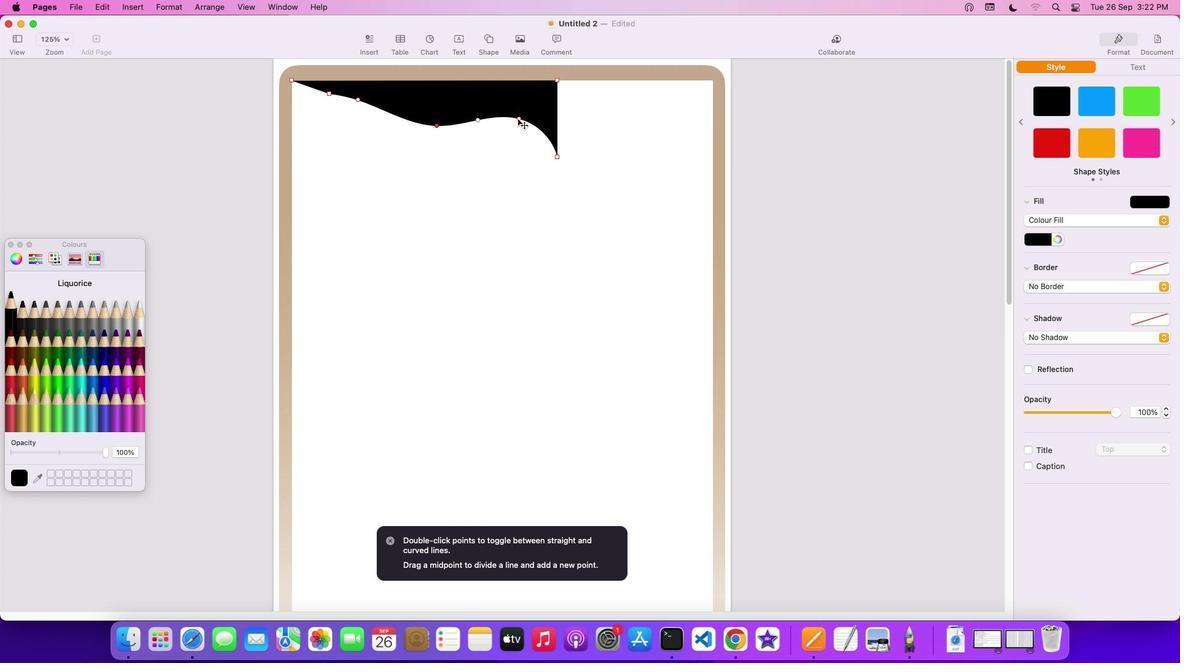 
Action: Mouse pressed left at (518, 119)
Screenshot: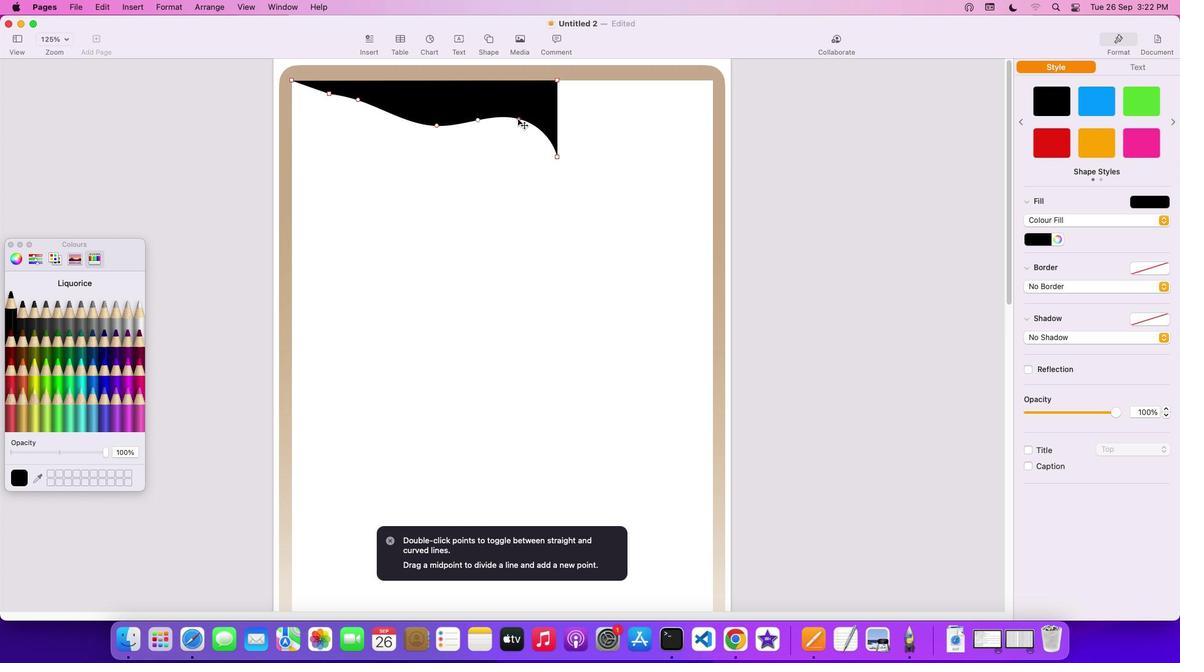
Action: Mouse moved to (438, 128)
Screenshot: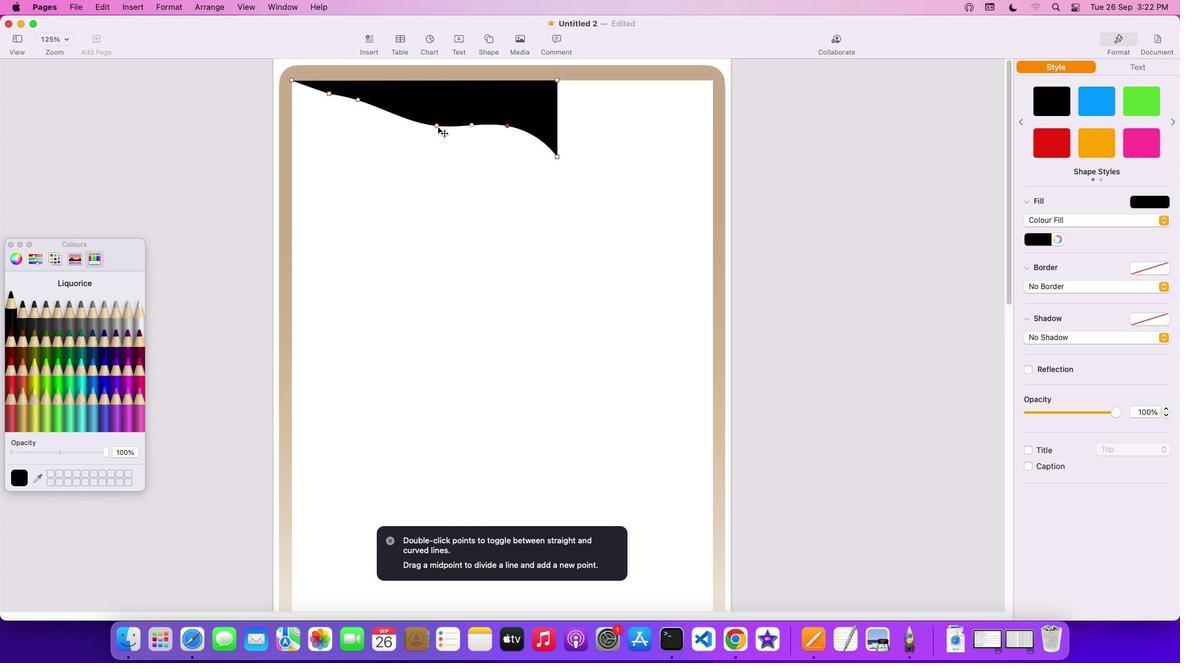 
Action: Mouse pressed left at (438, 128)
Screenshot: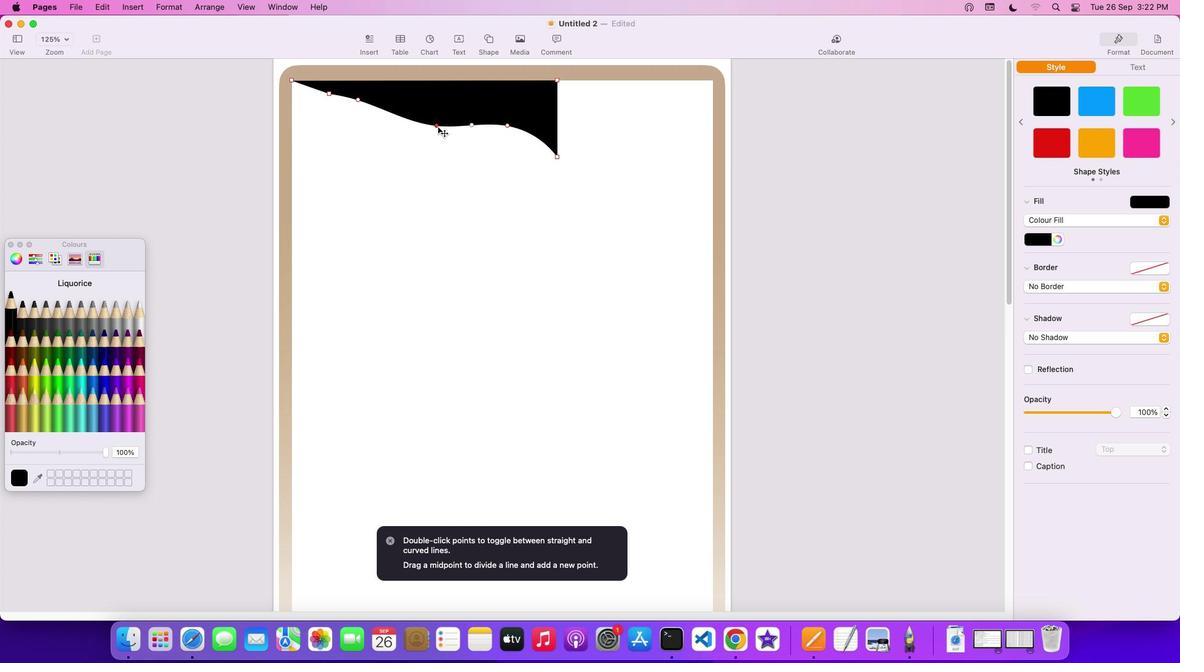 
Action: Mouse moved to (623, 156)
Screenshot: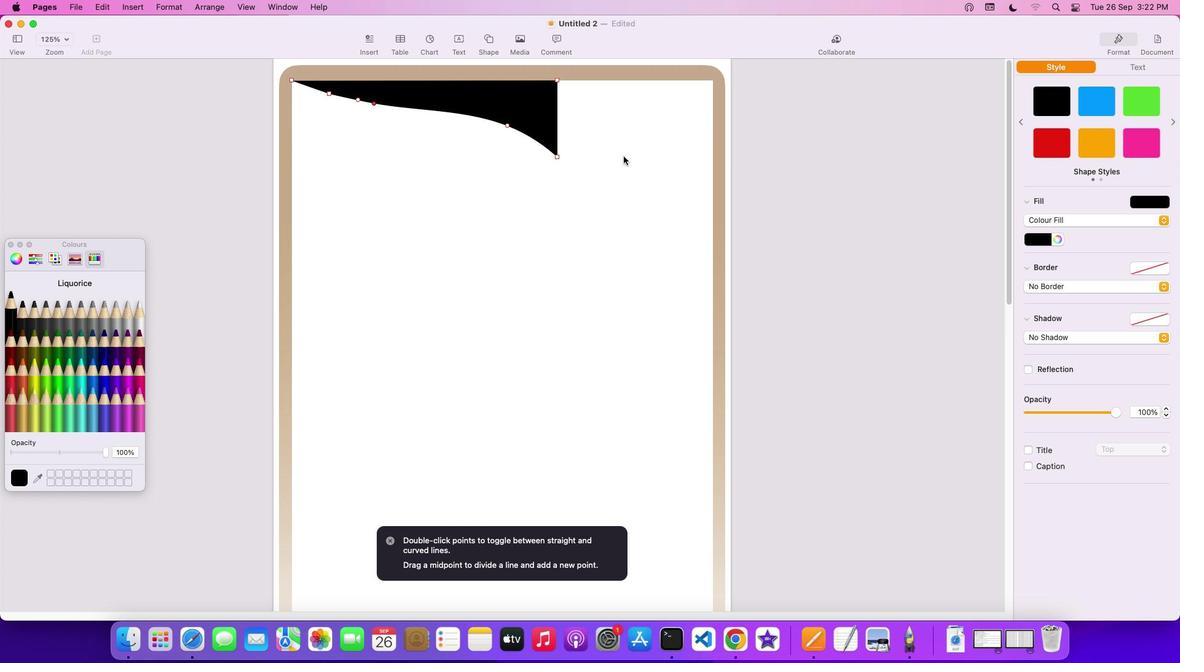 
Action: Mouse pressed left at (623, 156)
Screenshot: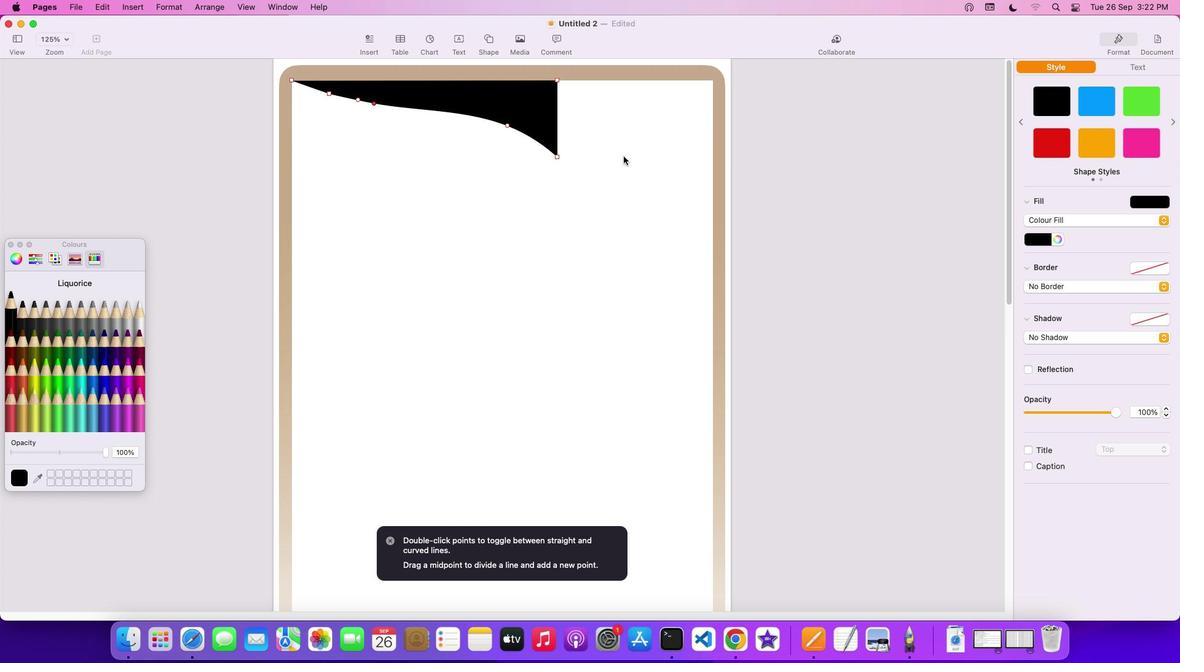 
Action: Mouse moved to (519, 111)
Screenshot: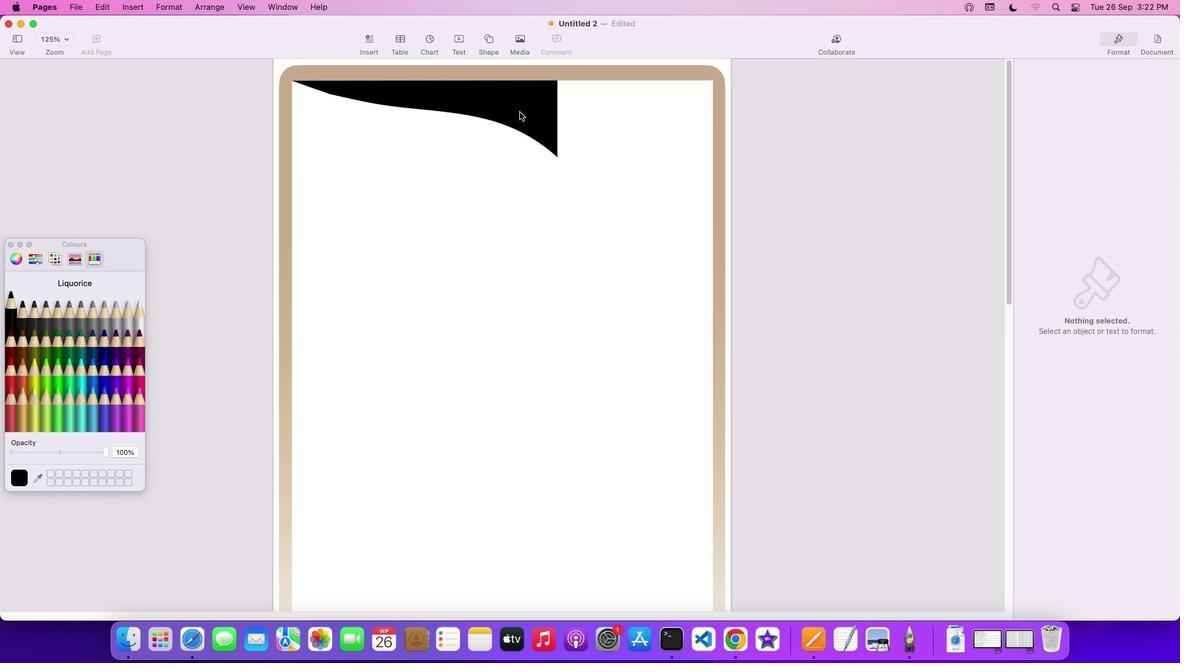 
Action: Mouse pressed left at (519, 111)
Screenshot: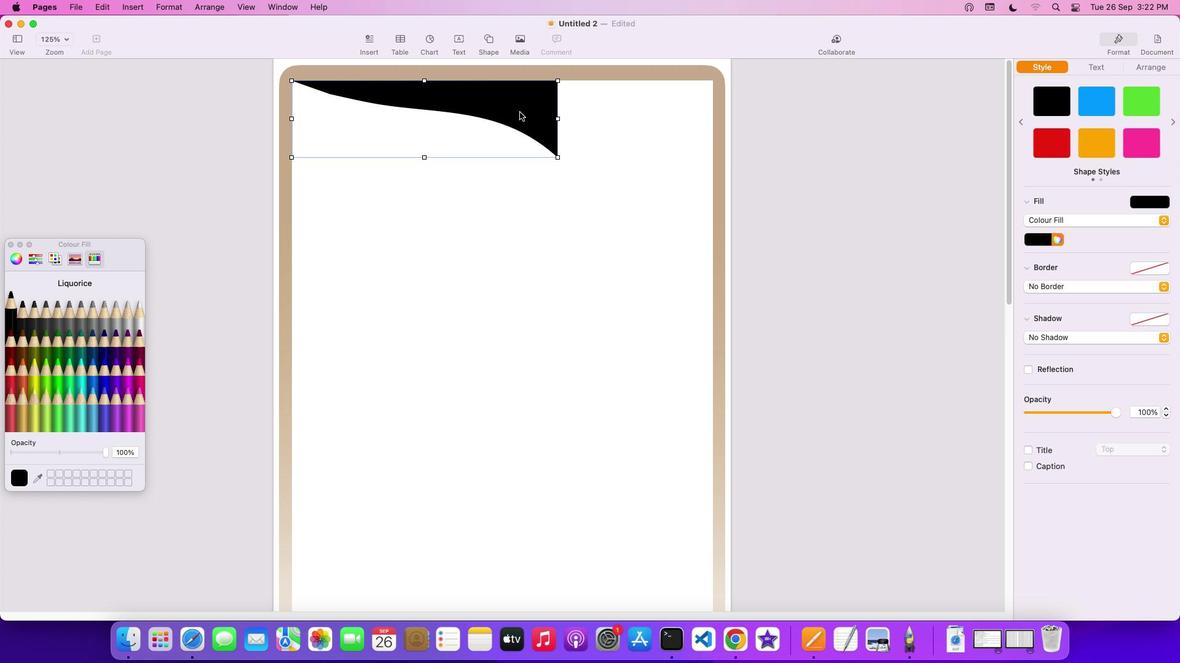 
Action: Mouse moved to (556, 157)
Screenshot: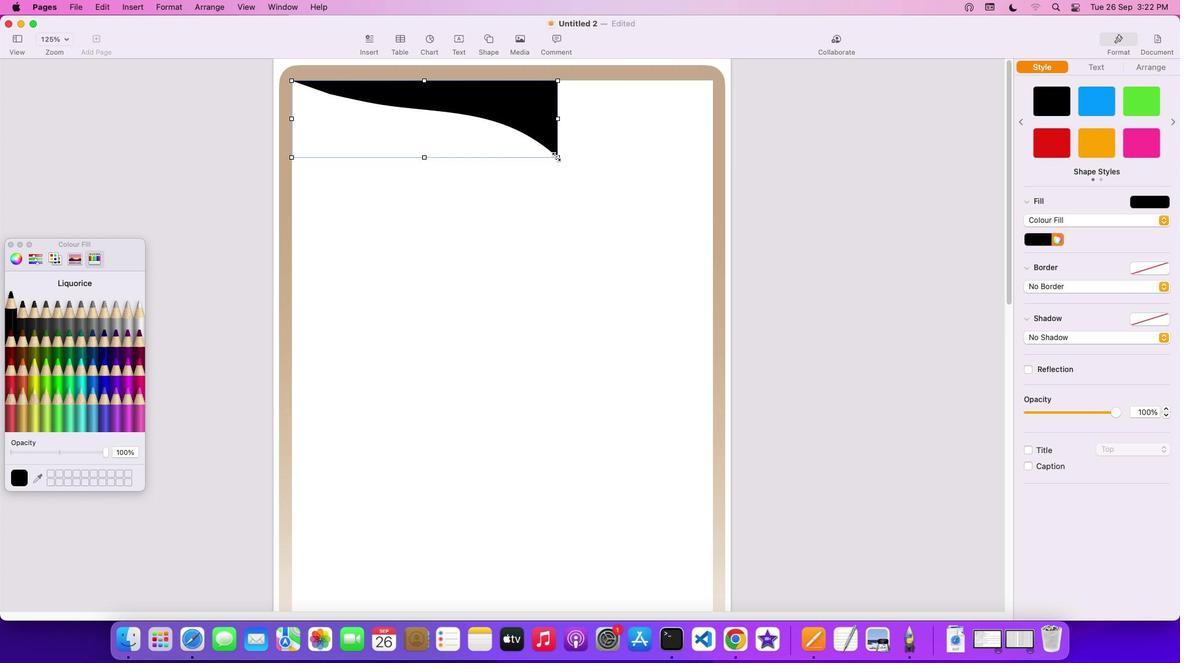 
Action: Mouse pressed left at (556, 157)
Screenshot: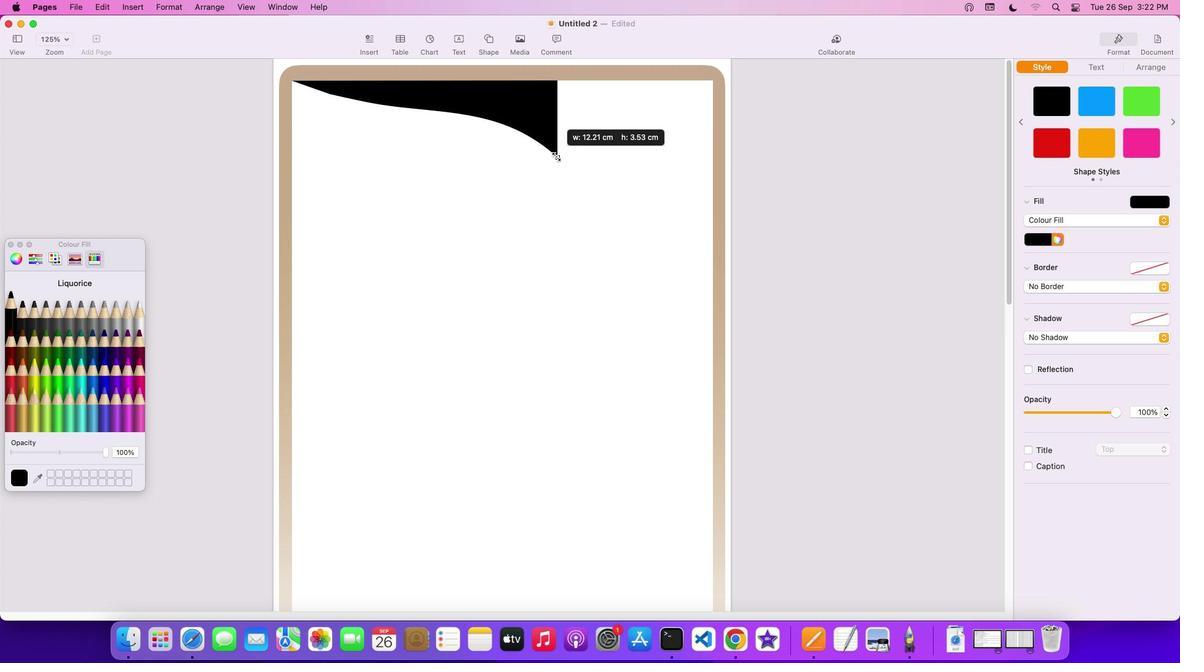 
Action: Mouse moved to (484, 123)
Screenshot: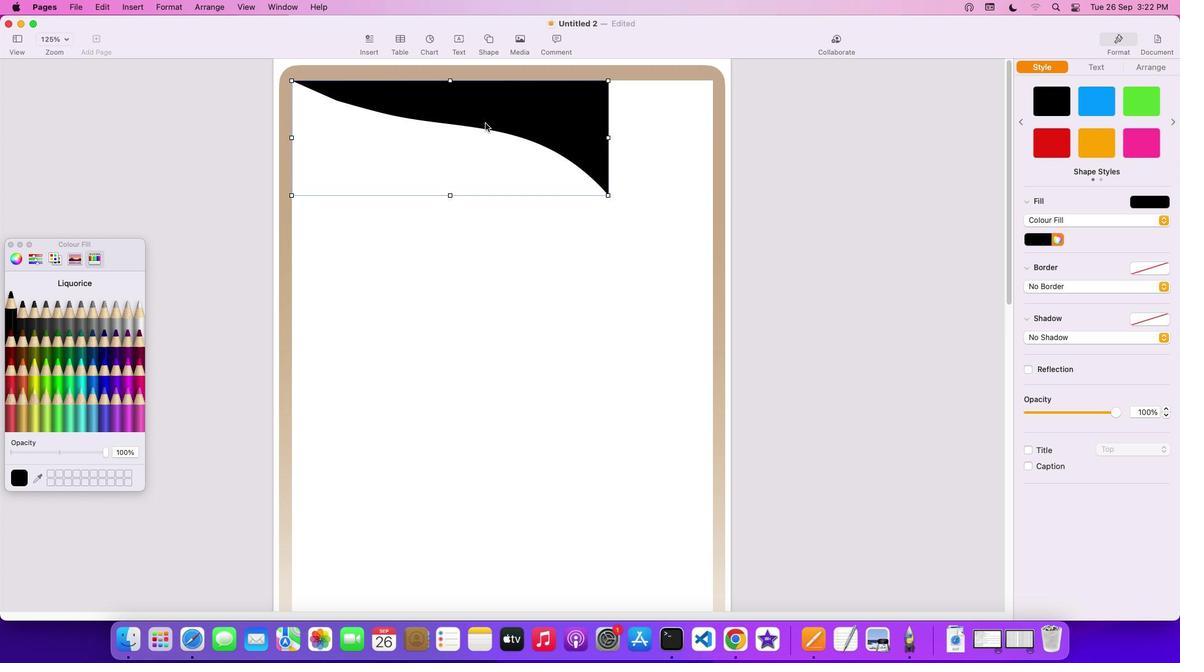 
Action: Mouse pressed left at (484, 123)
Screenshot: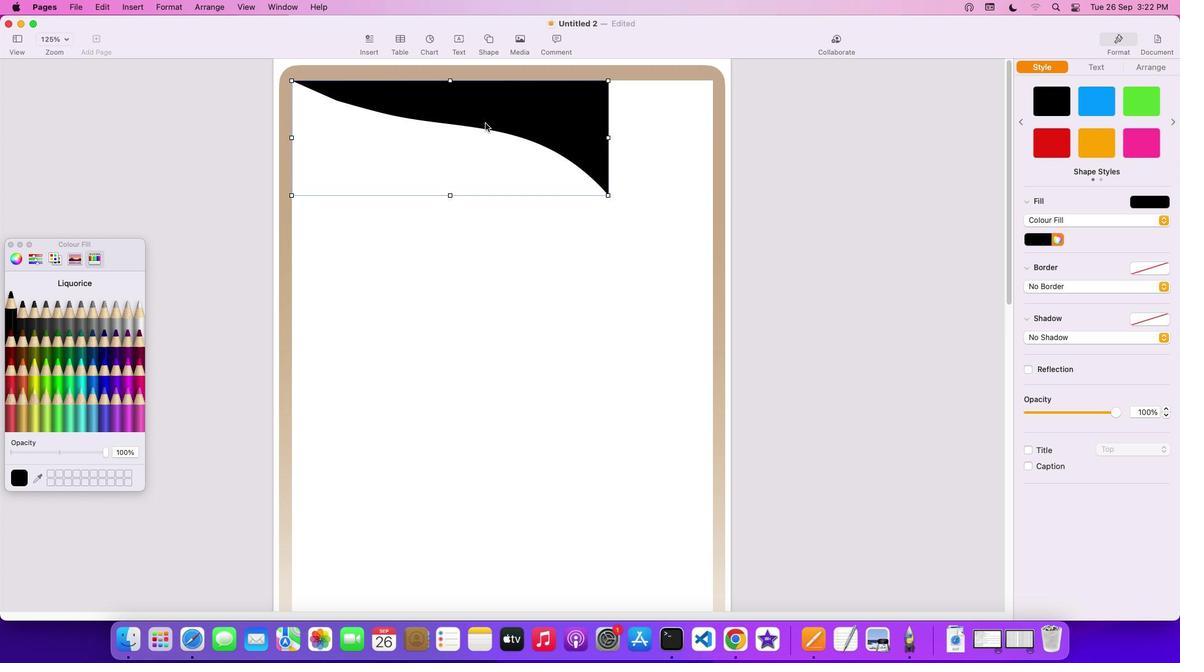 
Action: Mouse moved to (1163, 220)
Screenshot: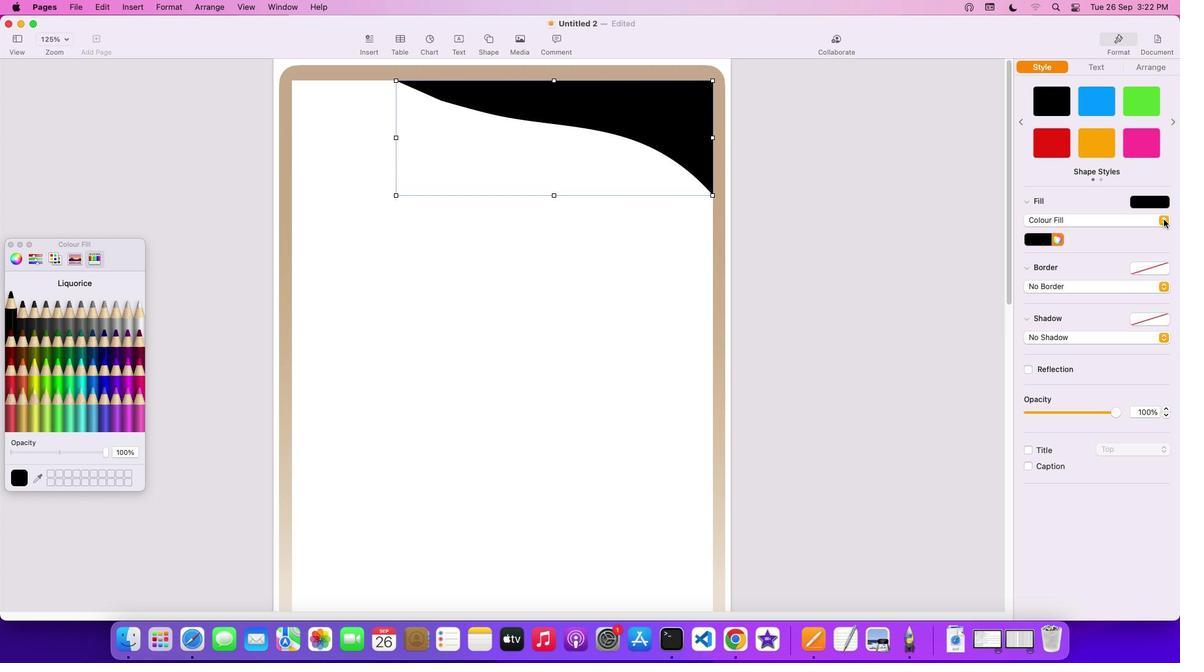 
Action: Mouse pressed left at (1163, 220)
Screenshot: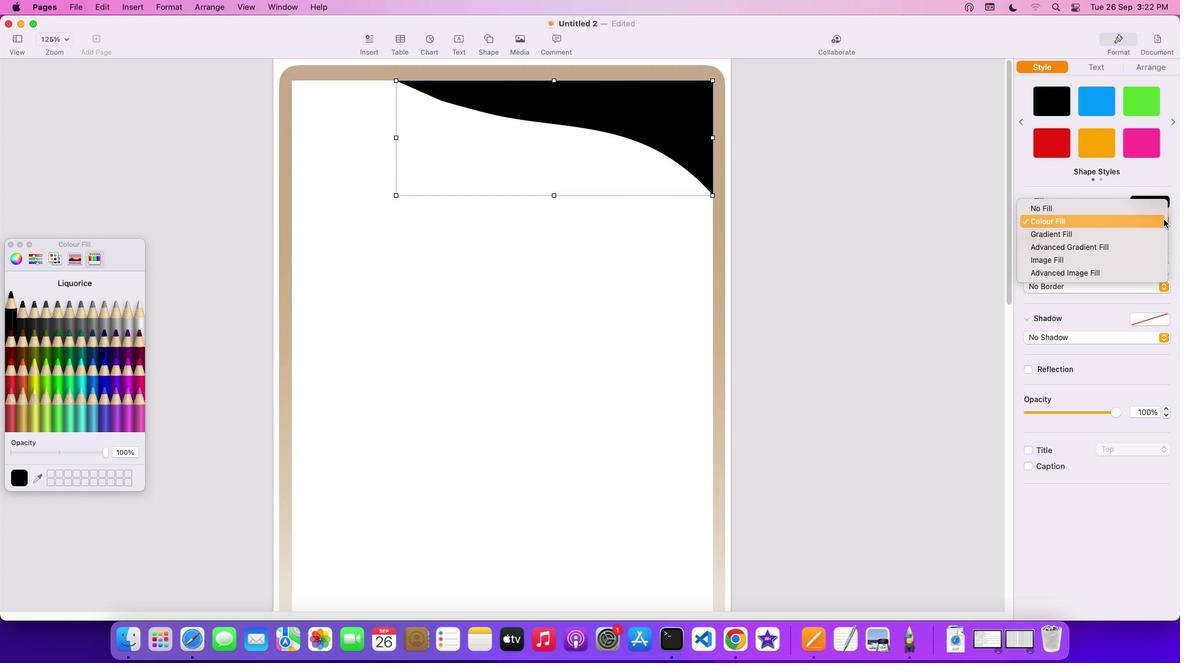 
Action: Mouse moved to (1077, 233)
Screenshot: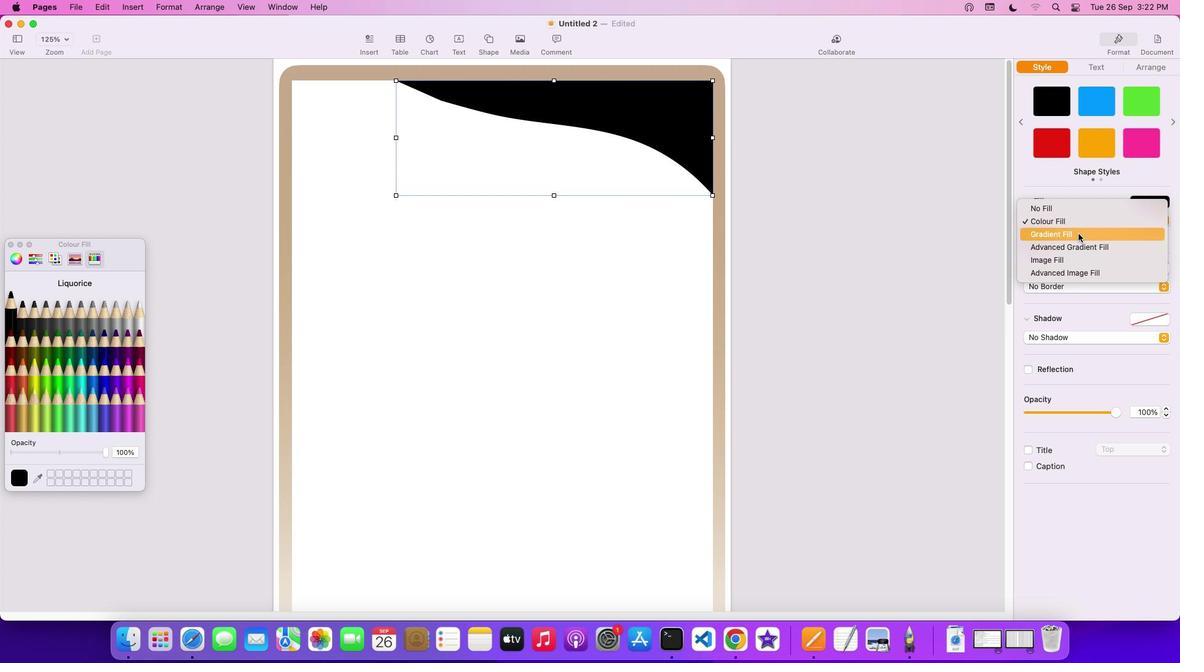 
Action: Mouse pressed left at (1077, 233)
Screenshot: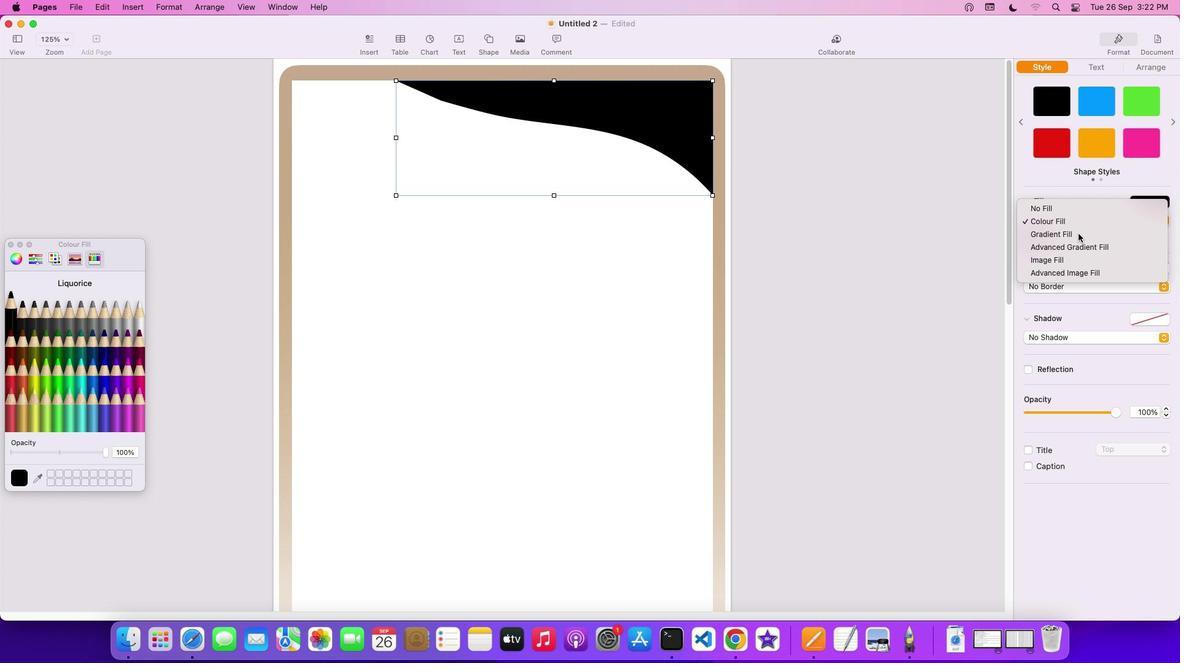 
Action: Mouse moved to (1044, 242)
Screenshot: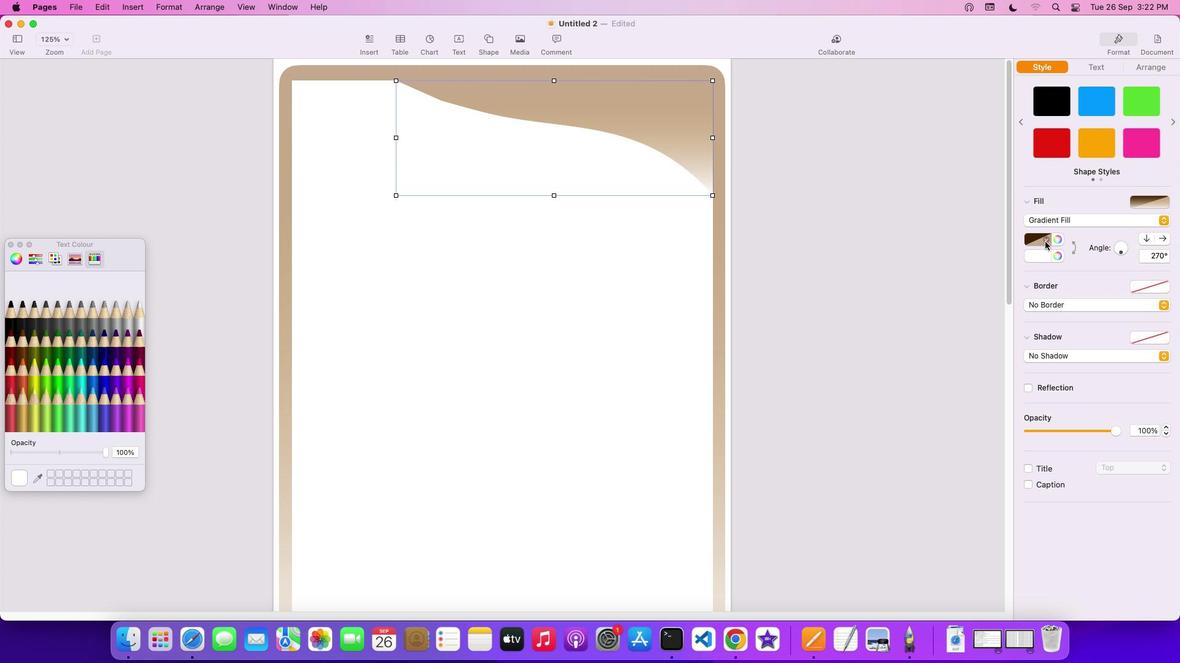 
Action: Mouse pressed left at (1044, 242)
Screenshot: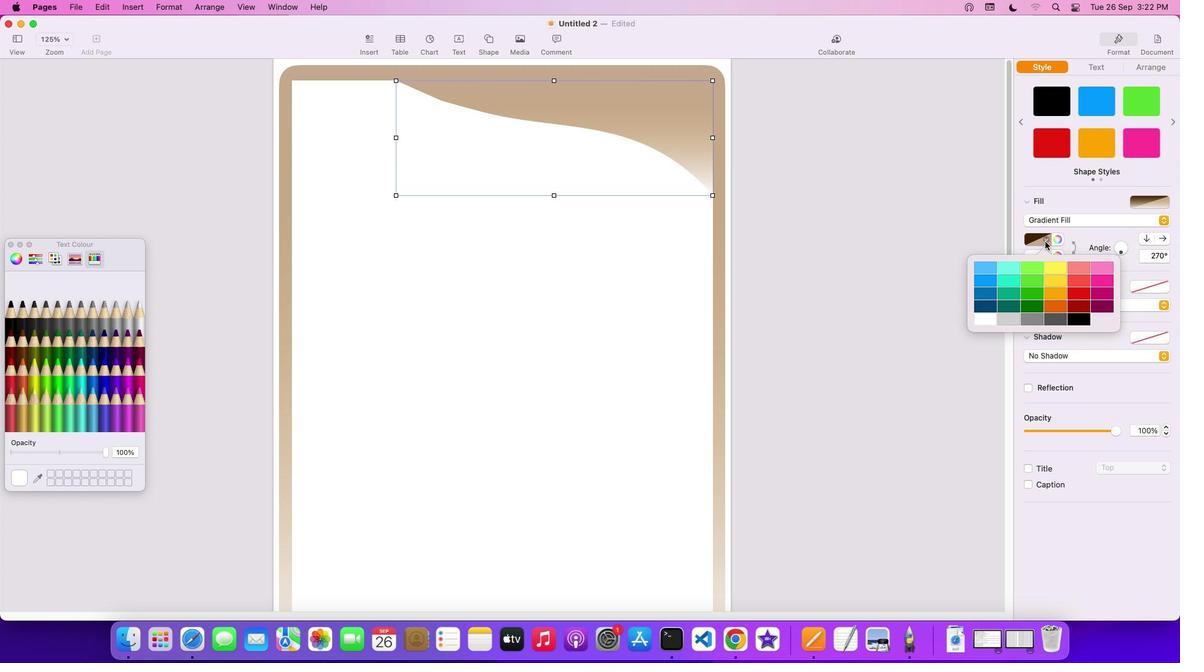
Action: Mouse moved to (1052, 265)
Screenshot: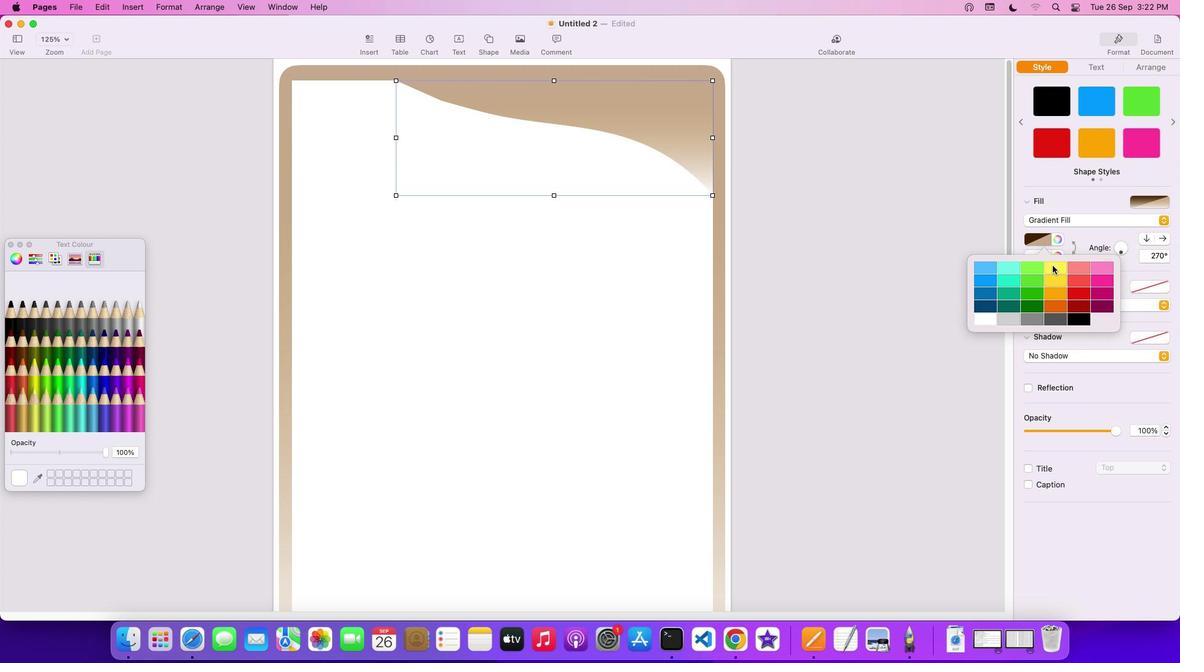 
Action: Mouse pressed left at (1052, 265)
Screenshot: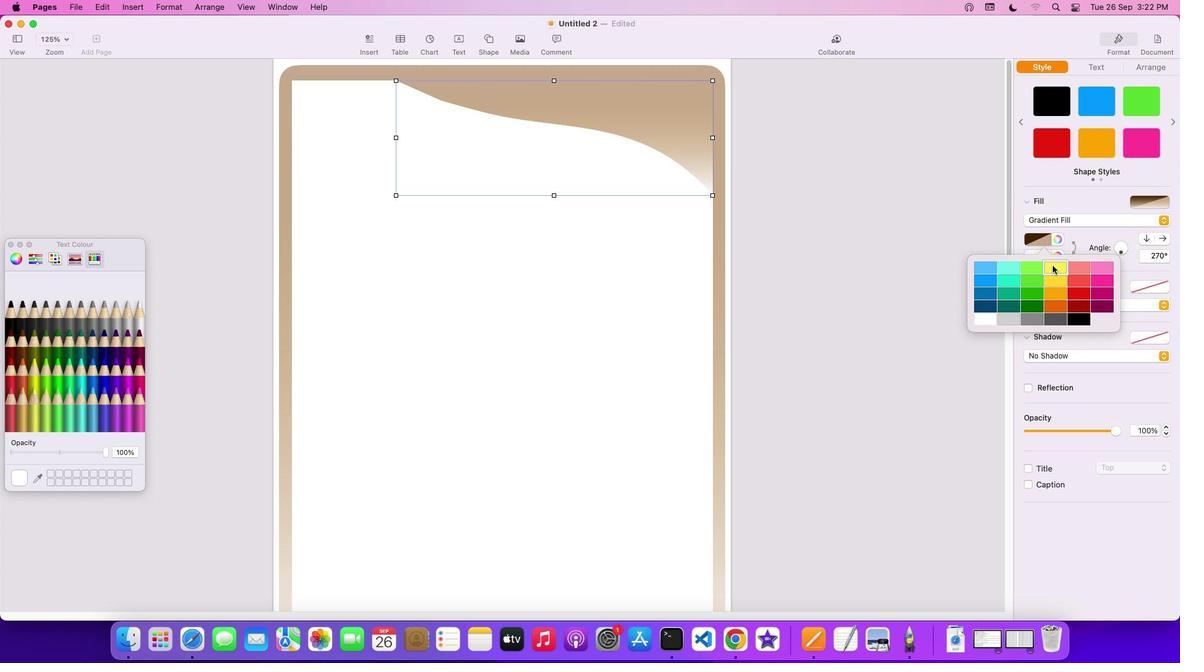 
Action: Mouse moved to (1045, 255)
Screenshot: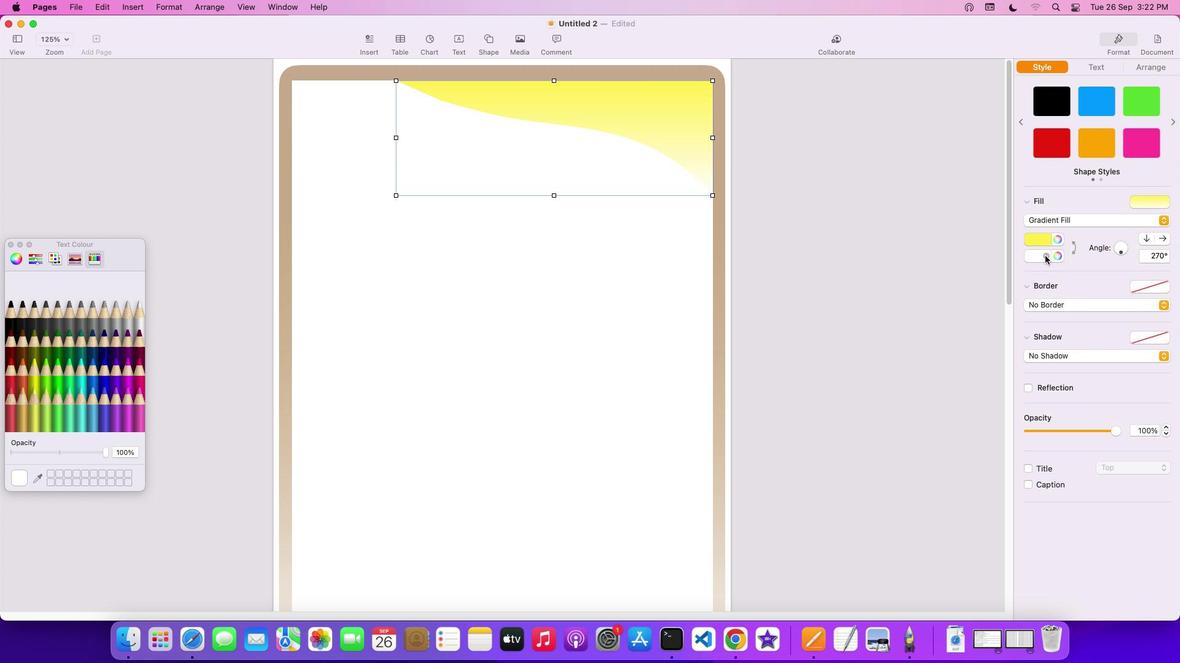 
Action: Mouse pressed left at (1045, 255)
Screenshot: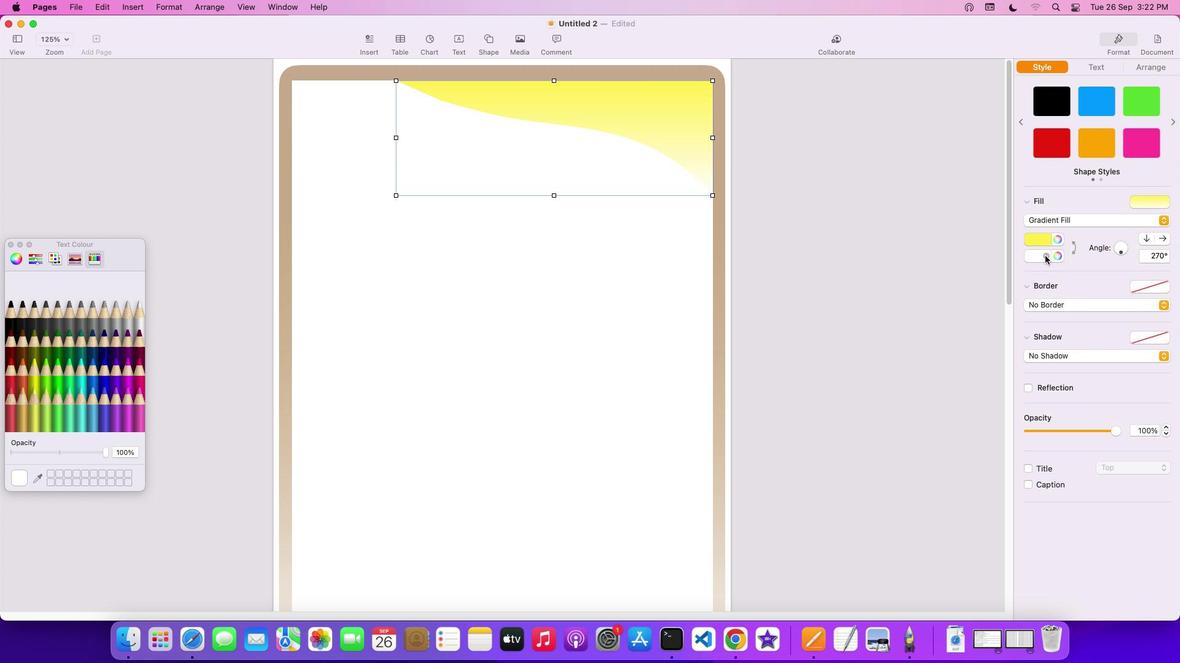 
Action: Mouse moved to (990, 337)
Screenshot: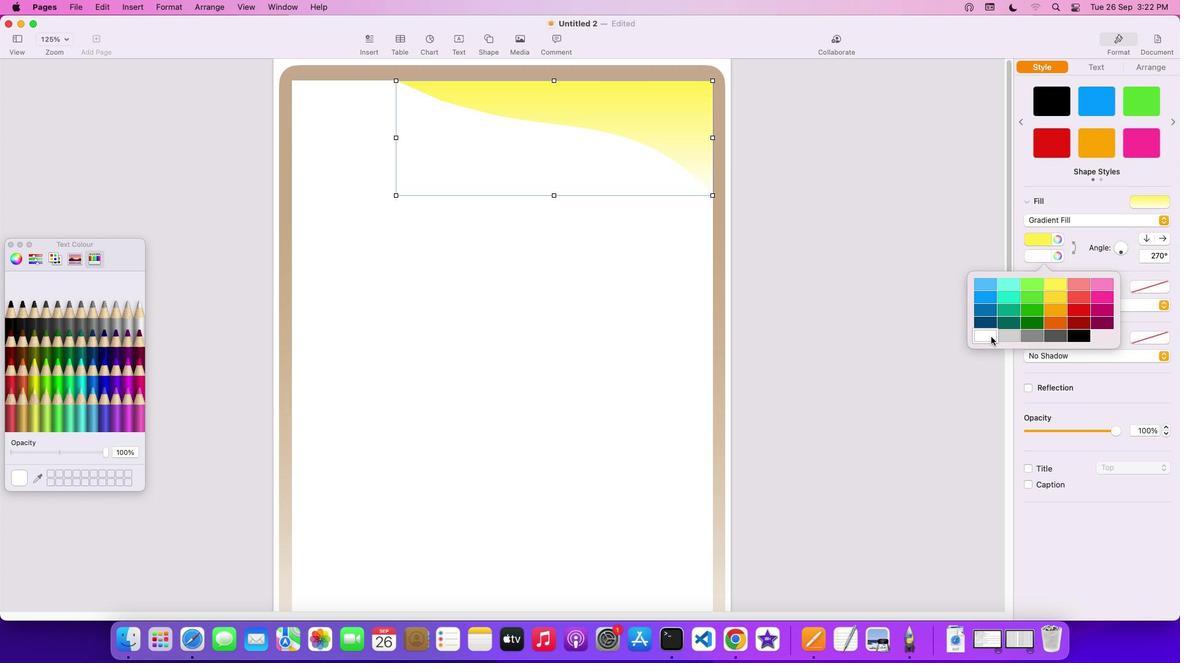 
Action: Mouse pressed left at (990, 337)
Screenshot: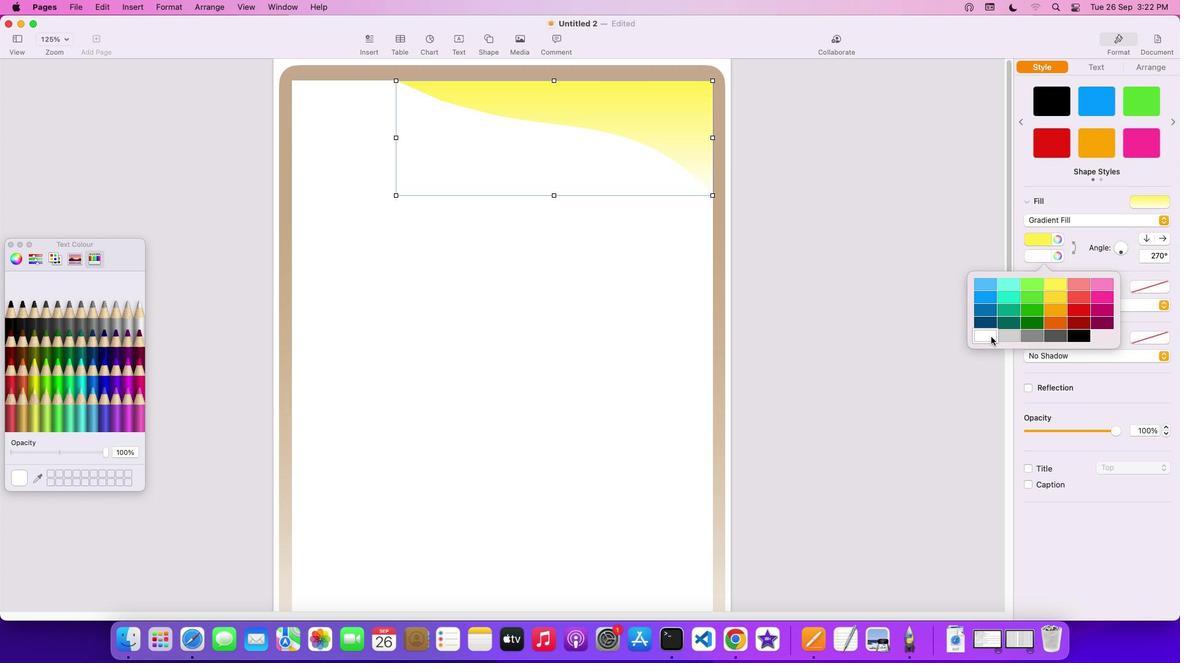 
Action: Mouse moved to (650, 250)
Screenshot: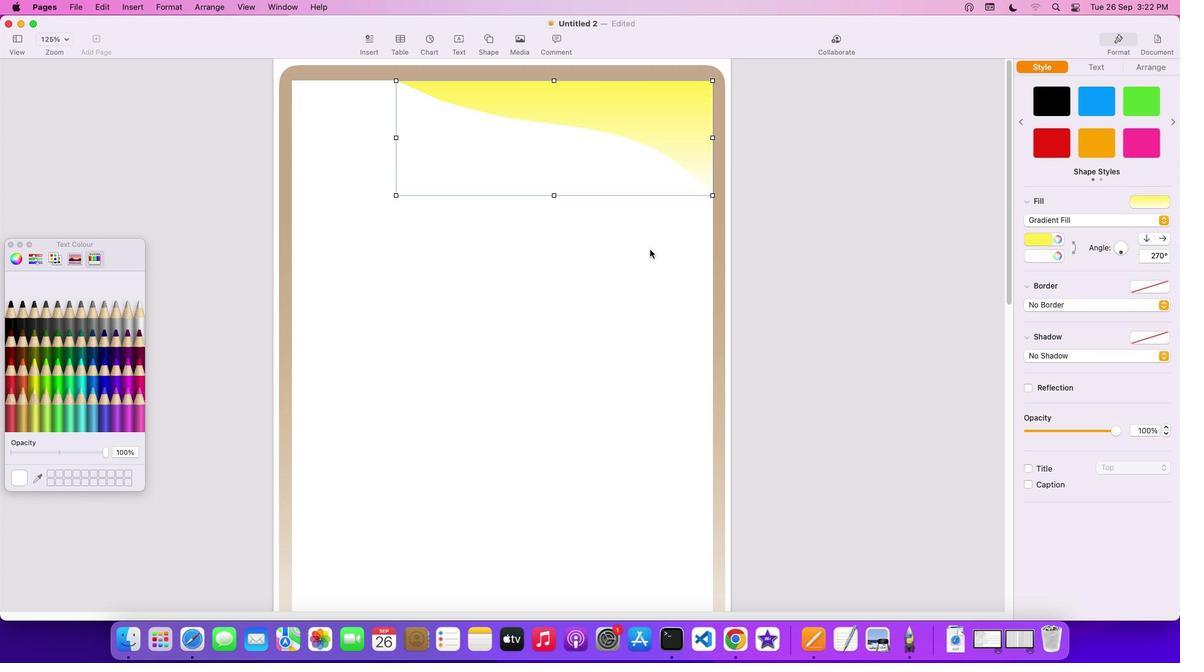 
Action: Mouse pressed left at (650, 250)
Screenshot: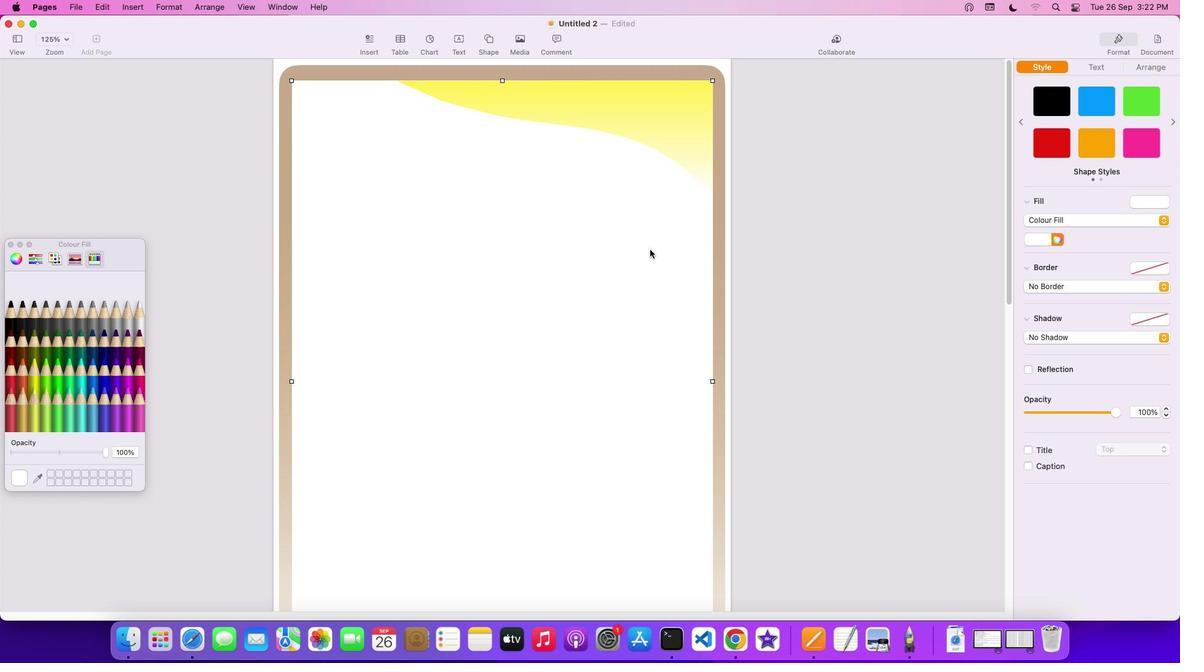 
Action: Mouse moved to (1167, 223)
Screenshot: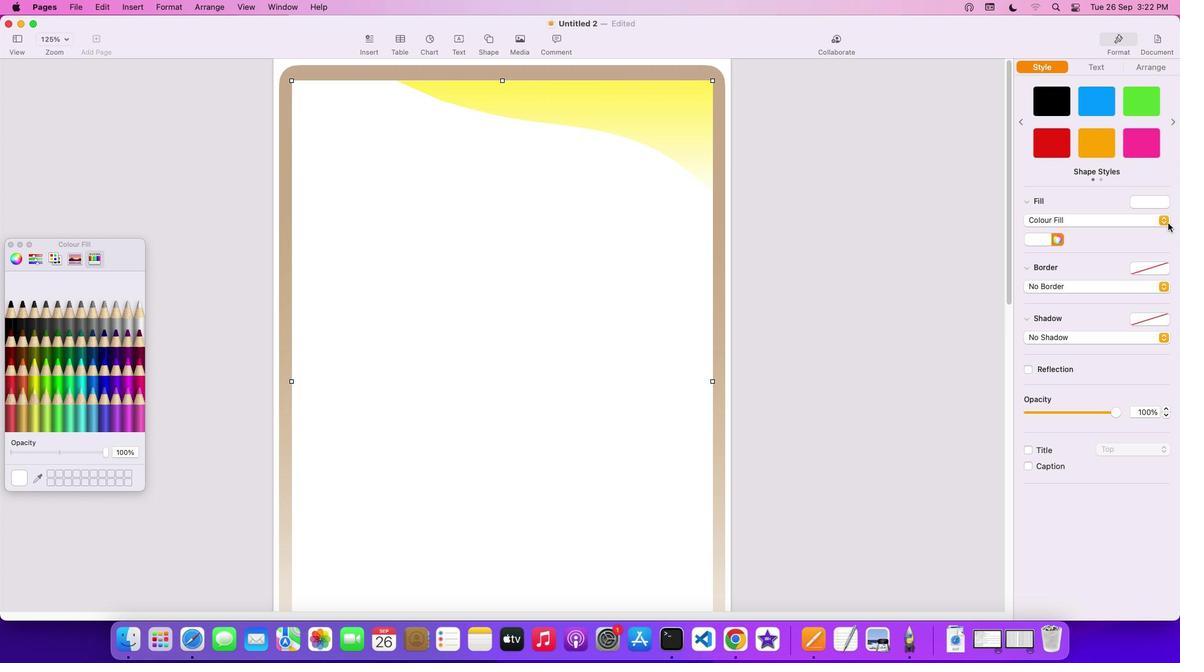 
Action: Mouse pressed left at (1167, 223)
Screenshot: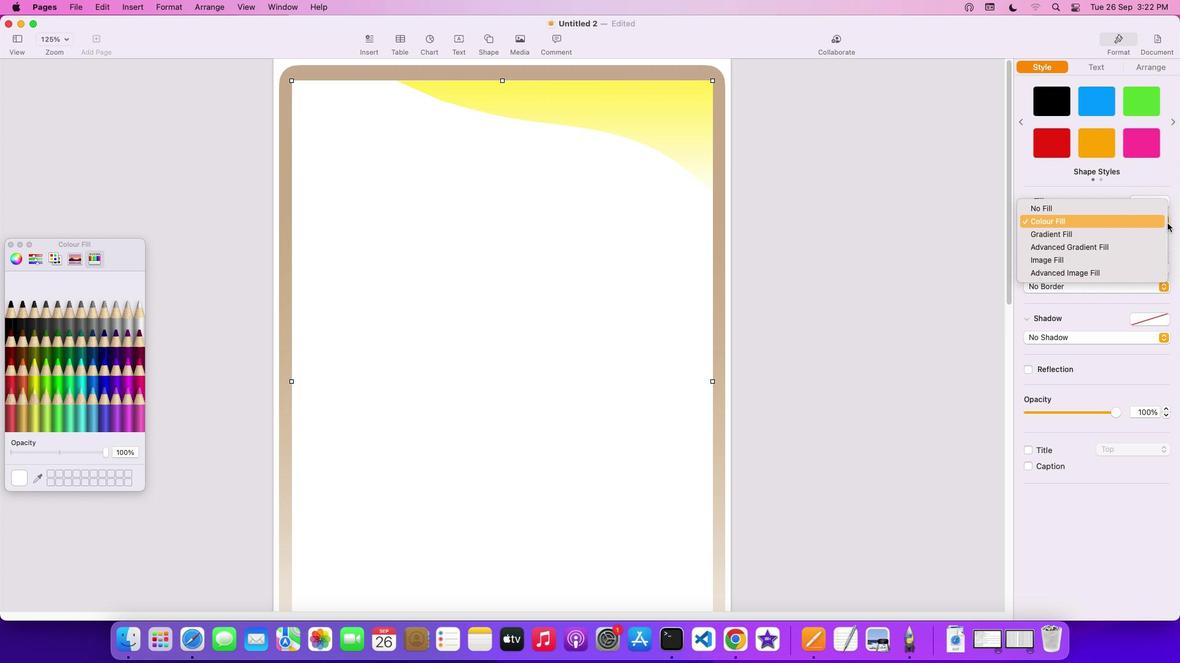 
Action: Mouse moved to (1047, 228)
Screenshot: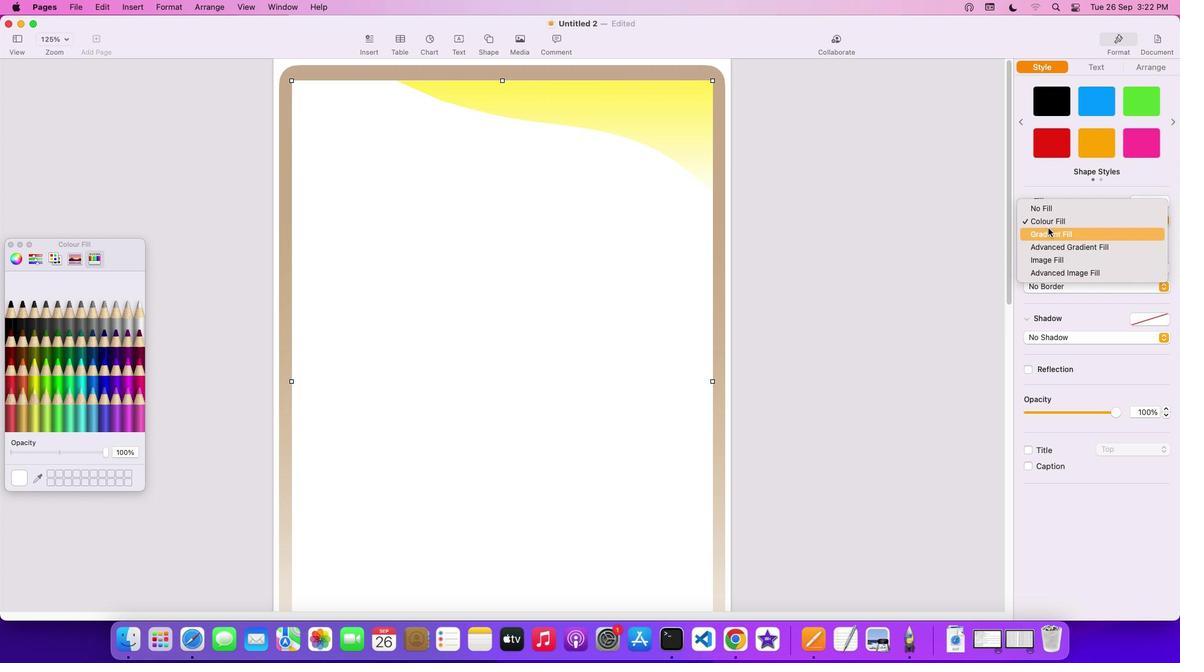 
Action: Mouse pressed left at (1047, 228)
Screenshot: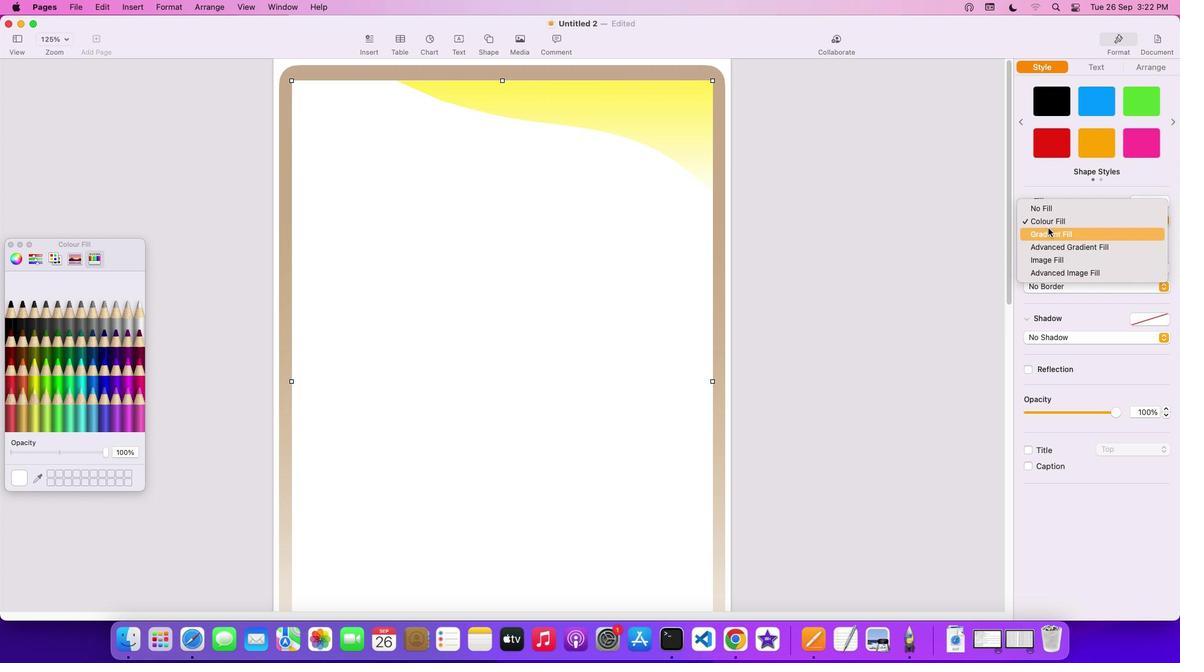 
Action: Mouse moved to (740, 177)
Screenshot: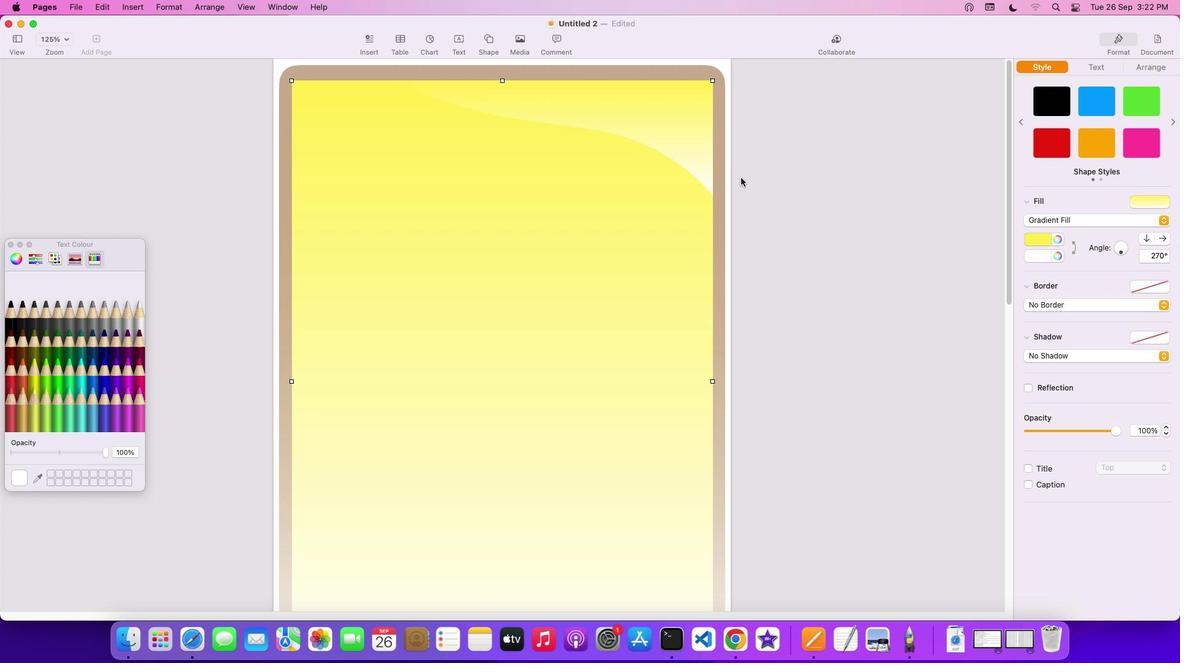 
Action: Key pressed Key.cmd'z'
Screenshot: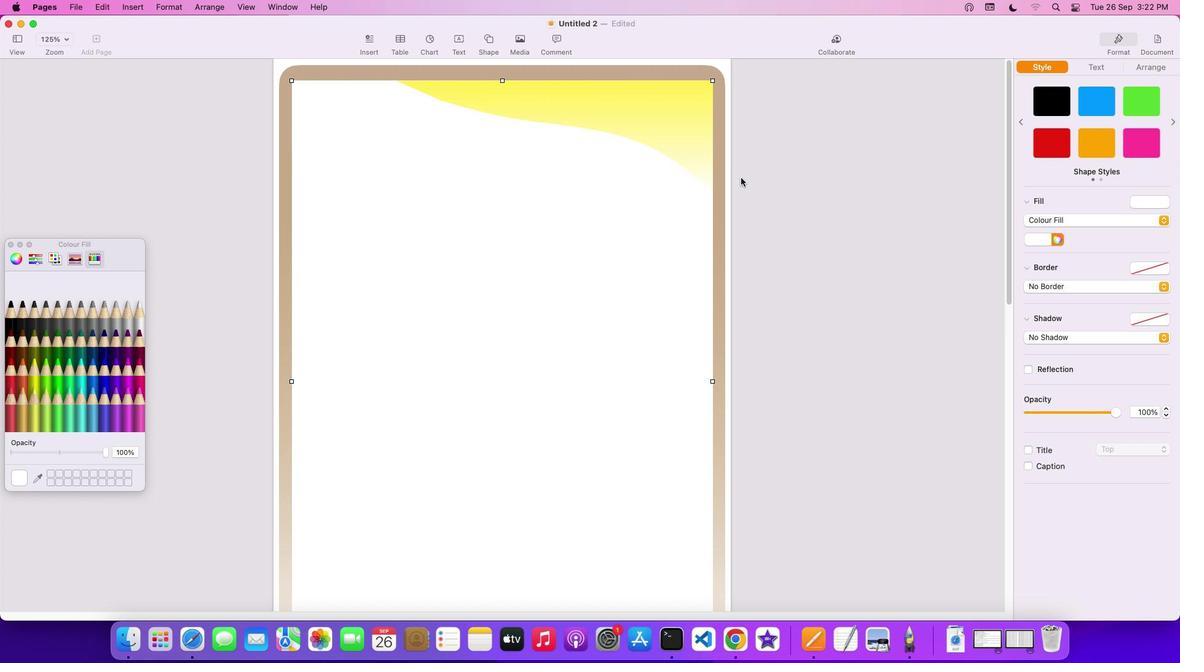 
Action: Mouse moved to (632, 118)
Screenshot: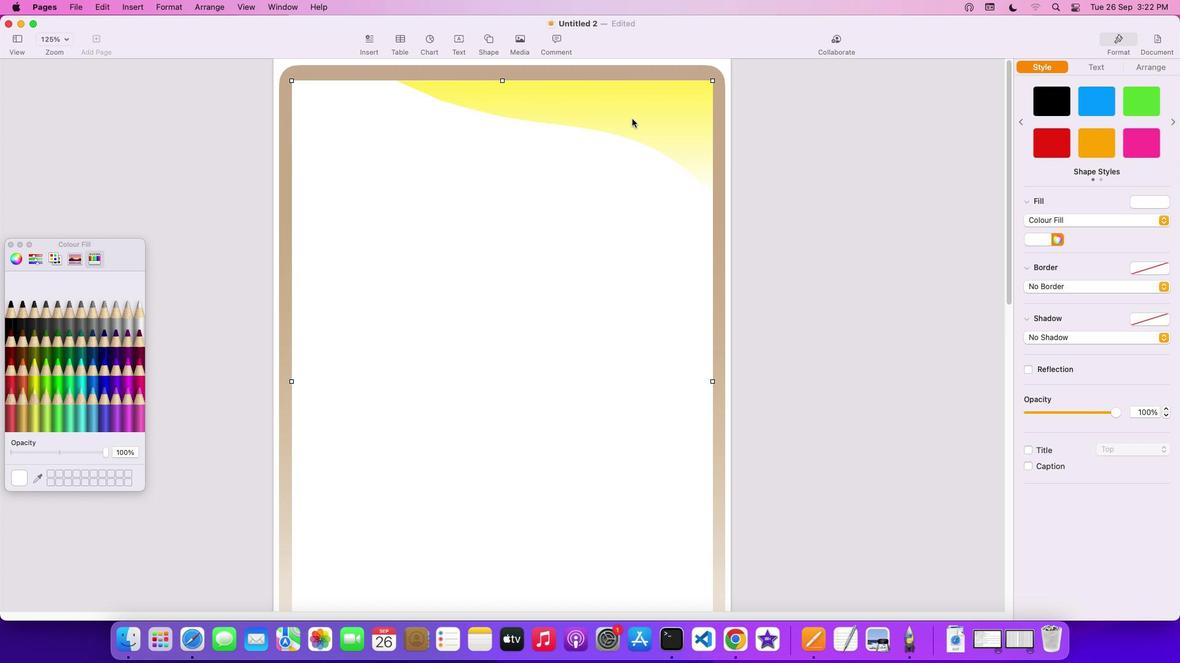 
Action: Mouse pressed left at (632, 118)
Screenshot: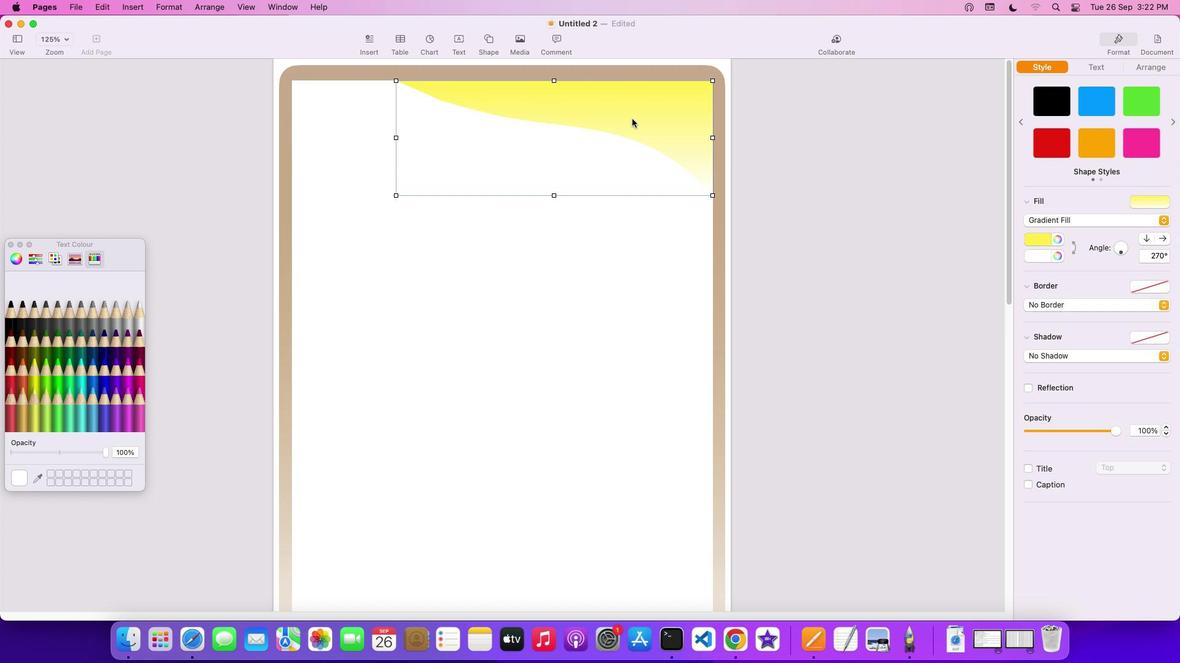 
Action: Mouse moved to (648, 196)
Screenshot: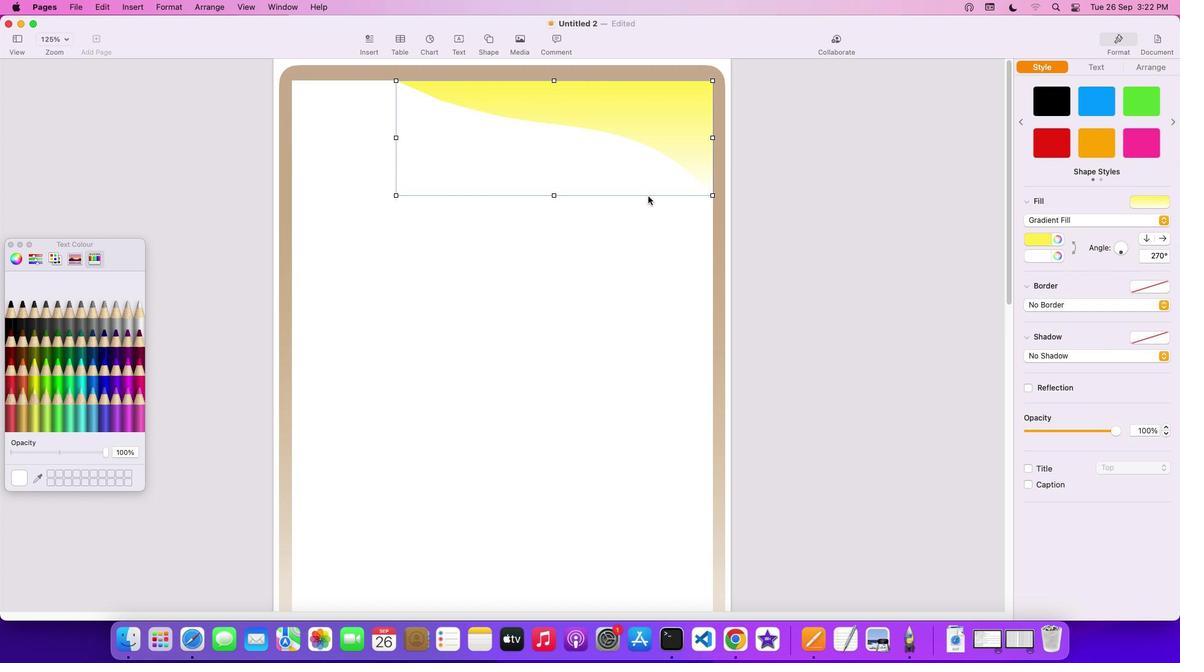 
Action: Mouse pressed left at (648, 196)
Screenshot: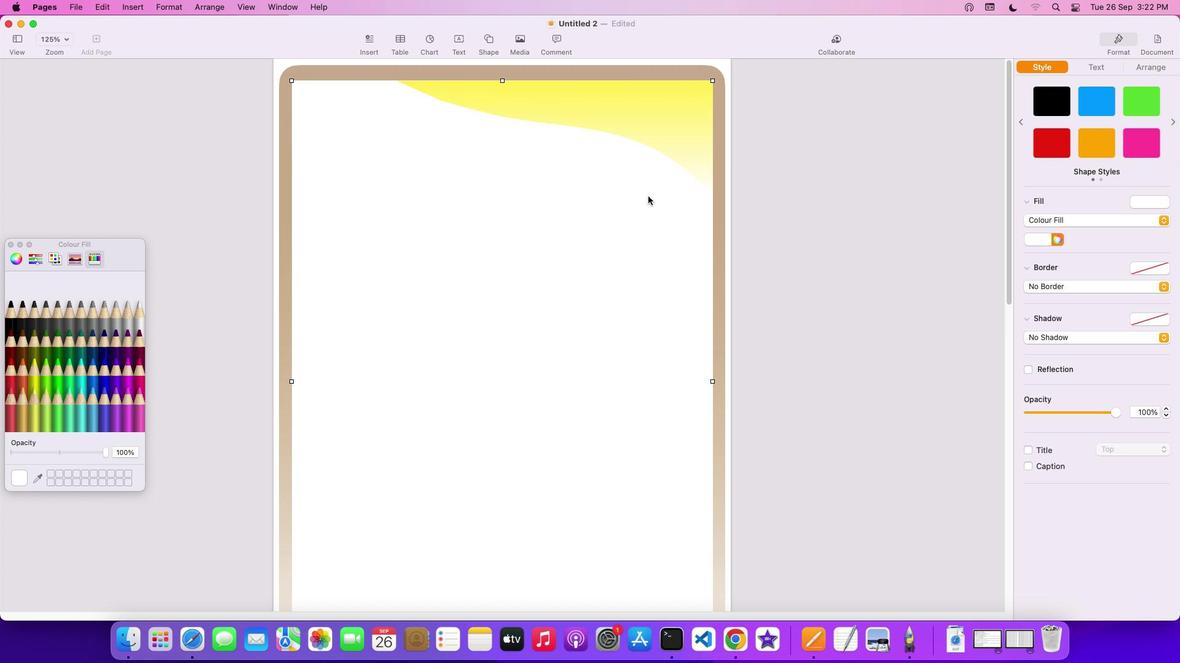 
Action: Mouse moved to (655, 127)
Screenshot: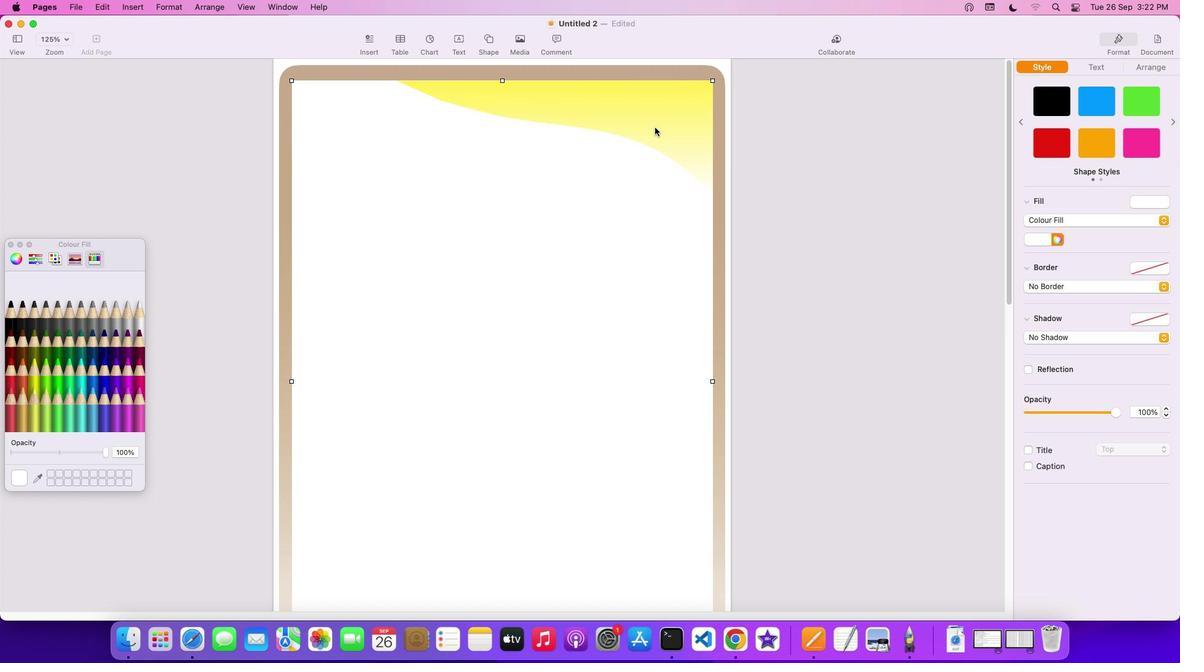 
Action: Mouse pressed left at (655, 127)
Screenshot: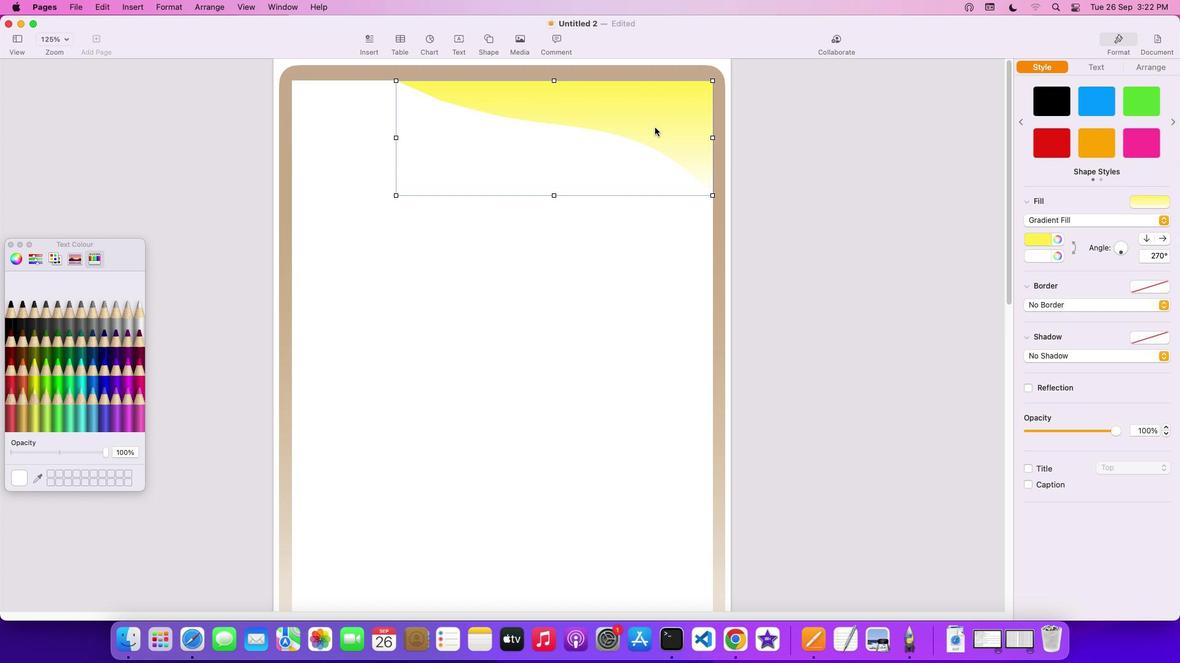 
Action: Key pressed Key.cmd'c''v'
Screenshot: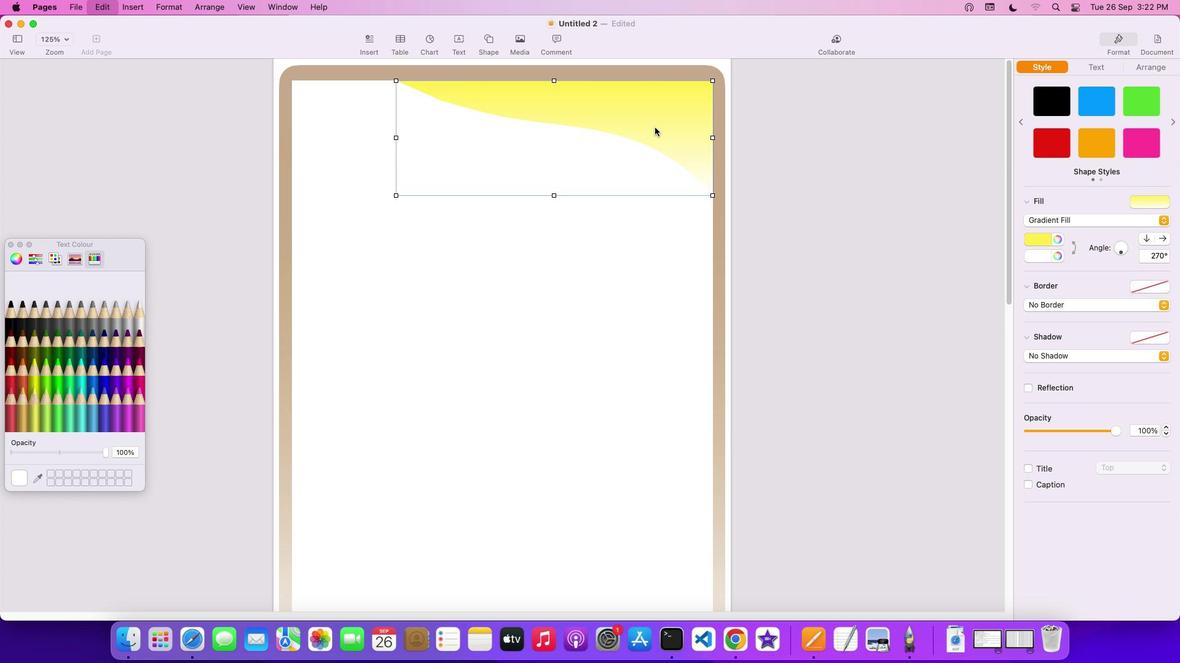
Action: Mouse moved to (645, 128)
Screenshot: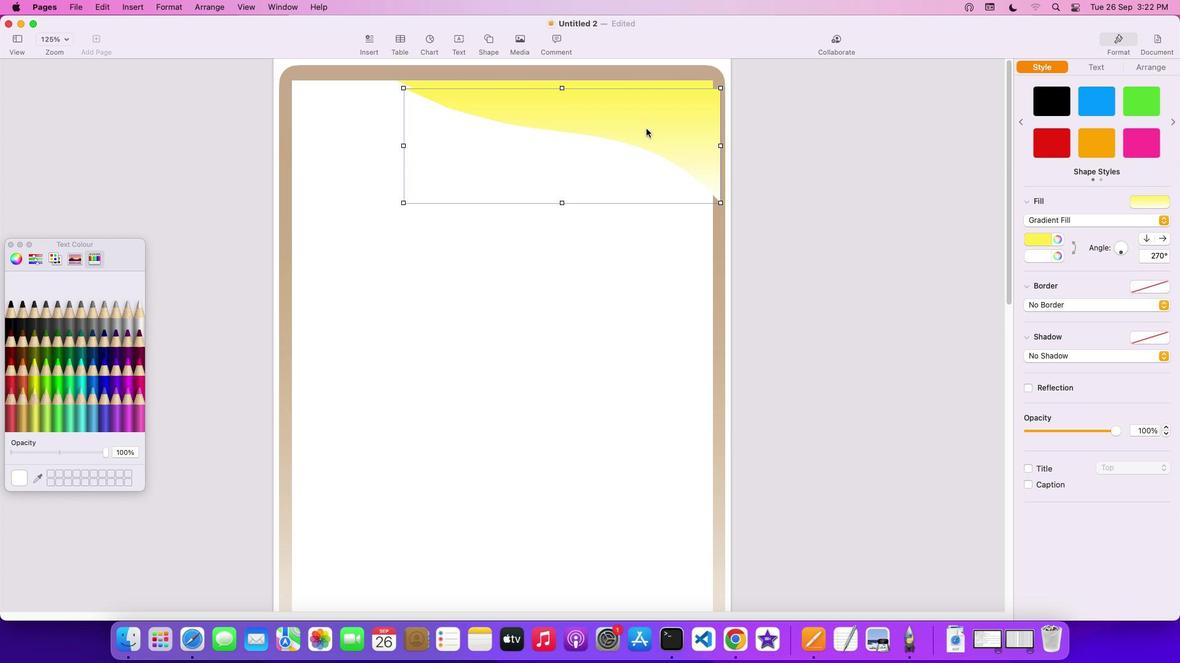 
Action: Mouse pressed left at (645, 128)
Screenshot: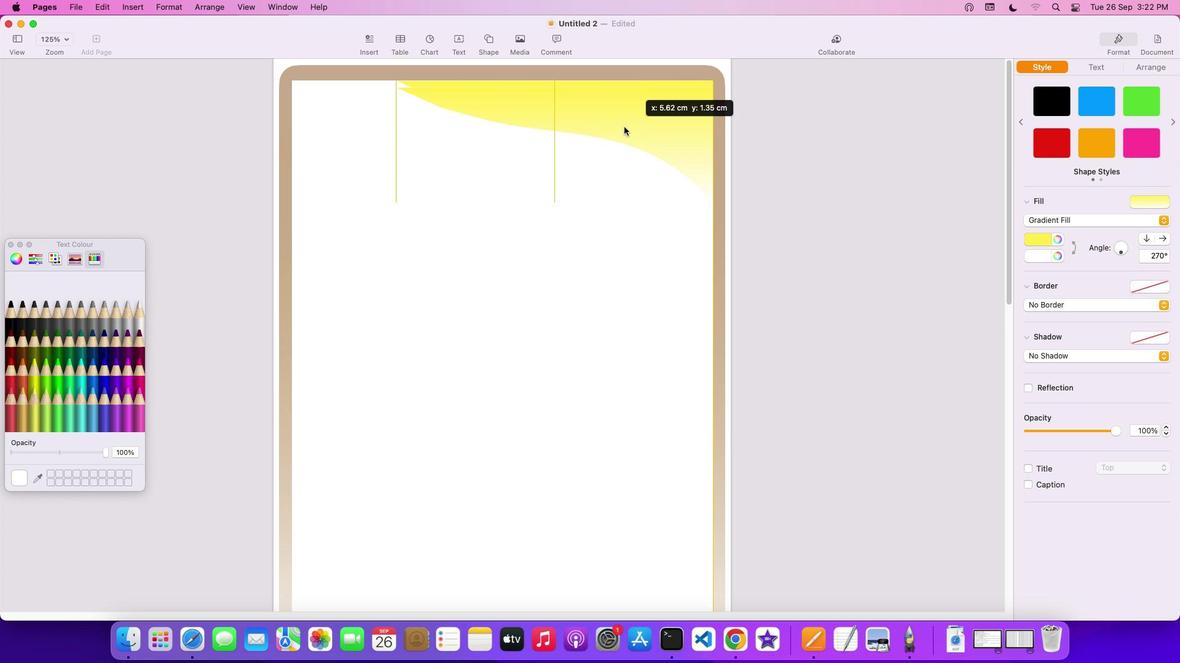 
Action: Mouse moved to (1042, 237)
Screenshot: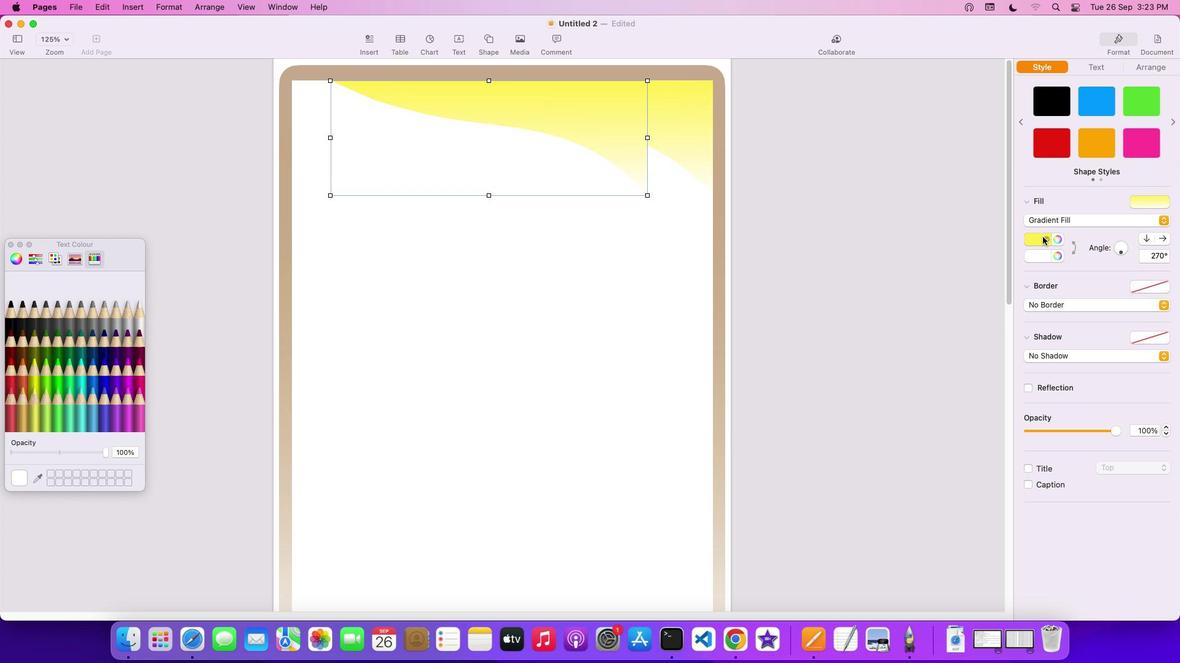 
Action: Mouse pressed left at (1042, 237)
Screenshot: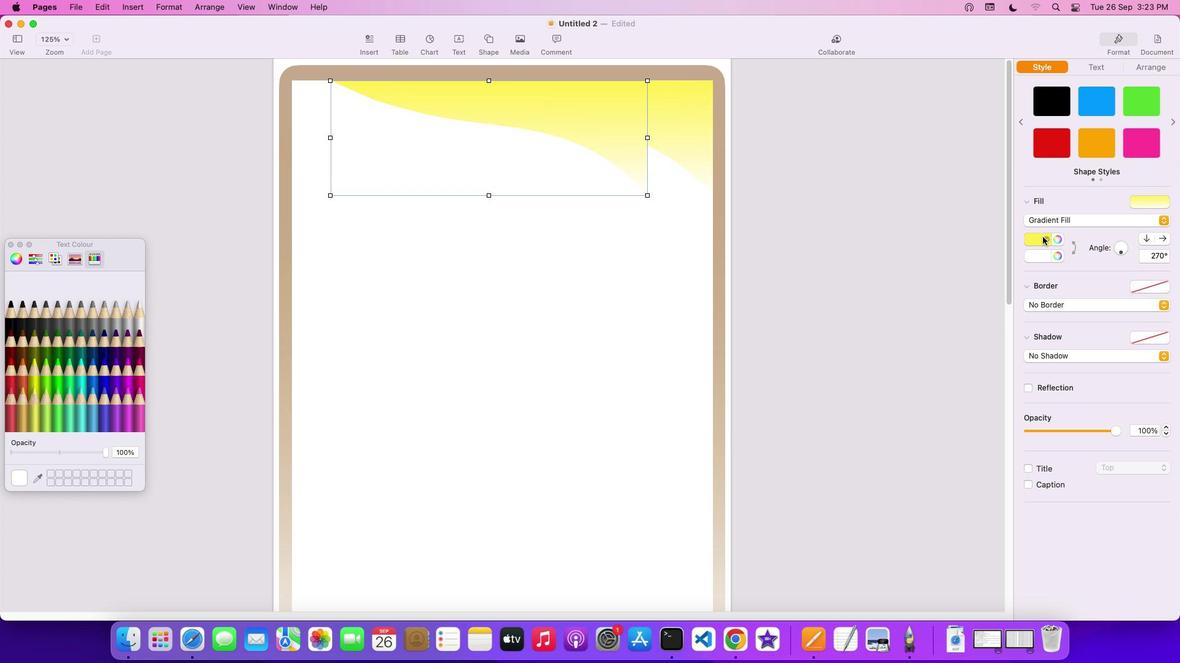 
Action: Mouse moved to (1063, 295)
Screenshot: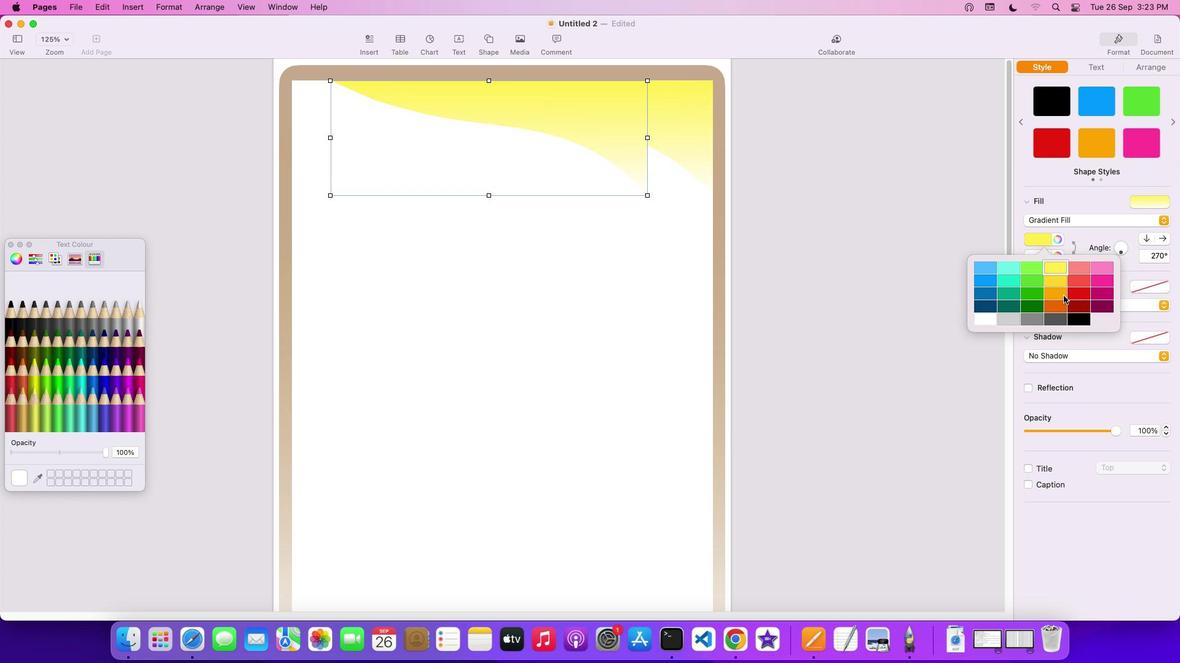 
Action: Mouse pressed left at (1063, 295)
Screenshot: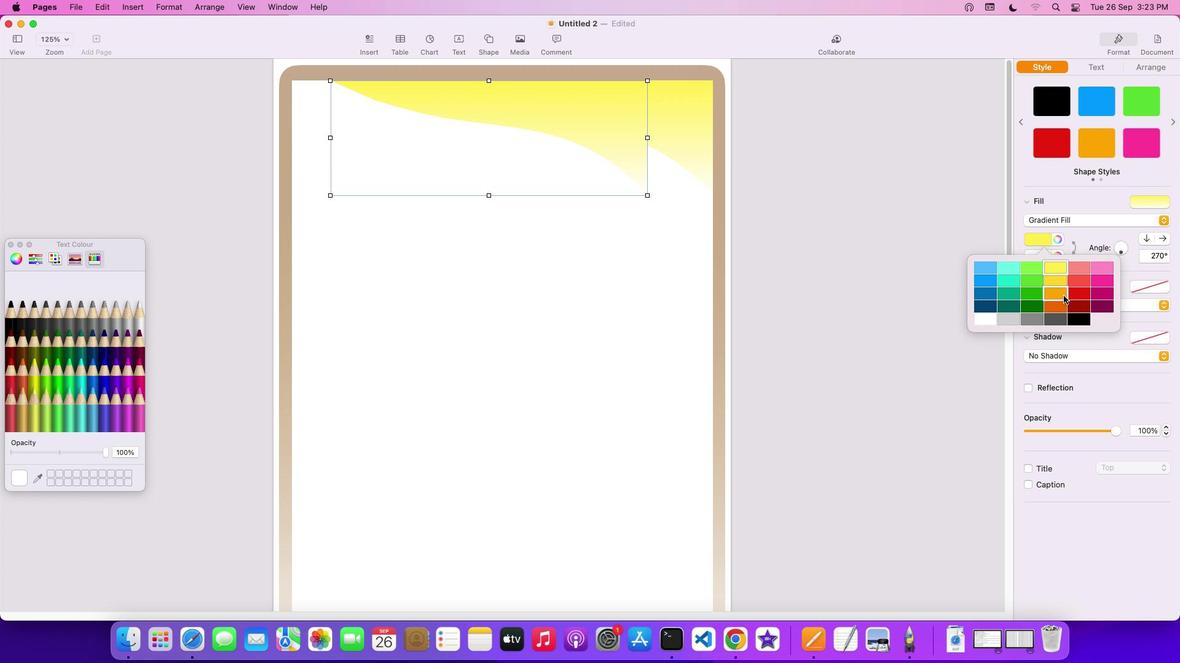 
Action: Mouse moved to (1046, 255)
Screenshot: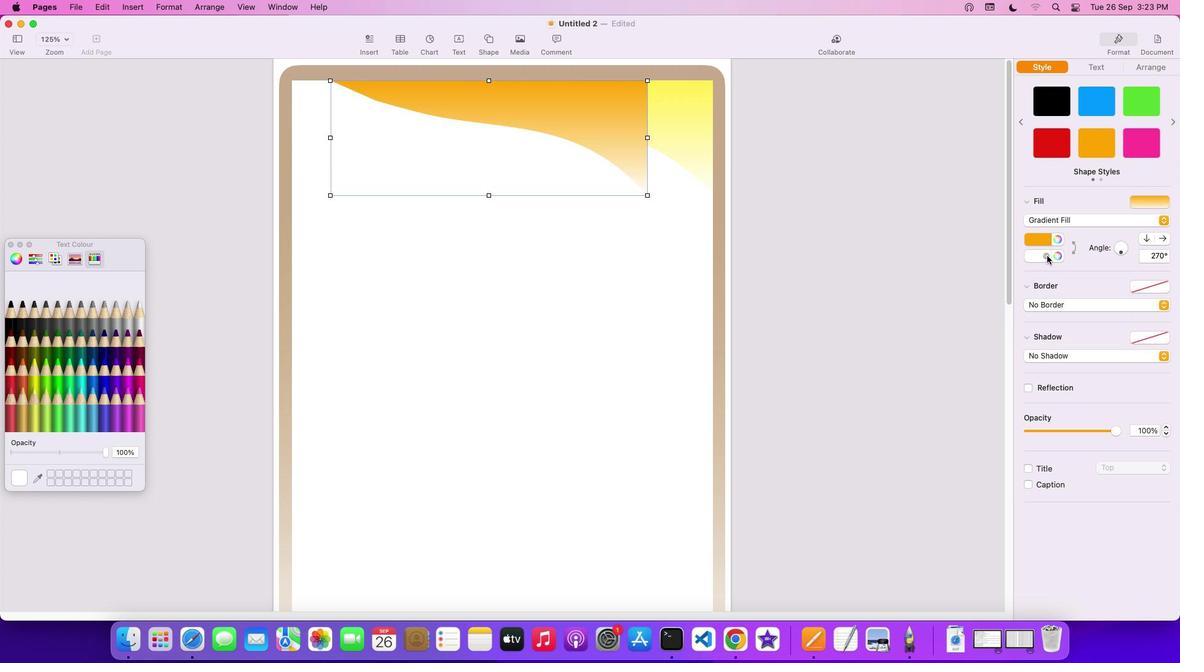 
Action: Mouse pressed left at (1046, 255)
Screenshot: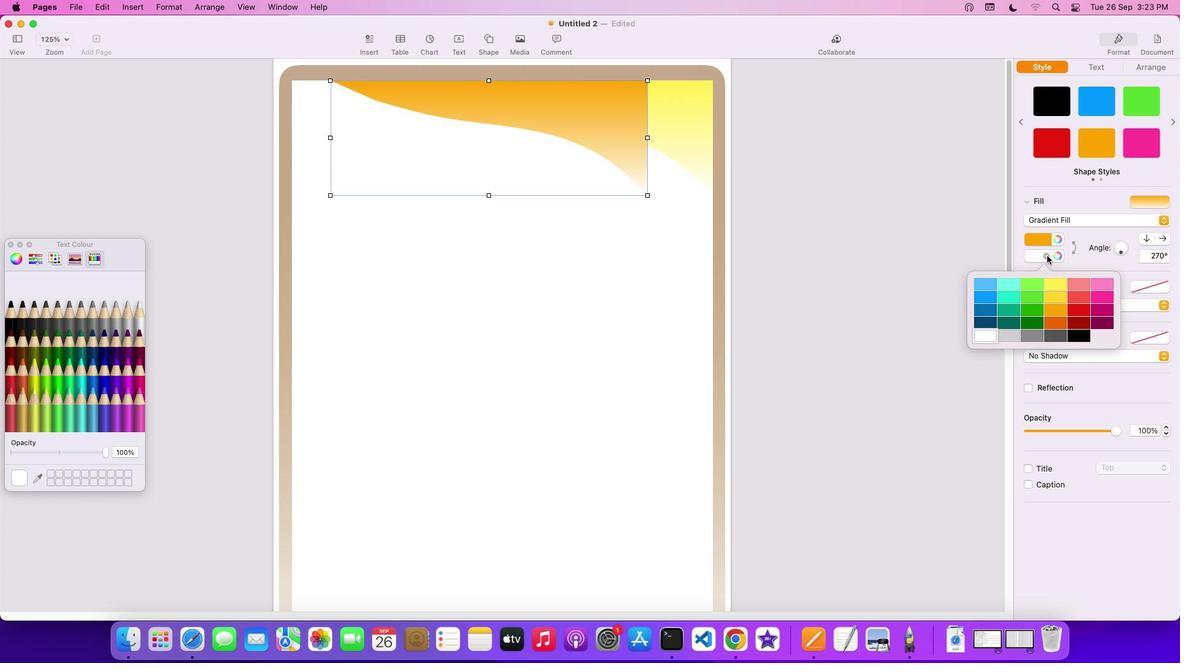 
Action: Mouse moved to (978, 336)
Screenshot: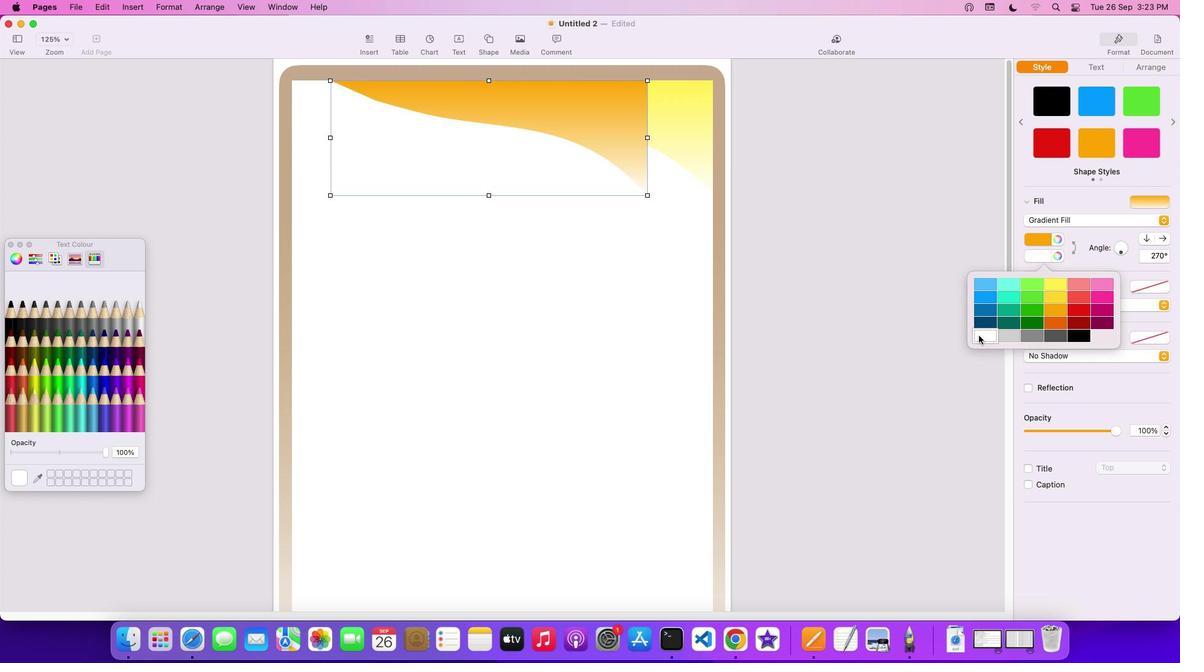 
Action: Mouse pressed left at (978, 336)
Screenshot: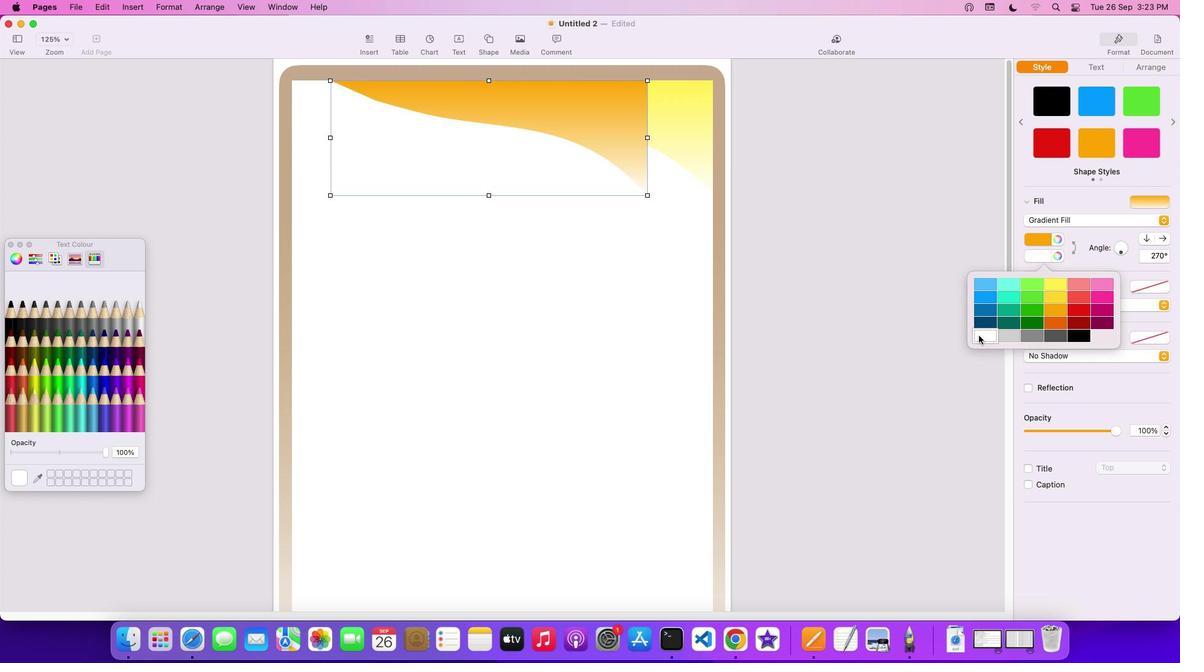 
Action: Mouse moved to (595, 140)
Screenshot: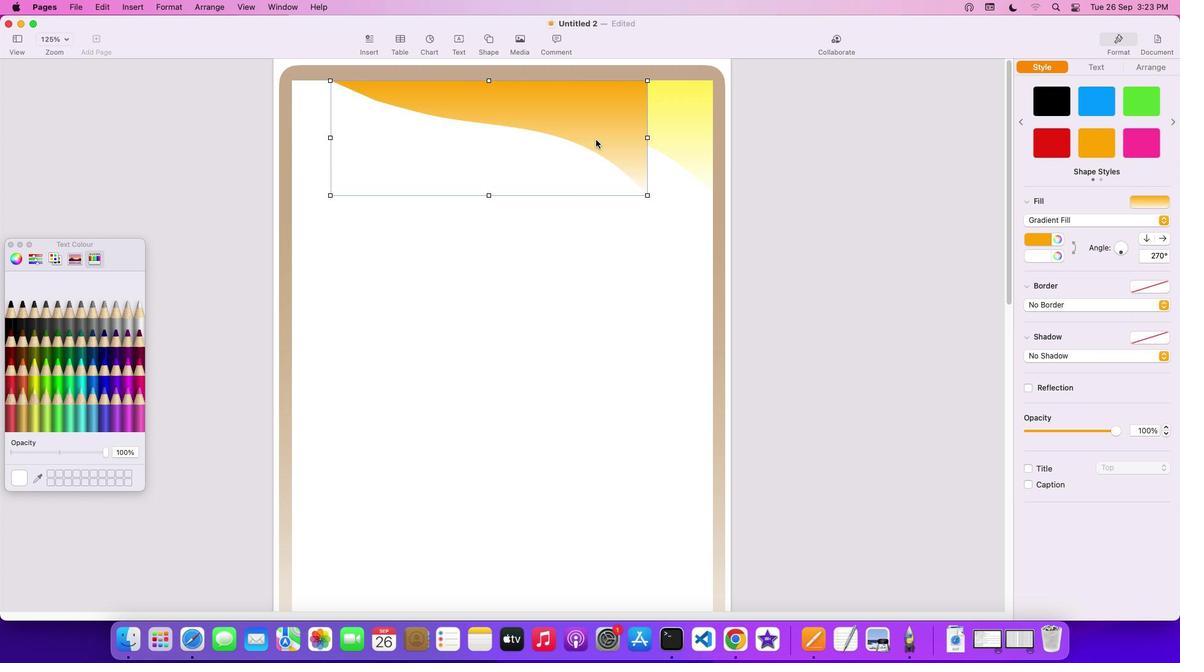 
Action: Mouse pressed left at (595, 140)
Screenshot: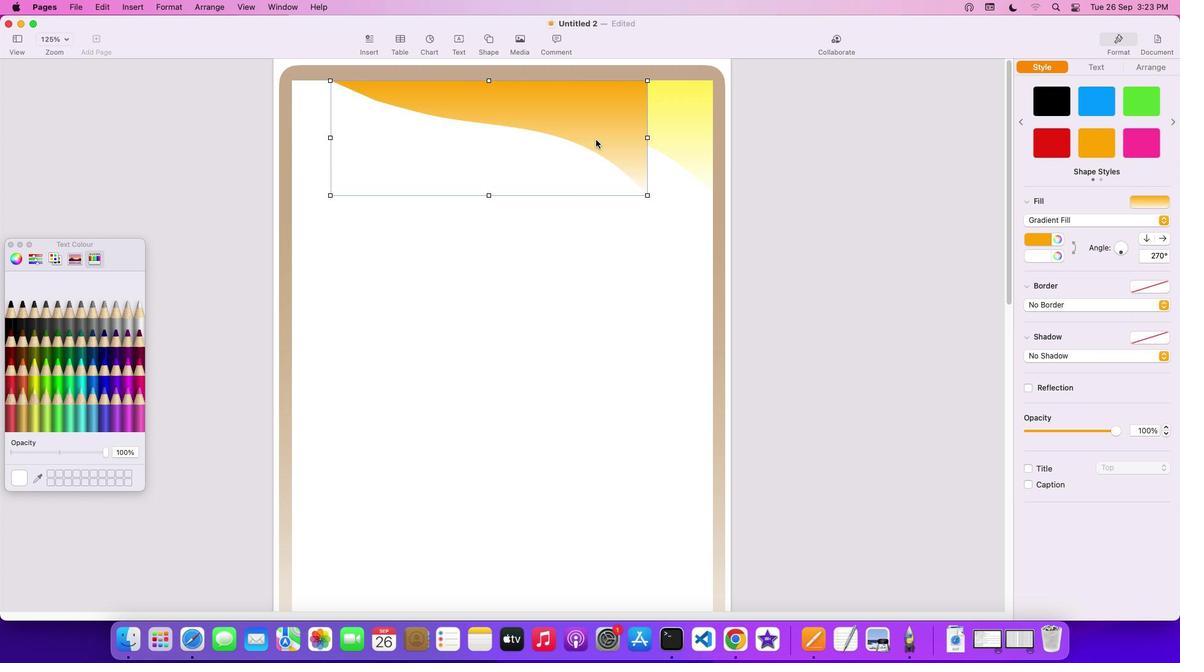 
Action: Key pressed Key.cmd'c''v'
Screenshot: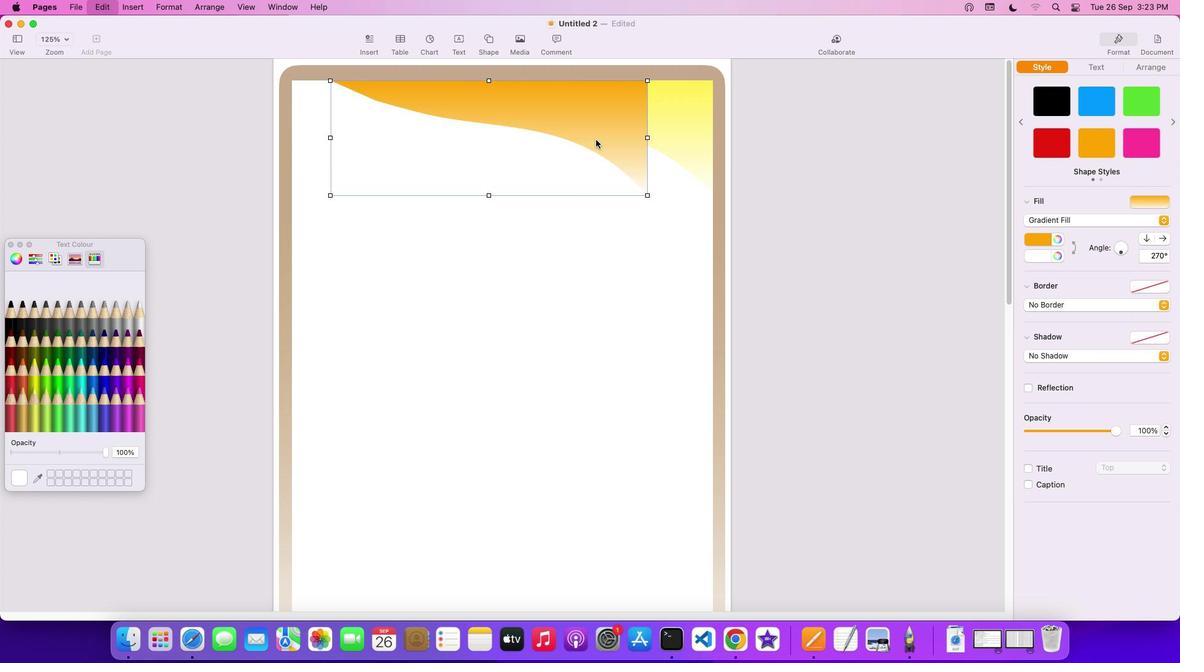 
Action: Mouse moved to (594, 140)
Screenshot: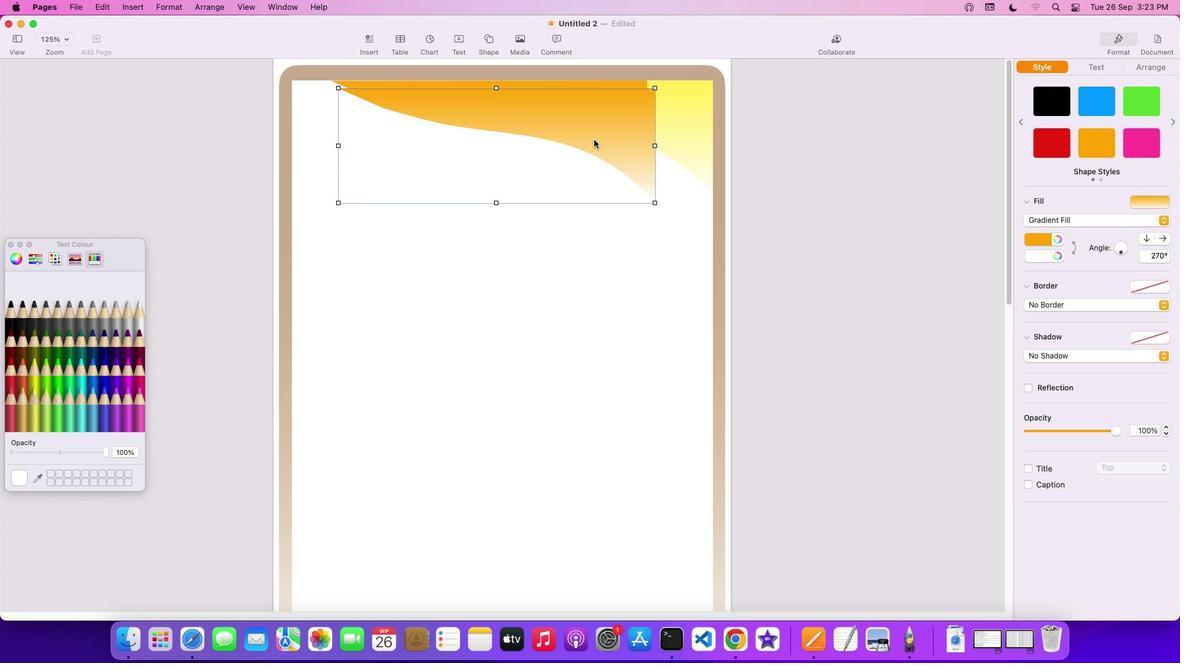 
Action: Mouse pressed left at (594, 140)
Screenshot: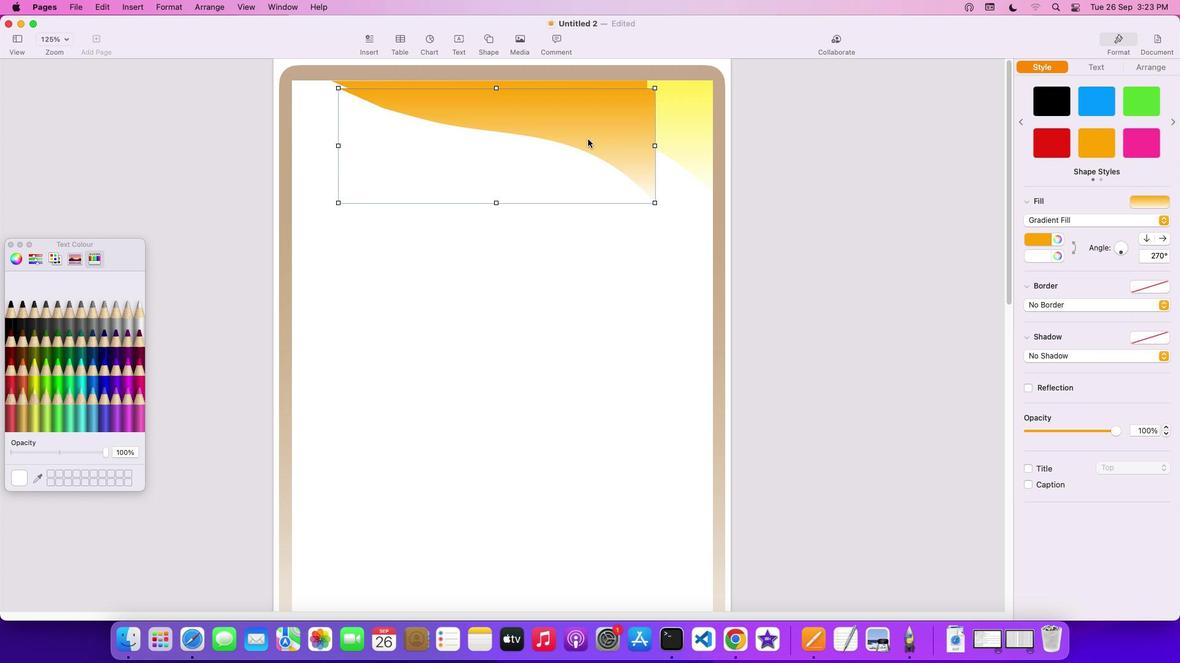 
Action: Mouse moved to (284, 79)
Screenshot: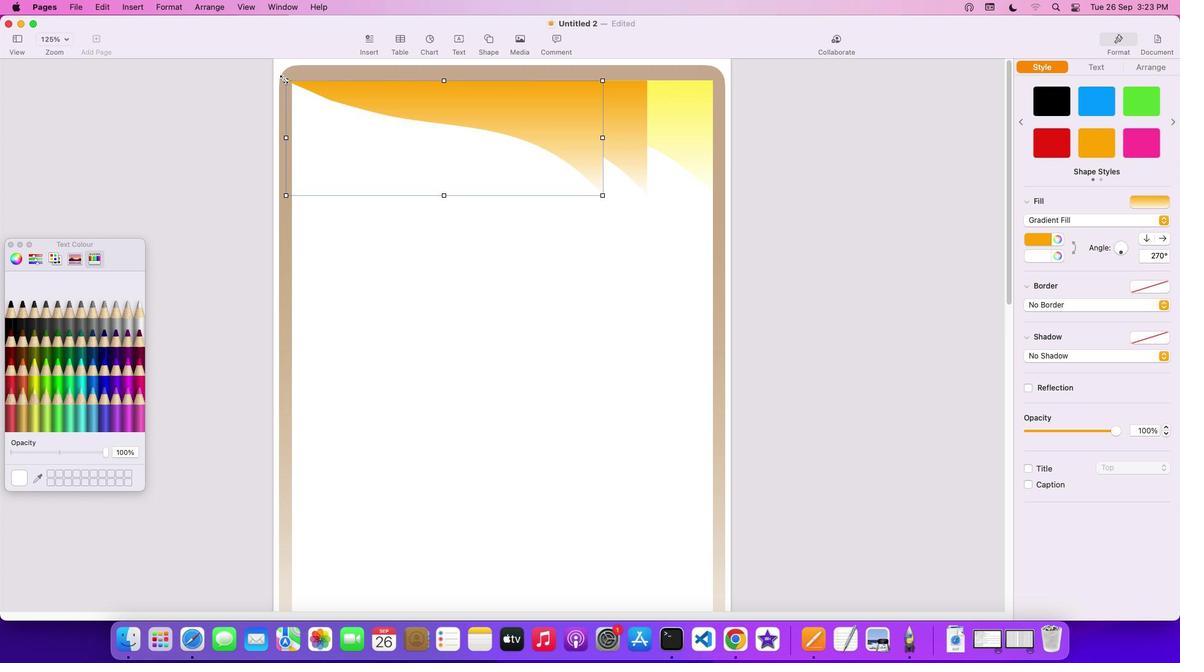
Action: Mouse pressed left at (284, 79)
Screenshot: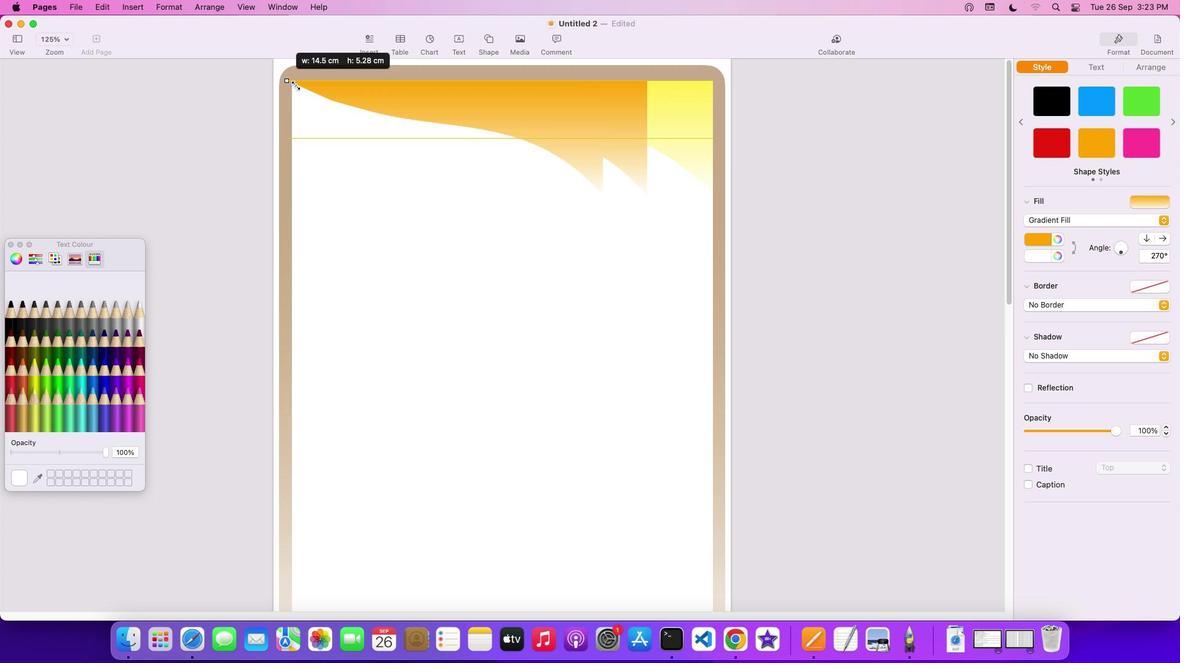 
Action: Mouse moved to (601, 196)
Screenshot: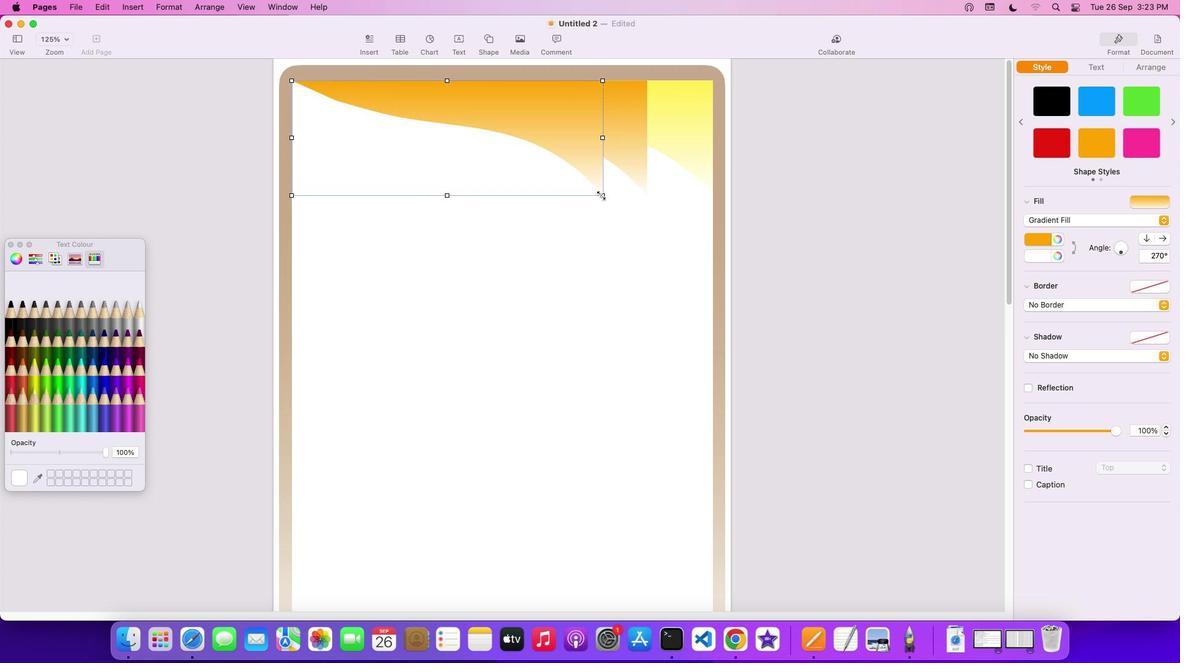 
Action: Mouse pressed left at (601, 196)
Screenshot: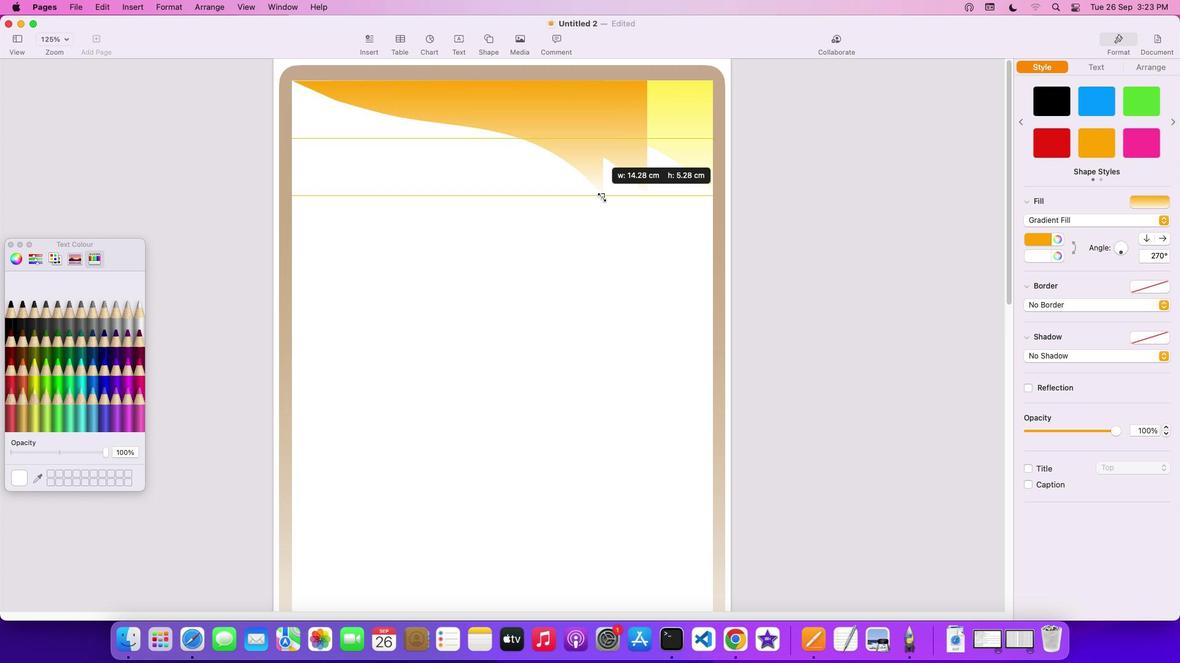 
Action: Mouse moved to (1044, 236)
Screenshot: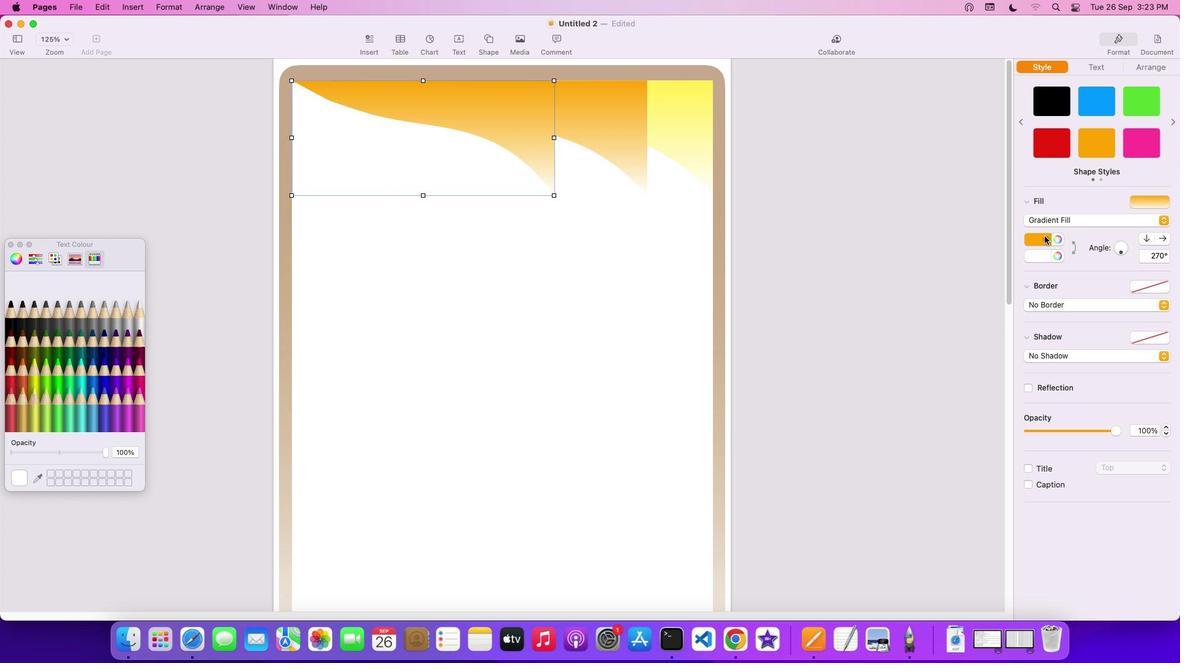 
Action: Mouse pressed left at (1044, 236)
Screenshot: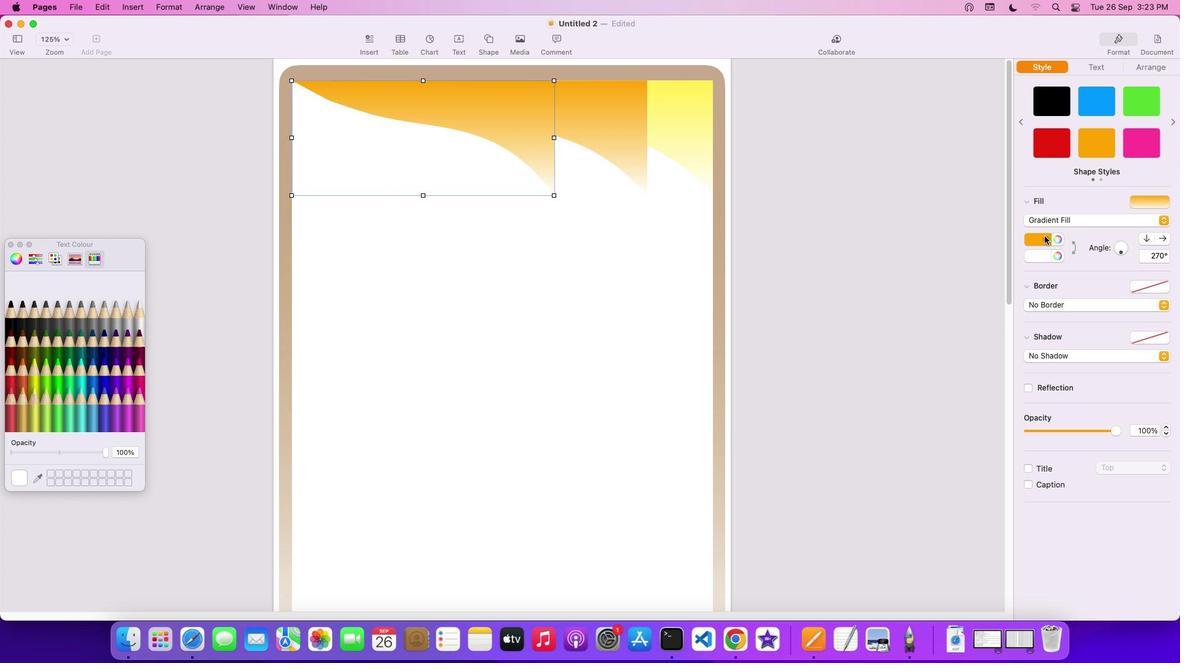 
Action: Mouse moved to (1058, 306)
Screenshot: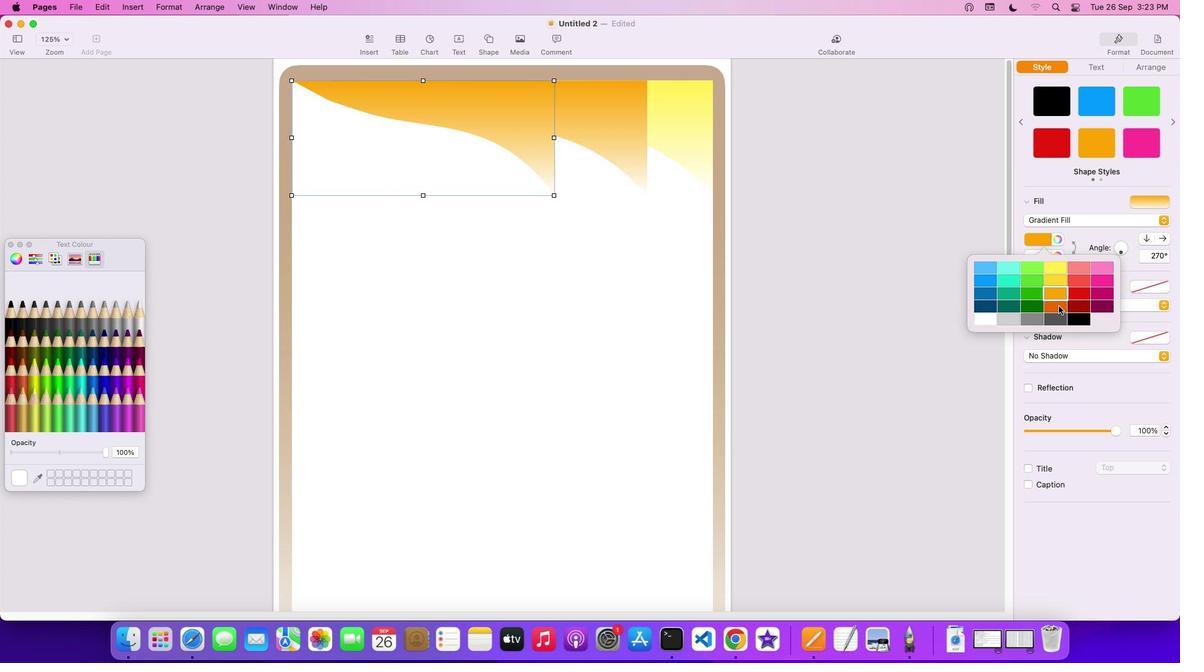 
Action: Mouse pressed left at (1058, 306)
Screenshot: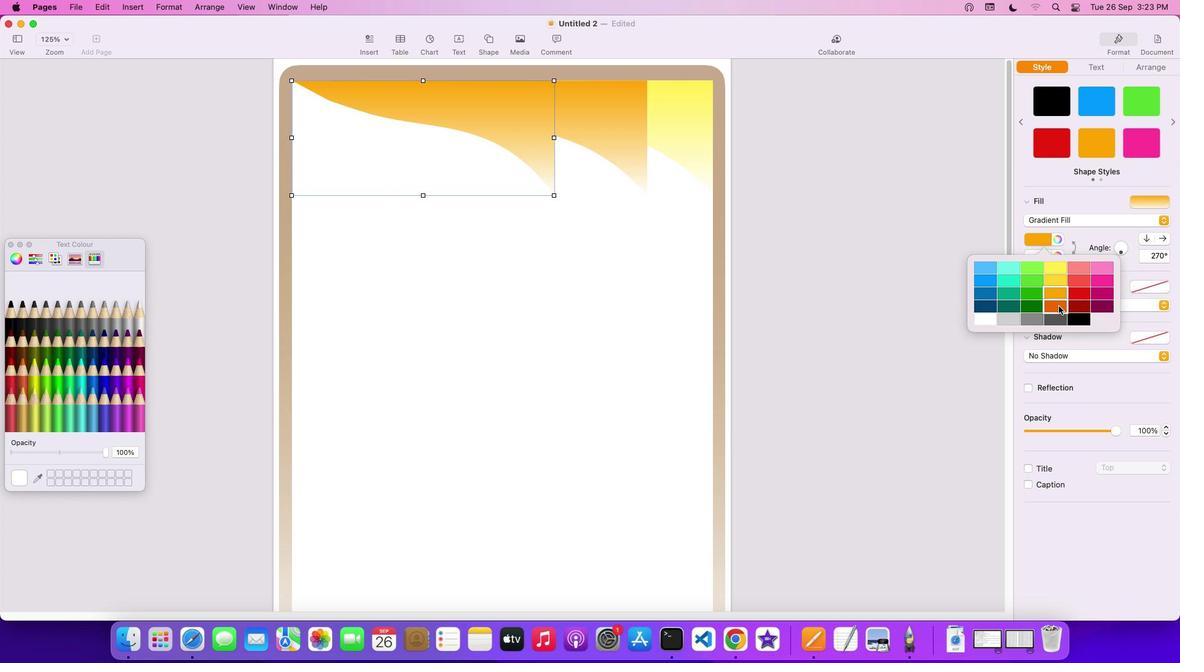 
Action: Mouse moved to (1165, 241)
Screenshot: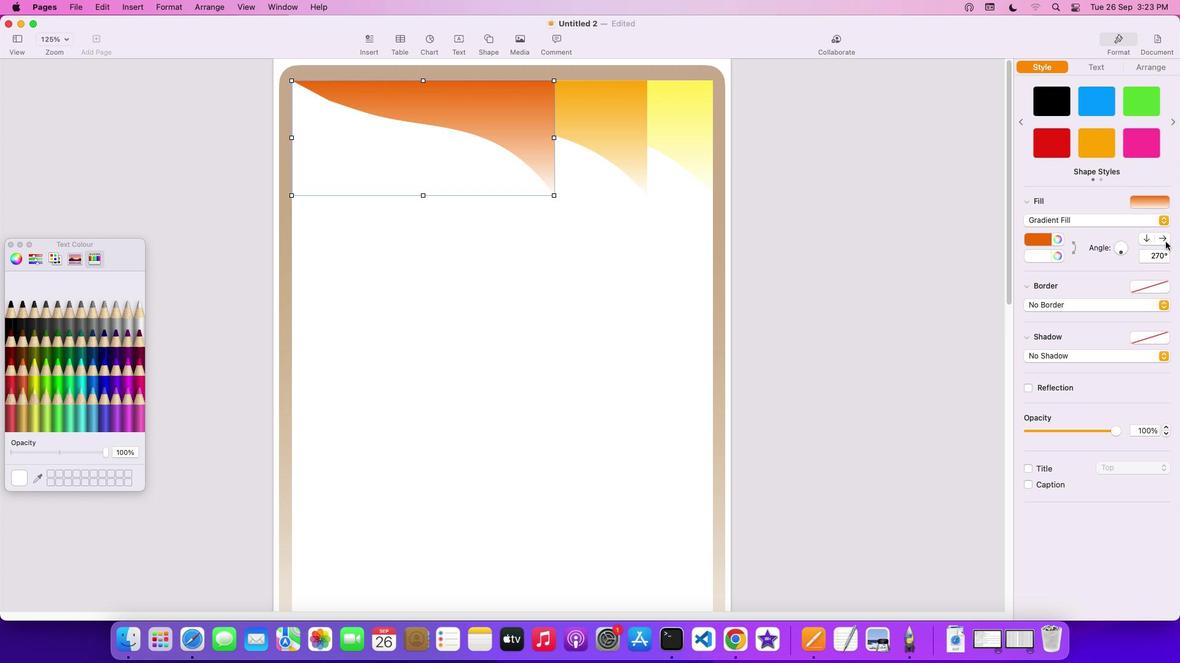 
Action: Mouse pressed left at (1165, 241)
Screenshot: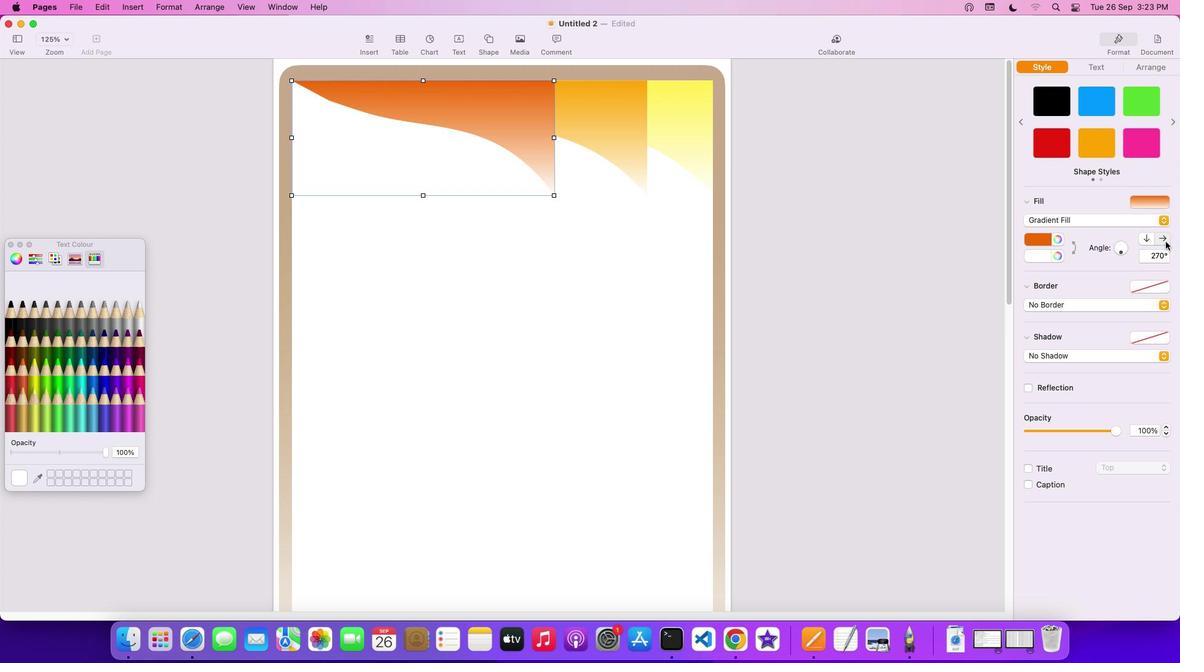 
Action: Mouse moved to (612, 137)
Screenshot: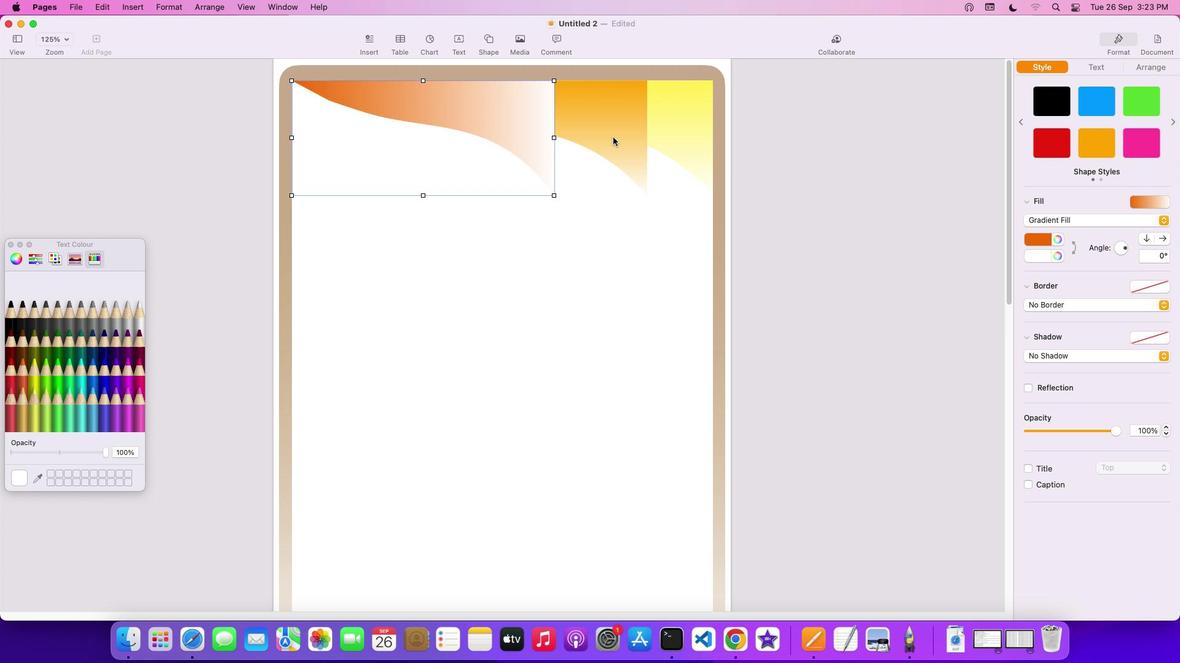 
Action: Mouse pressed left at (612, 137)
Screenshot: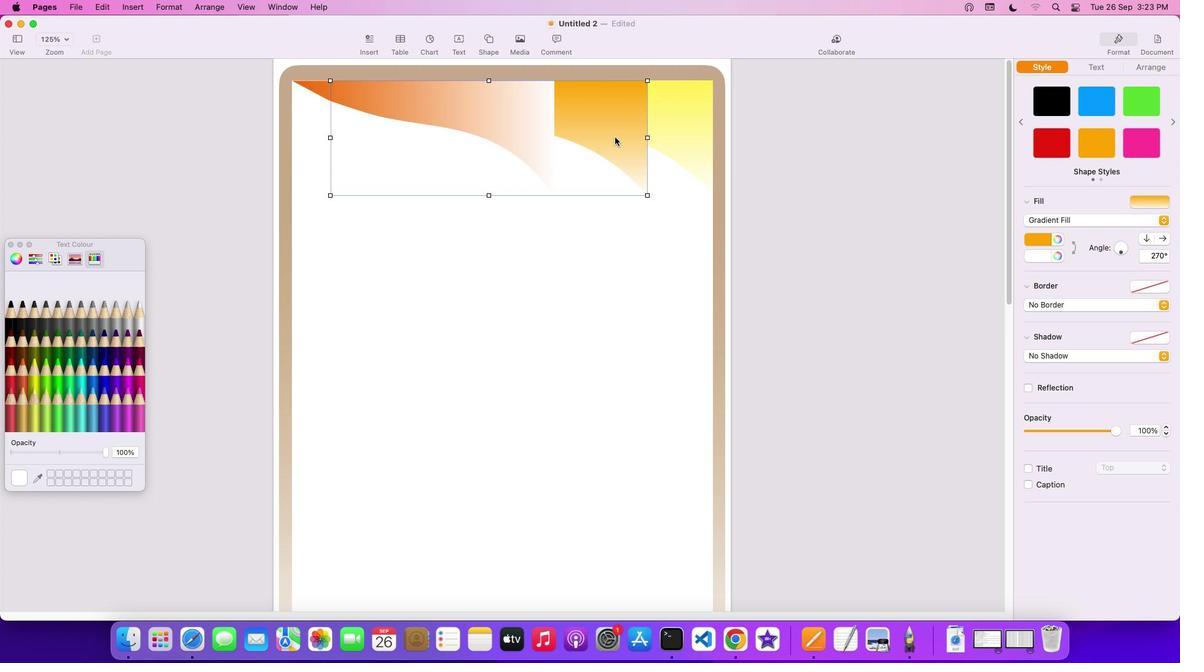 
Action: Mouse moved to (1160, 237)
Screenshot: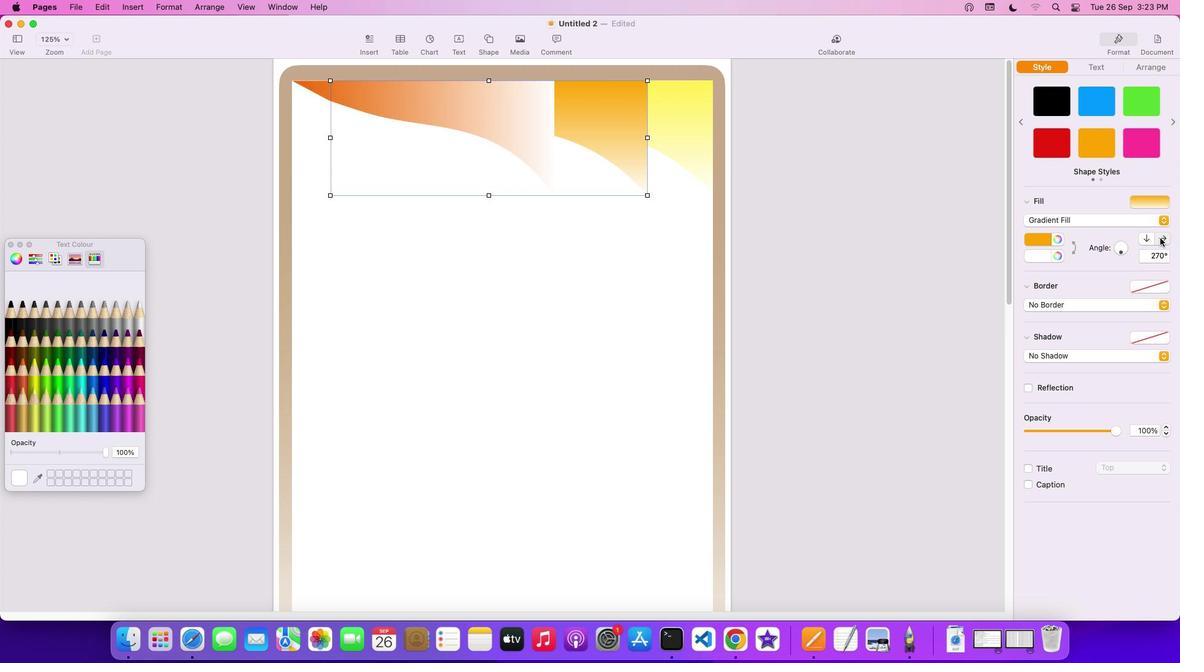 
Action: Mouse pressed left at (1160, 237)
Screenshot: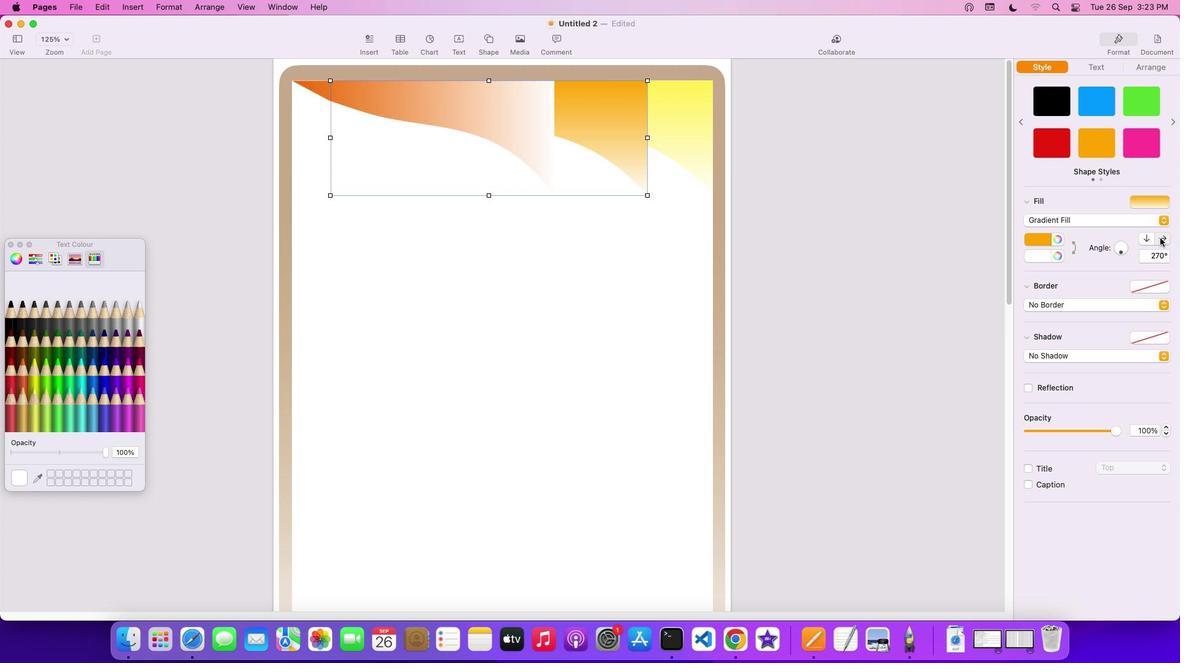 
Action: Mouse moved to (664, 128)
Screenshot: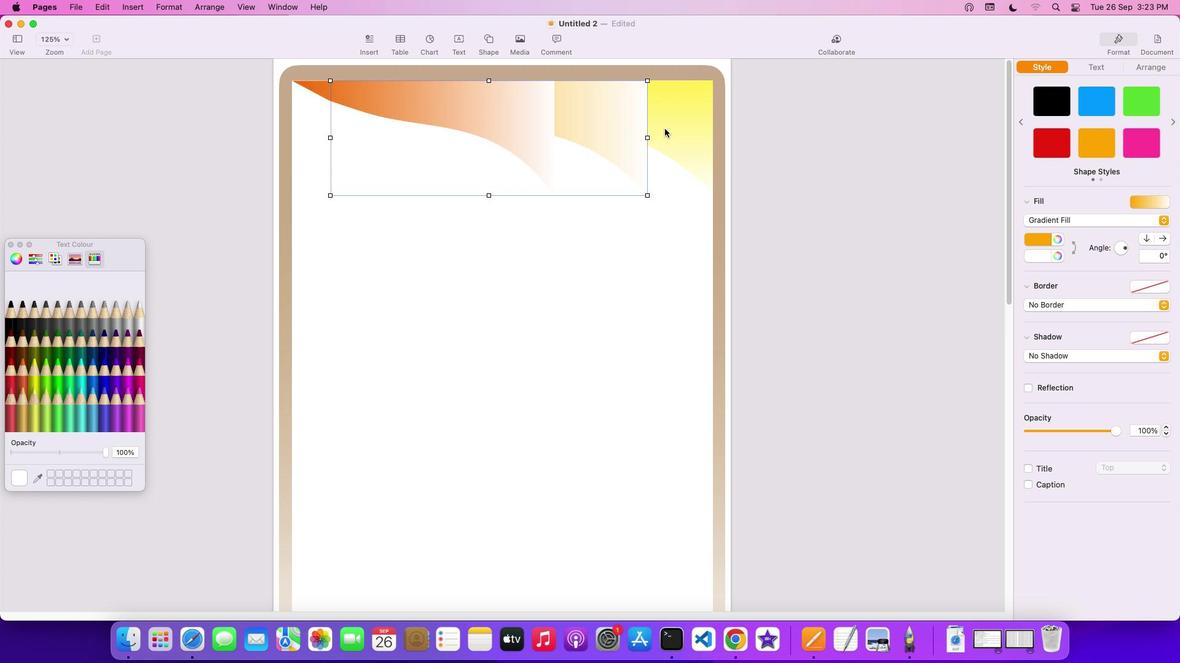 
Action: Mouse pressed left at (664, 128)
Screenshot: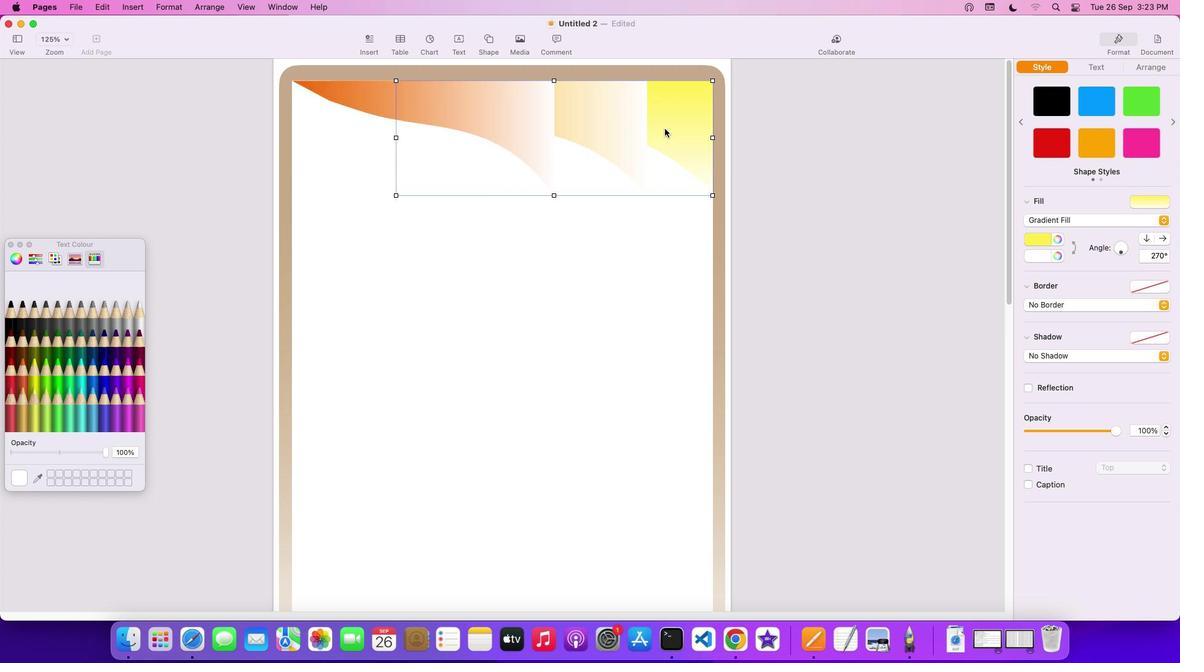 
Action: Mouse moved to (1161, 240)
Screenshot: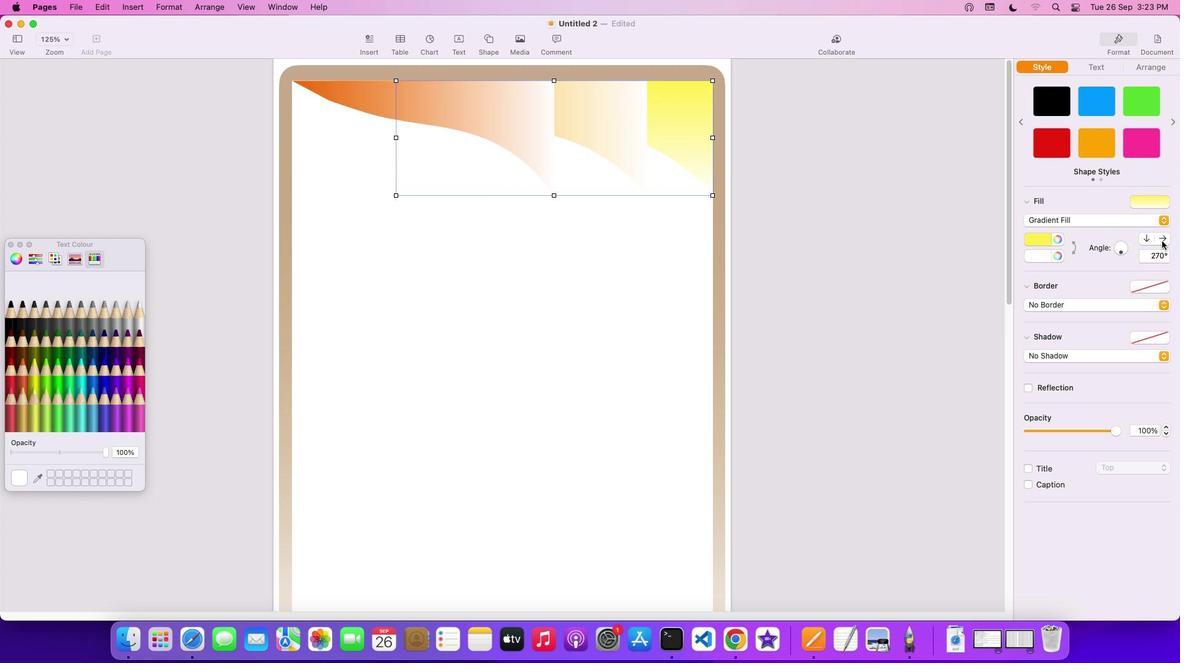 
Action: Mouse pressed left at (1161, 240)
Screenshot: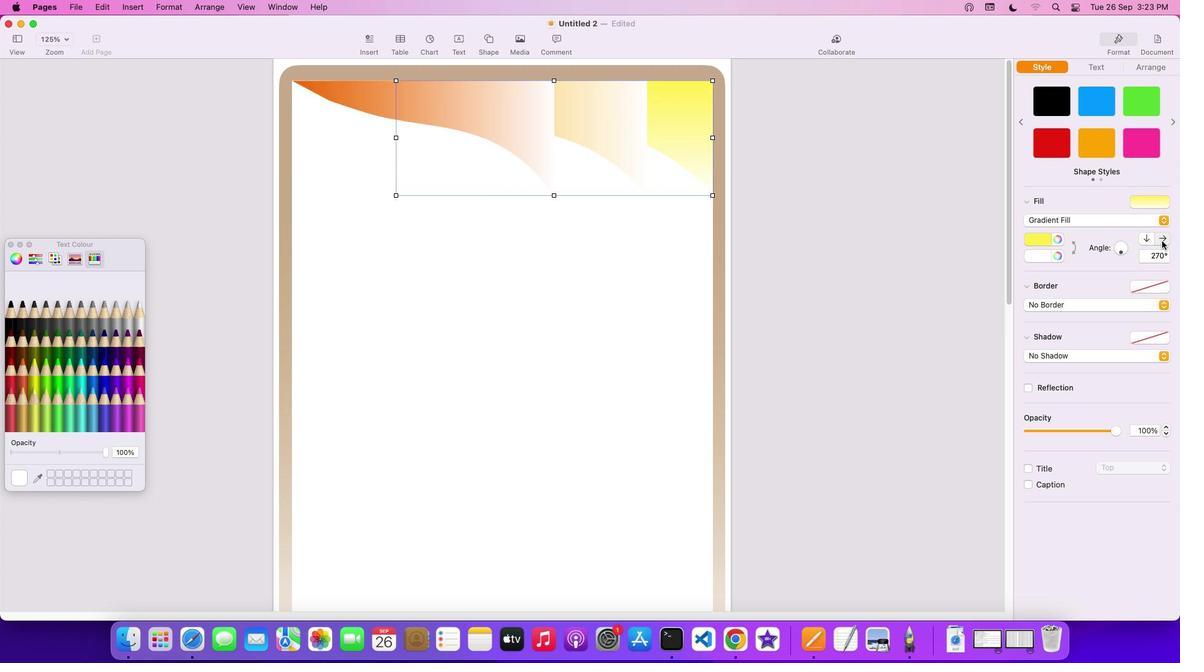
Action: Mouse moved to (1075, 247)
Screenshot: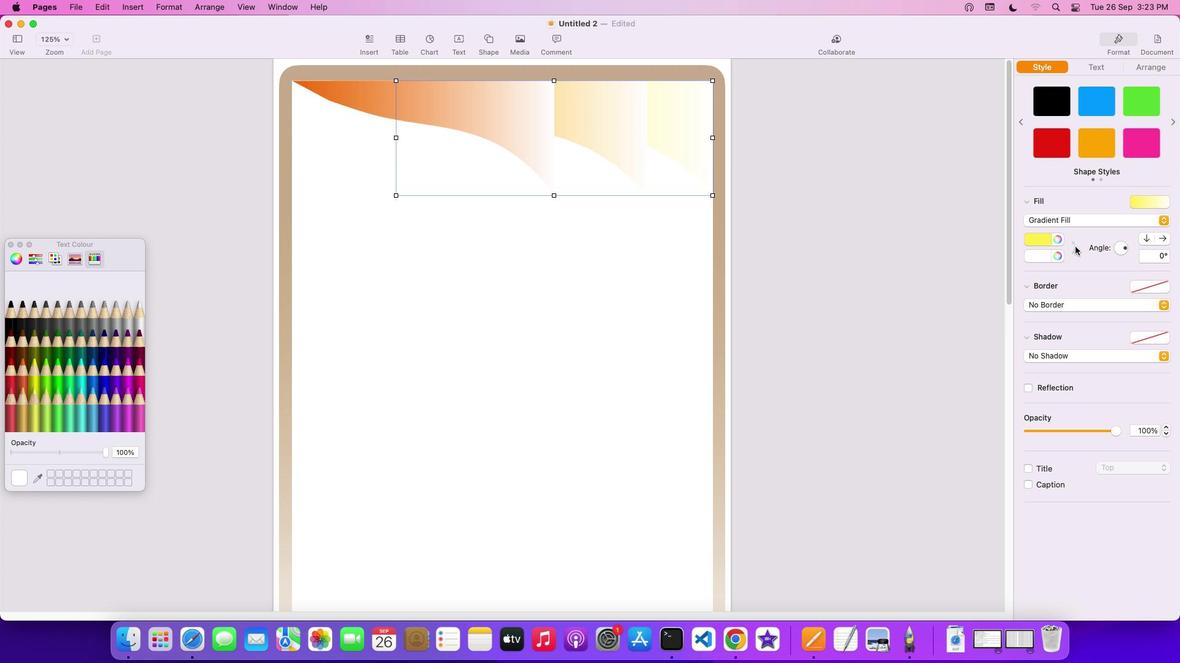 
Action: Mouse pressed left at (1075, 247)
